 Task: Select the current location as Golden Gate Bridge, San Francisco, California, United States . Now zoom + , and verify the location . Show zoom slider
Action: Mouse moved to (190, 279)
Screenshot: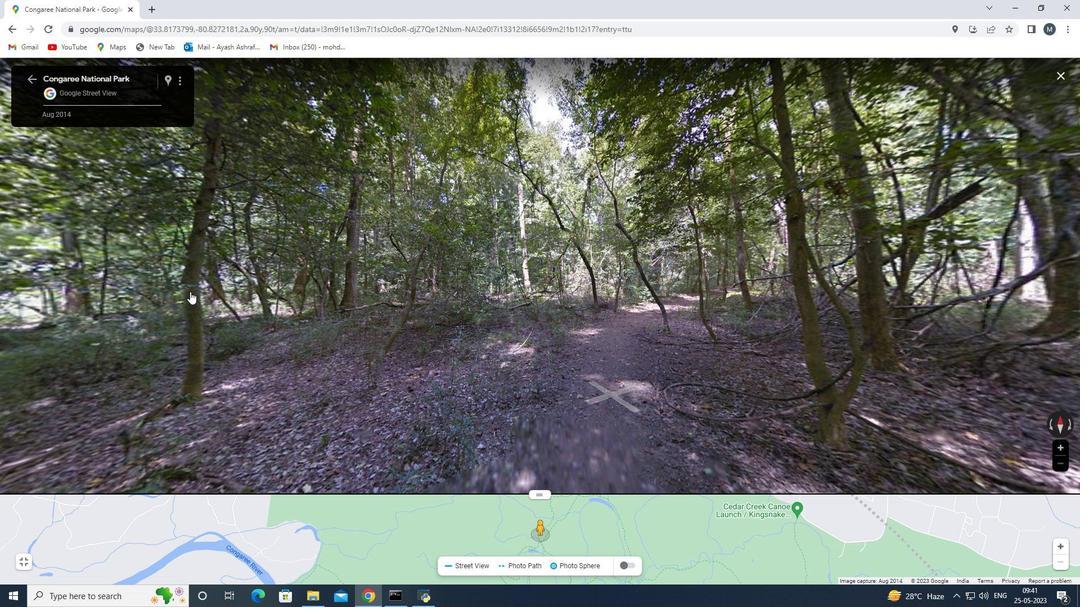 
Action: Mouse scrolled (190, 279) with delta (0, 0)
Screenshot: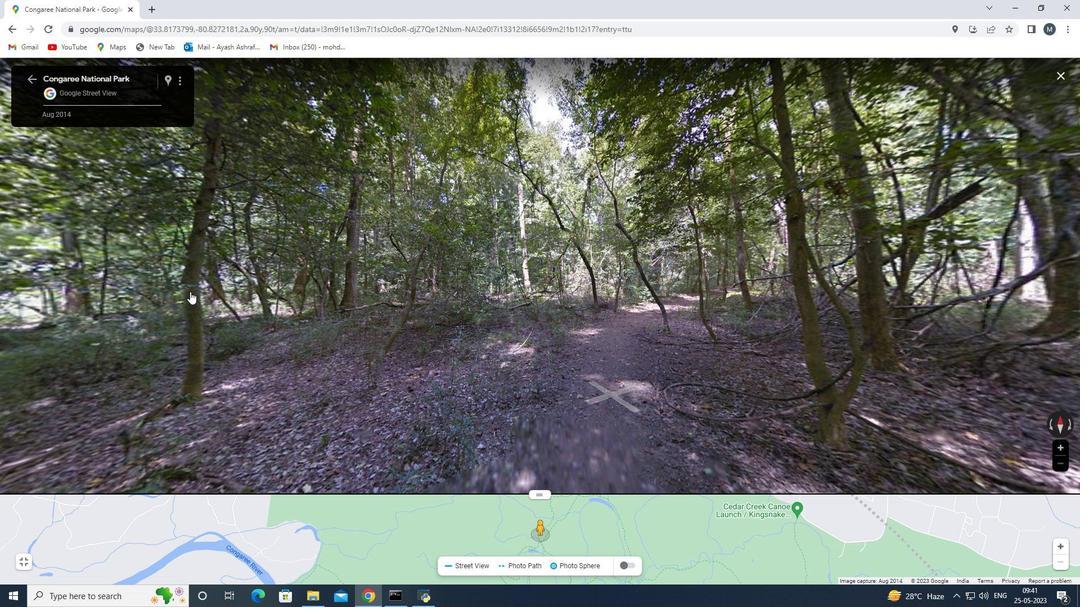 
Action: Mouse scrolled (190, 279) with delta (0, 0)
Screenshot: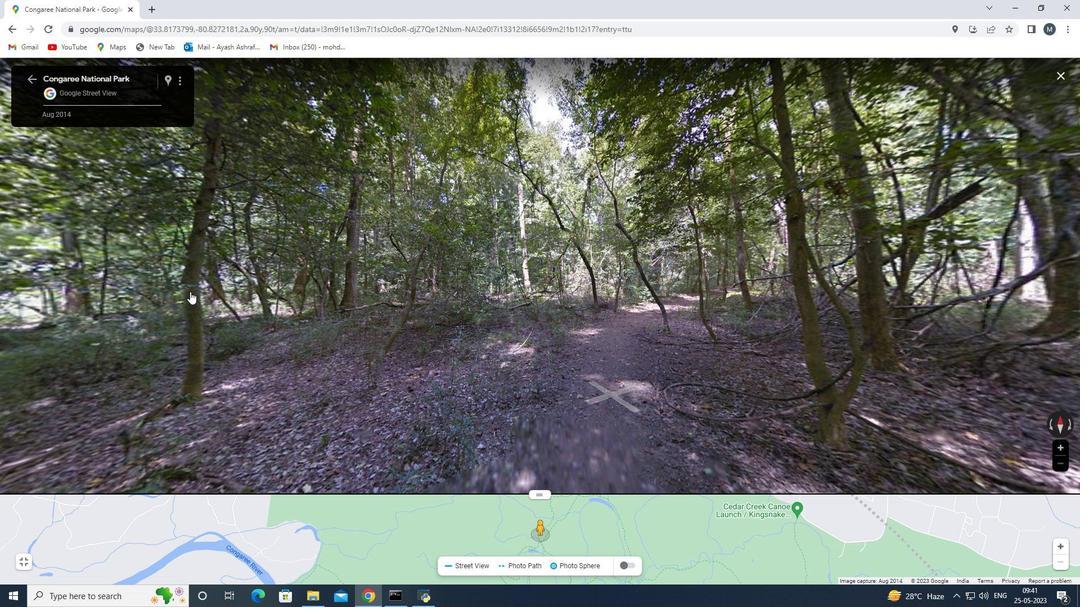 
Action: Mouse scrolled (190, 279) with delta (0, 0)
Screenshot: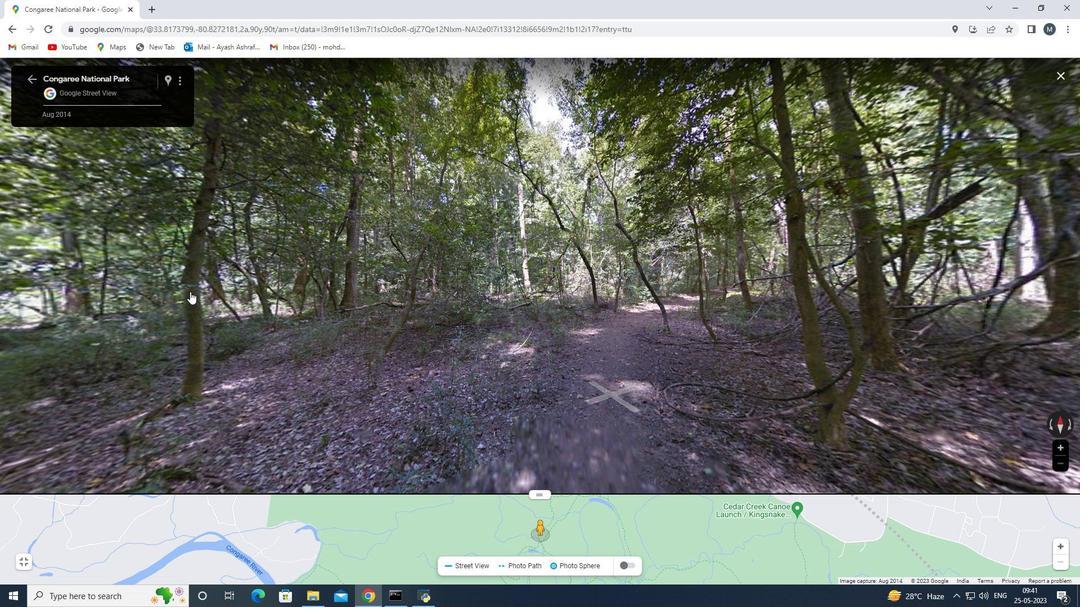 
Action: Mouse moved to (190, 276)
Screenshot: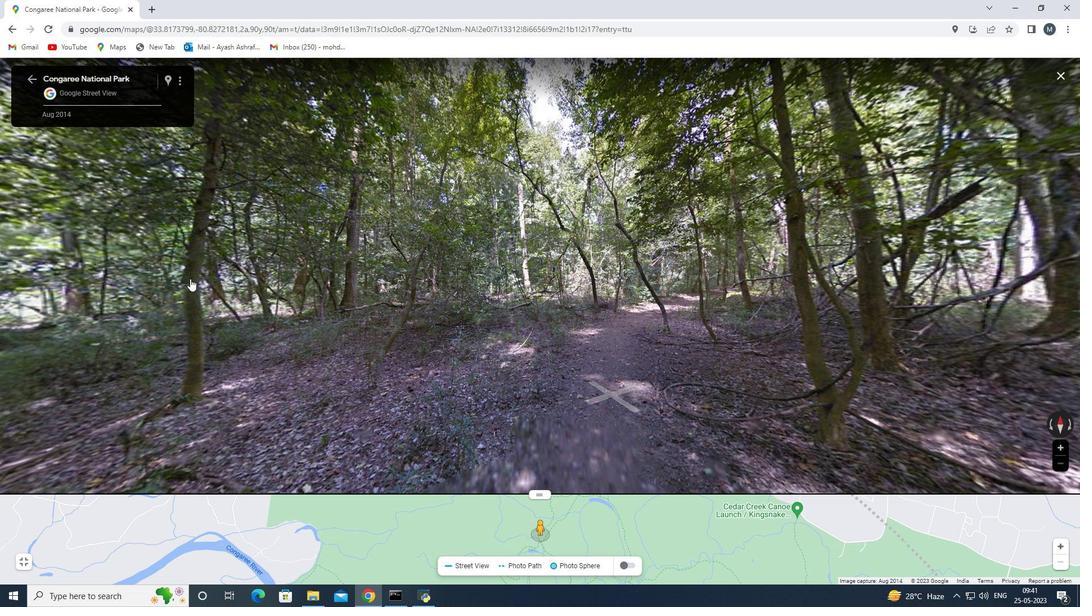 
Action: Mouse scrolled (190, 276) with delta (0, 0)
Screenshot: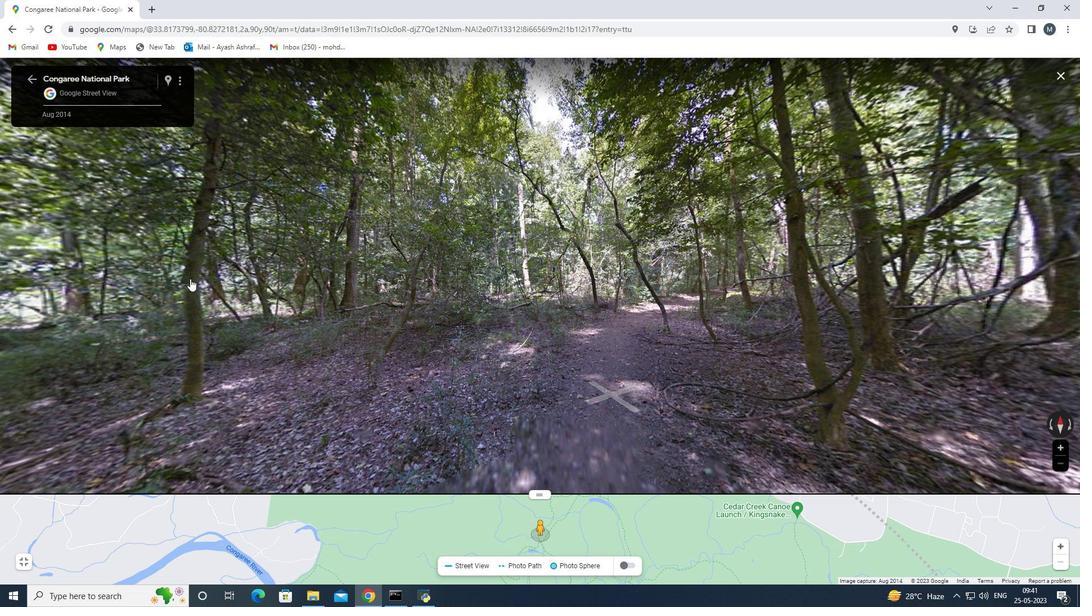 
Action: Mouse moved to (110, 45)
Screenshot: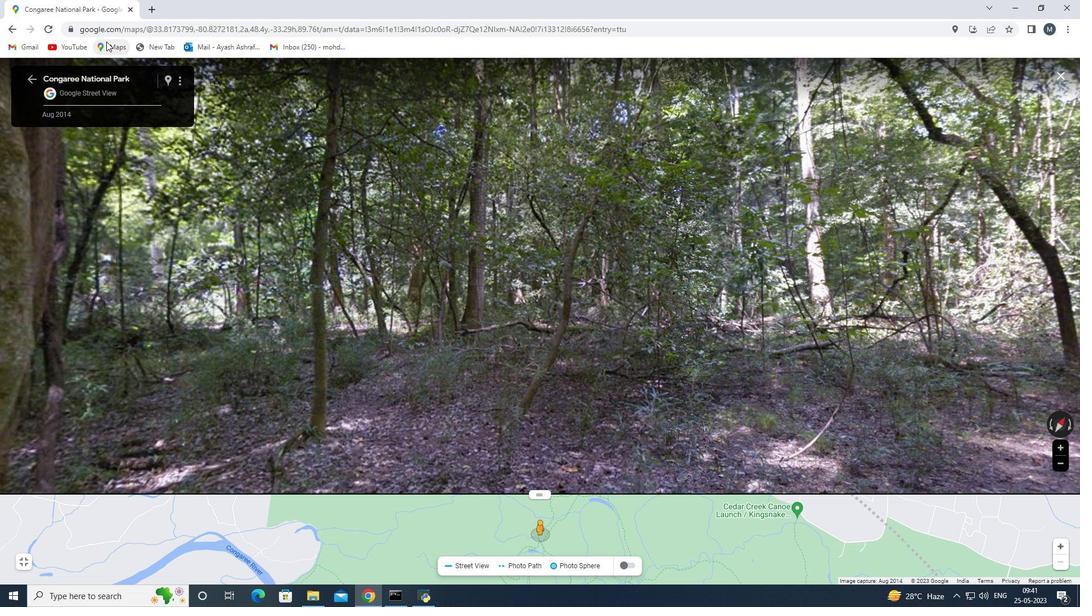 
Action: Mouse pressed left at (110, 45)
Screenshot: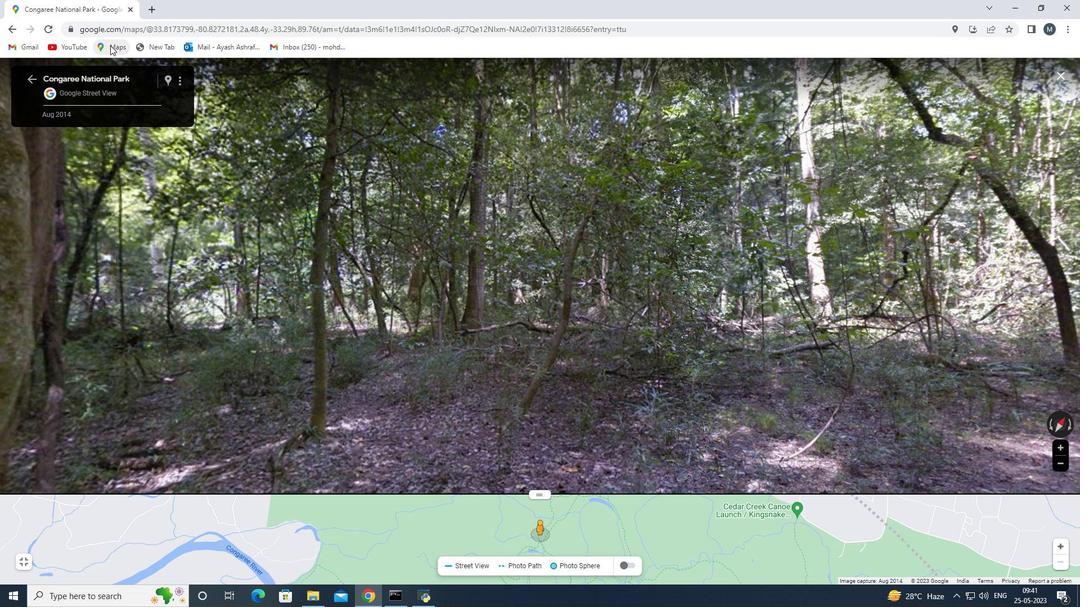 
Action: Mouse moved to (146, 81)
Screenshot: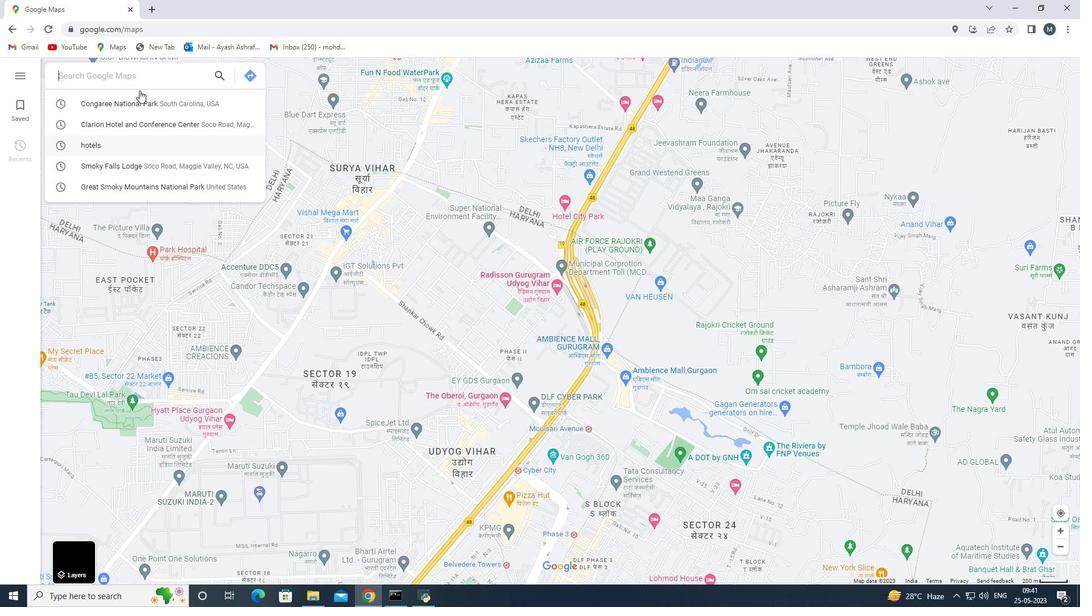 
Action: Mouse pressed left at (146, 81)
Screenshot: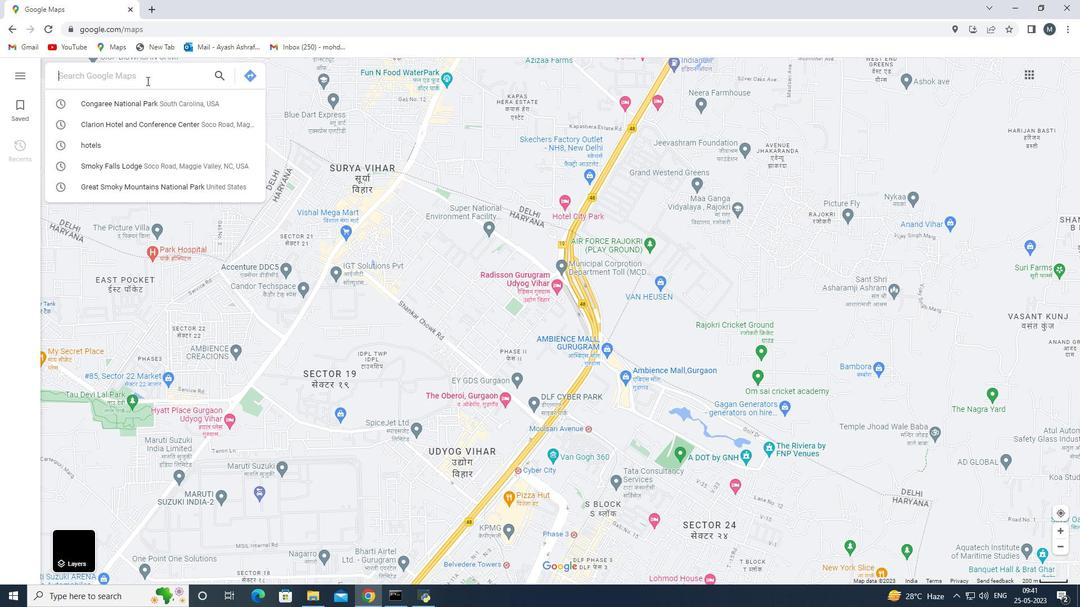 
Action: Key pressed <Key.shift>Golden<Key.space><Key.shift>Bridge<Key.space>san<Key.space>francisco,california,united<Key.space>states
Screenshot: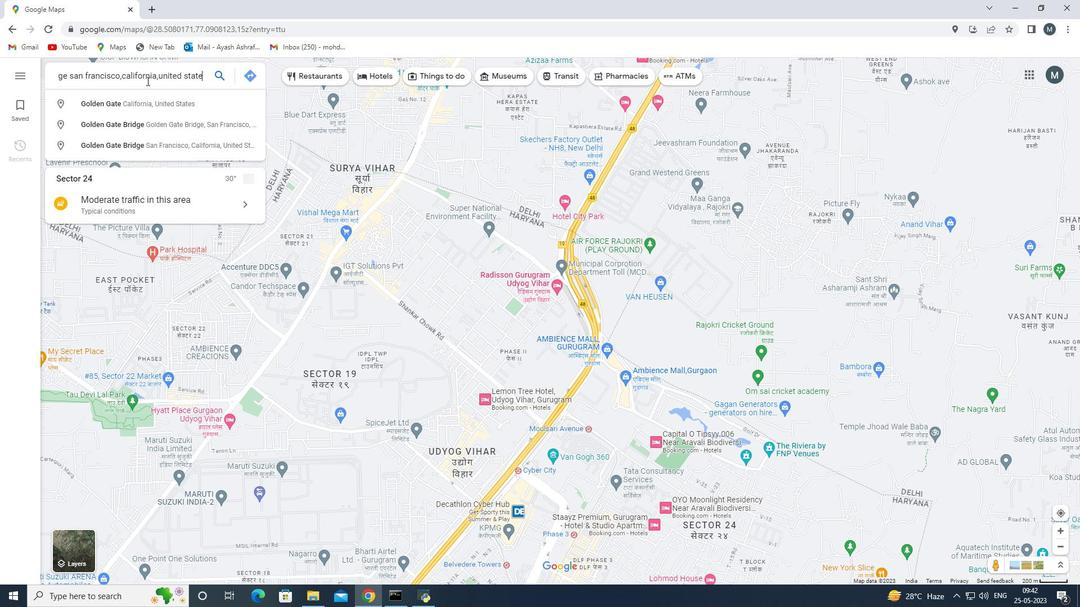 
Action: Mouse moved to (220, 73)
Screenshot: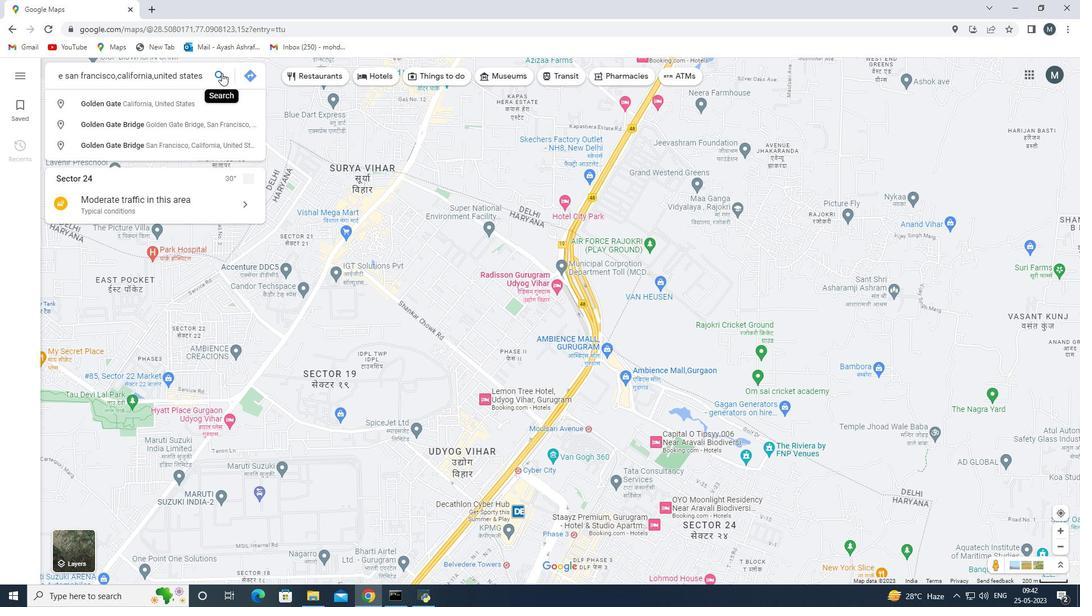 
Action: Mouse pressed left at (220, 73)
Screenshot: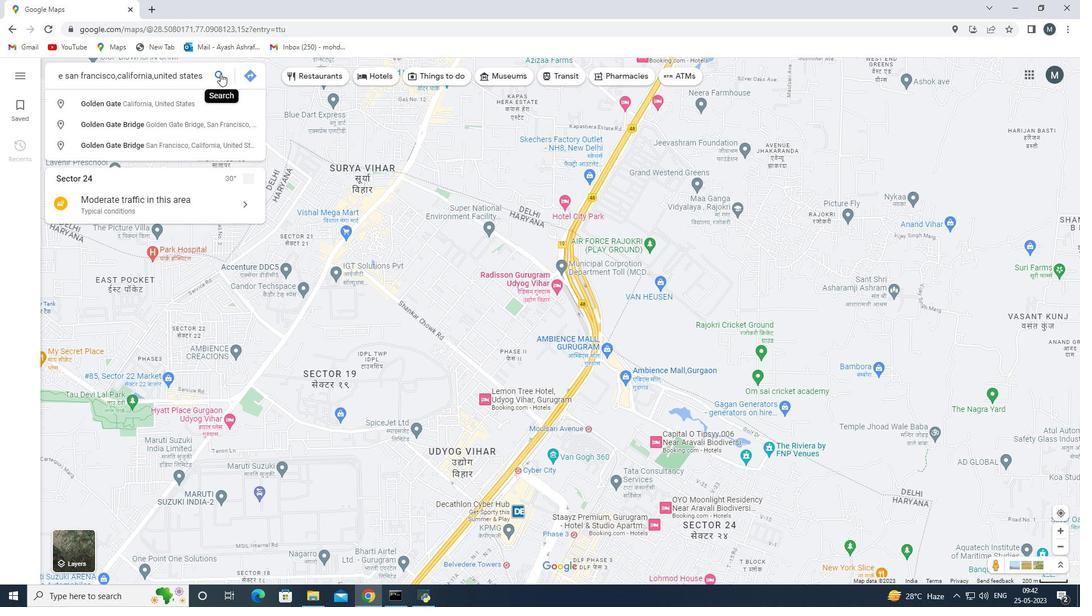 
Action: Mouse moved to (1060, 532)
Screenshot: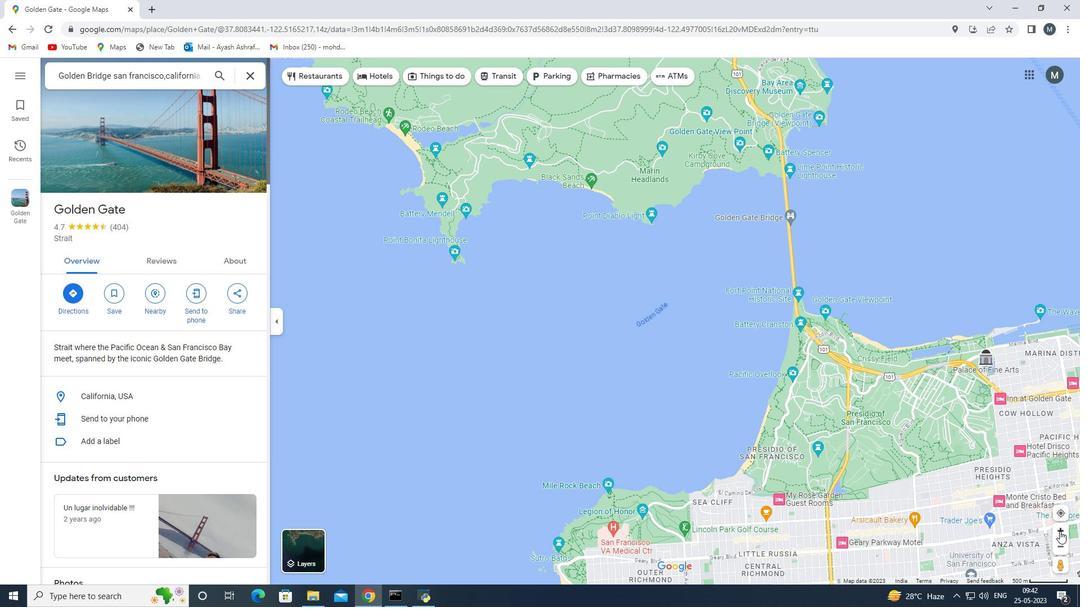 
Action: Mouse pressed left at (1060, 532)
Screenshot: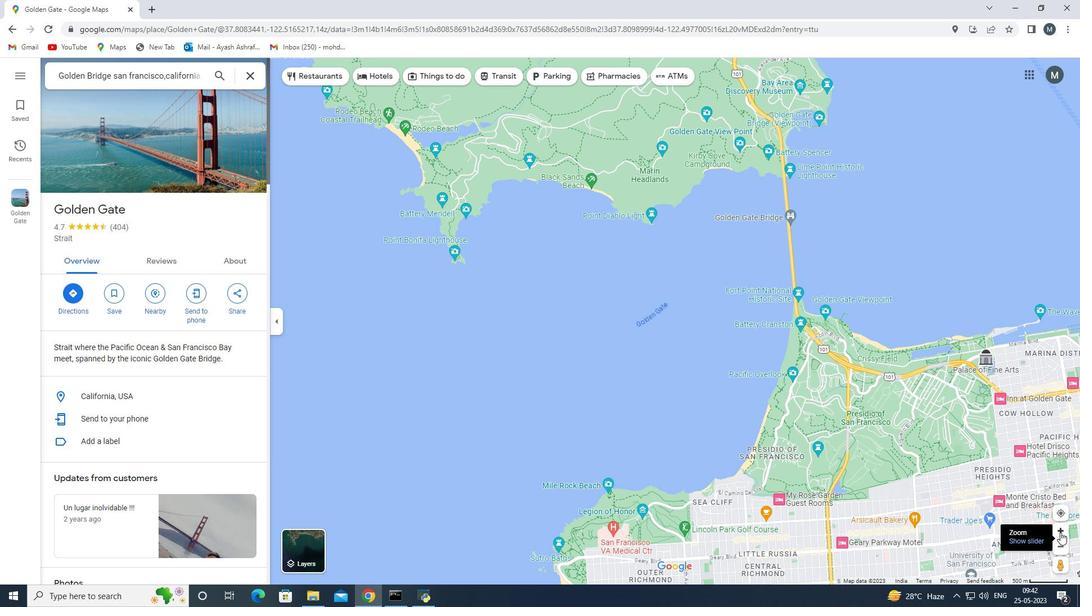 
Action: Mouse pressed left at (1060, 532)
Screenshot: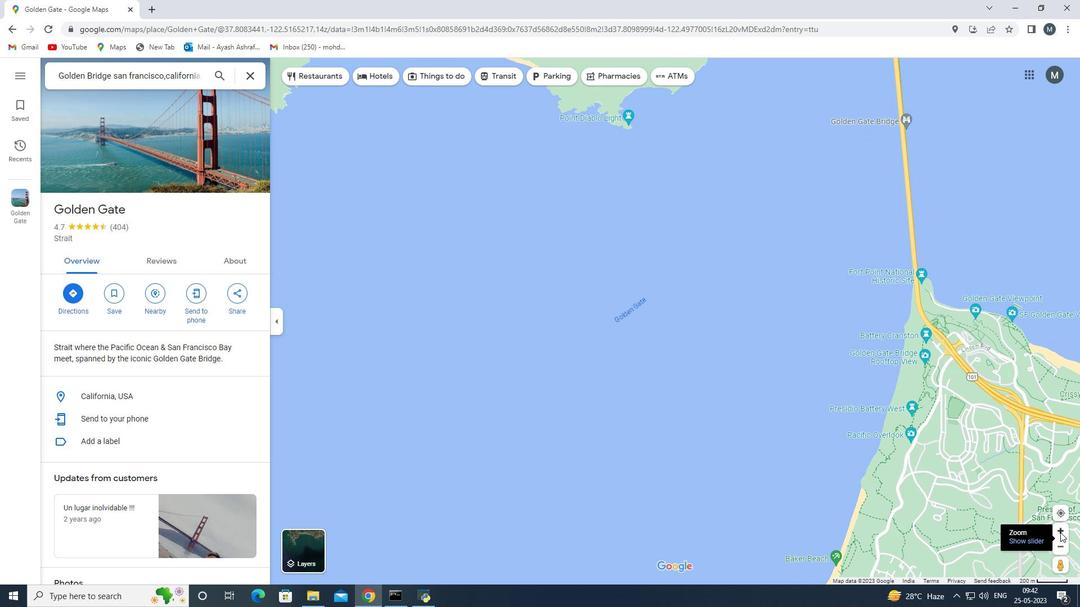
Action: Mouse moved to (754, 496)
Screenshot: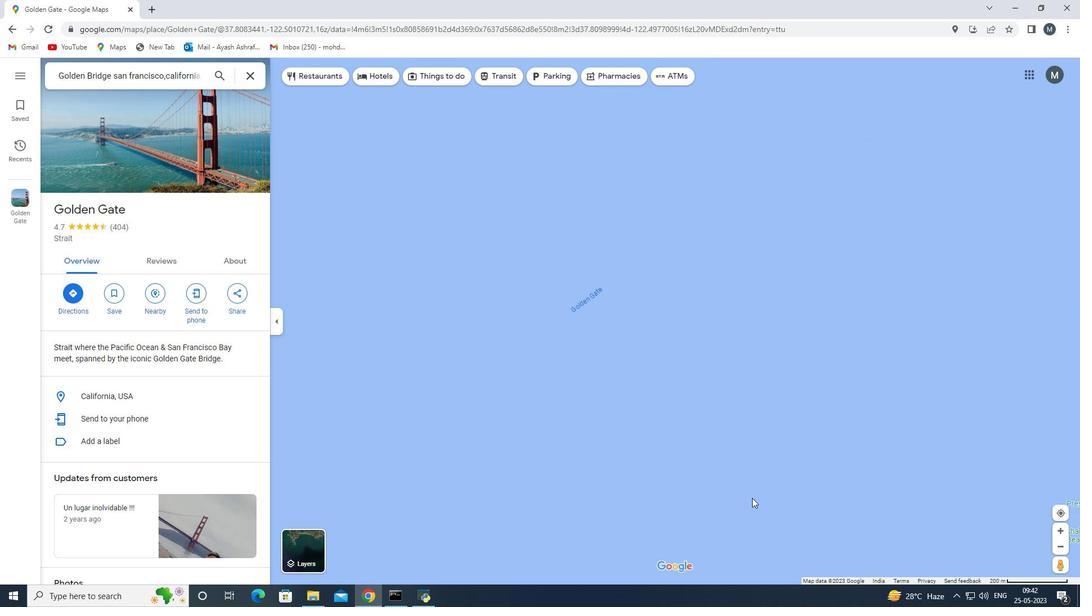 
Action: Mouse scrolled (754, 497) with delta (0, 0)
Screenshot: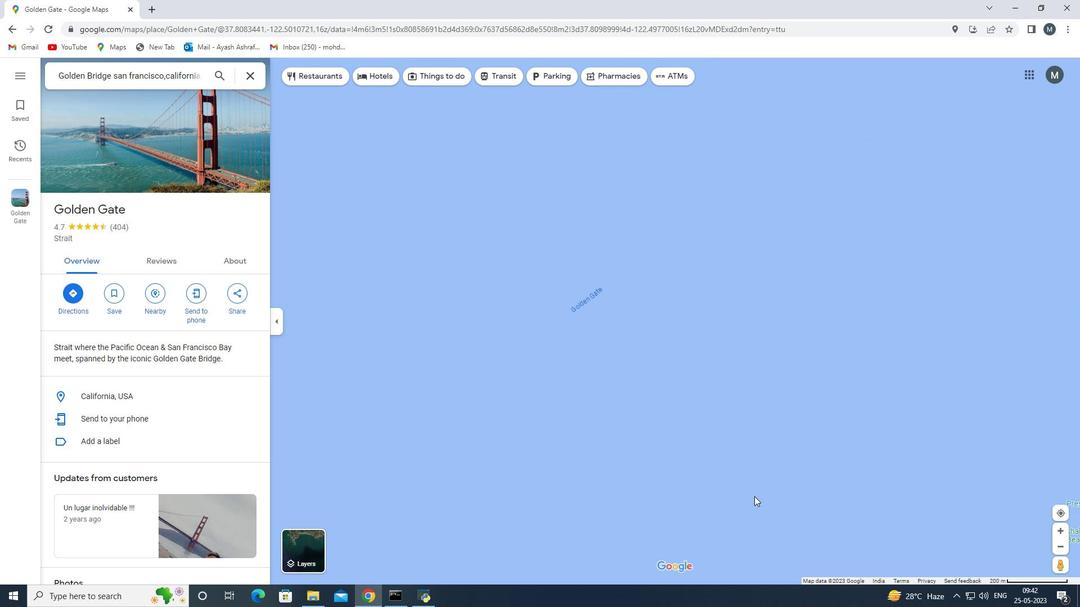 
Action: Mouse moved to (754, 496)
Screenshot: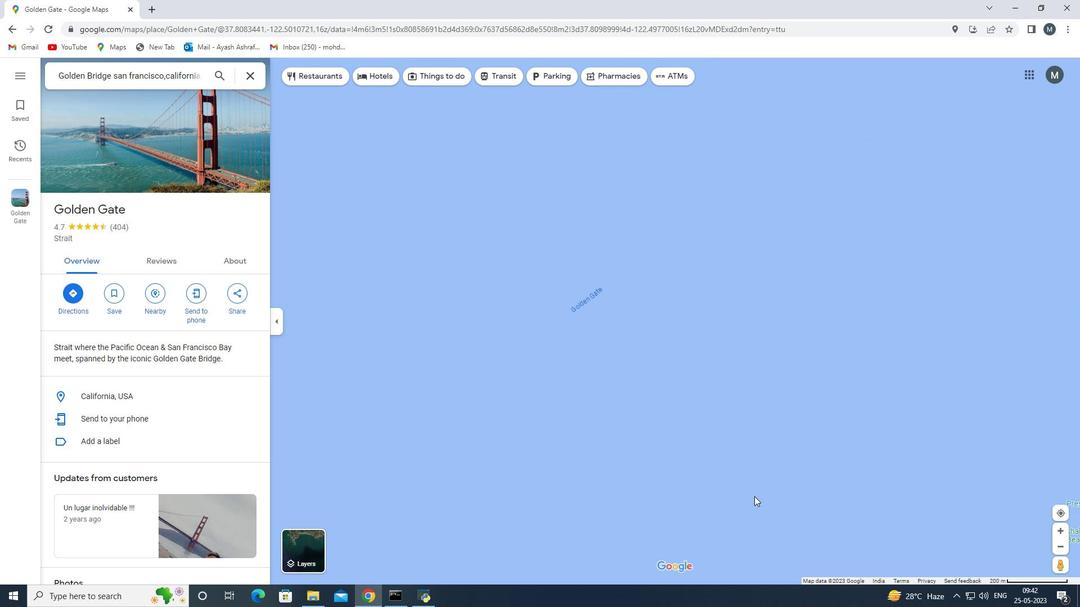 
Action: Mouse scrolled (754, 496) with delta (0, 0)
Screenshot: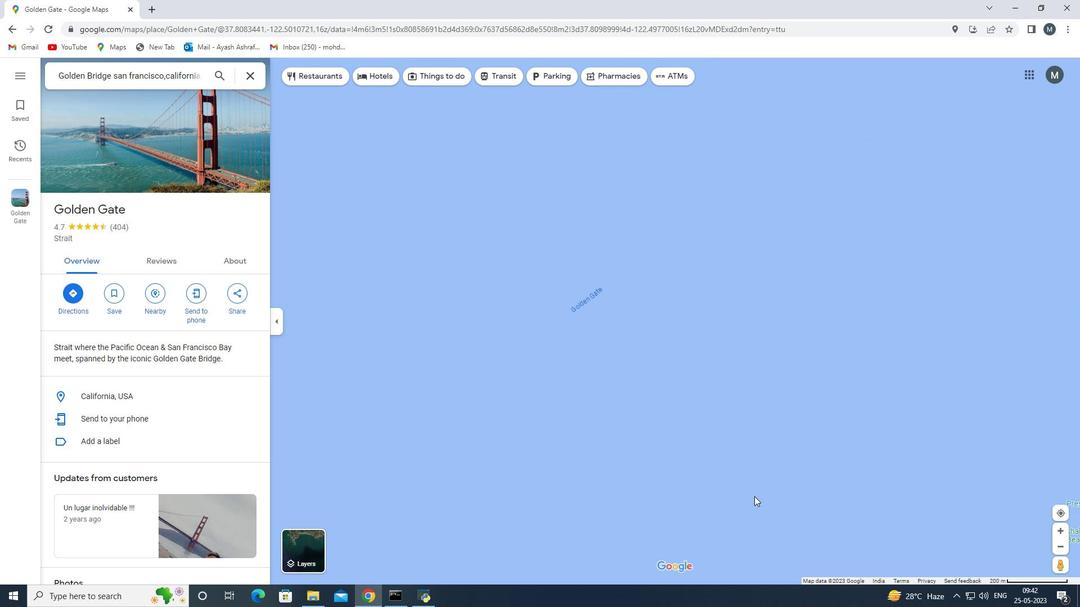 
Action: Mouse moved to (514, 392)
Screenshot: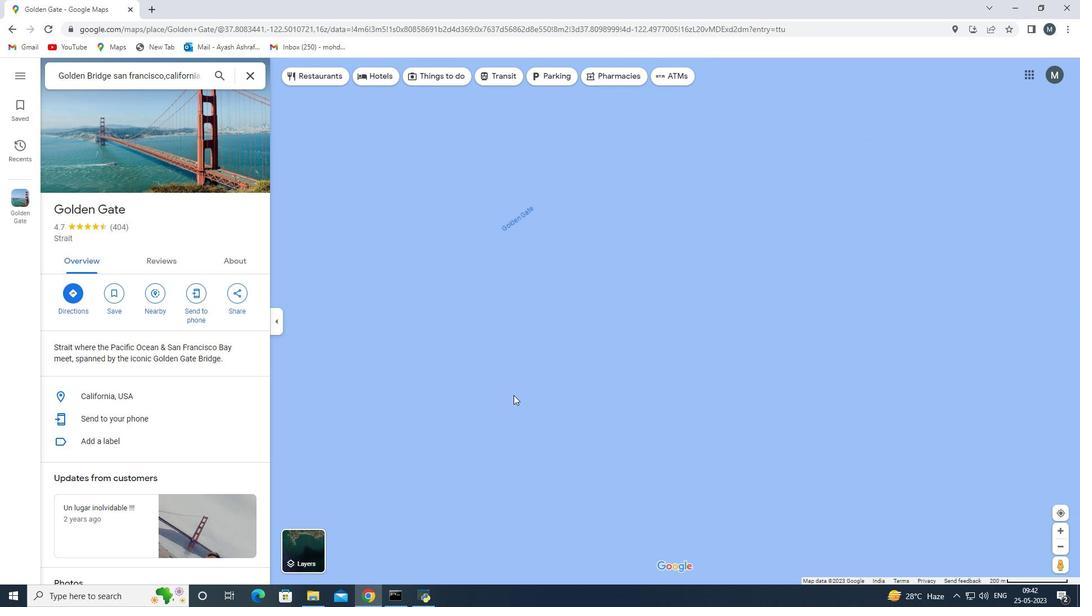 
Action: Mouse scrolled (514, 391) with delta (0, 0)
Screenshot: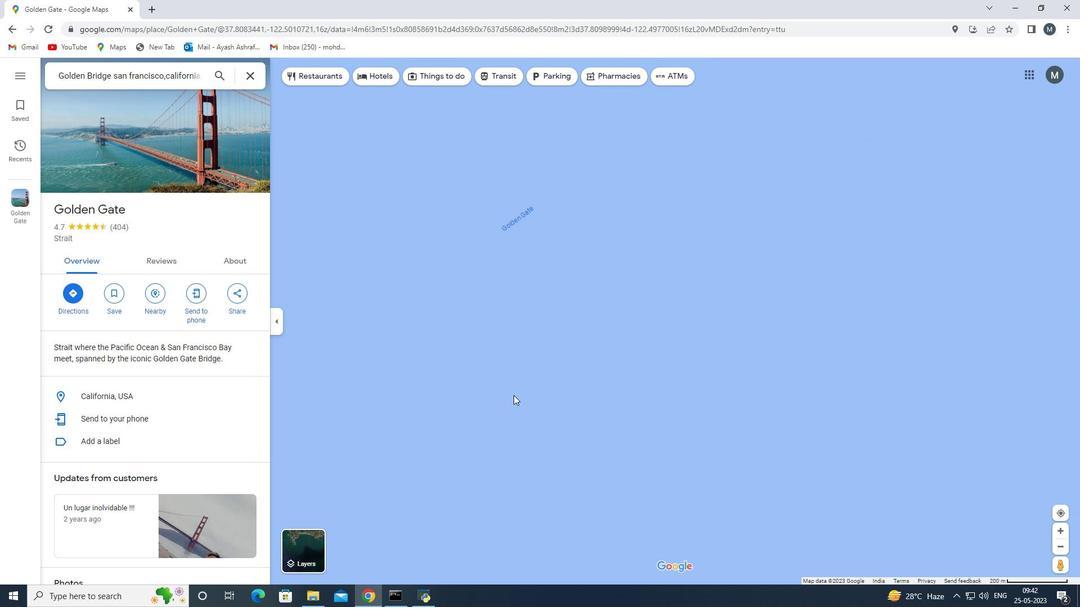 
Action: Mouse scrolled (514, 391) with delta (0, 0)
Screenshot: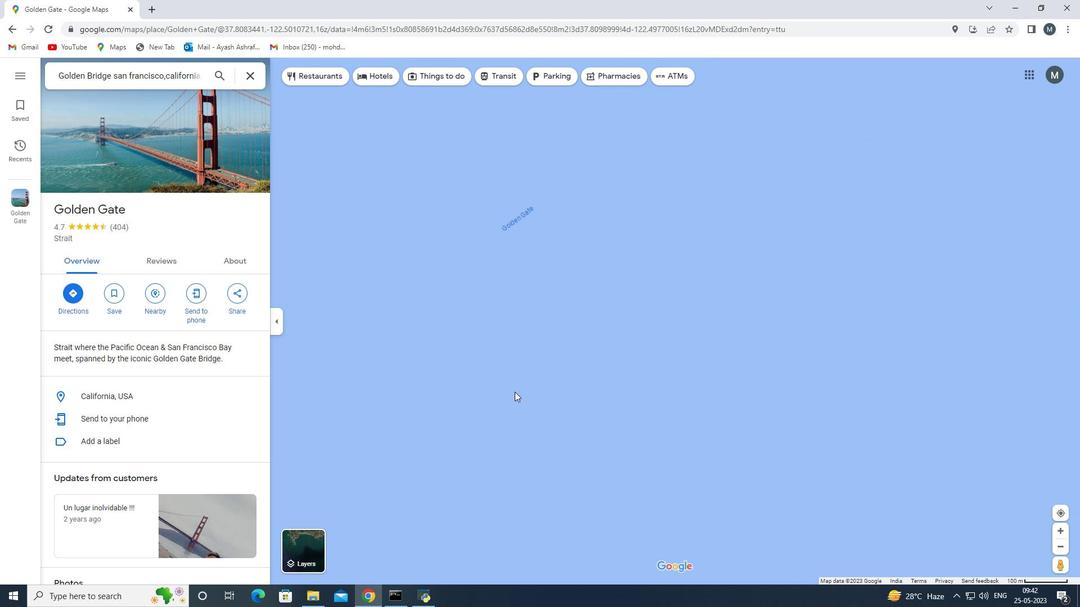 
Action: Mouse scrolled (514, 391) with delta (0, 0)
Screenshot: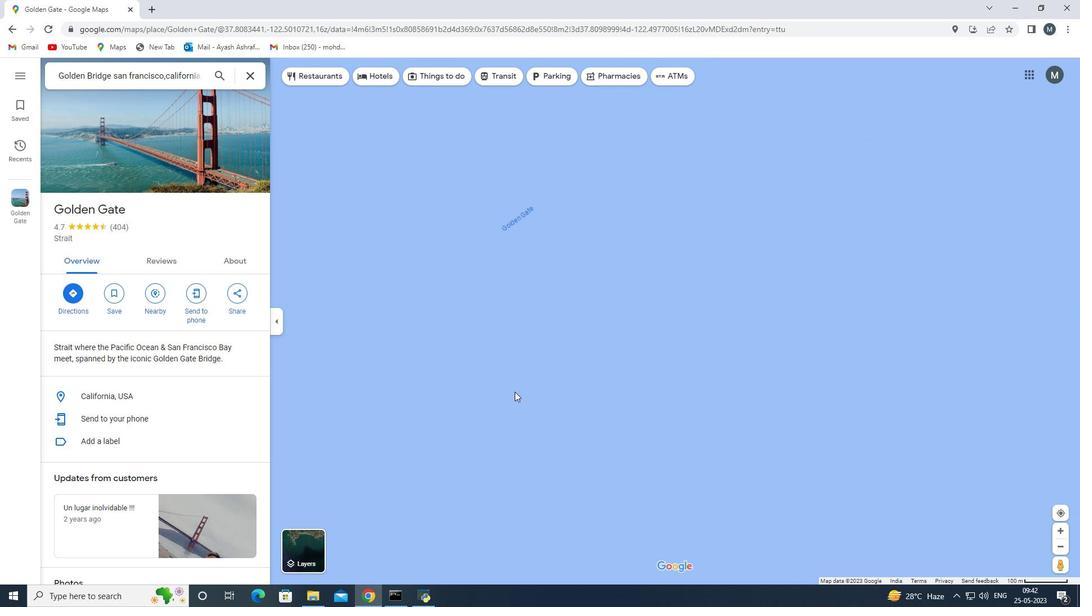 
Action: Mouse moved to (516, 392)
Screenshot: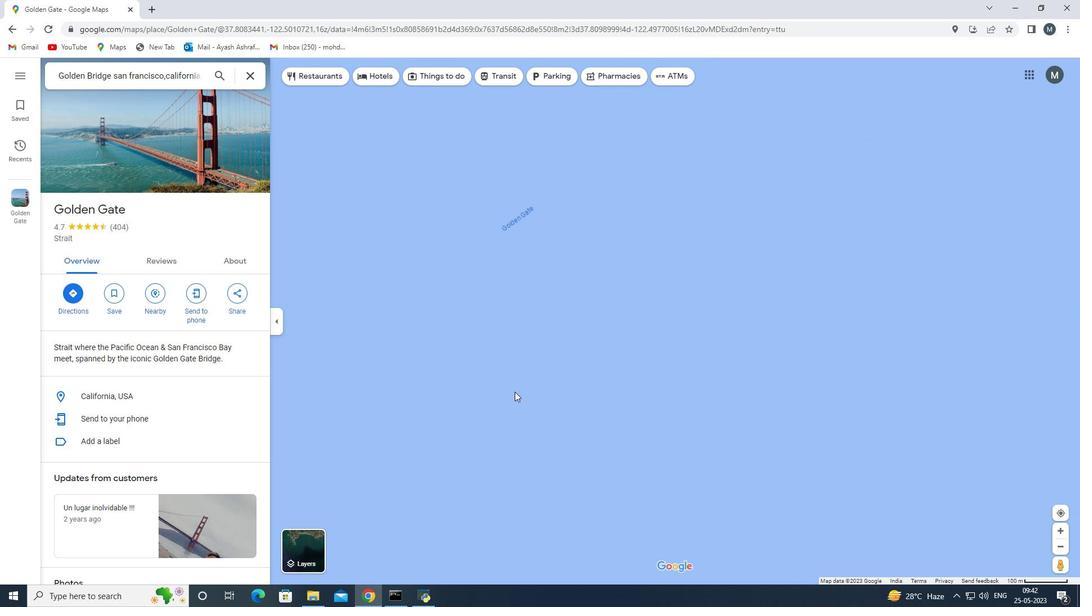 
Action: Mouse scrolled (516, 391) with delta (0, 0)
Screenshot: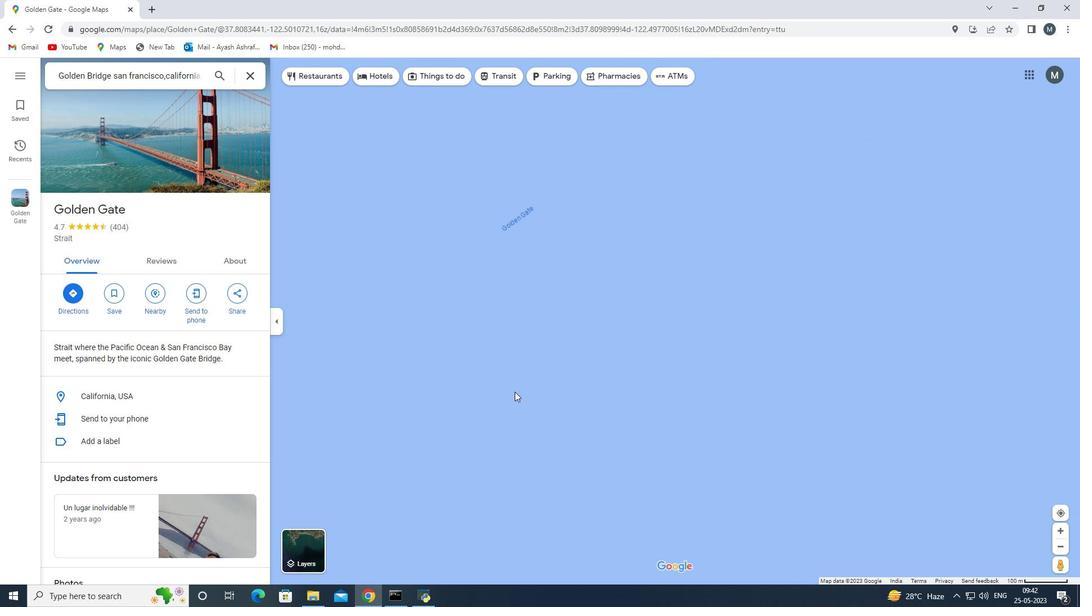 
Action: Mouse moved to (539, 406)
Screenshot: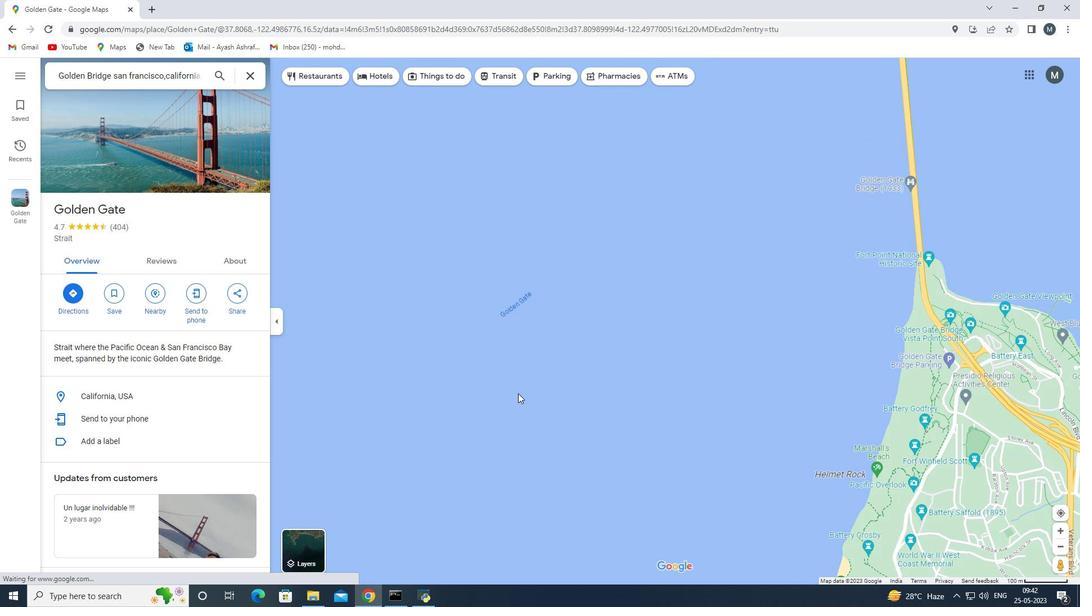 
Action: Mouse scrolled (520, 394) with delta (0, 0)
Screenshot: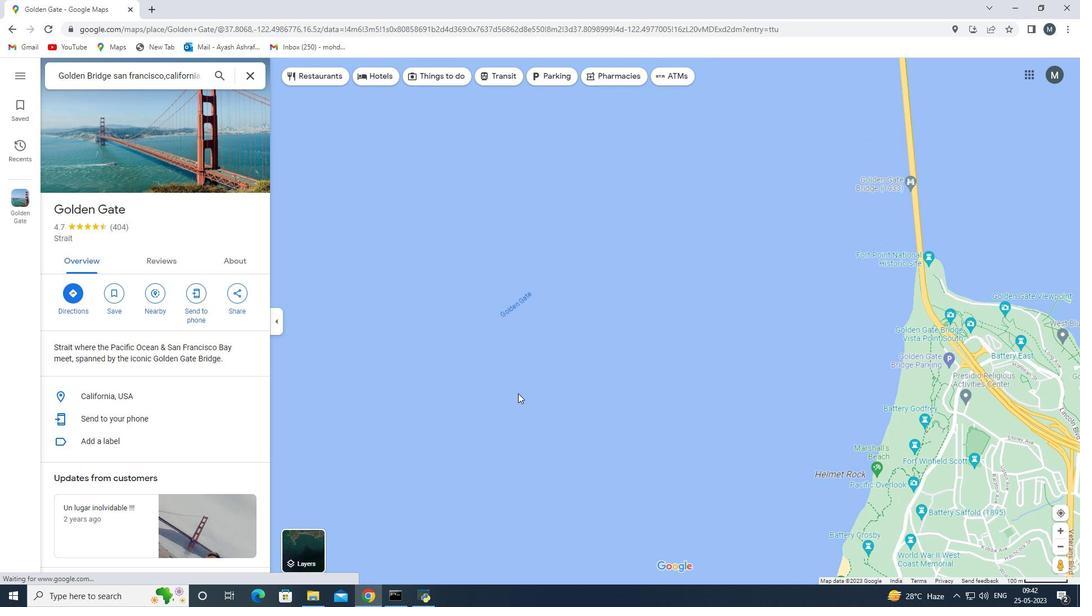 
Action: Mouse moved to (606, 424)
Screenshot: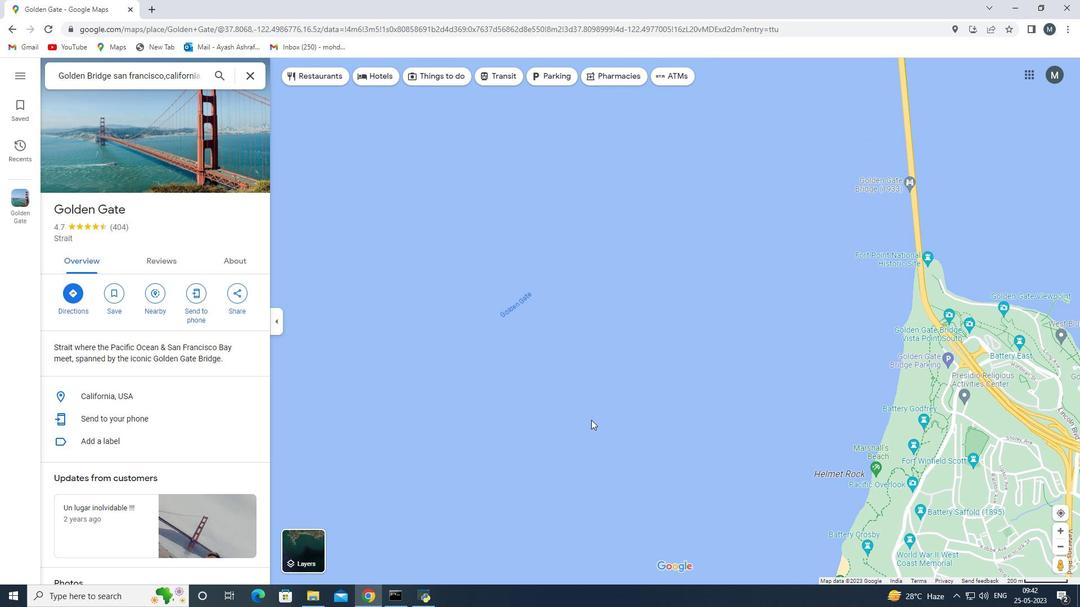 
Action: Mouse scrolled (606, 423) with delta (0, 0)
Screenshot: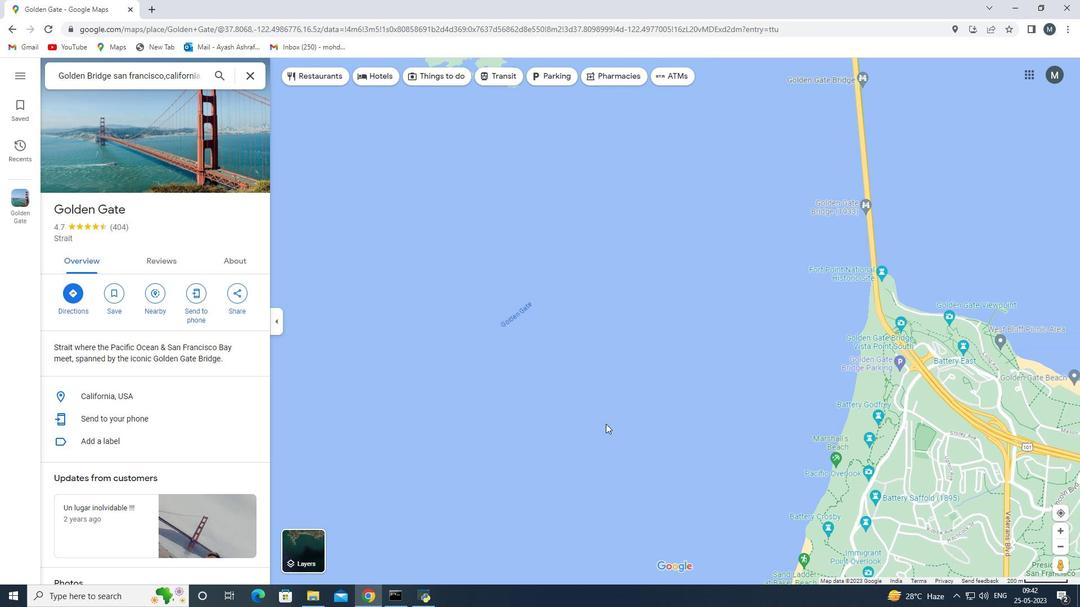 
Action: Mouse moved to (610, 426)
Screenshot: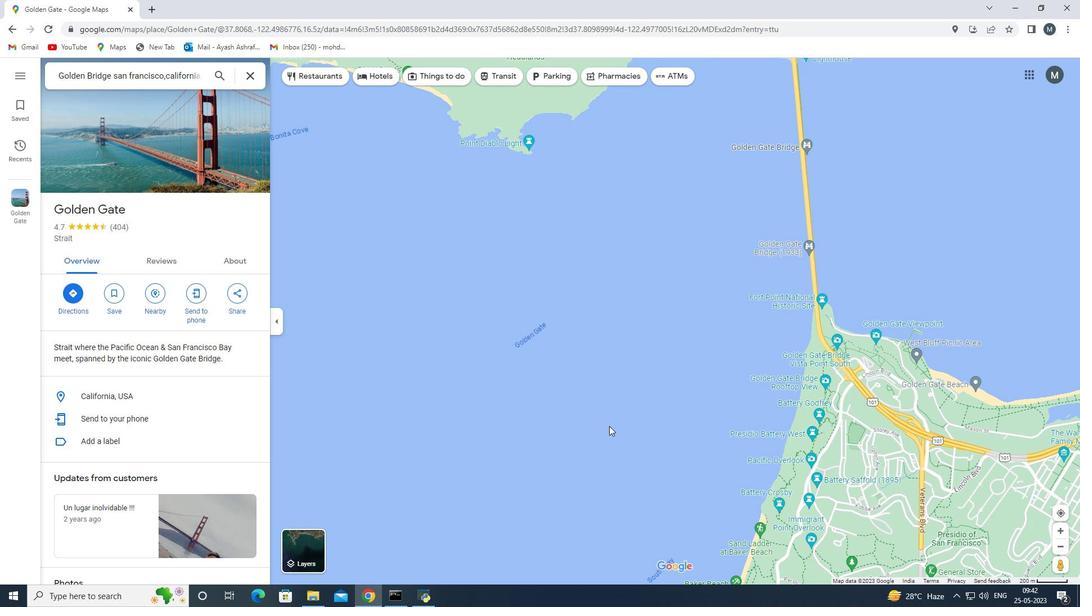 
Action: Mouse scrolled (610, 425) with delta (0, 0)
Screenshot: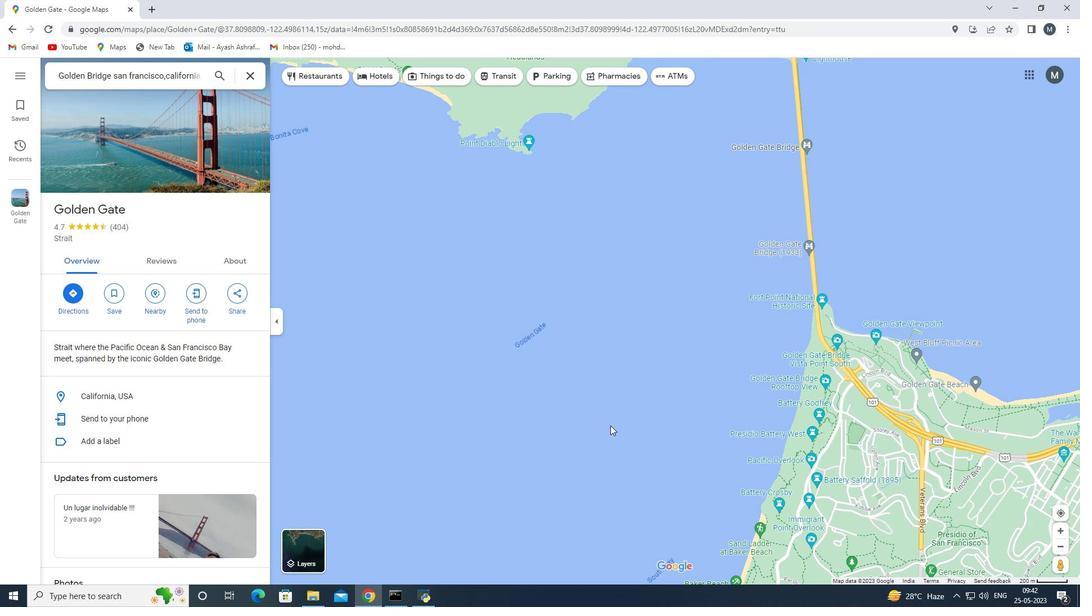 
Action: Mouse scrolled (610, 425) with delta (0, 0)
Screenshot: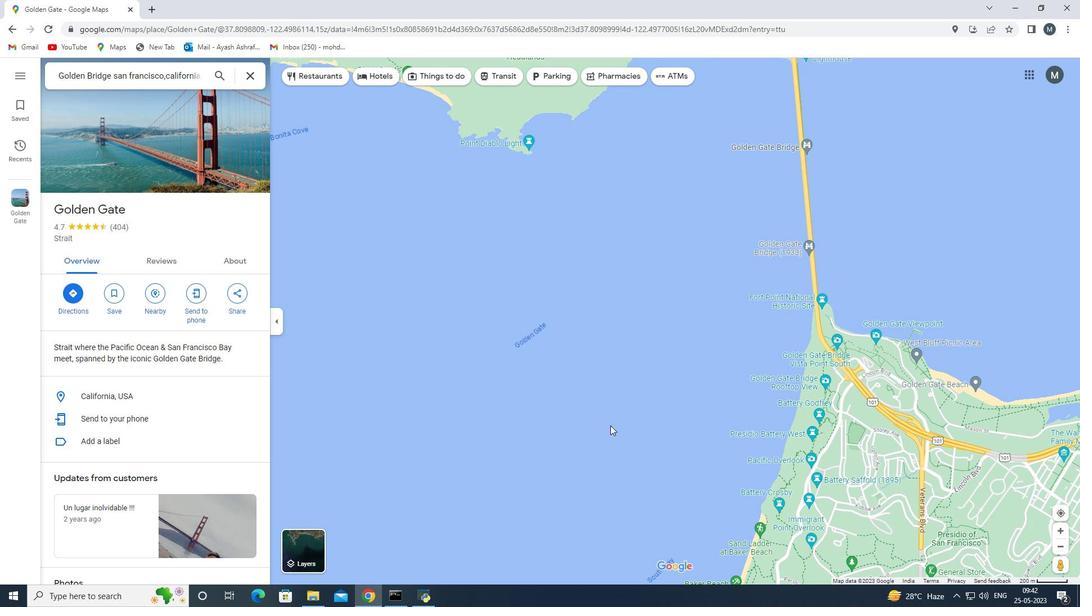 
Action: Mouse scrolled (610, 425) with delta (0, 0)
Screenshot: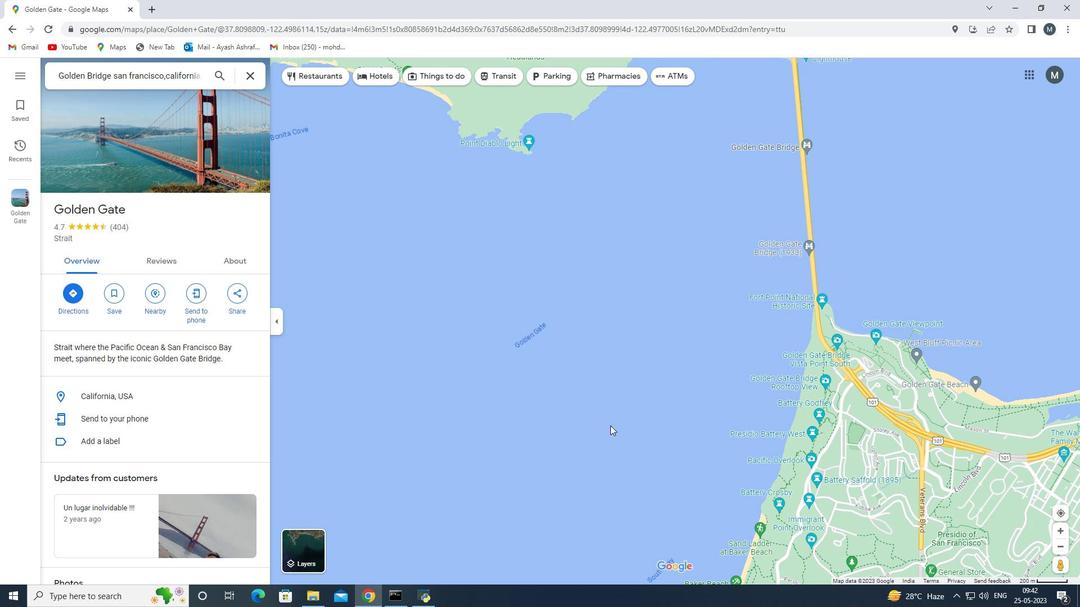 
Action: Mouse scrolled (610, 425) with delta (0, 0)
Screenshot: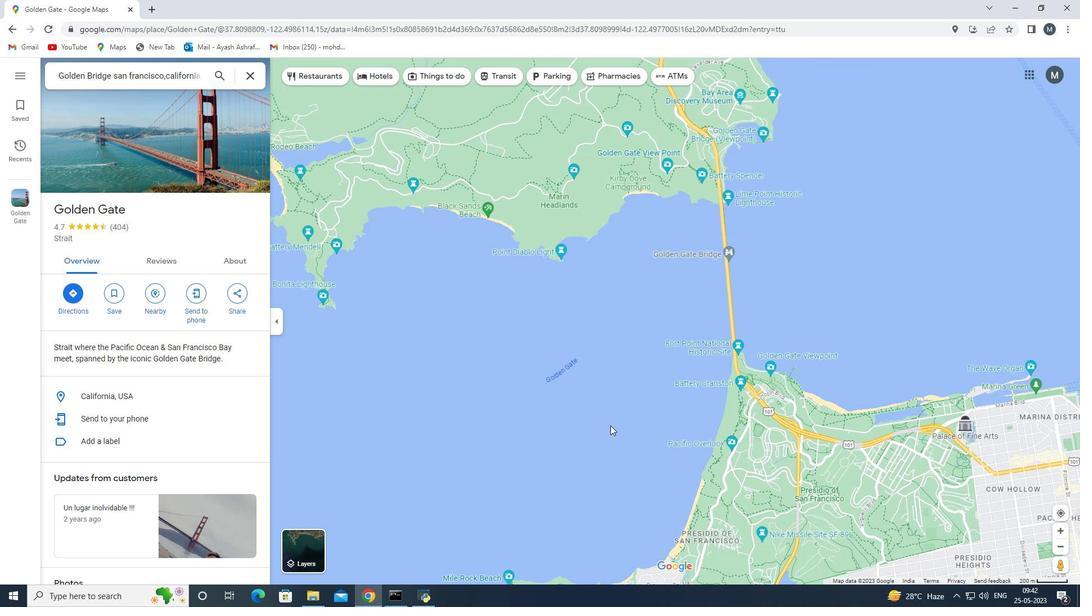 
Action: Mouse scrolled (610, 425) with delta (0, 0)
Screenshot: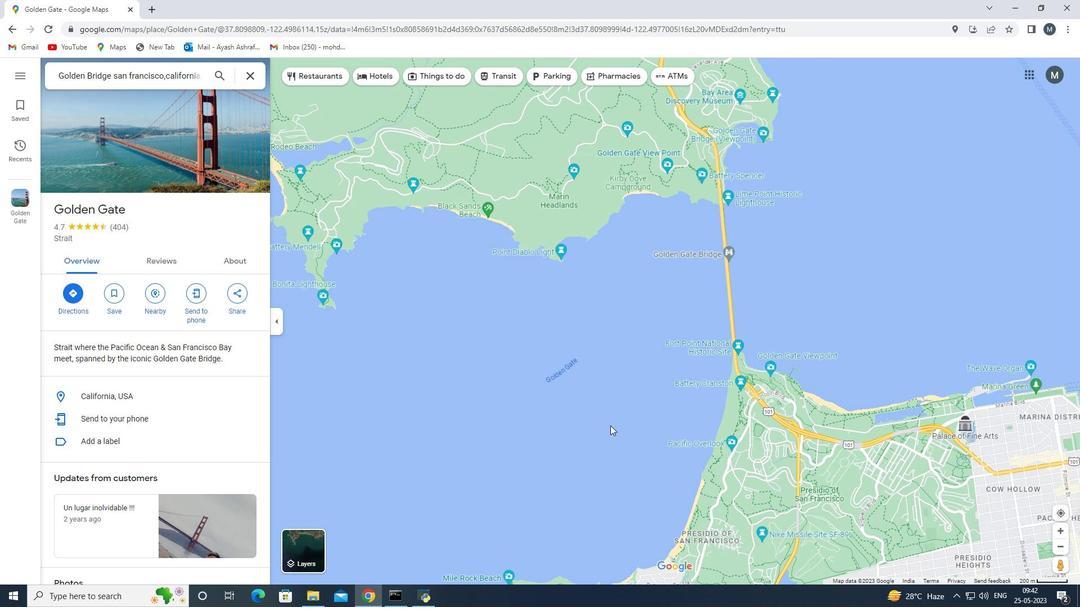 
Action: Mouse scrolled (610, 425) with delta (0, 0)
Screenshot: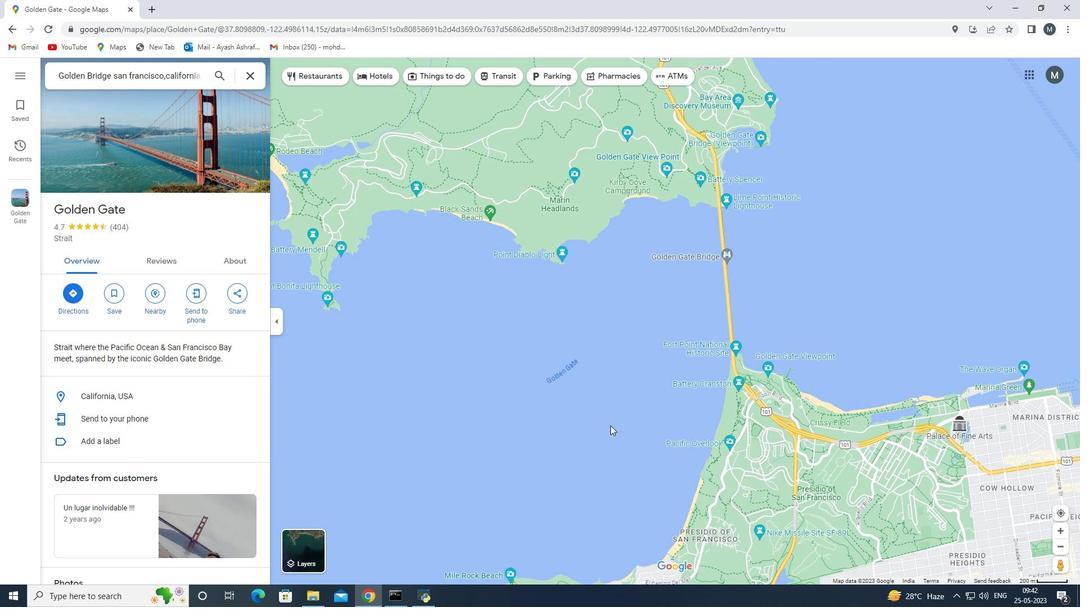 
Action: Mouse scrolled (610, 425) with delta (0, 0)
Screenshot: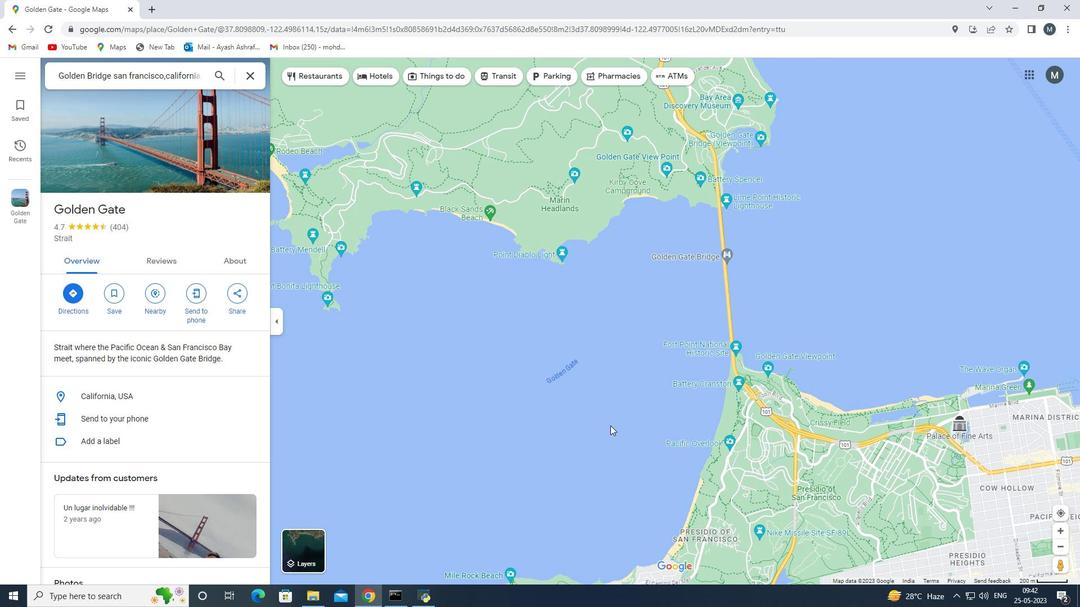 
Action: Mouse scrolled (610, 425) with delta (0, 0)
Screenshot: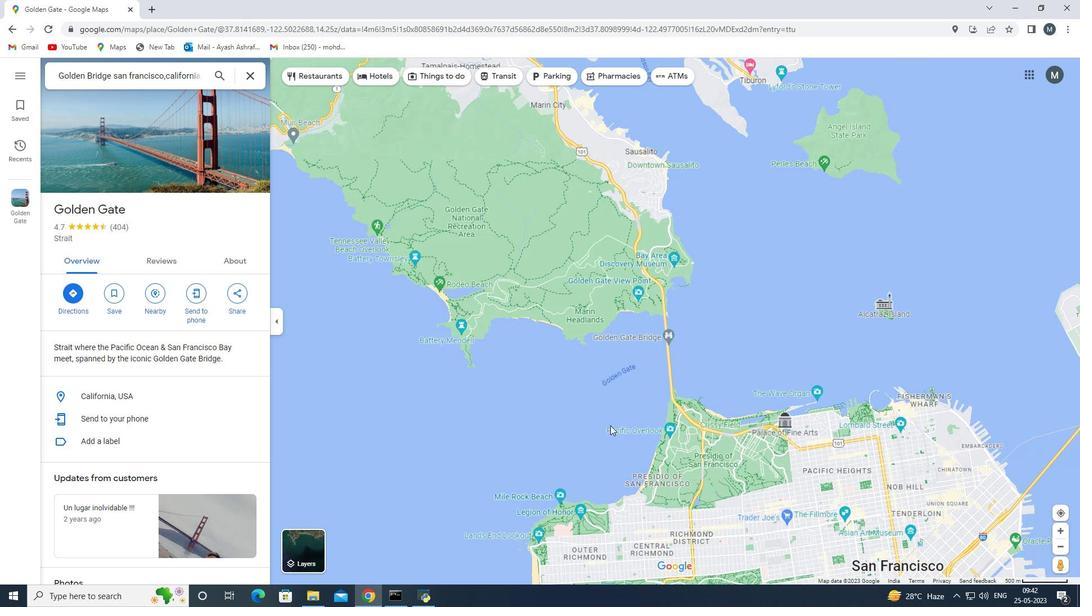 
Action: Mouse scrolled (610, 425) with delta (0, 0)
Screenshot: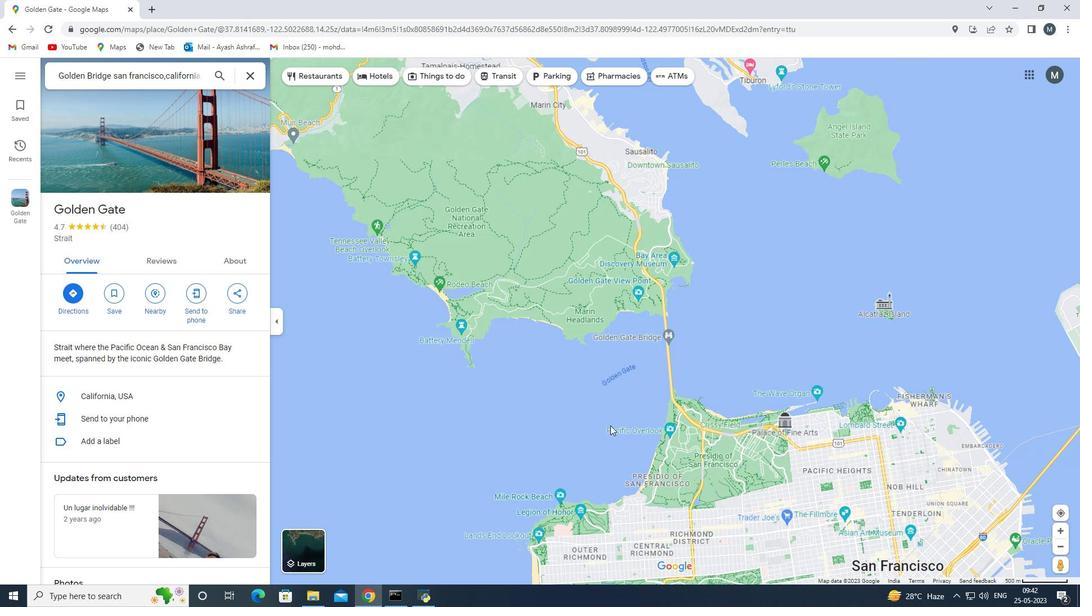 
Action: Mouse scrolled (610, 425) with delta (0, 0)
Screenshot: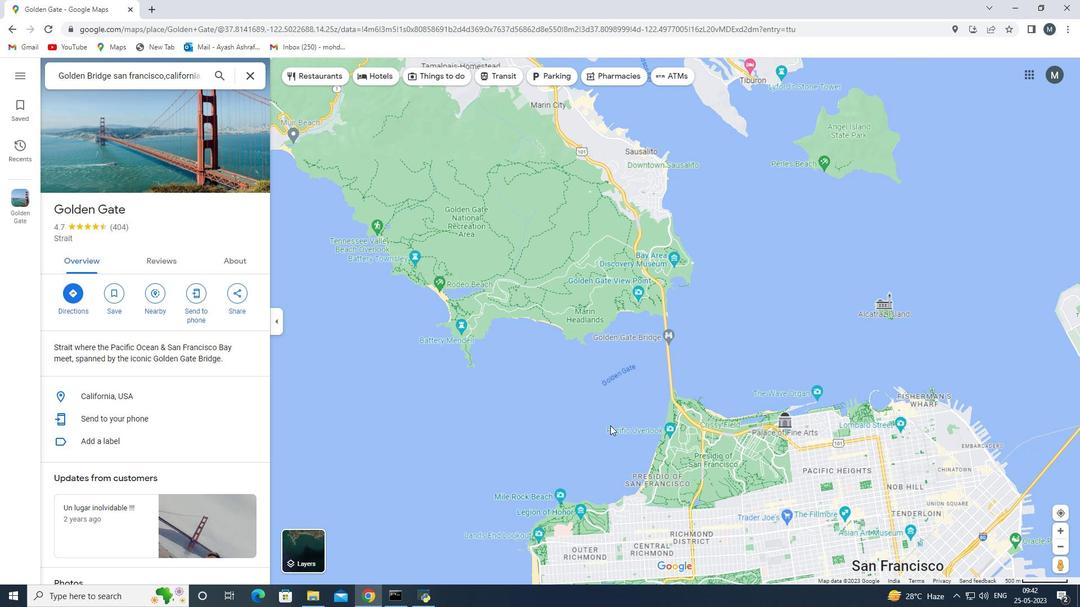 
Action: Mouse moved to (1060, 529)
Screenshot: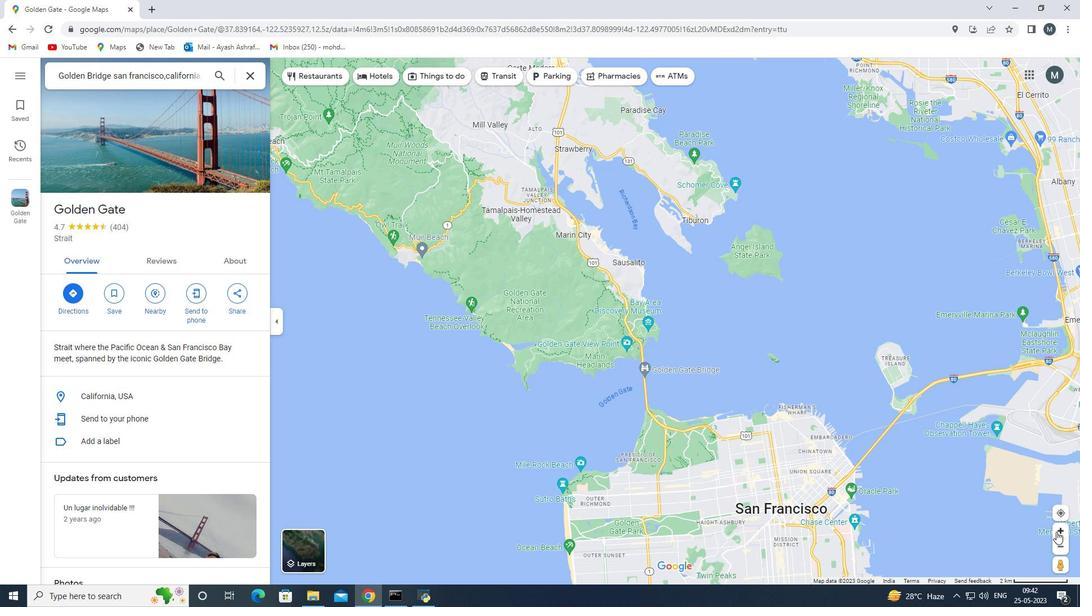 
Action: Mouse pressed left at (1060, 529)
Screenshot: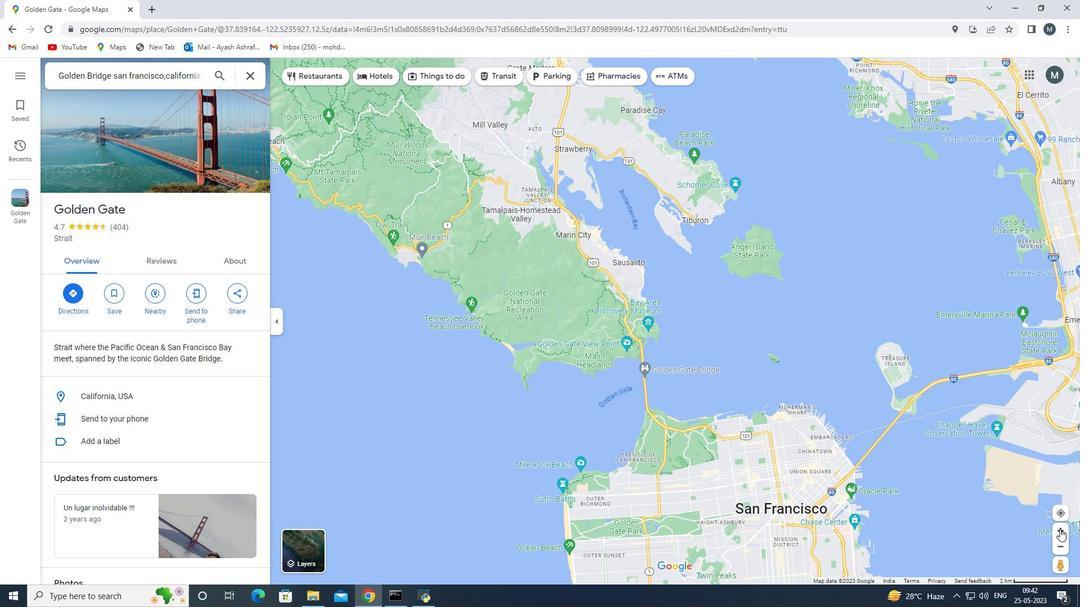 
Action: Mouse moved to (622, 465)
Screenshot: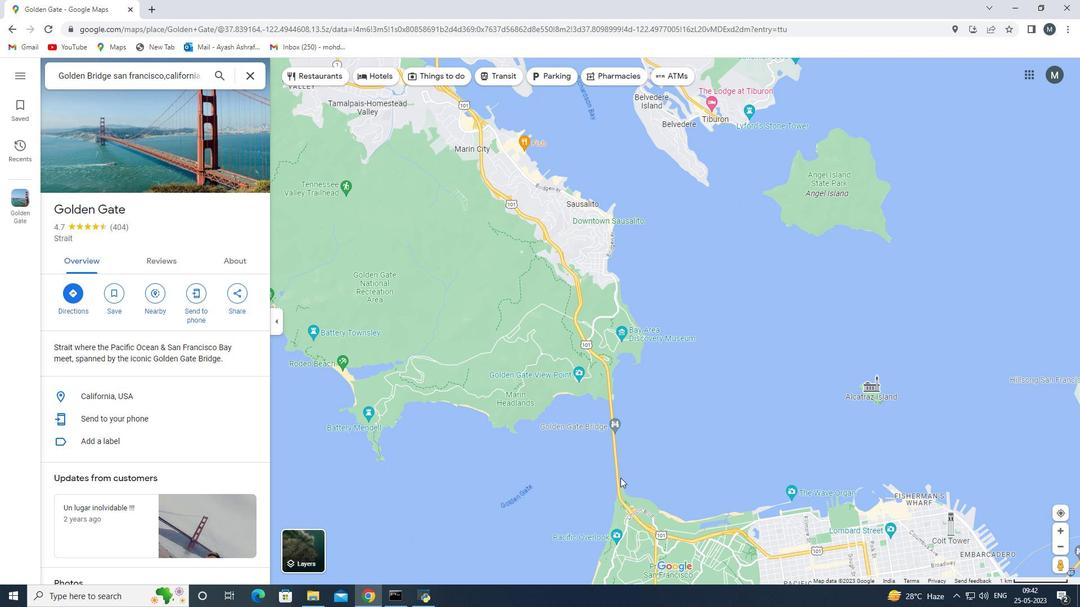 
Action: Mouse scrolled (622, 464) with delta (0, 0)
Screenshot: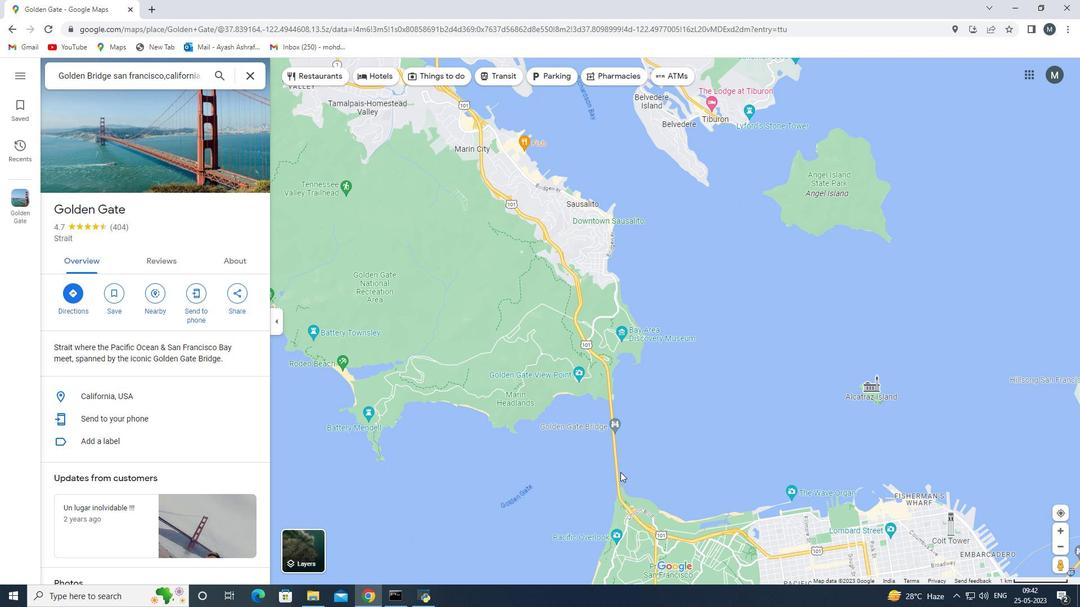 
Action: Mouse moved to (1063, 532)
Screenshot: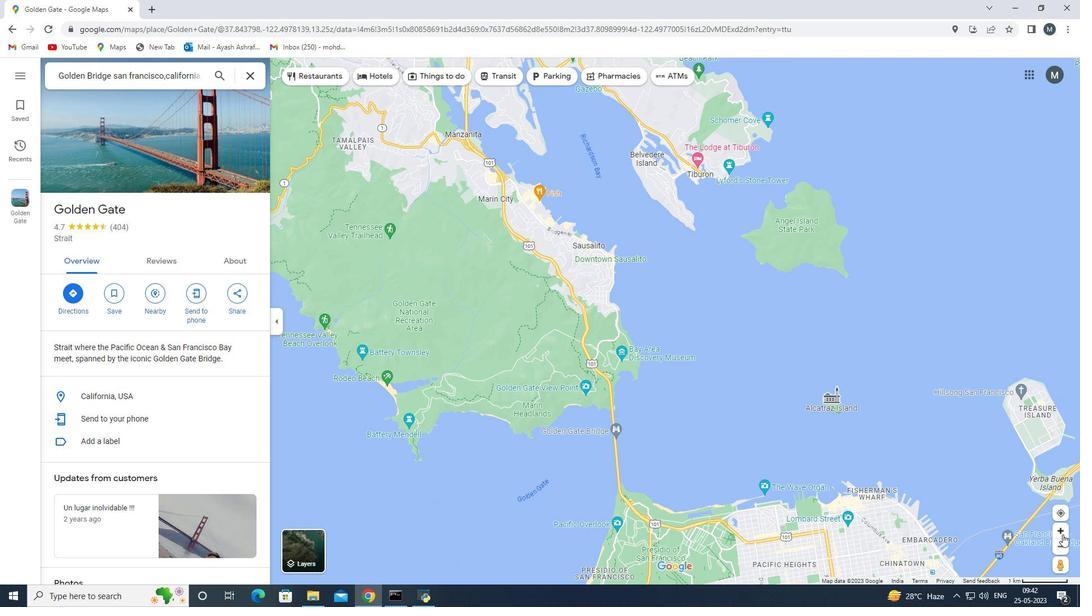 
Action: Mouse pressed left at (1063, 532)
Screenshot: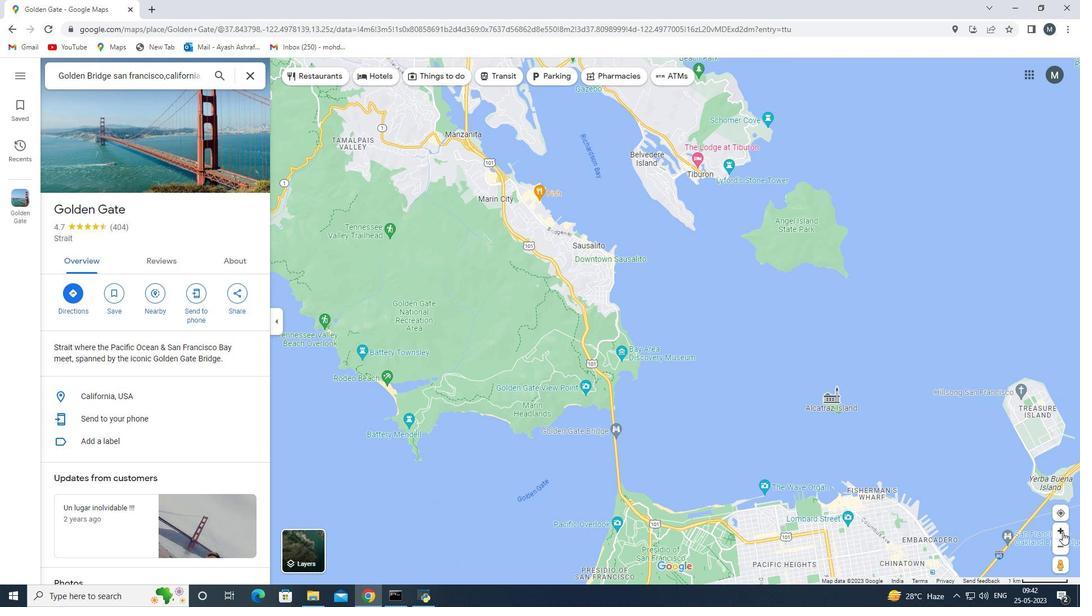 
Action: Mouse moved to (741, 512)
Screenshot: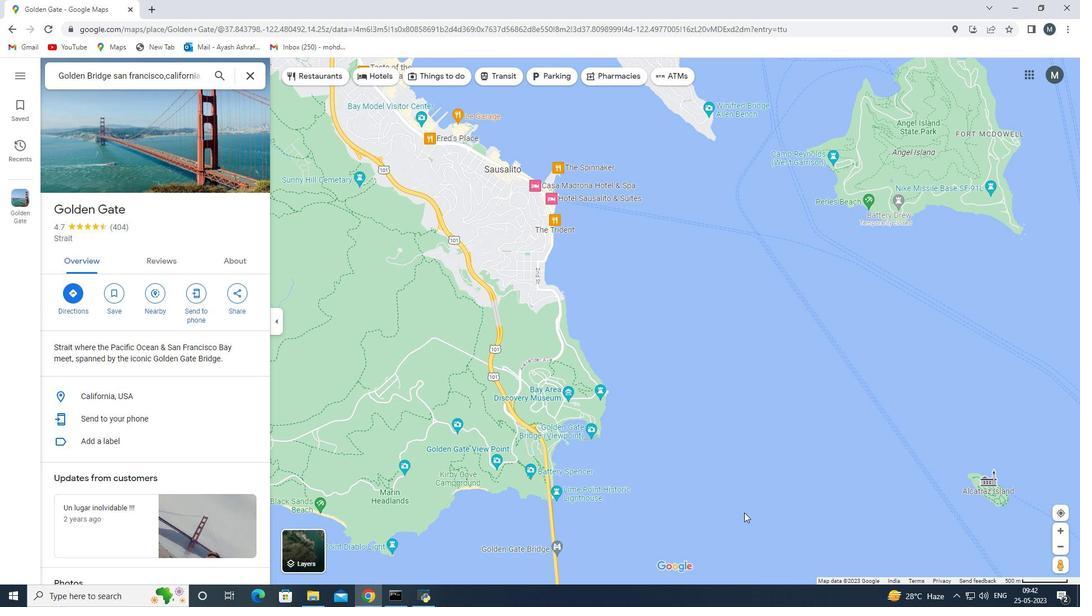 
Action: Mouse scrolled (741, 511) with delta (0, 0)
Screenshot: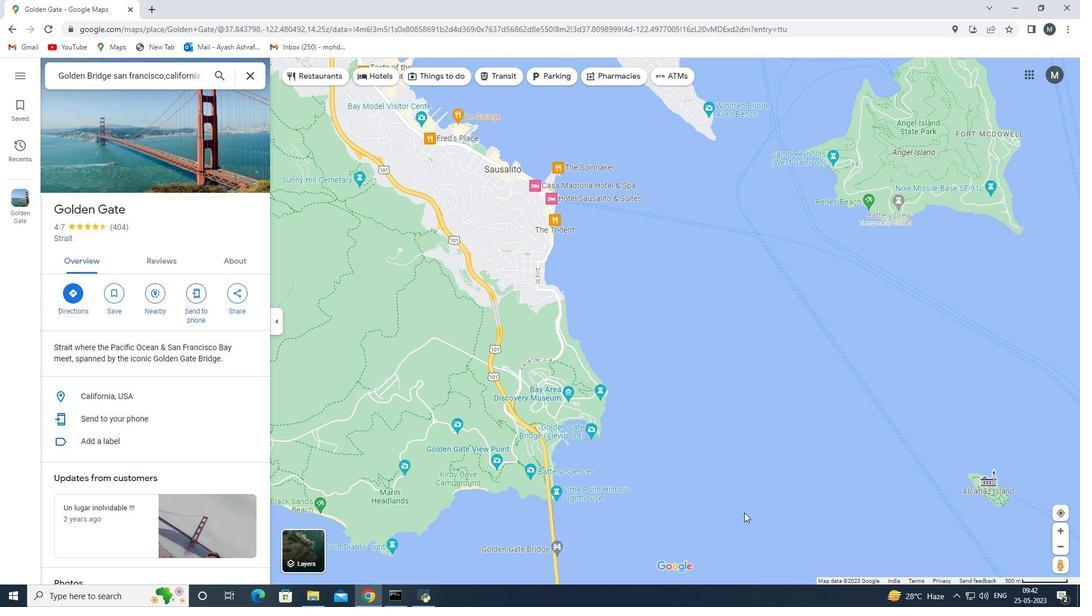 
Action: Mouse scrolled (741, 511) with delta (0, 0)
Screenshot: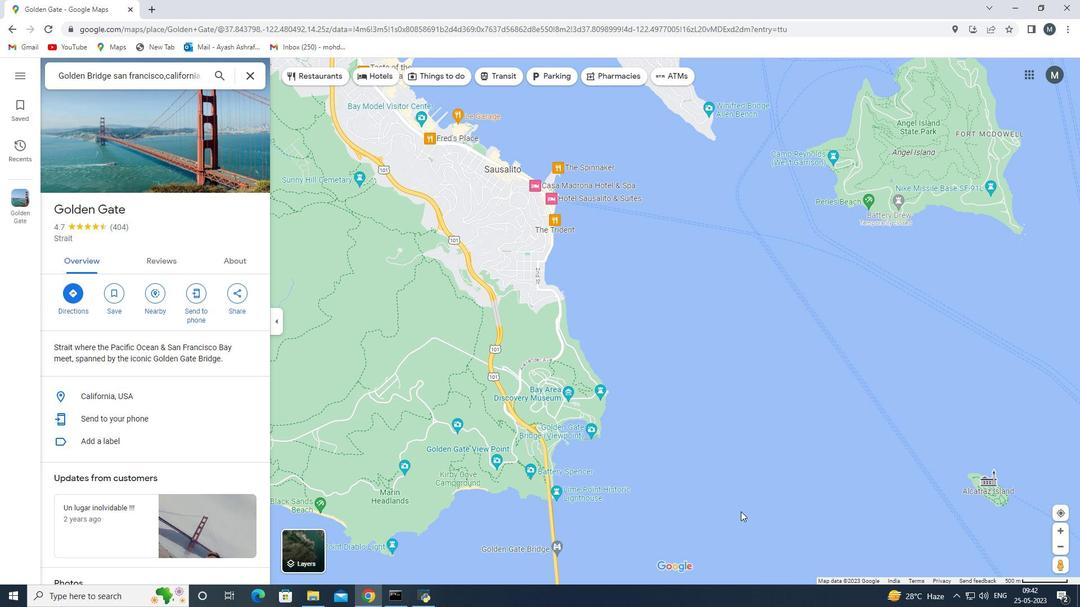 
Action: Mouse moved to (682, 513)
Screenshot: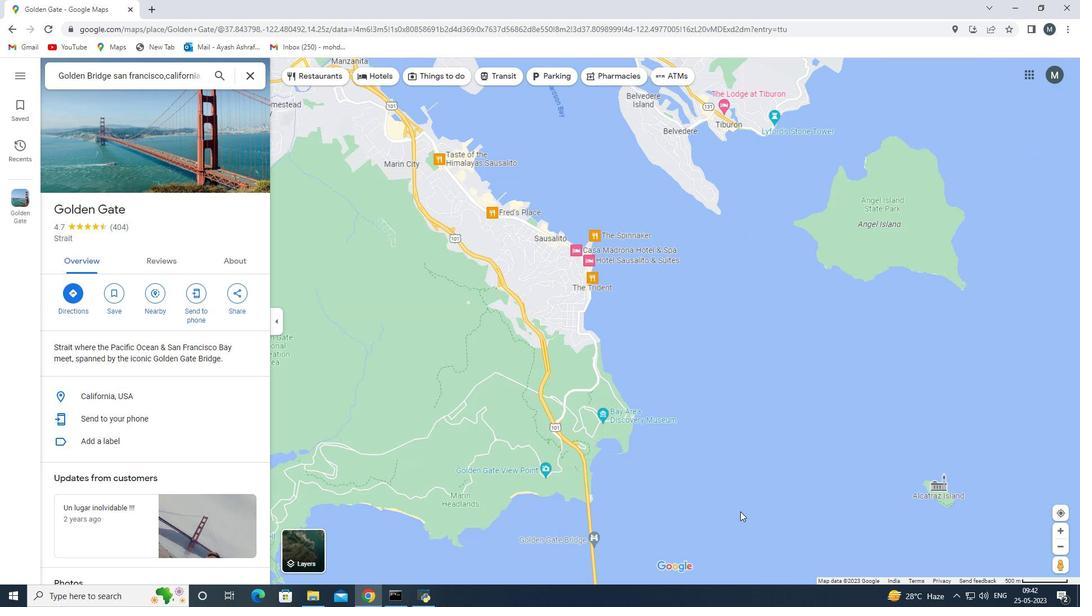 
Action: Mouse scrolled (691, 513) with delta (0, 0)
Screenshot: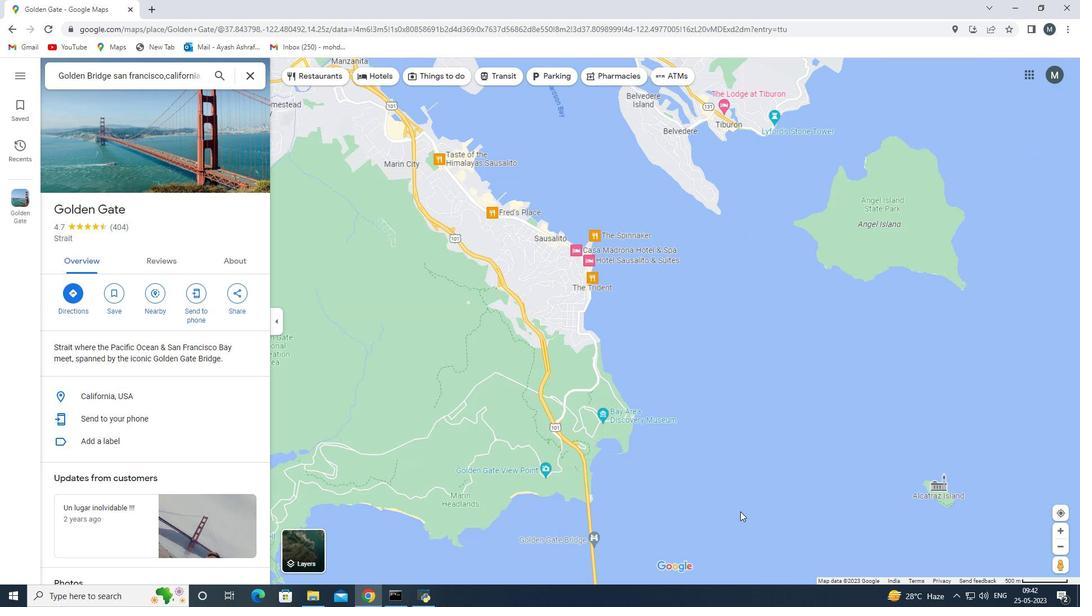 
Action: Mouse moved to (617, 532)
Screenshot: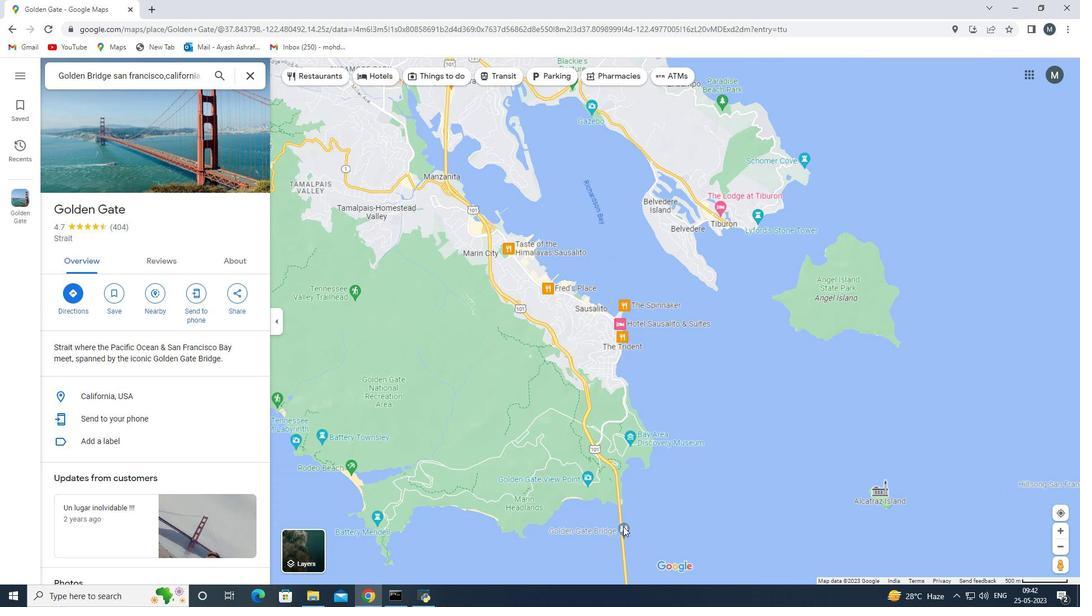 
Action: Mouse scrolled (617, 532) with delta (0, 0)
Screenshot: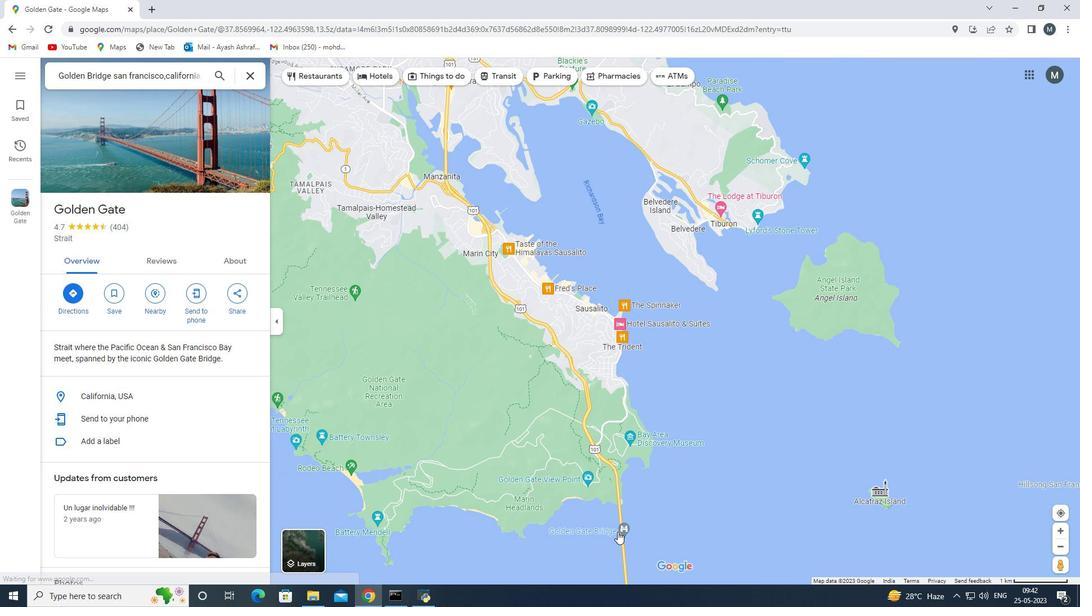 
Action: Mouse scrolled (617, 532) with delta (0, 0)
Screenshot: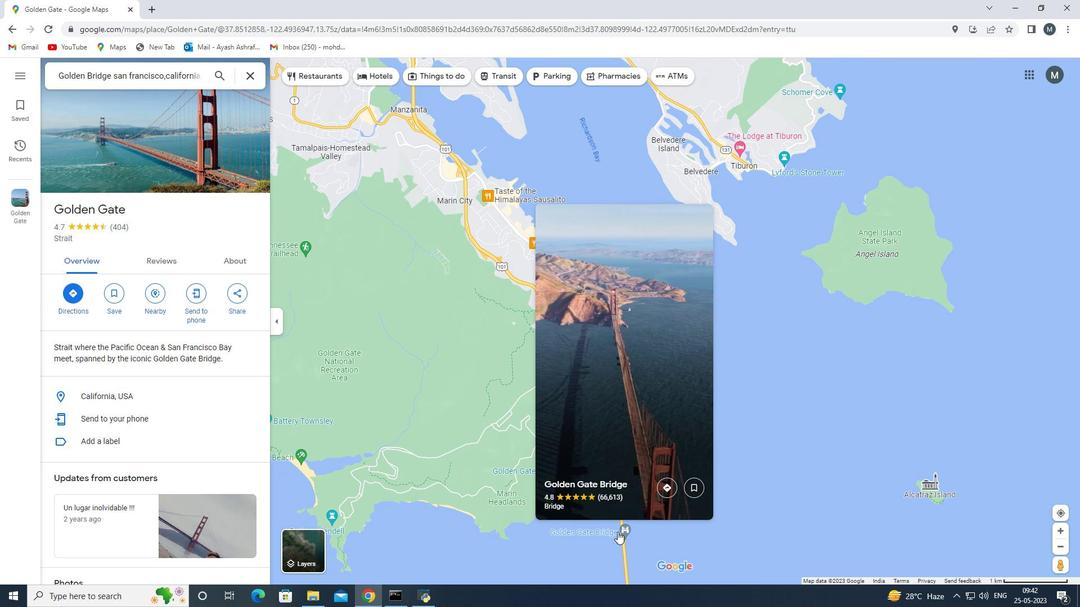 
Action: Mouse scrolled (617, 532) with delta (0, 0)
Screenshot: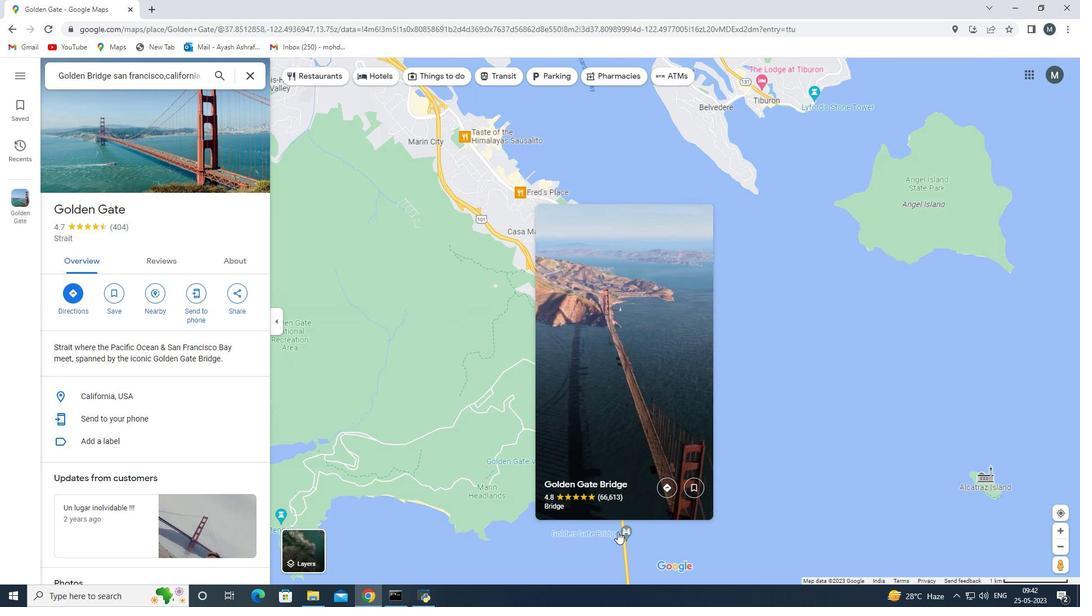 
Action: Mouse scrolled (617, 532) with delta (0, 0)
Screenshot: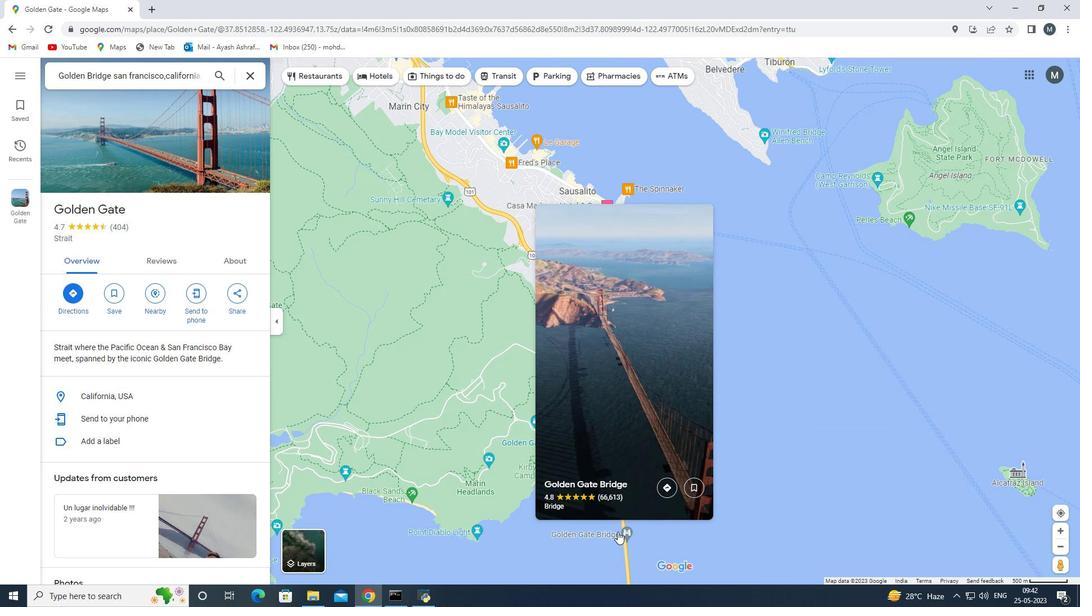 
Action: Mouse scrolled (617, 532) with delta (0, 0)
Screenshot: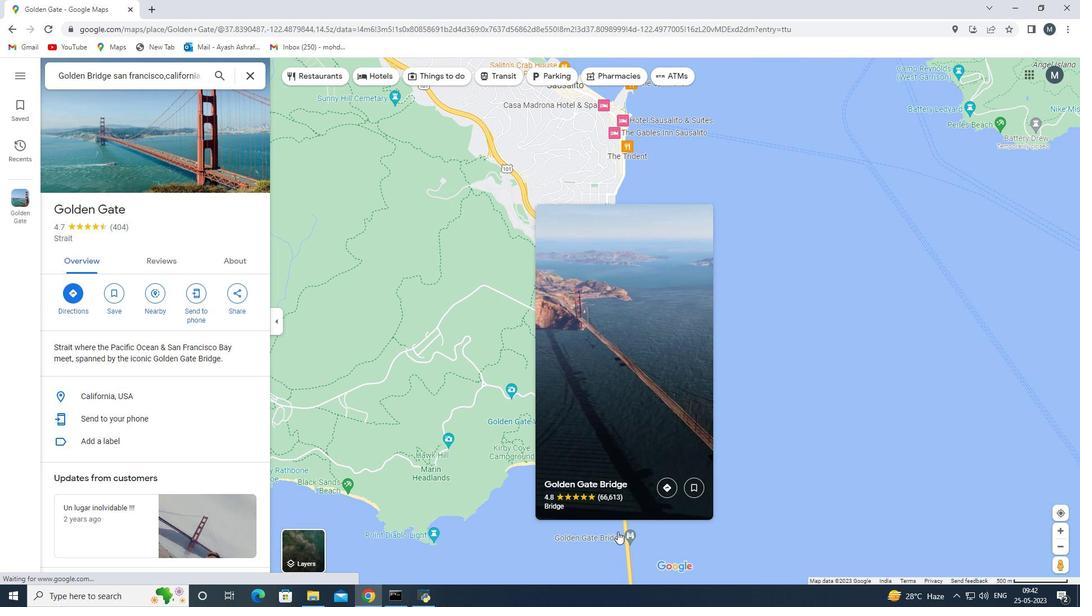 
Action: Mouse scrolled (617, 532) with delta (0, 0)
Screenshot: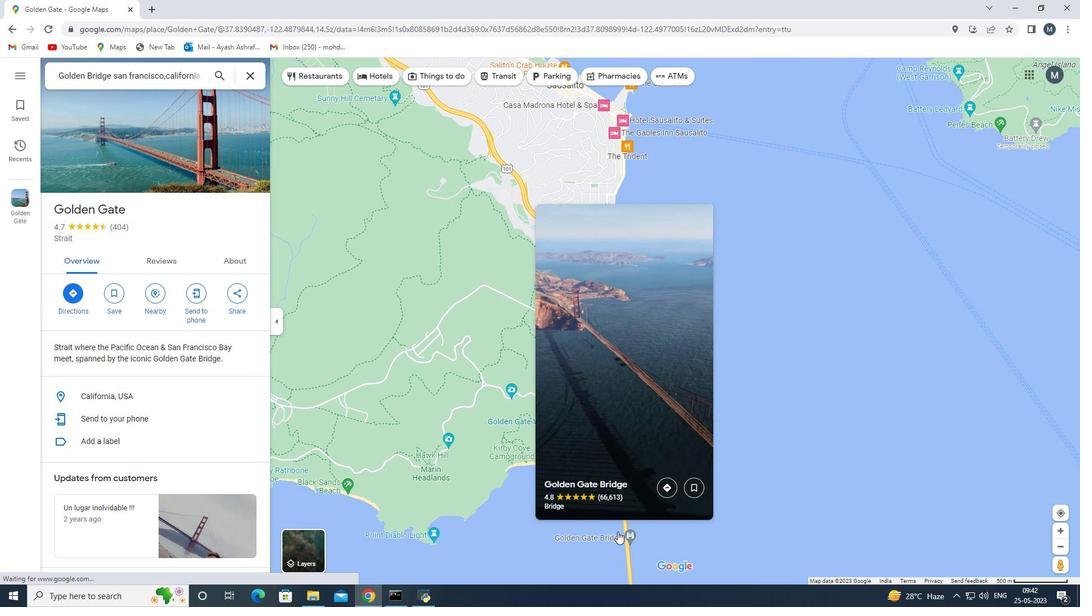 
Action: Mouse scrolled (617, 532) with delta (0, 0)
Screenshot: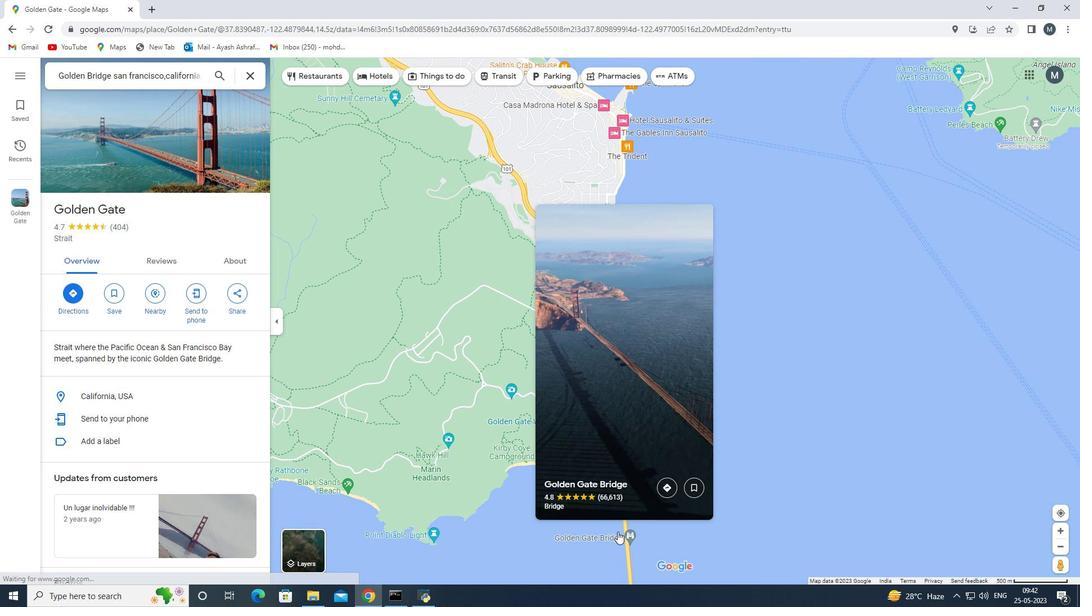 
Action: Mouse scrolled (617, 532) with delta (0, 0)
Screenshot: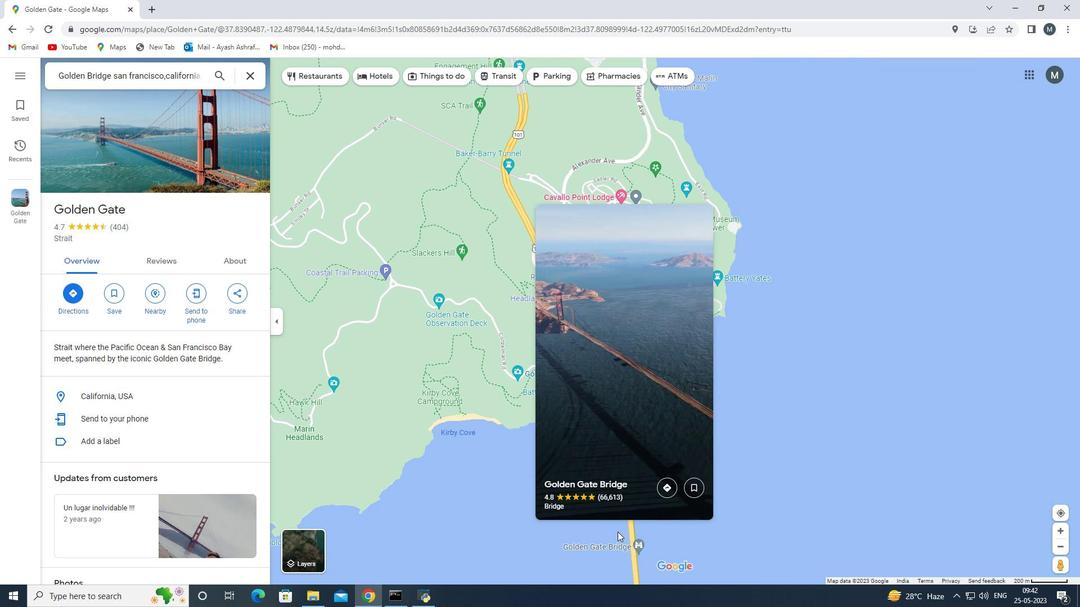 
Action: Mouse scrolled (617, 532) with delta (0, 0)
Screenshot: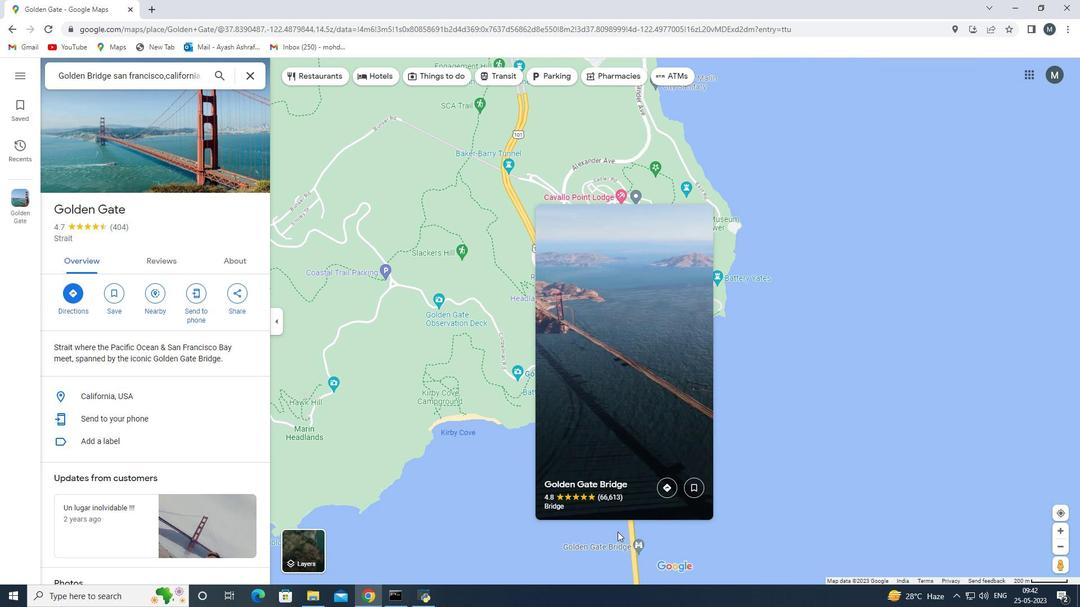 
Action: Mouse scrolled (617, 532) with delta (0, 0)
Screenshot: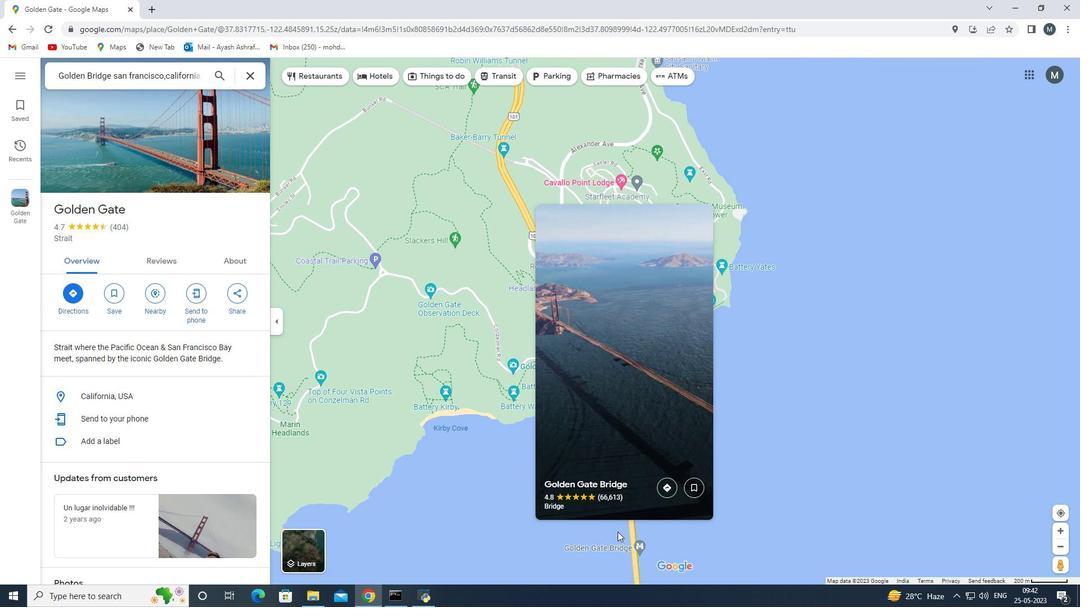 
Action: Mouse scrolled (617, 532) with delta (0, 0)
Screenshot: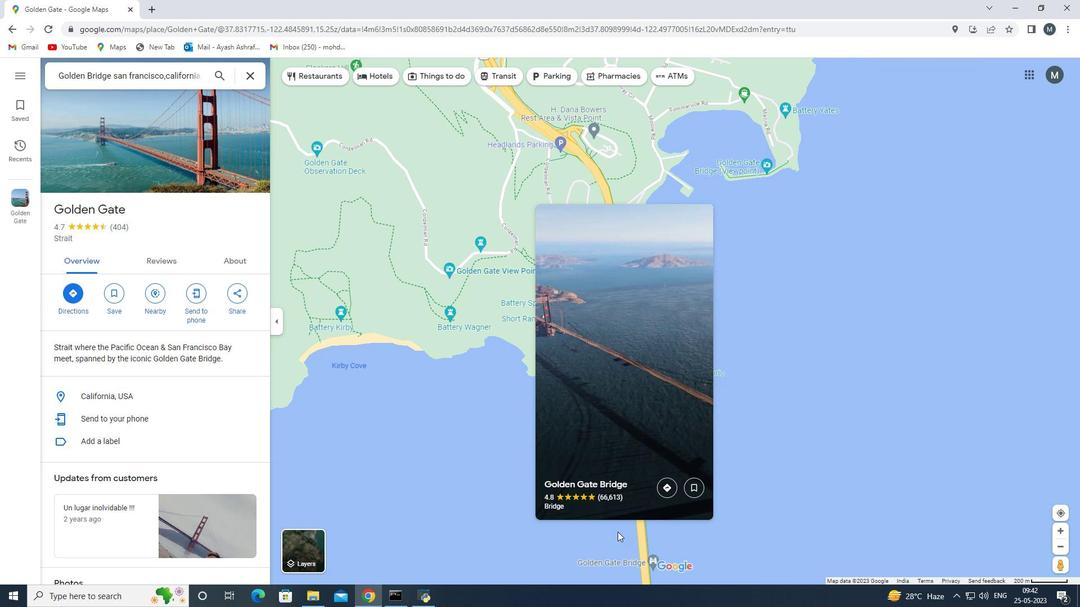 
Action: Mouse scrolled (617, 531) with delta (0, 0)
Screenshot: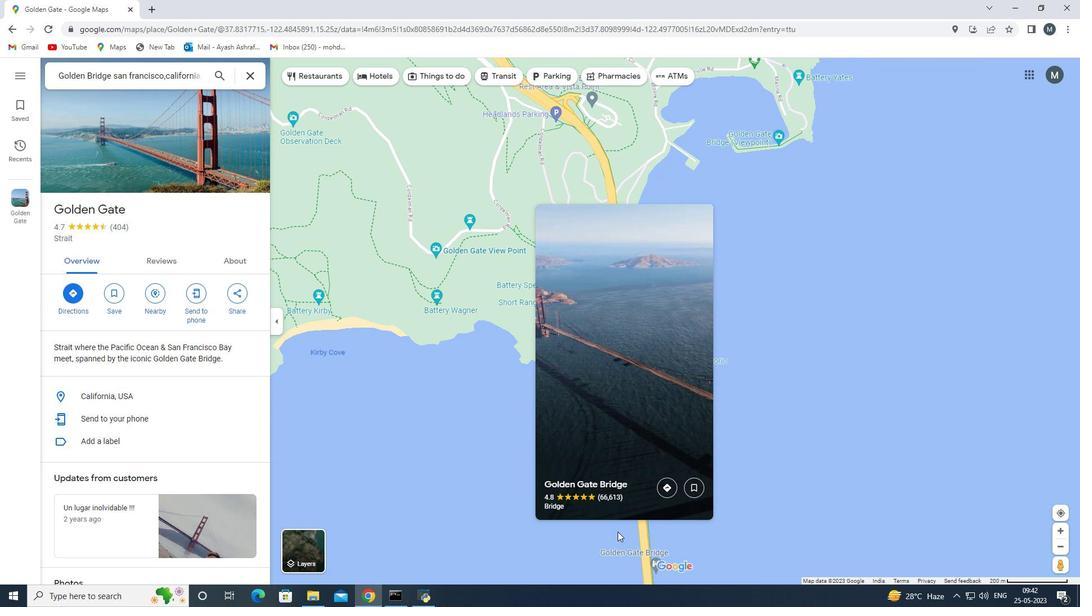 
Action: Mouse scrolled (617, 532) with delta (0, 0)
Screenshot: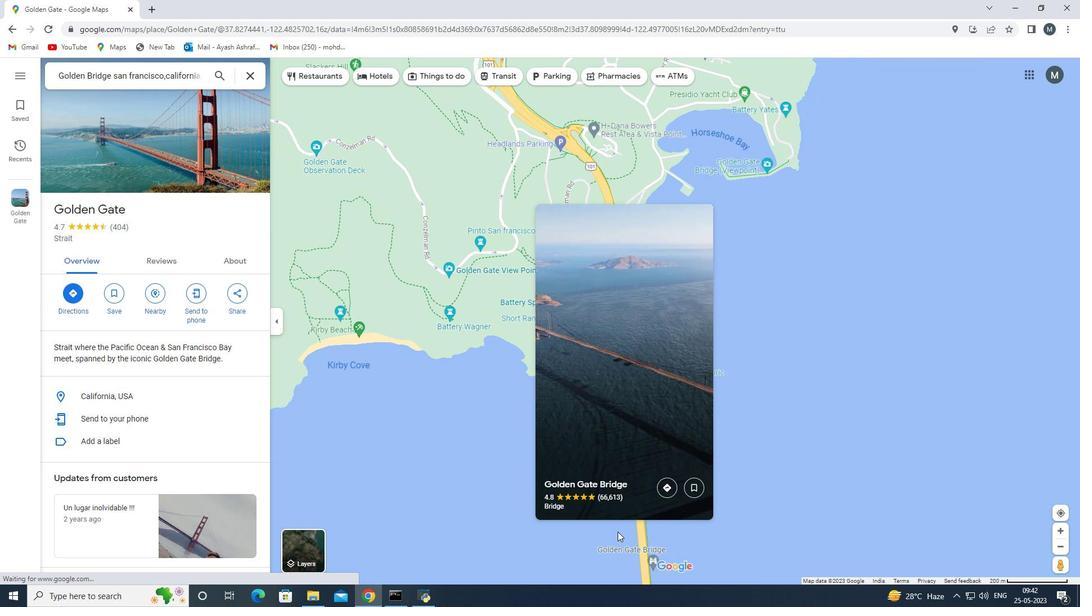 
Action: Mouse moved to (617, 532)
Screenshot: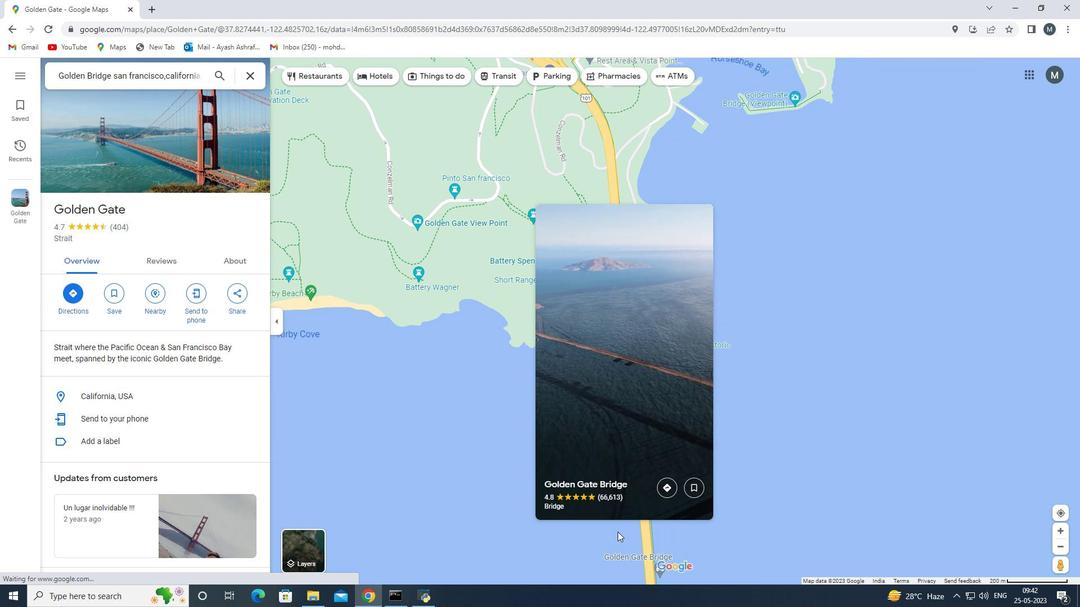 
Action: Mouse scrolled (617, 531) with delta (0, 0)
Screenshot: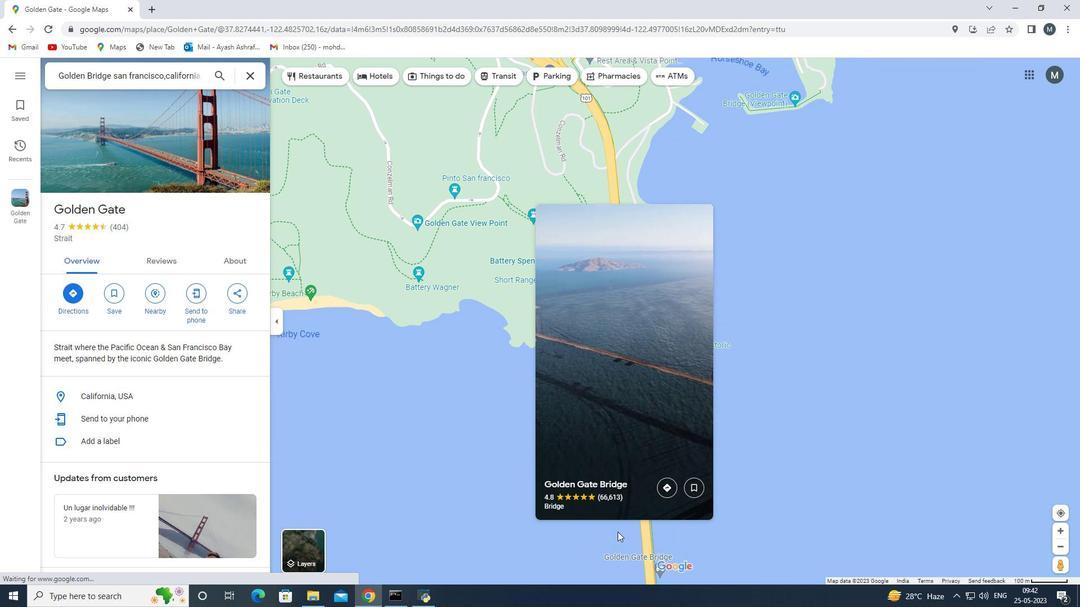 
Action: Mouse moved to (631, 391)
Screenshot: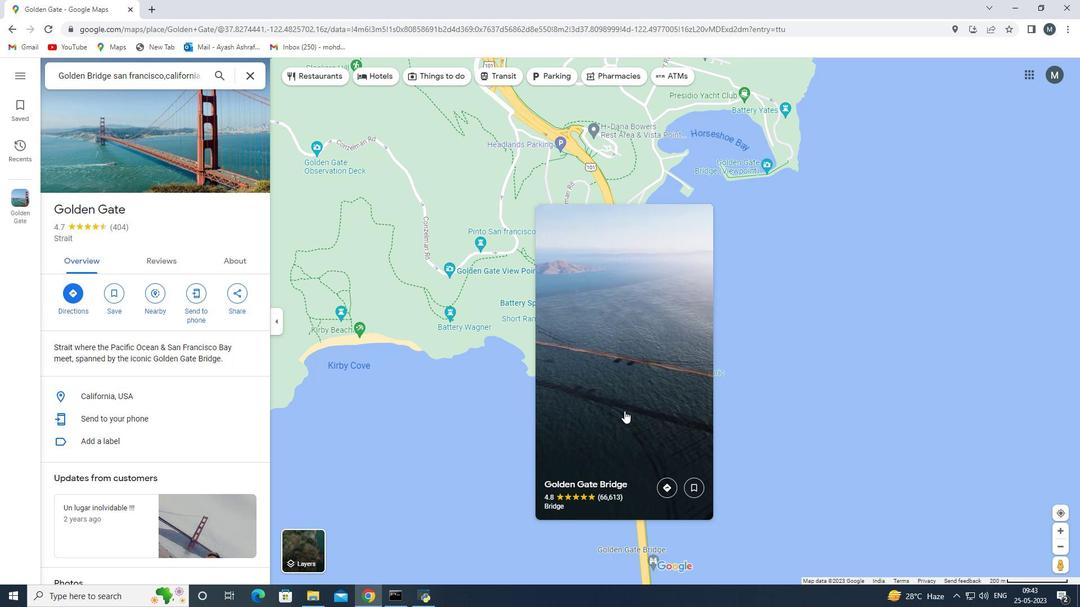 
Action: Mouse pressed left at (631, 391)
Screenshot: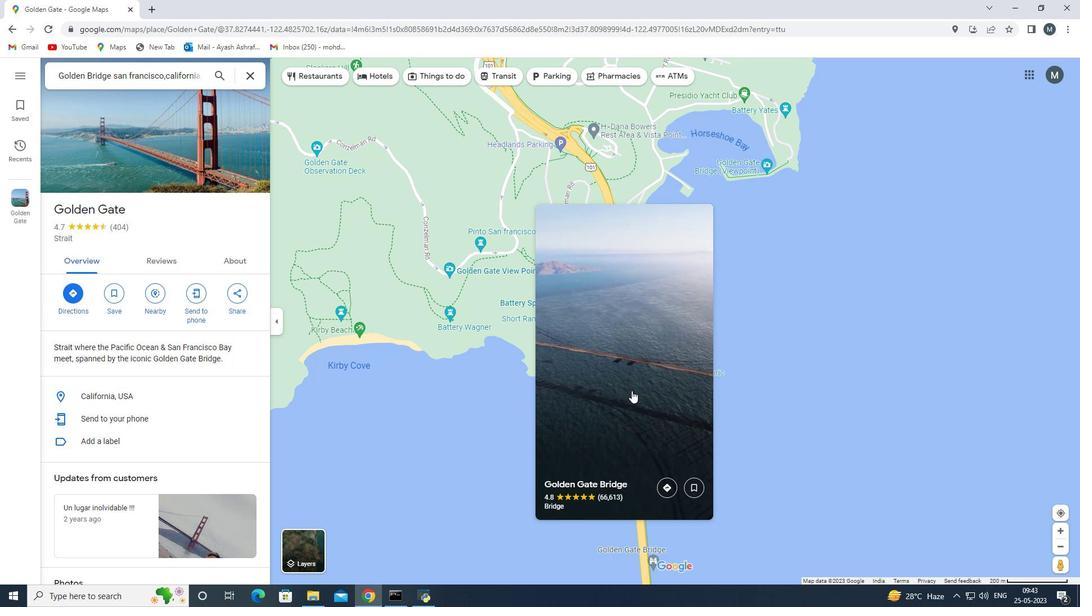 
Action: Mouse moved to (134, 324)
Screenshot: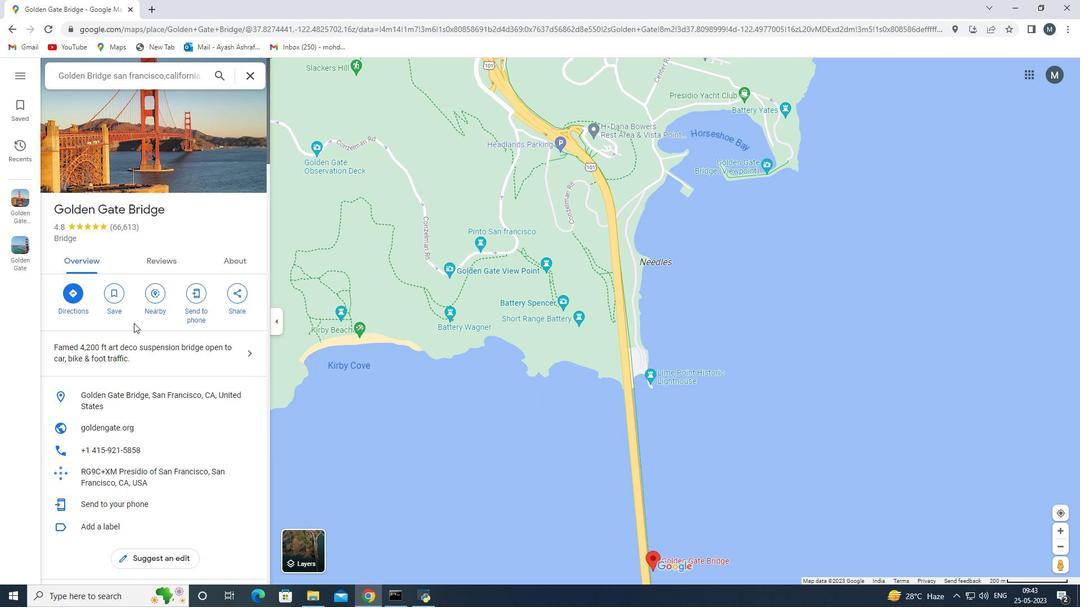 
Action: Mouse scrolled (134, 323) with delta (0, 0)
Screenshot: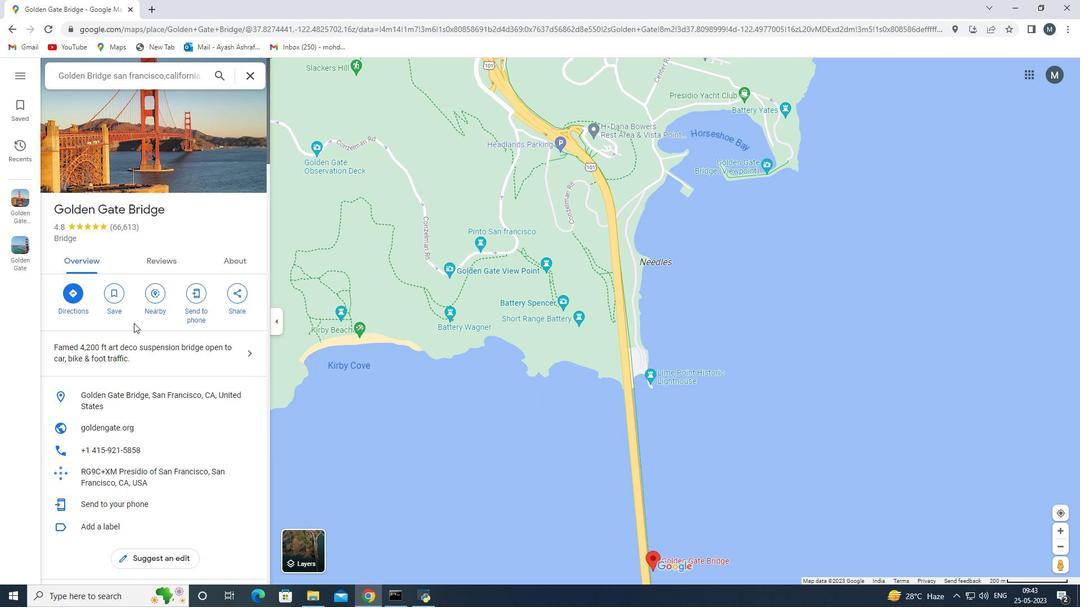 
Action: Mouse scrolled (134, 324) with delta (0, 0)
Screenshot: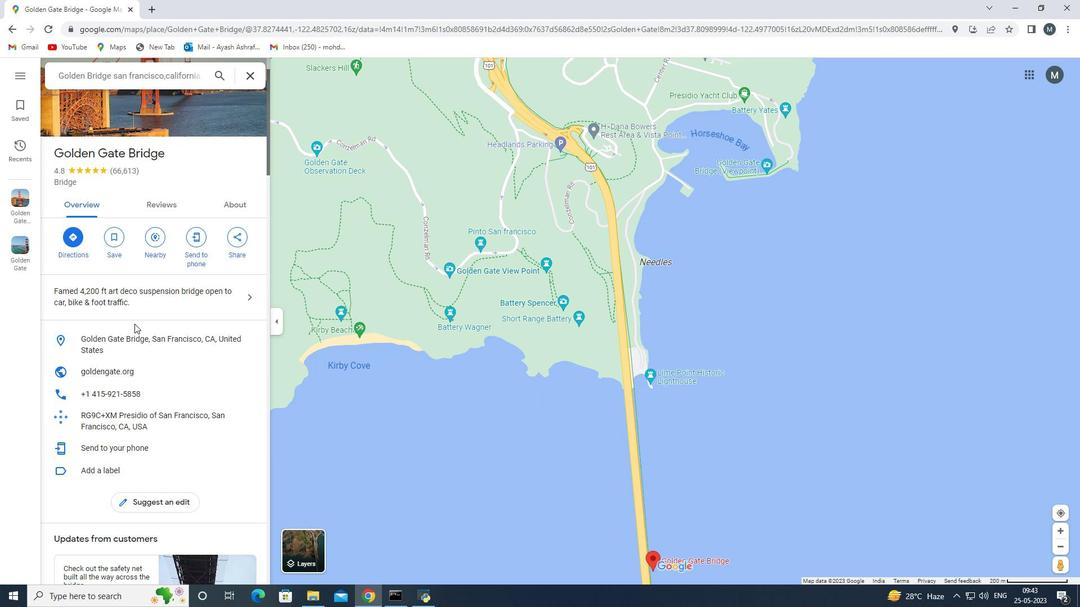 
Action: Mouse moved to (117, 348)
Screenshot: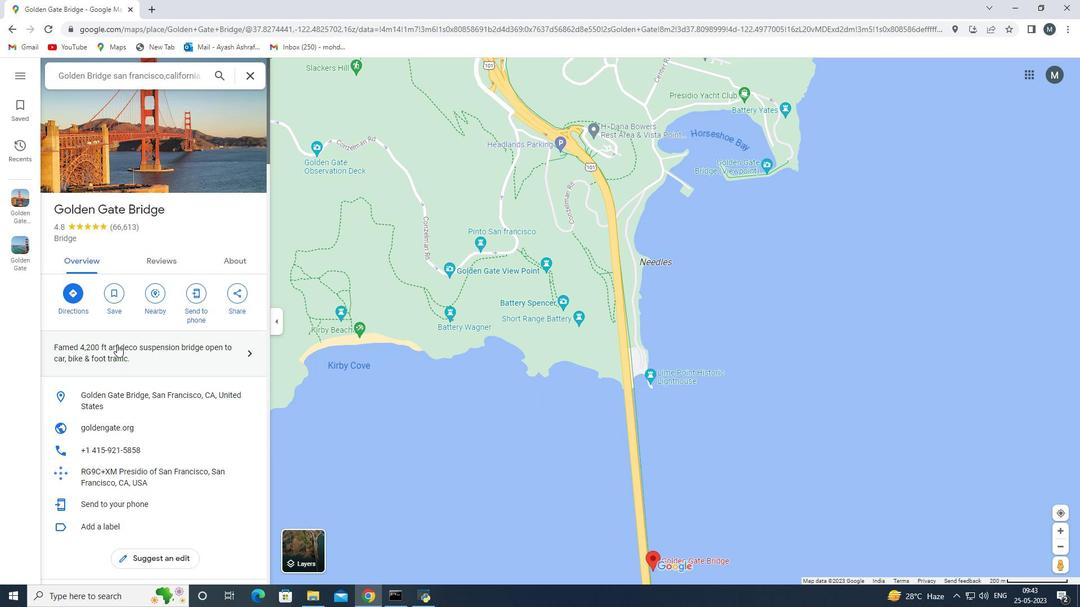 
Action: Mouse scrolled (117, 348) with delta (0, 0)
Screenshot: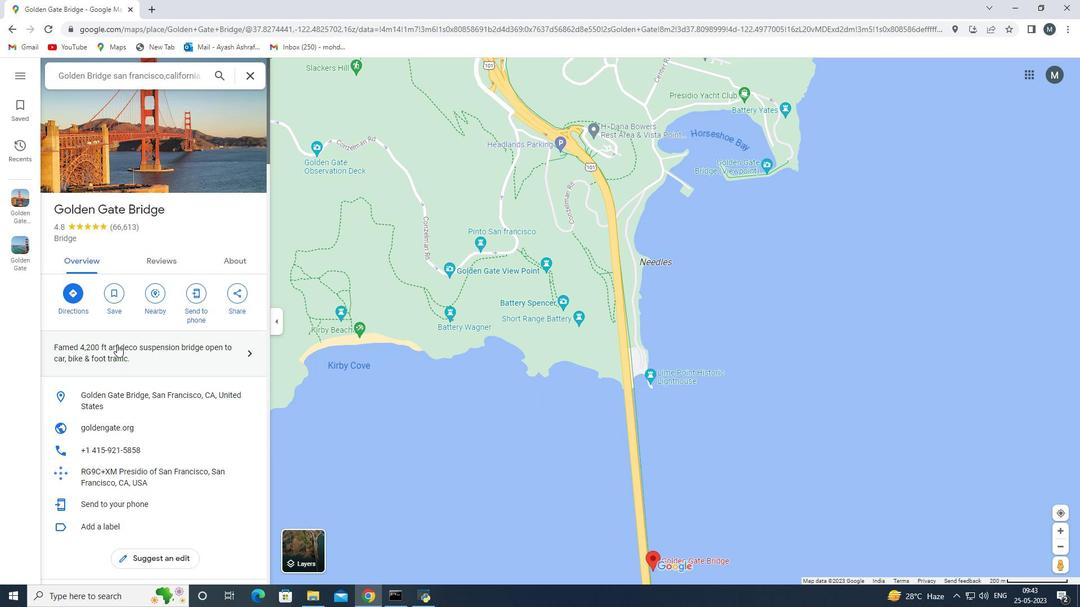 
Action: Mouse moved to (117, 350)
Screenshot: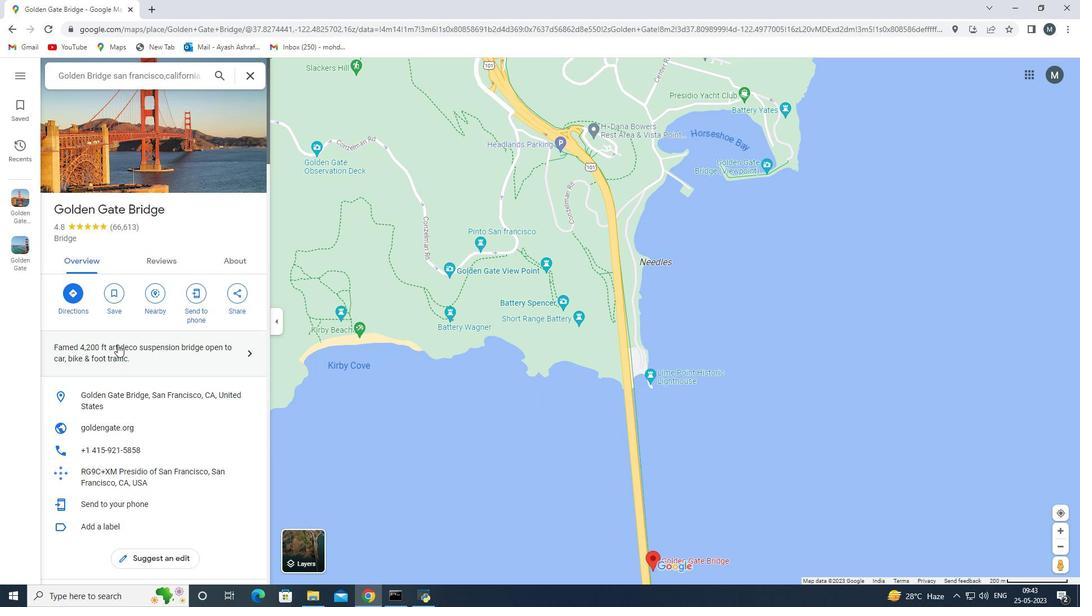 
Action: Mouse scrolled (117, 349) with delta (0, 0)
Screenshot: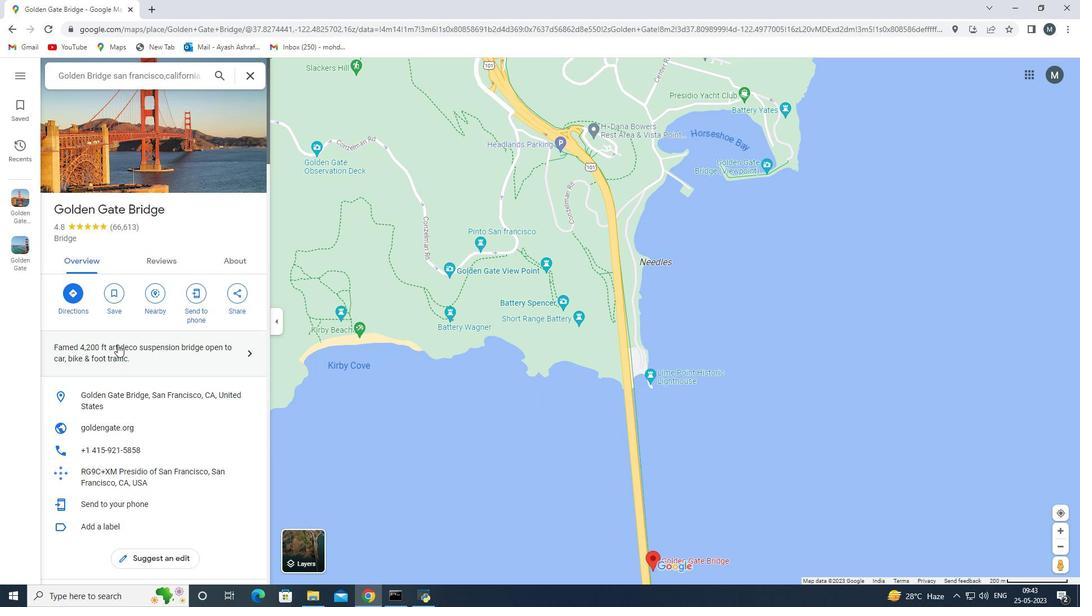 
Action: Mouse moved to (117, 351)
Screenshot: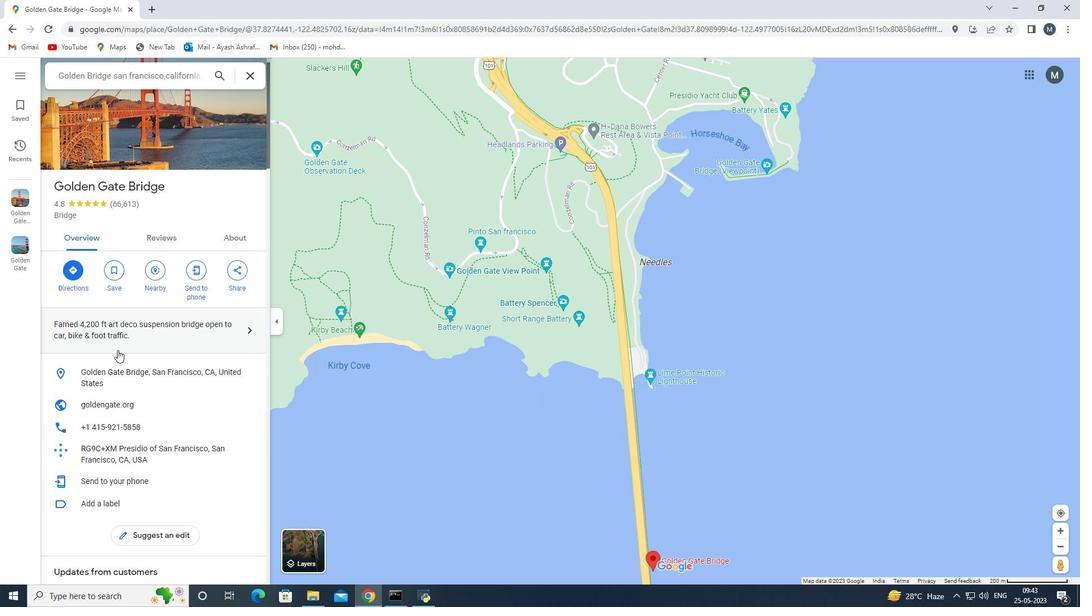
Action: Mouse scrolled (117, 351) with delta (0, 0)
Screenshot: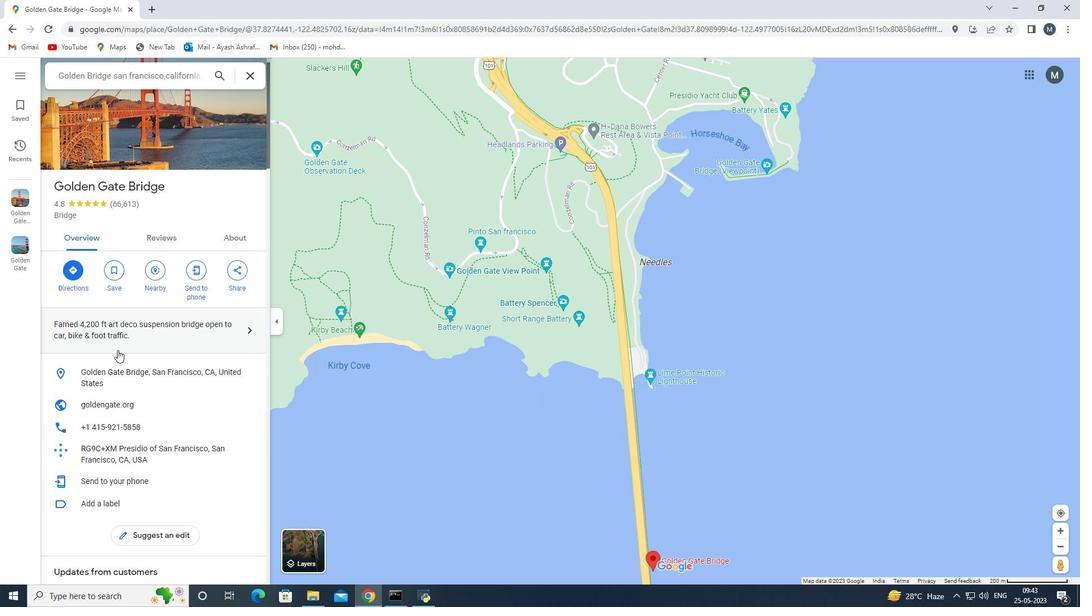 
Action: Mouse scrolled (117, 351) with delta (0, 0)
Screenshot: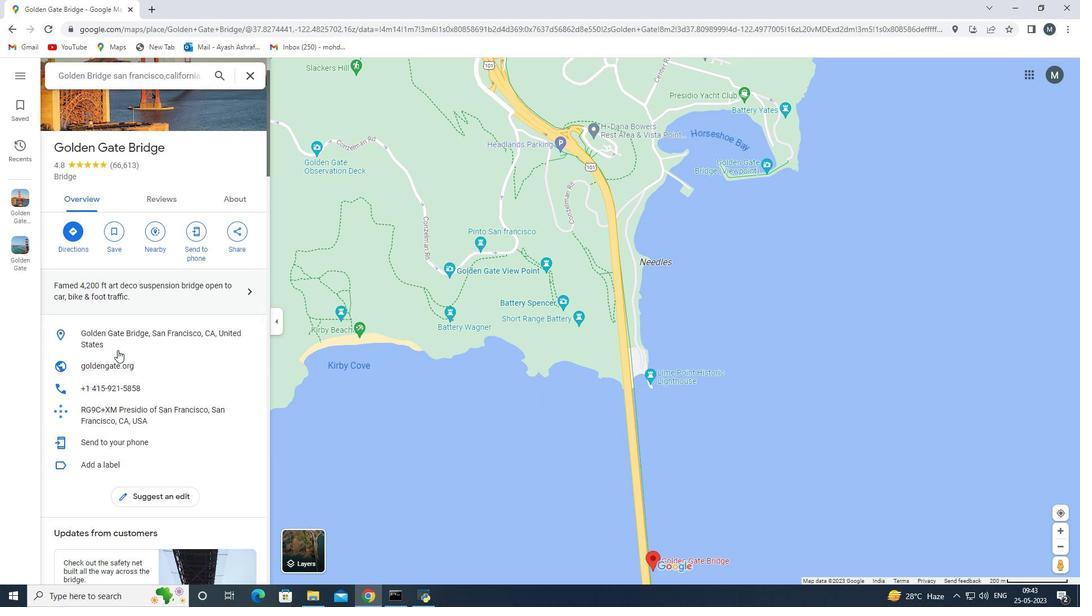 
Action: Mouse scrolled (117, 351) with delta (0, 0)
Screenshot: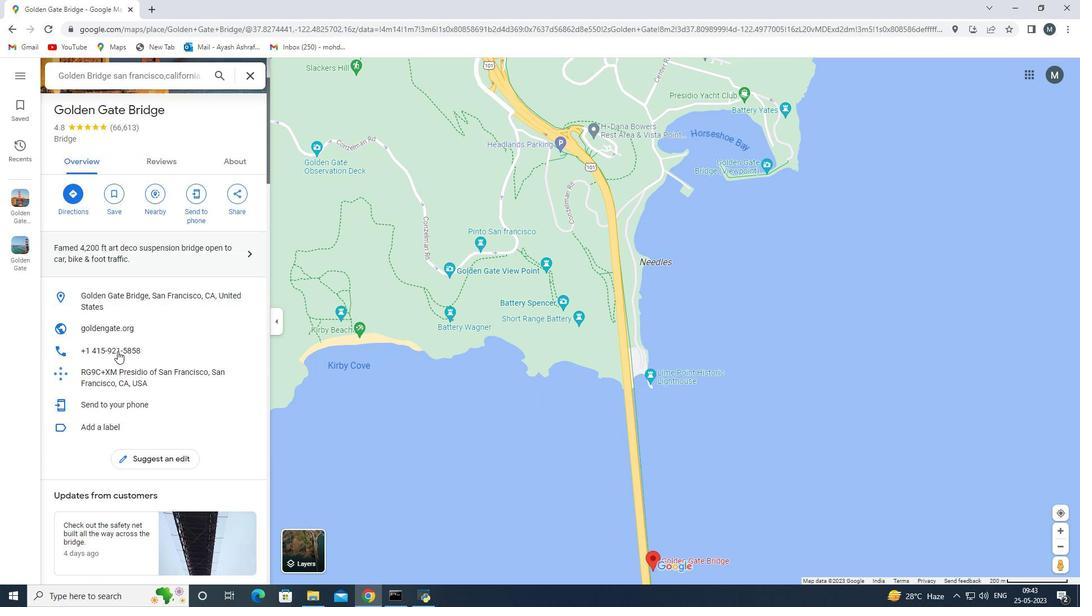 
Action: Mouse scrolled (117, 351) with delta (0, 0)
Screenshot: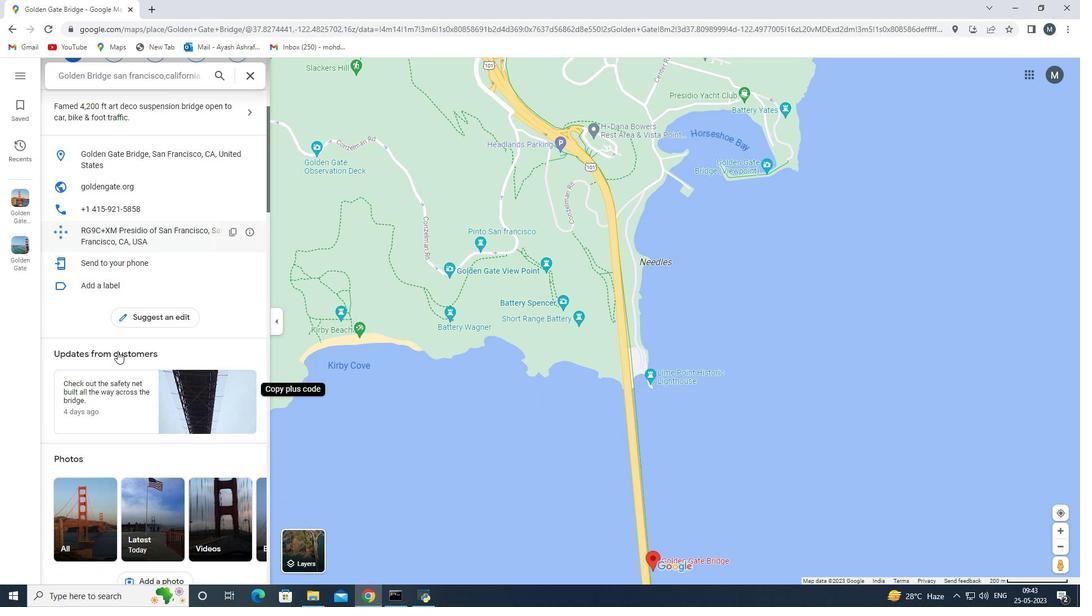 
Action: Mouse moved to (100, 428)
Screenshot: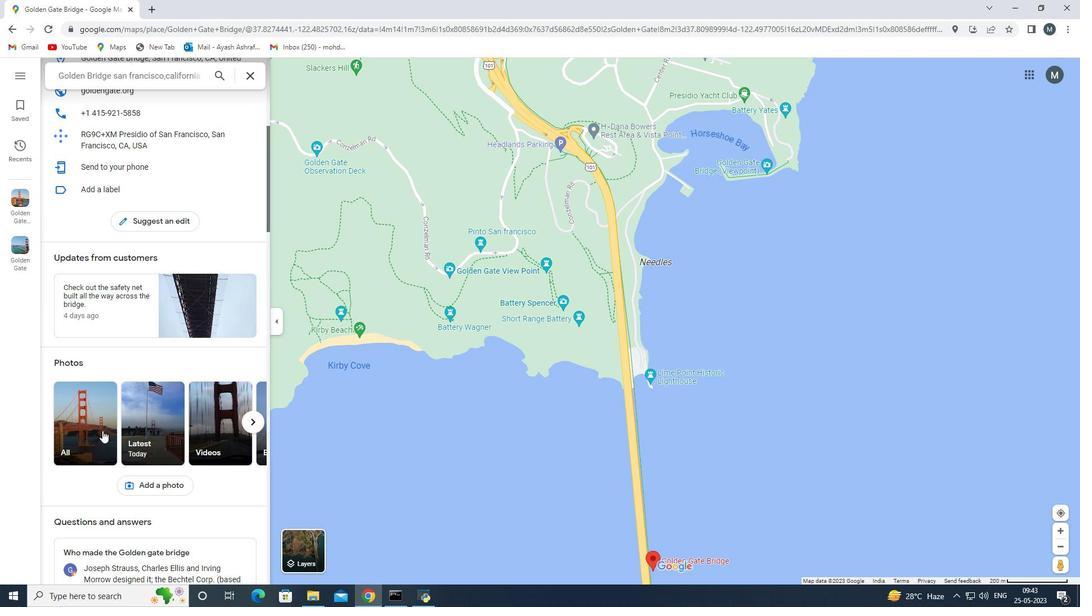 
Action: Mouse pressed left at (100, 428)
Screenshot: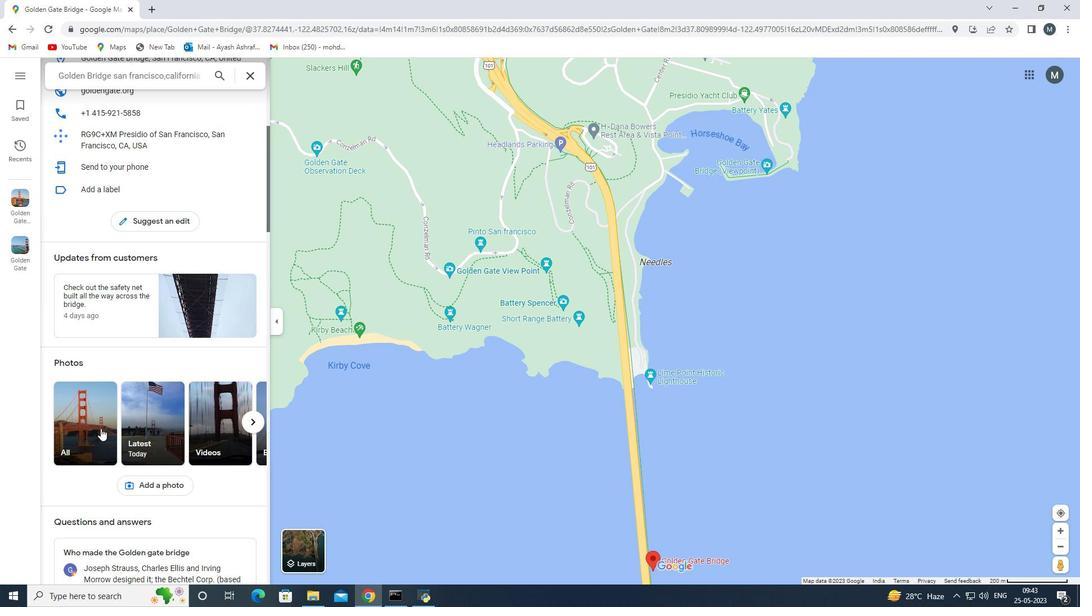 
Action: Mouse moved to (145, 108)
Screenshot: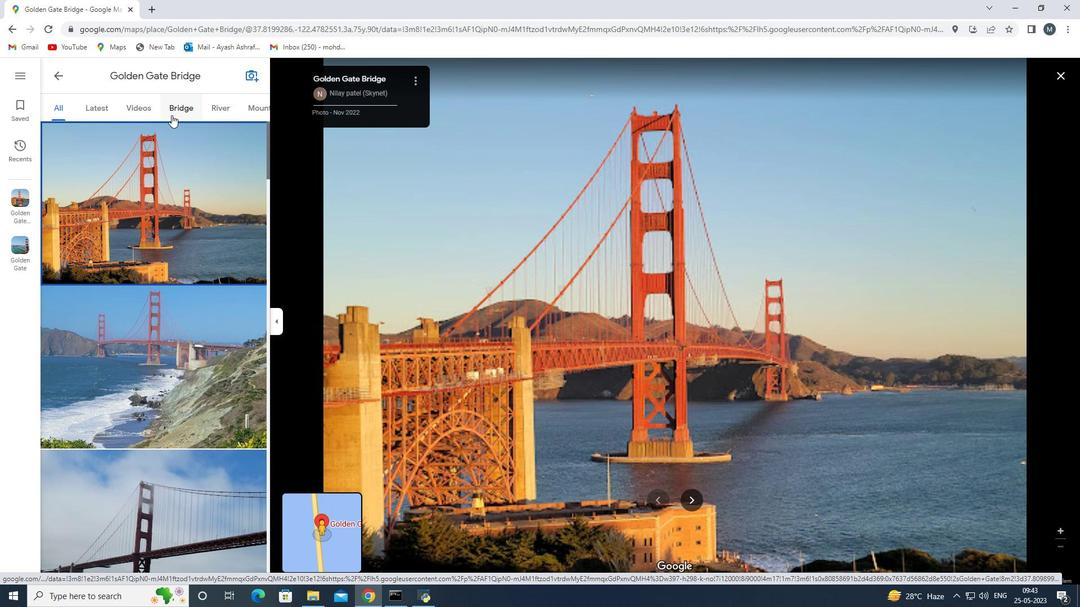 
Action: Mouse pressed left at (145, 108)
Screenshot: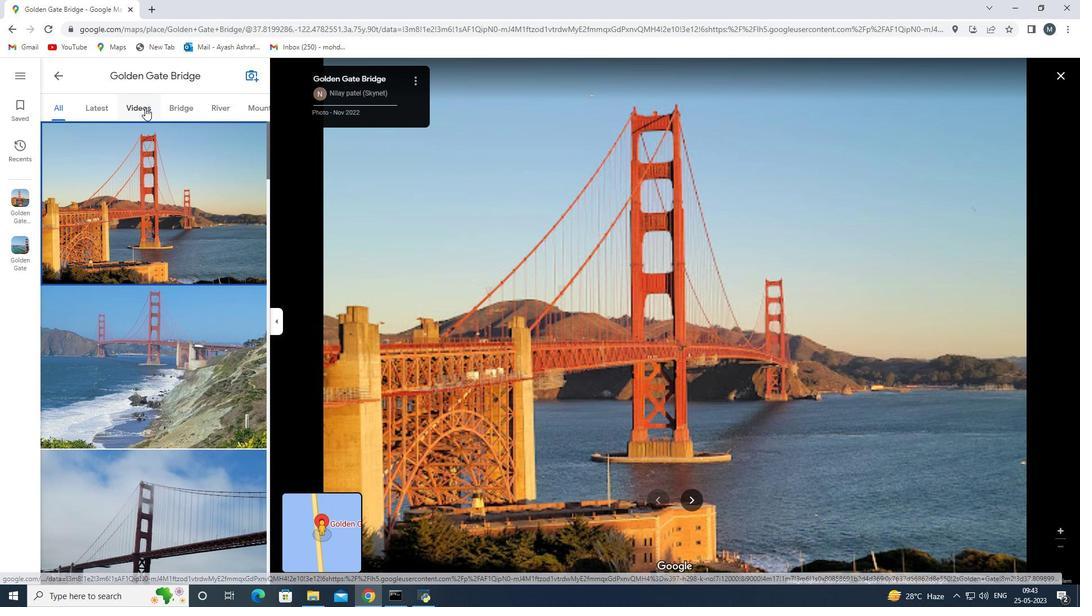 
Action: Mouse moved to (199, 246)
Screenshot: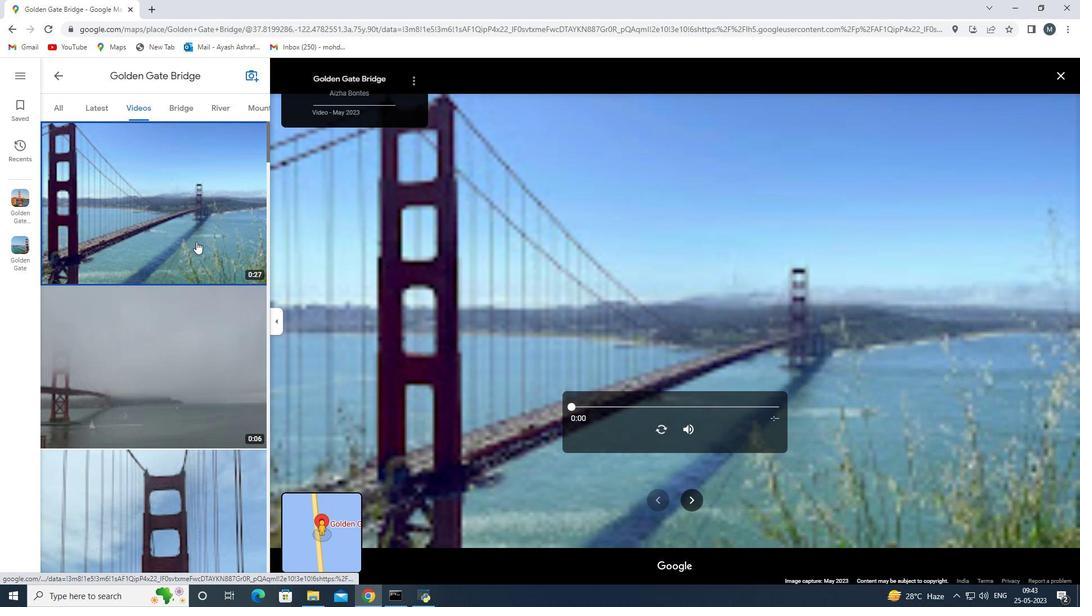 
Action: Mouse pressed left at (199, 246)
Screenshot: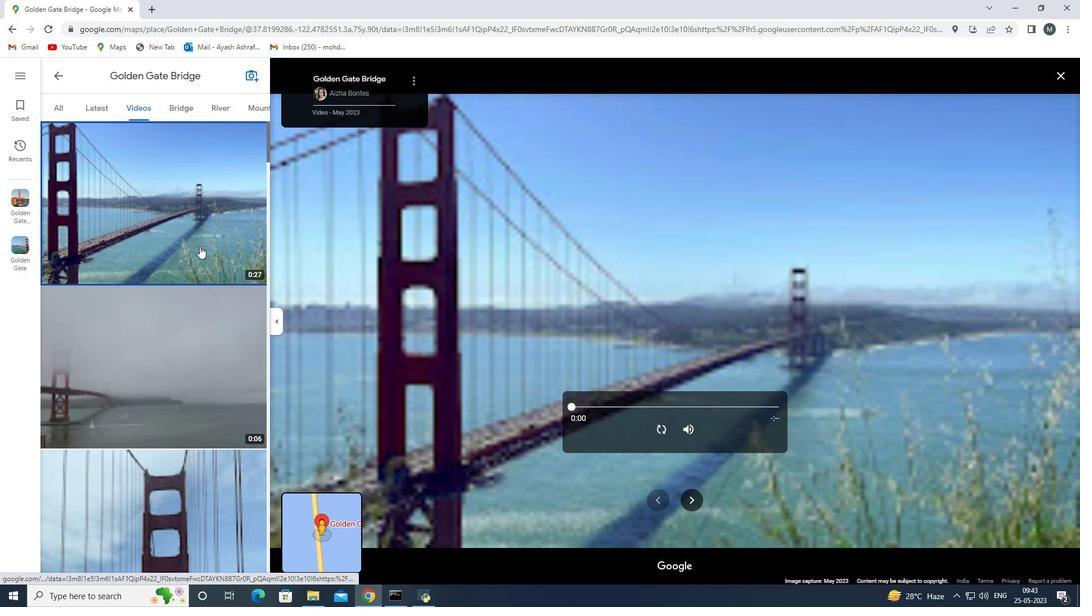 
Action: Mouse moved to (662, 431)
Screenshot: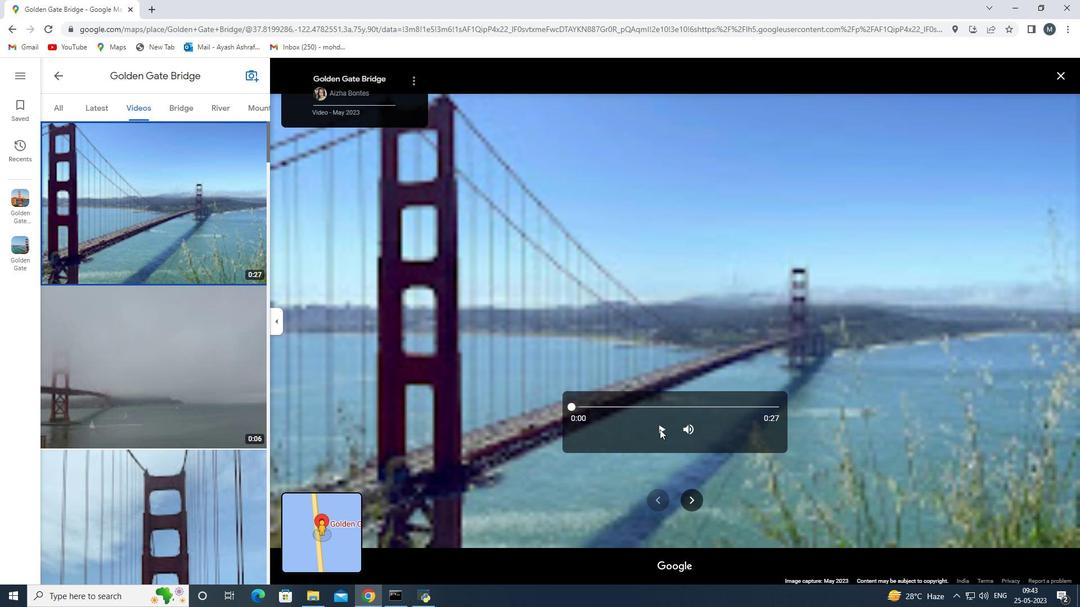 
Action: Mouse pressed left at (662, 431)
Screenshot: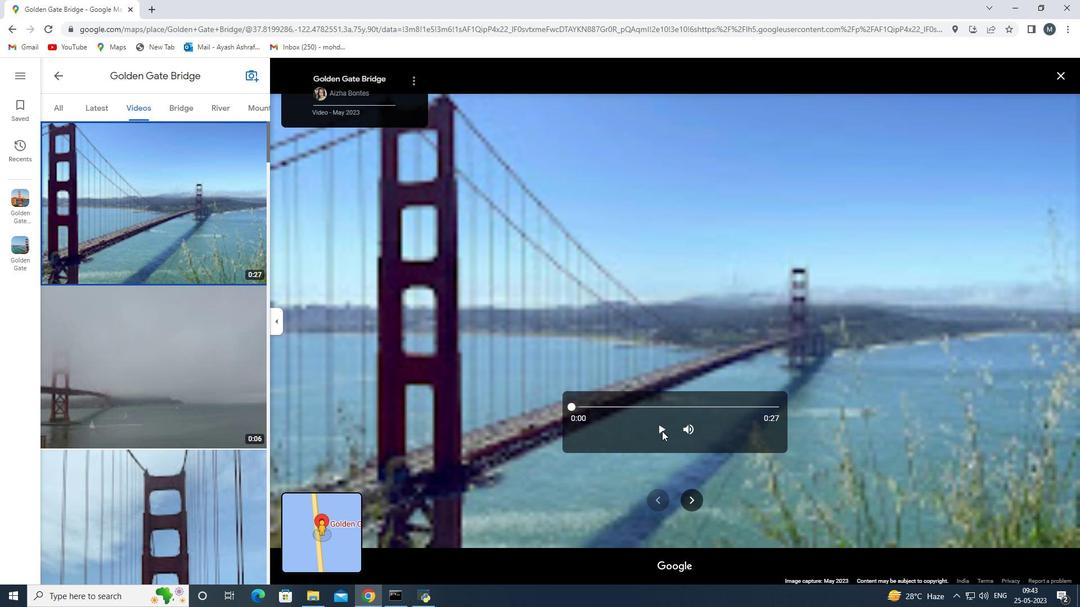 
Action: Mouse moved to (172, 369)
Screenshot: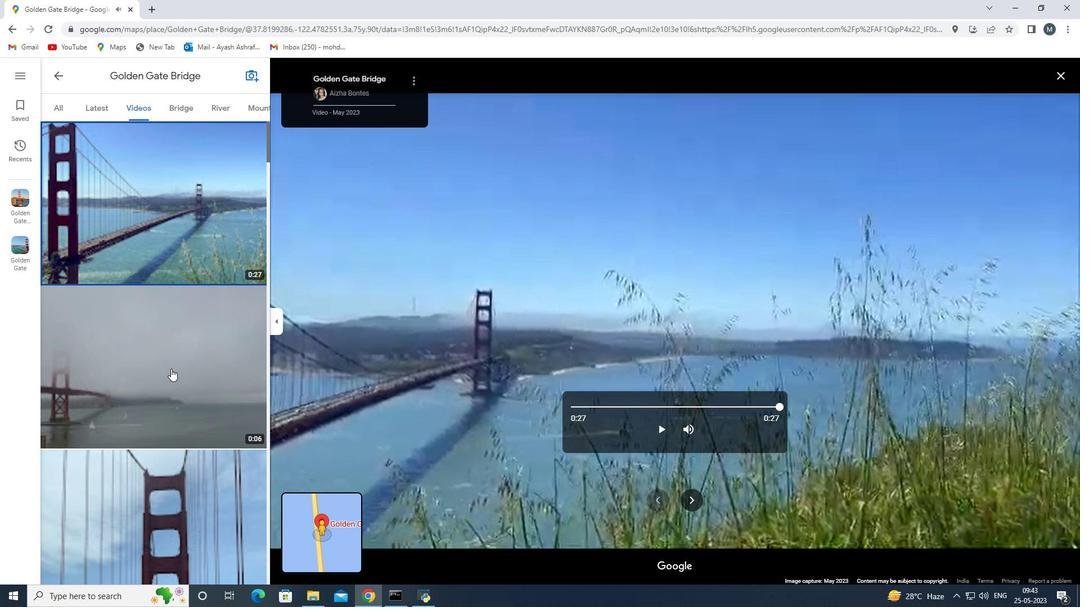 
Action: Mouse pressed left at (172, 369)
Screenshot: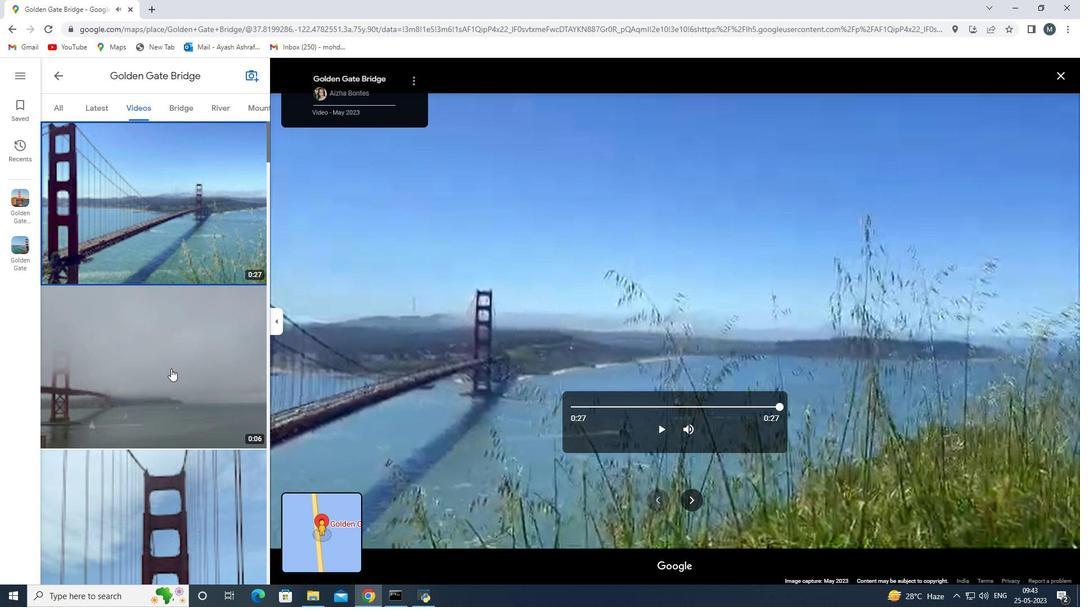 
Action: Mouse moved to (661, 429)
Screenshot: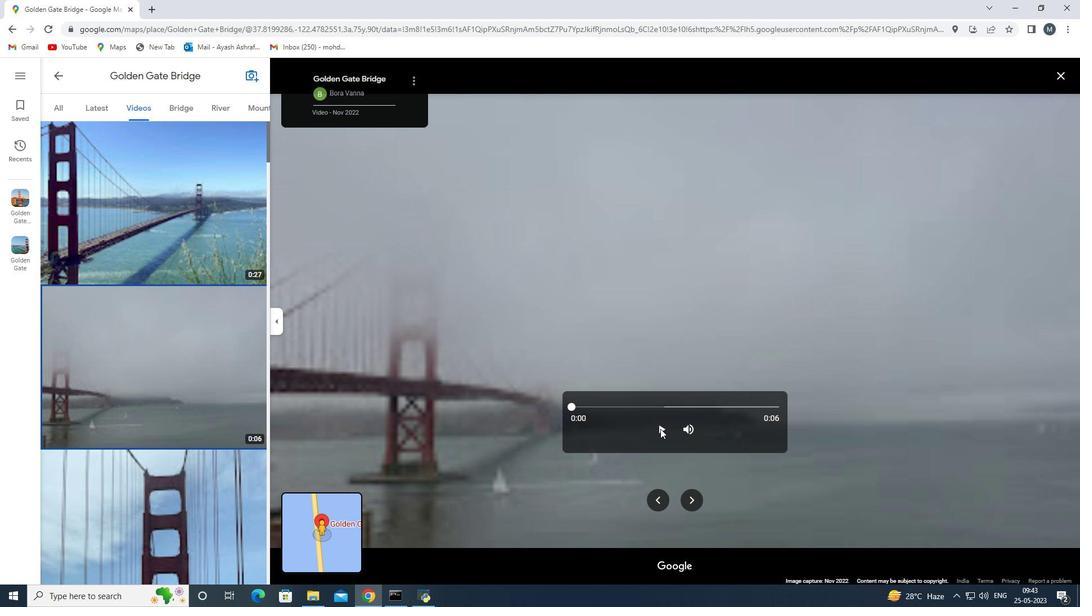 
Action: Mouse pressed left at (661, 429)
Screenshot: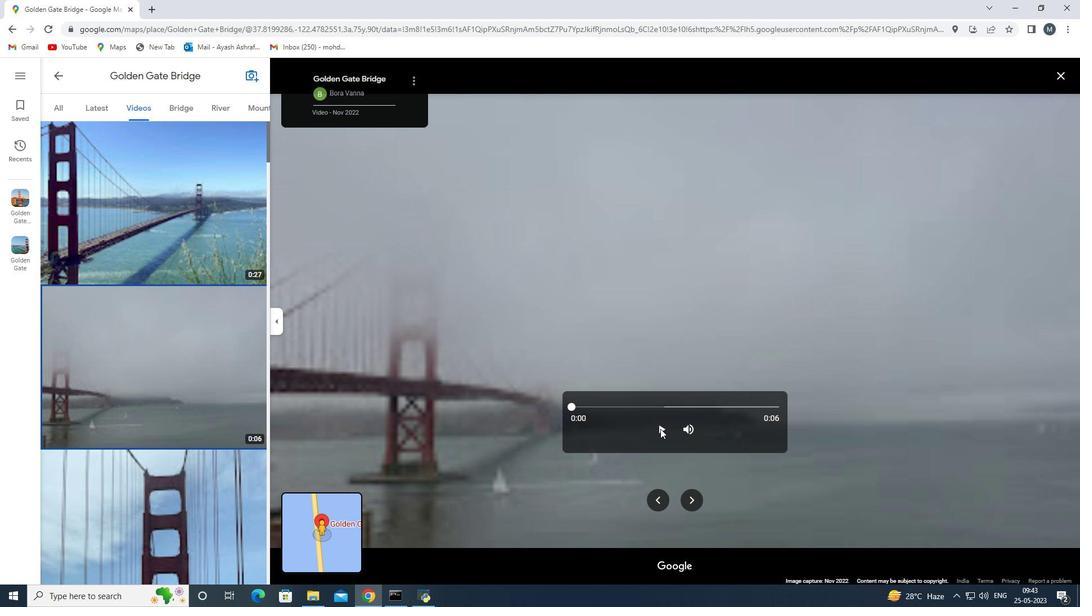 
Action: Mouse moved to (243, 408)
Screenshot: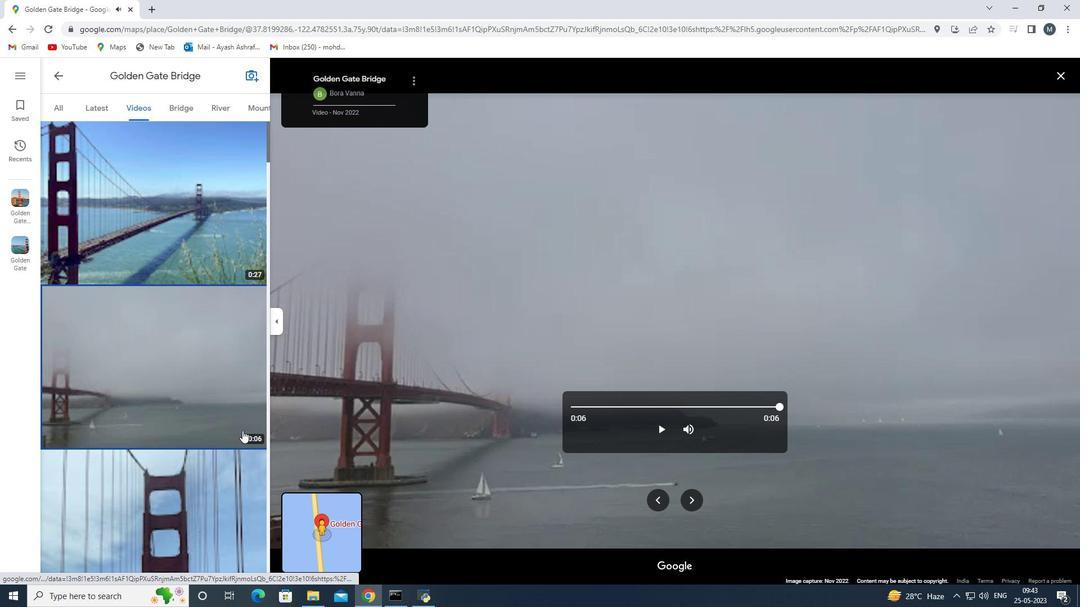 
Action: Mouse scrolled (243, 408) with delta (0, 0)
Screenshot: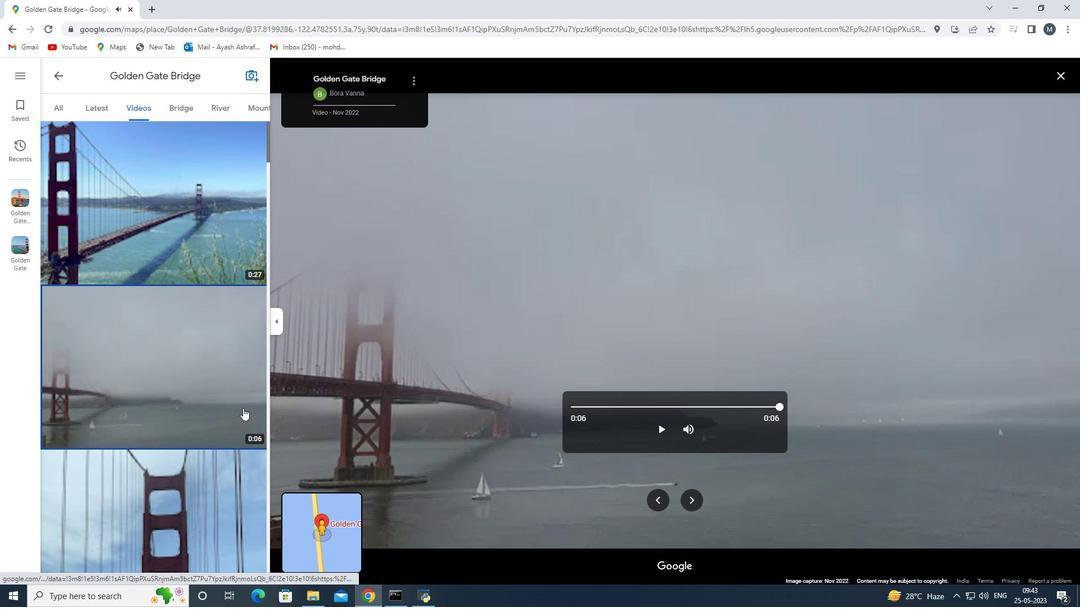 
Action: Mouse scrolled (243, 408) with delta (0, 0)
Screenshot: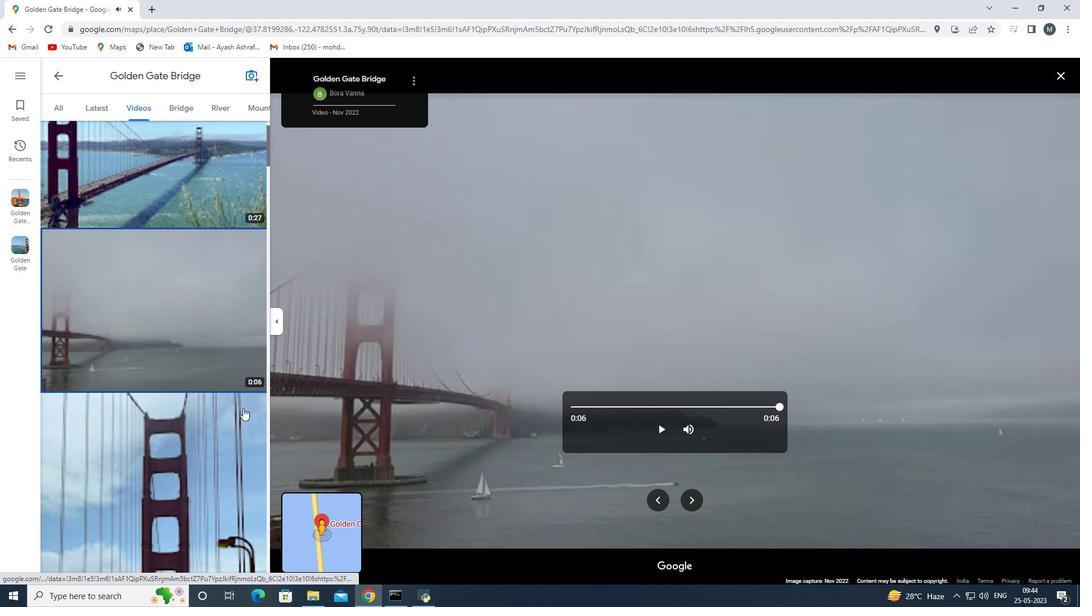 
Action: Mouse moved to (242, 408)
Screenshot: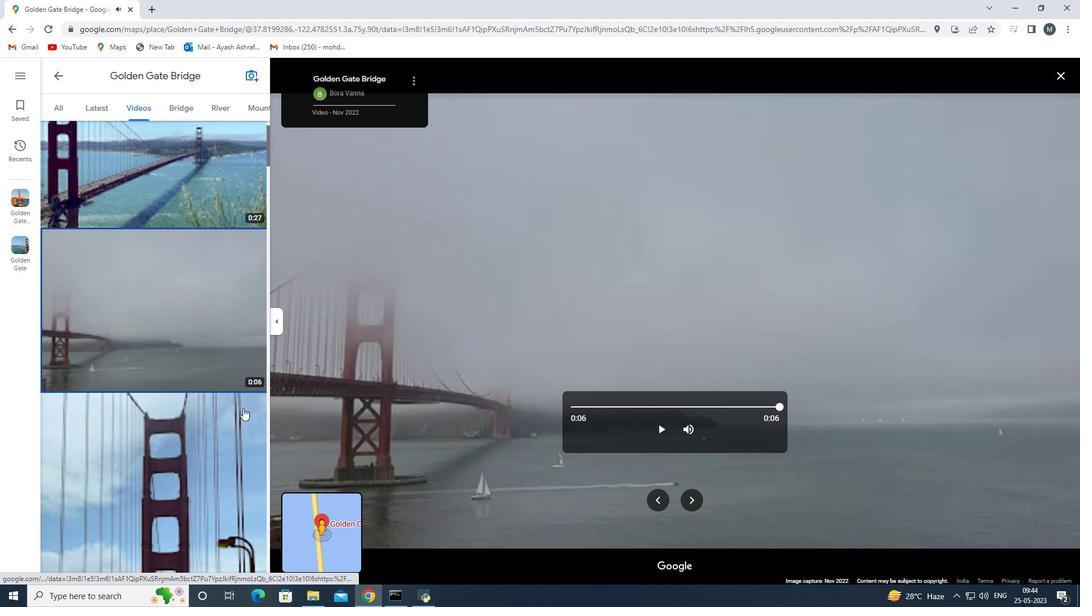 
Action: Mouse scrolled (242, 407) with delta (0, 0)
Screenshot: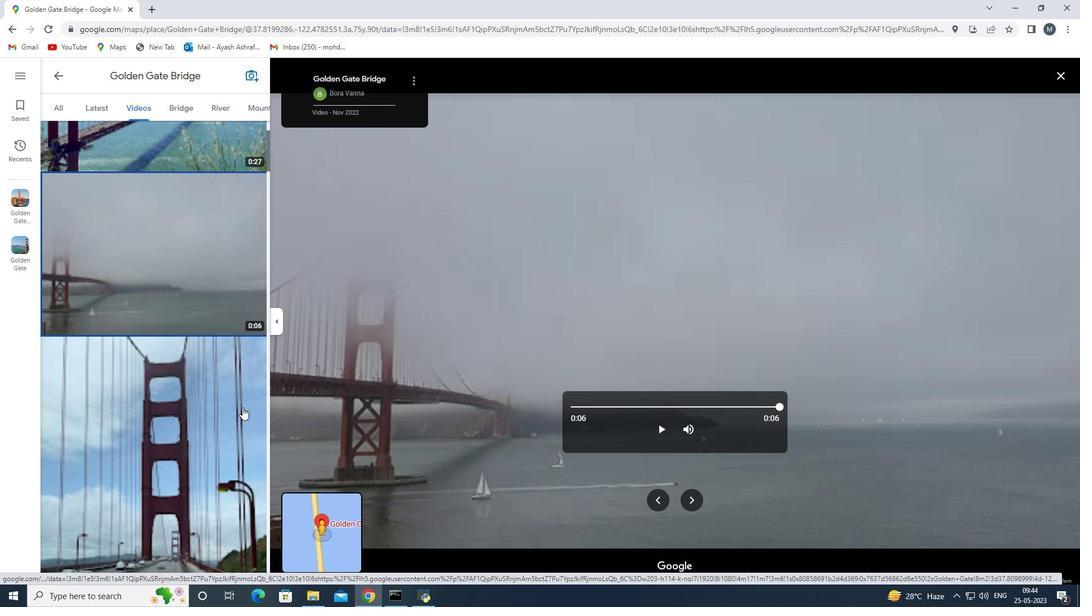 
Action: Mouse scrolled (242, 407) with delta (0, 0)
Screenshot: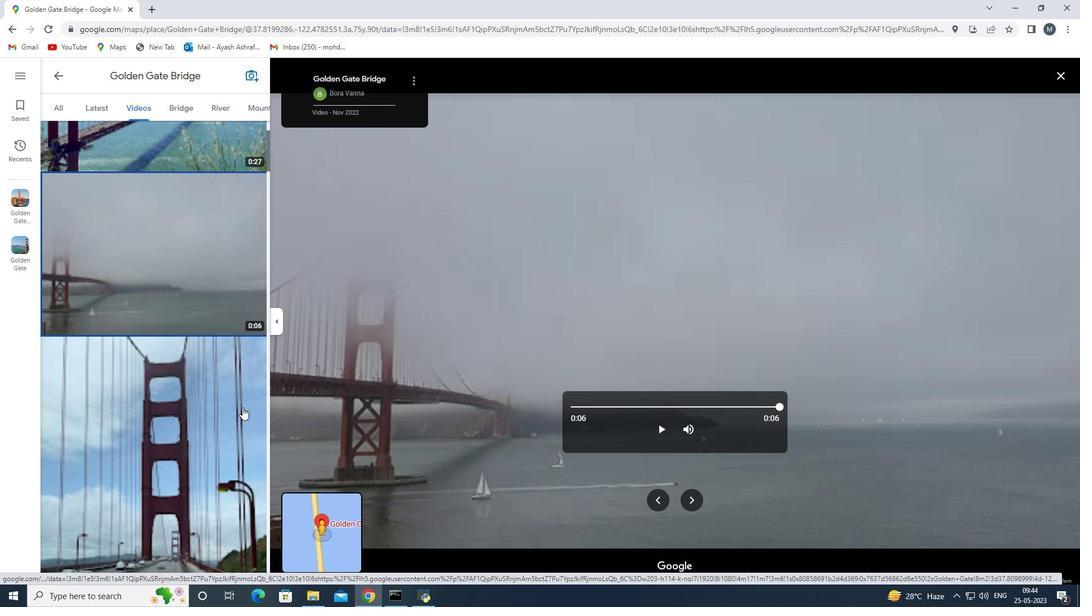 
Action: Mouse moved to (227, 409)
Screenshot: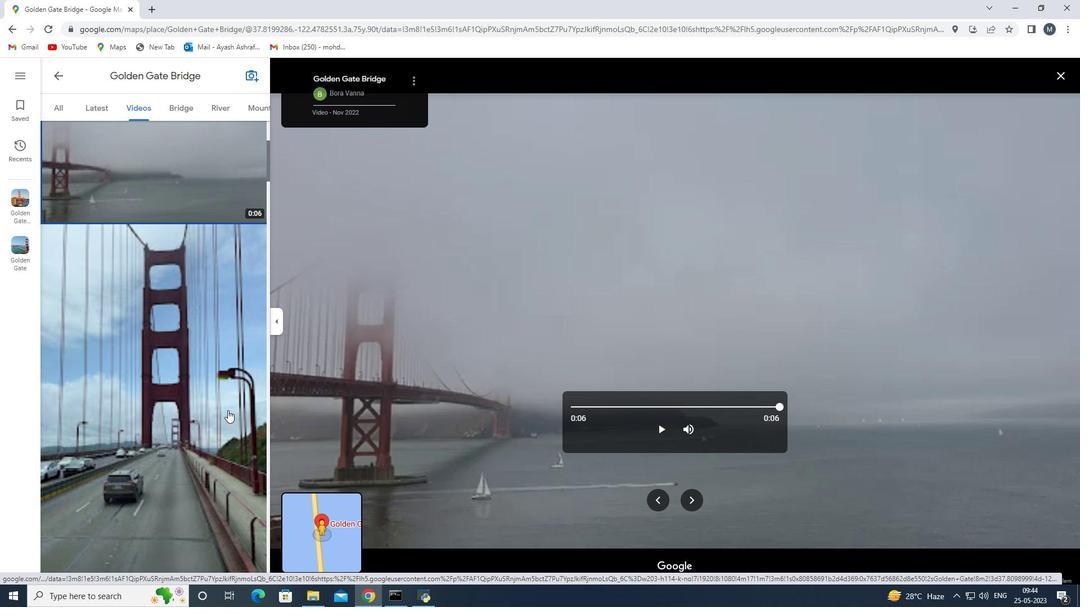 
Action: Mouse pressed left at (227, 409)
Screenshot: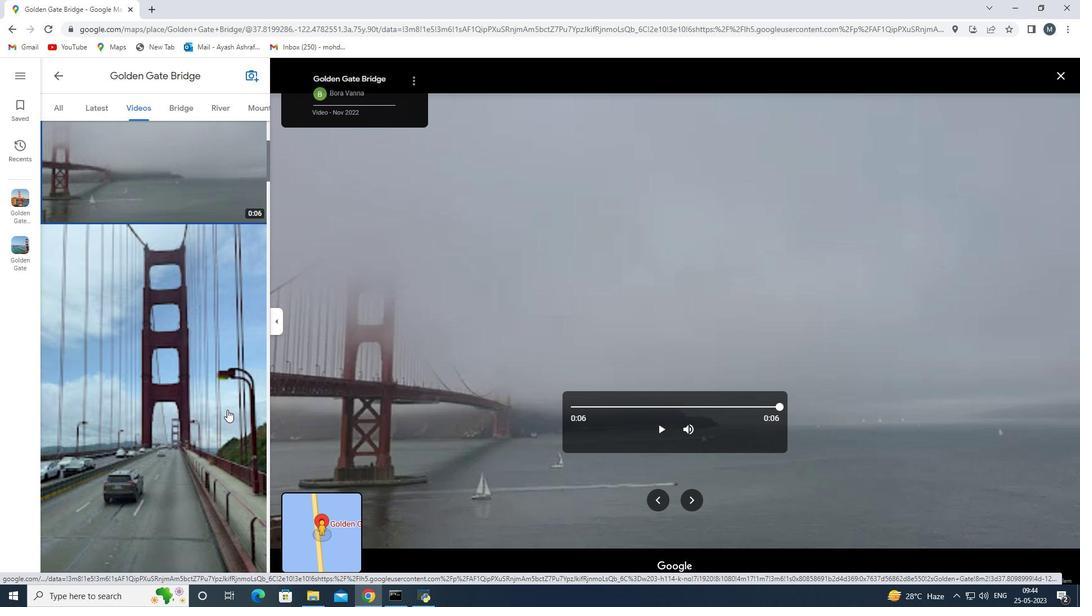 
Action: Mouse moved to (631, 360)
Screenshot: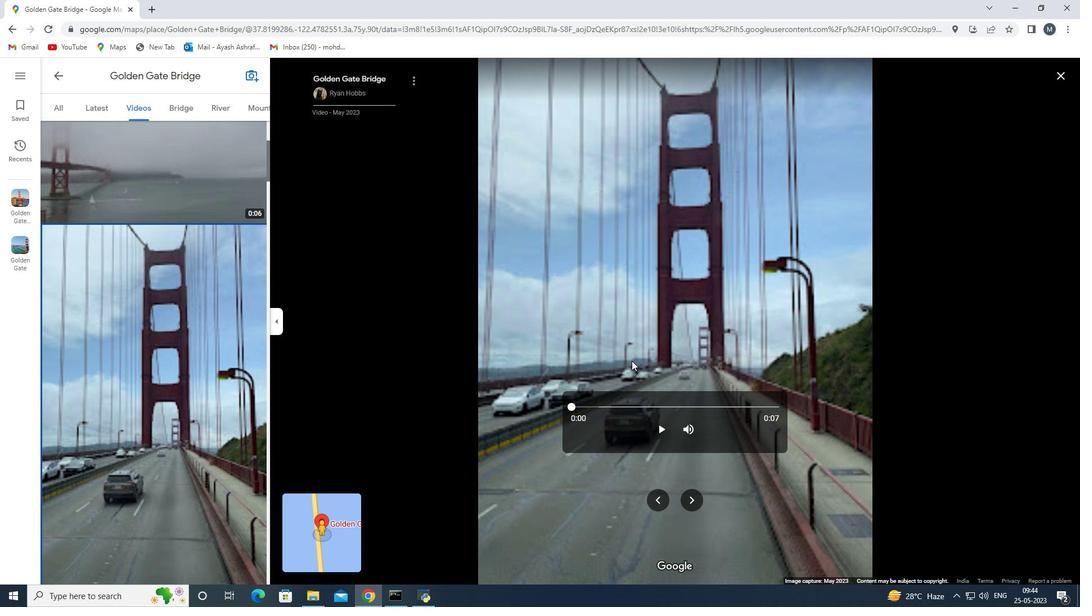
Action: Mouse scrolled (631, 360) with delta (0, 0)
Screenshot: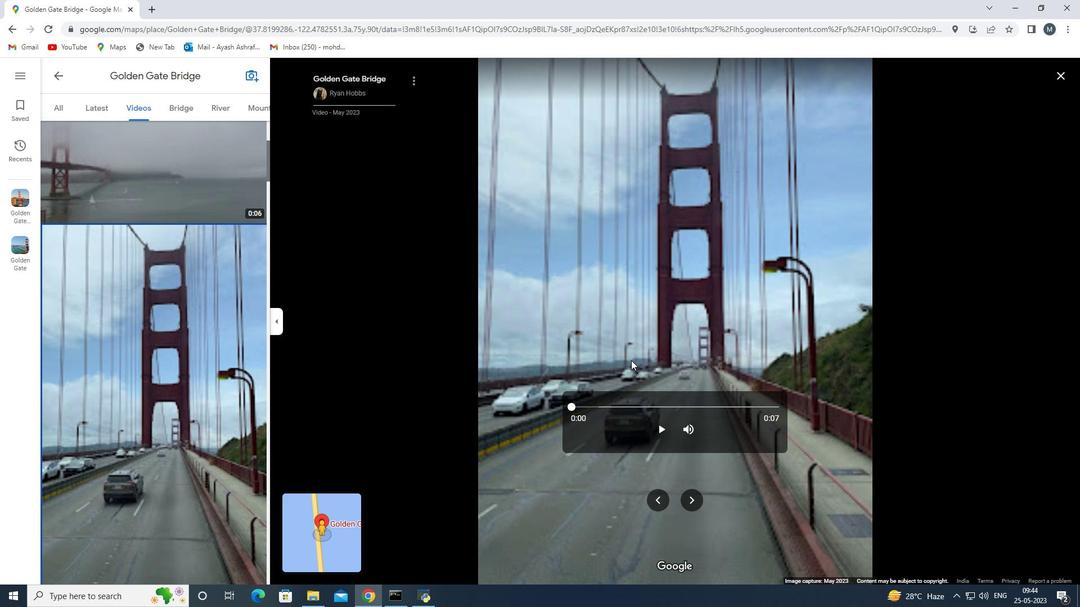 
Action: Mouse moved to (624, 379)
Screenshot: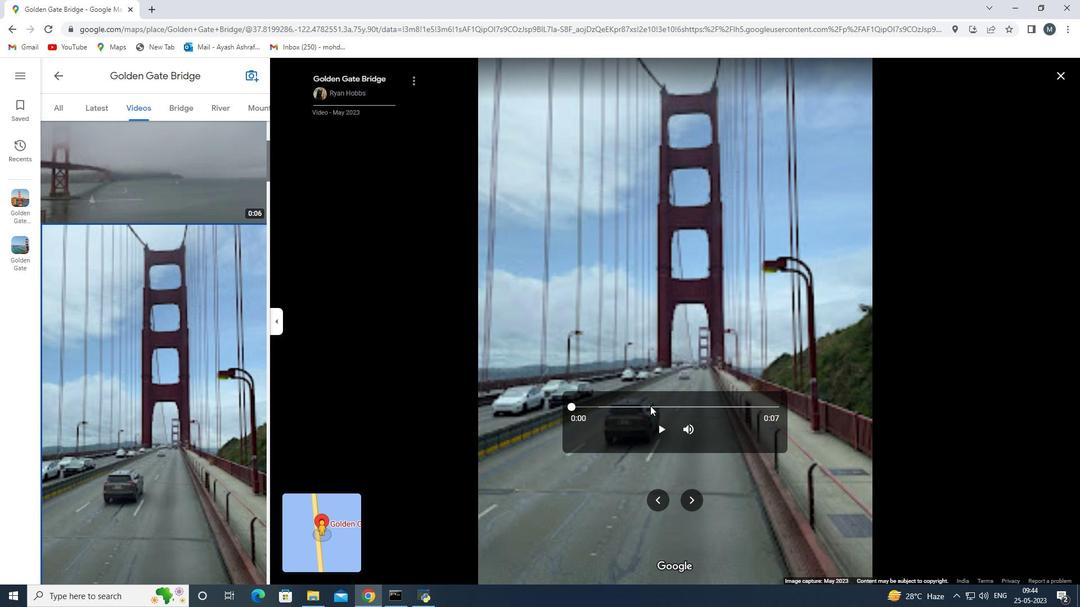 
Action: Mouse scrolled (624, 379) with delta (0, 0)
Screenshot: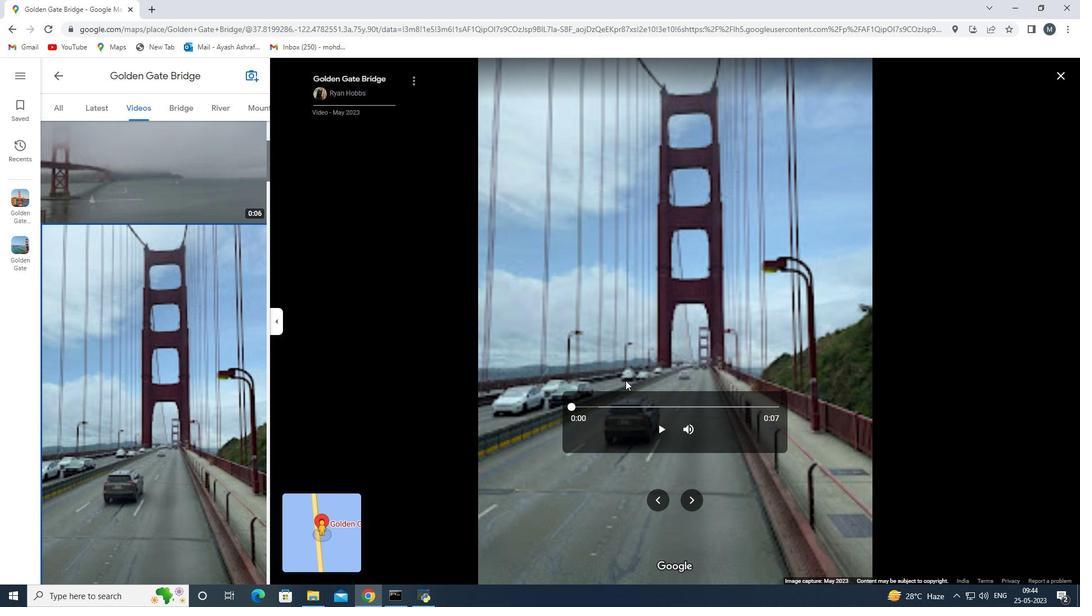 
Action: Mouse scrolled (624, 379) with delta (0, 0)
Screenshot: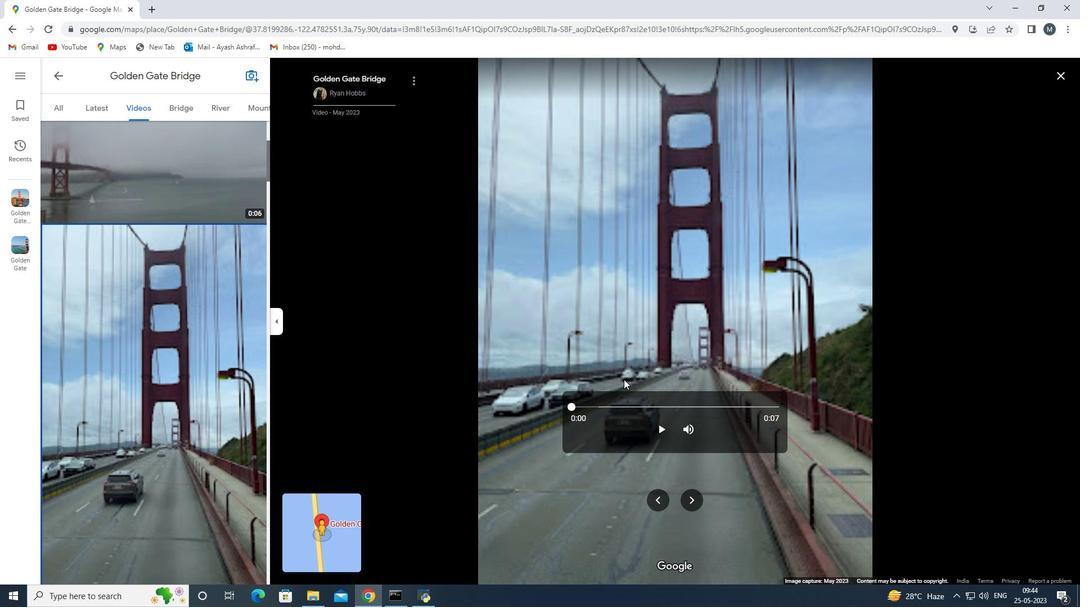
Action: Mouse moved to (664, 428)
Screenshot: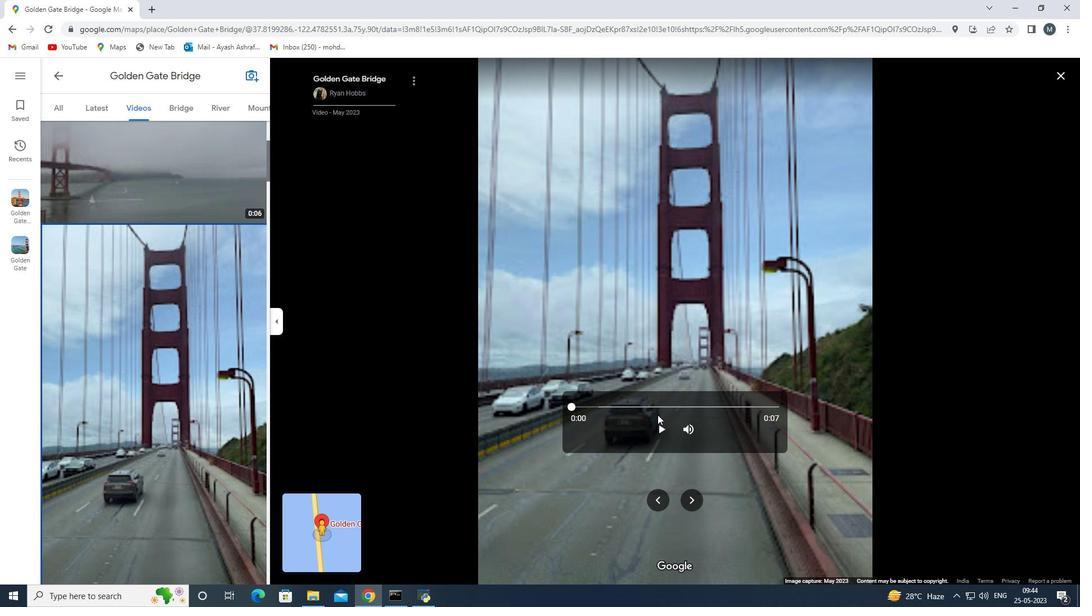 
Action: Mouse pressed left at (664, 428)
Screenshot: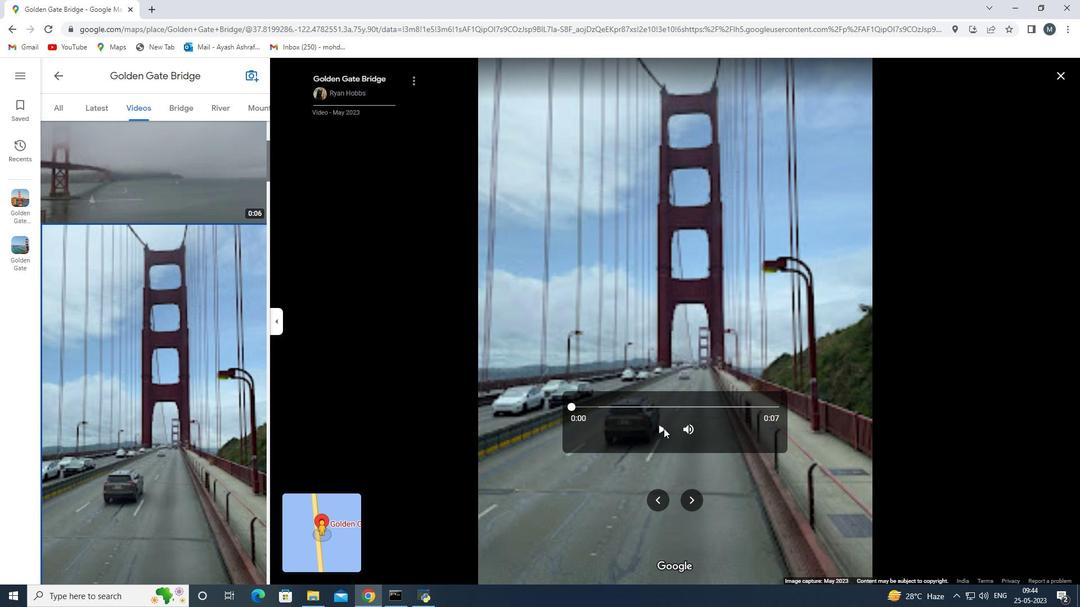 
Action: Mouse moved to (208, 431)
Screenshot: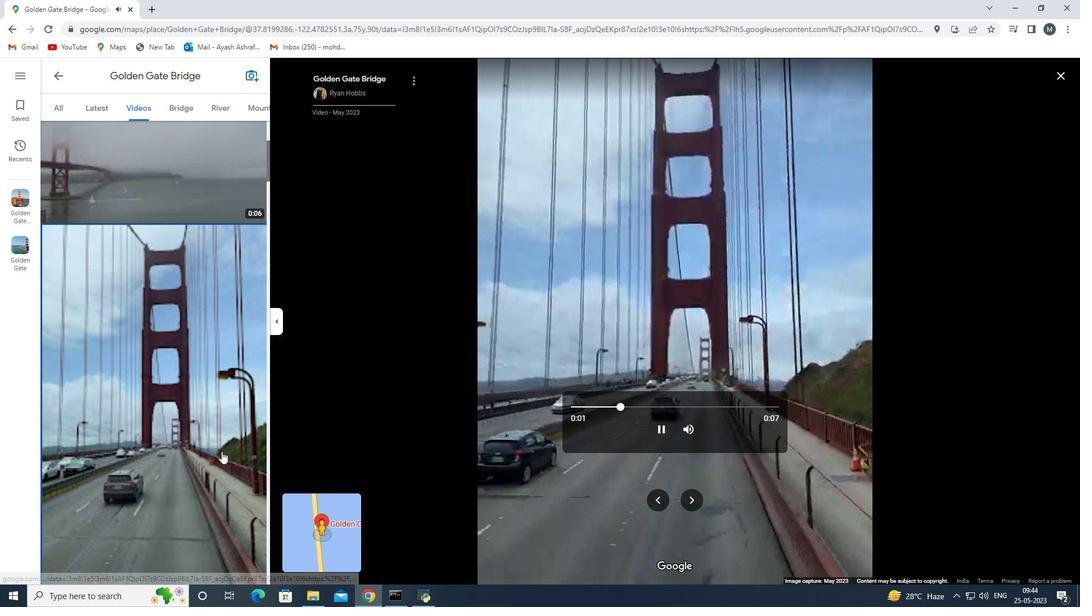 
Action: Mouse scrolled (208, 431) with delta (0, 0)
Screenshot: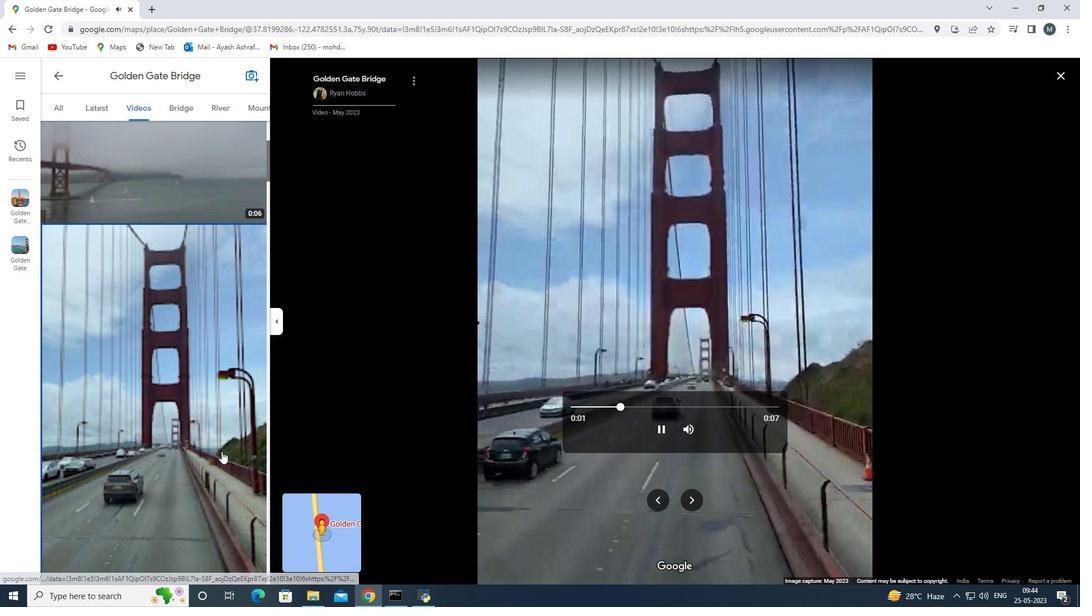 
Action: Mouse scrolled (208, 431) with delta (0, 0)
Screenshot: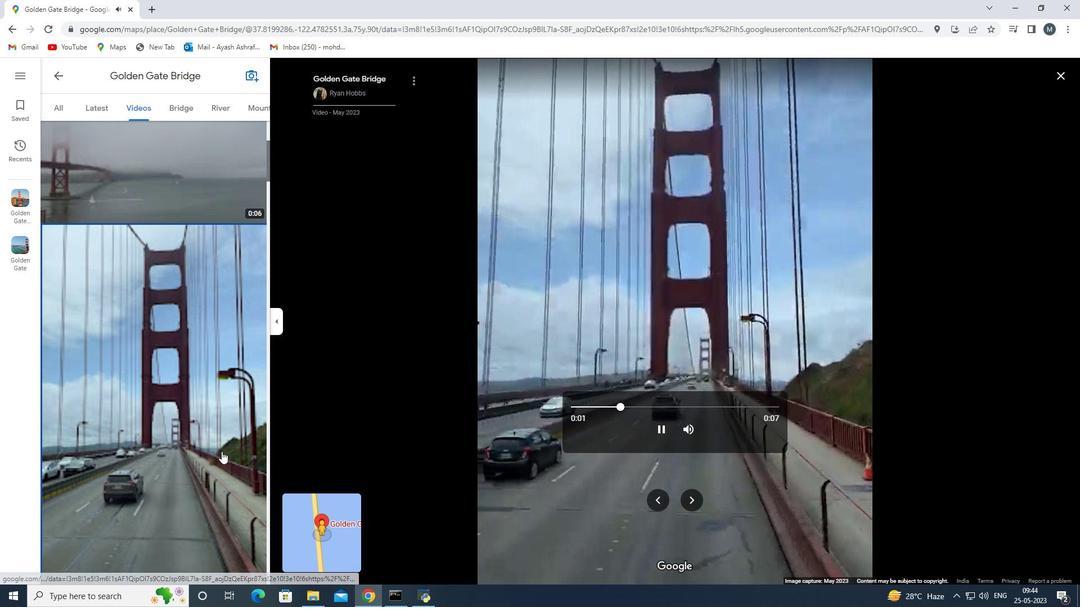 
Action: Mouse scrolled (208, 431) with delta (0, 0)
Screenshot: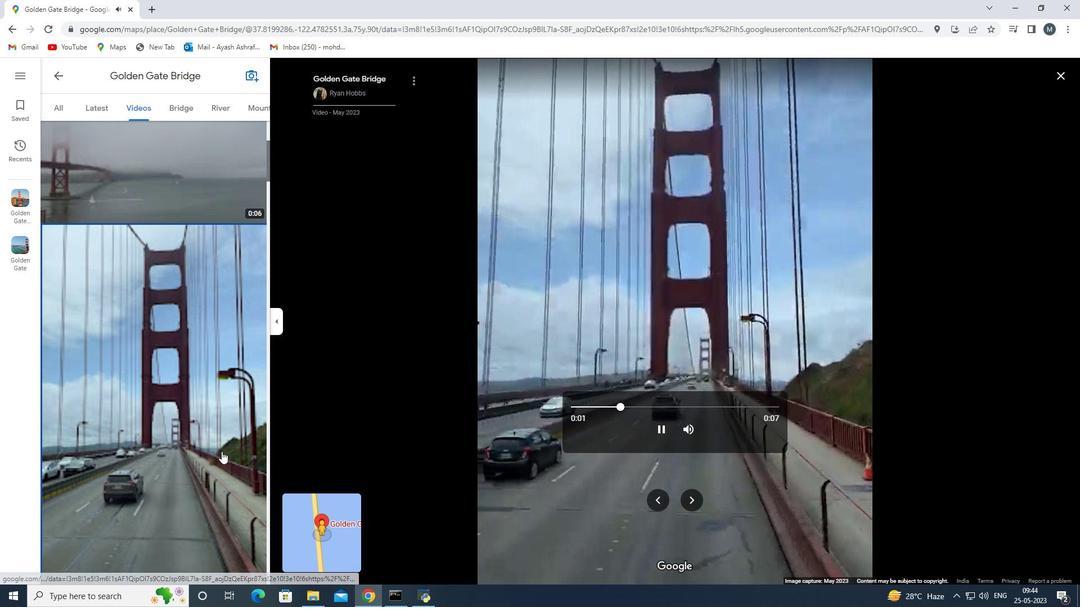 
Action: Mouse scrolled (208, 431) with delta (0, 0)
Screenshot: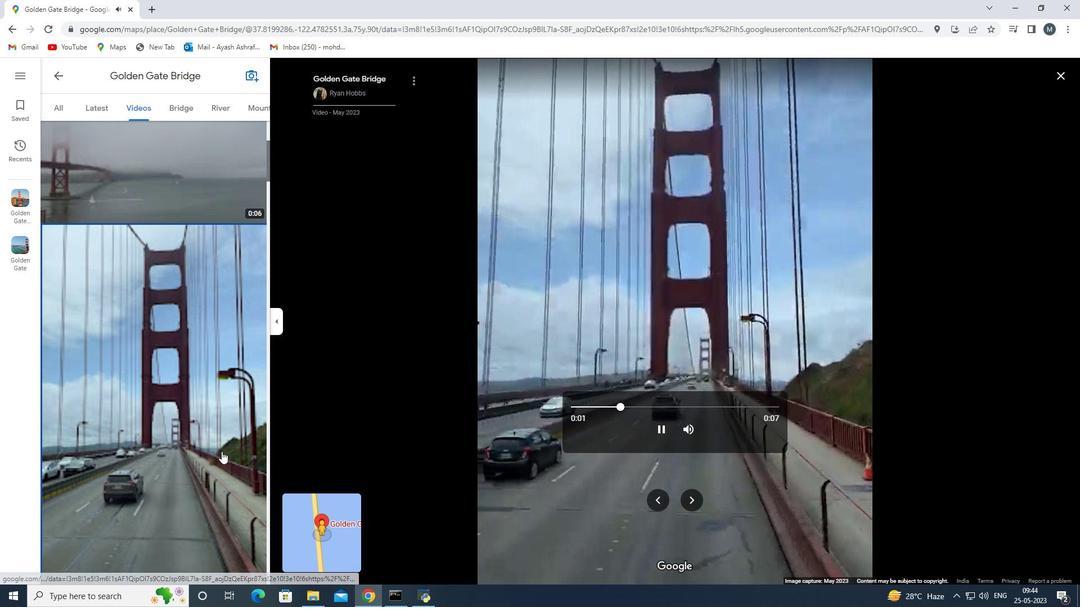 
Action: Mouse scrolled (208, 431) with delta (0, 0)
Screenshot: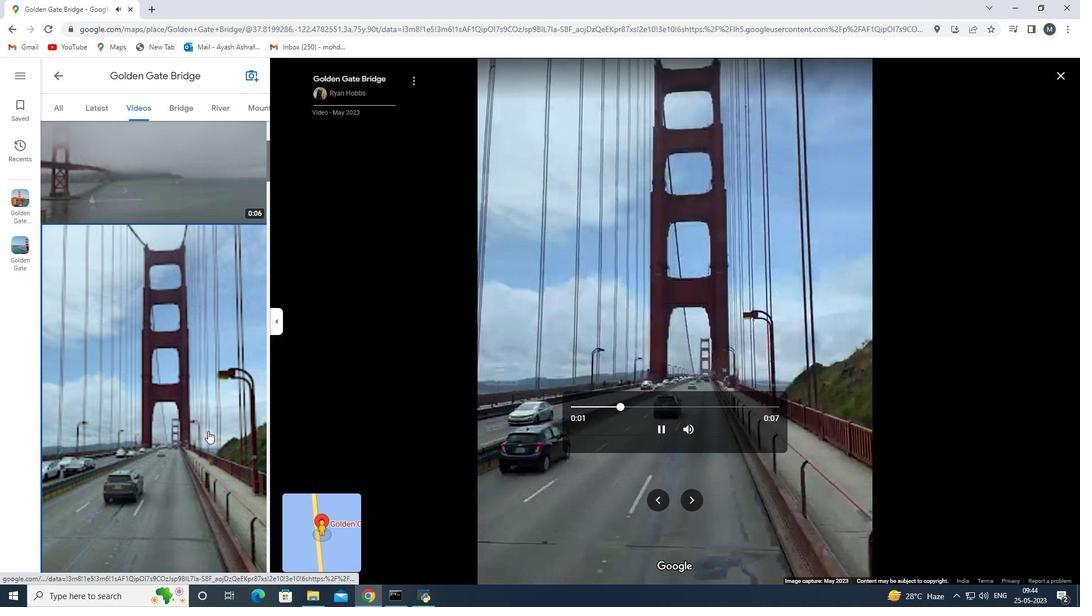 
Action: Mouse scrolled (208, 431) with delta (0, 0)
Screenshot: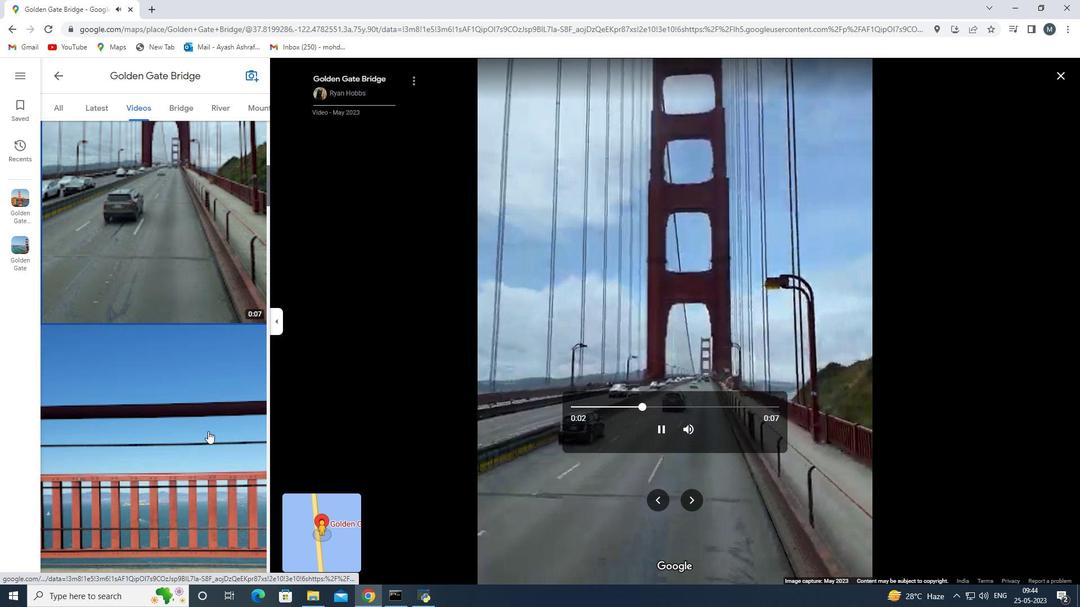 
Action: Mouse scrolled (208, 431) with delta (0, 0)
Screenshot: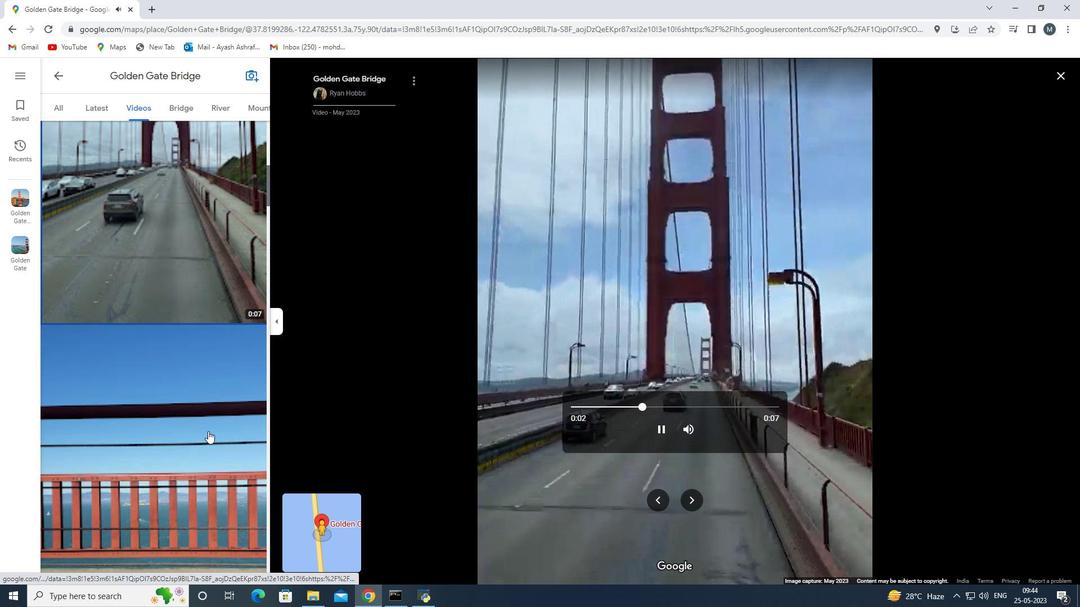
Action: Mouse moved to (207, 430)
Screenshot: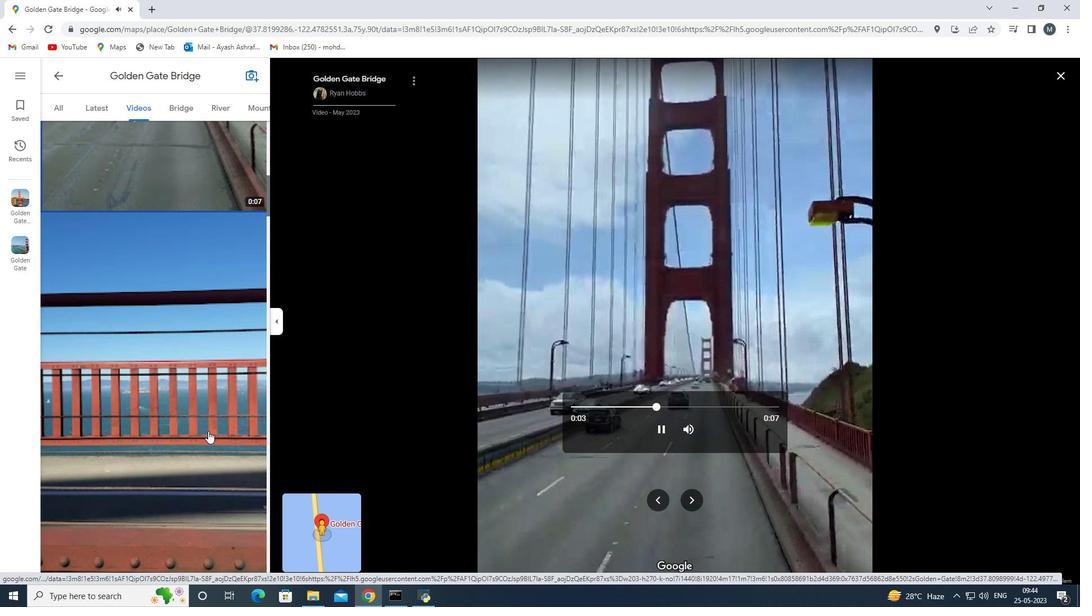 
Action: Mouse pressed left at (207, 430)
Screenshot: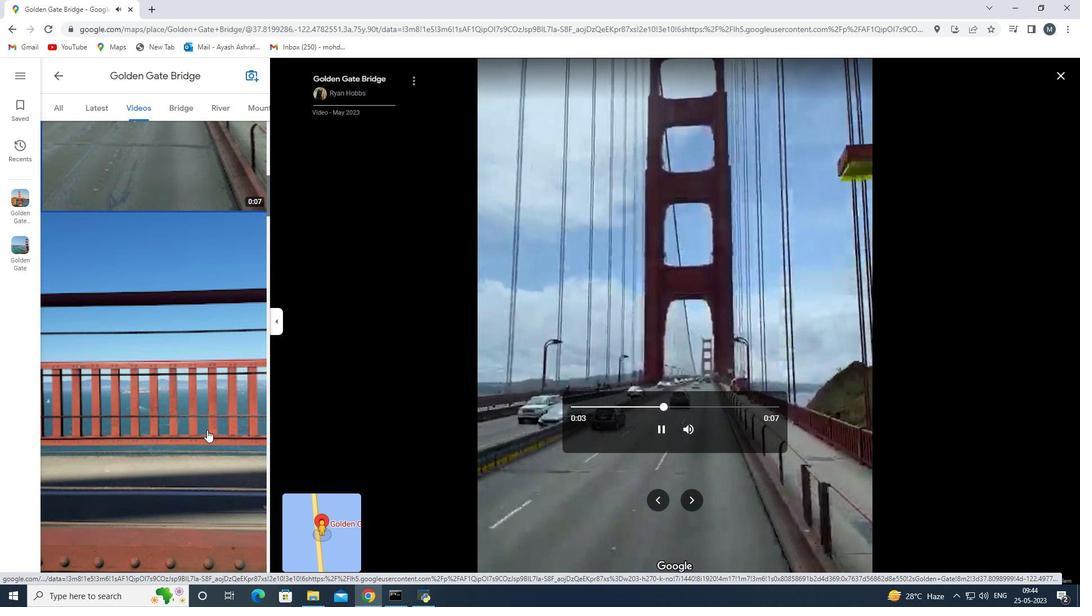
Action: Mouse moved to (659, 430)
Screenshot: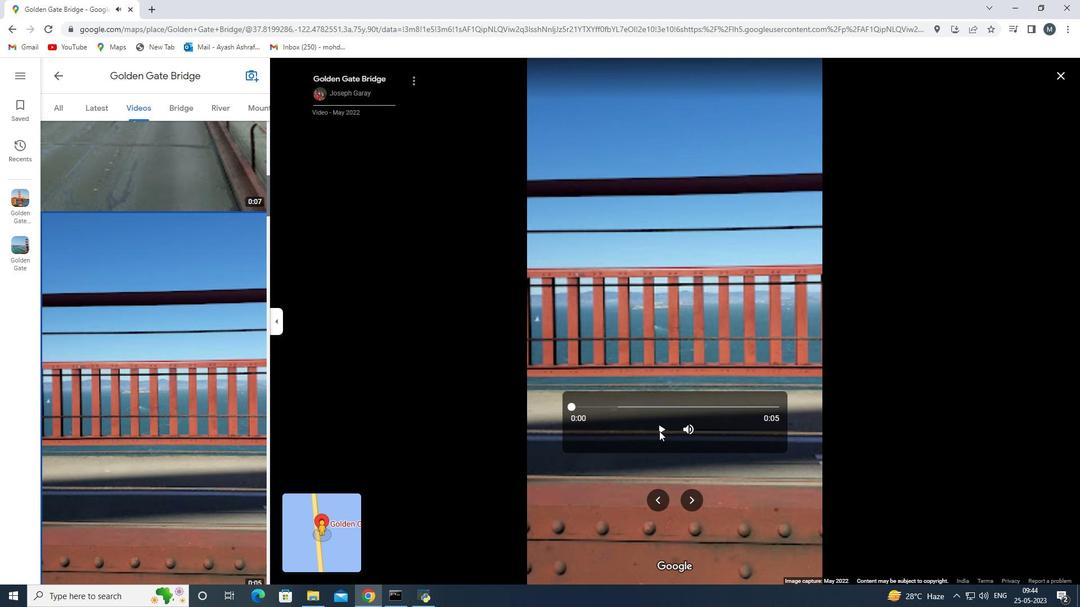 
Action: Mouse pressed left at (659, 430)
Screenshot: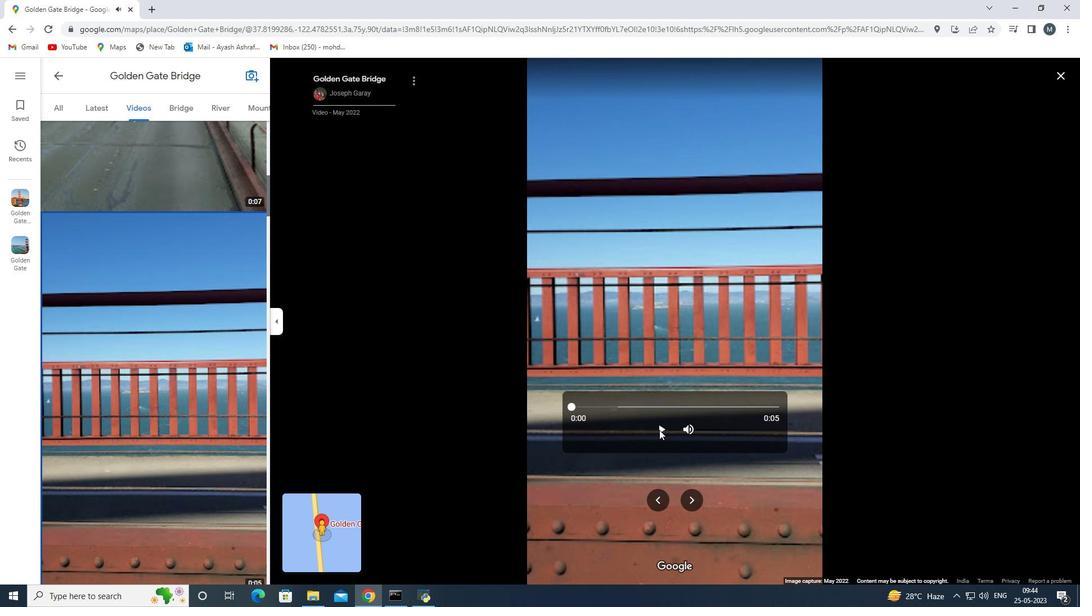 
Action: Mouse moved to (193, 460)
Screenshot: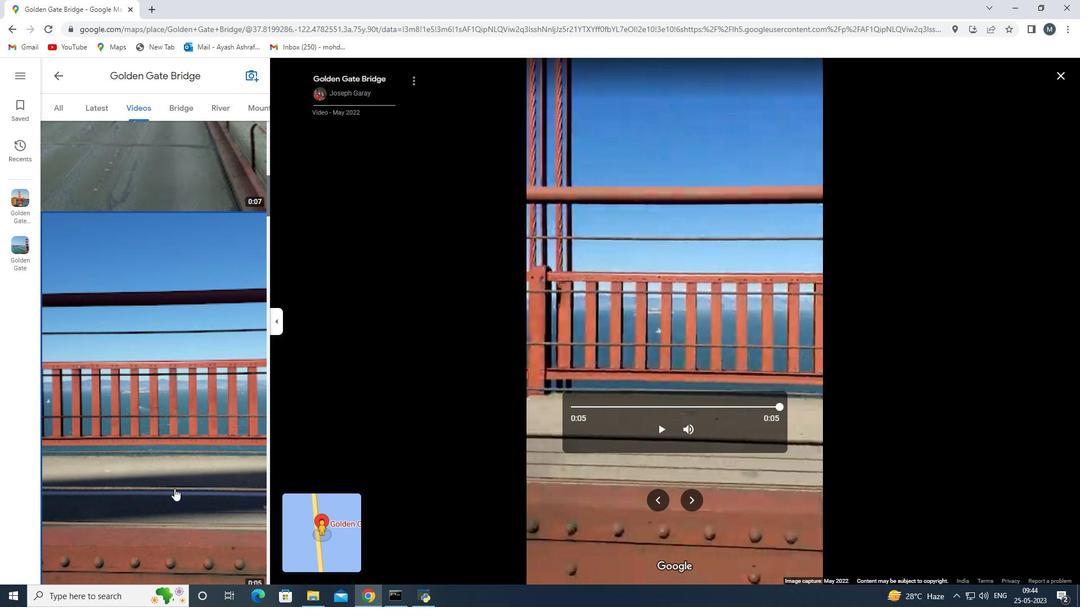 
Action: Mouse scrolled (193, 459) with delta (0, 0)
Screenshot: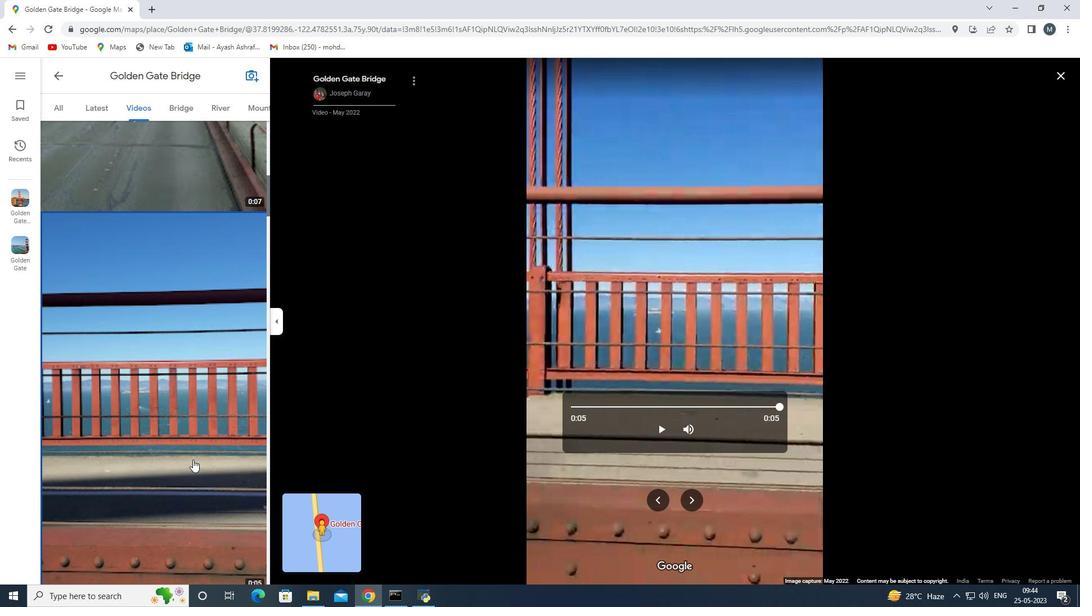 
Action: Mouse scrolled (193, 459) with delta (0, 0)
Screenshot: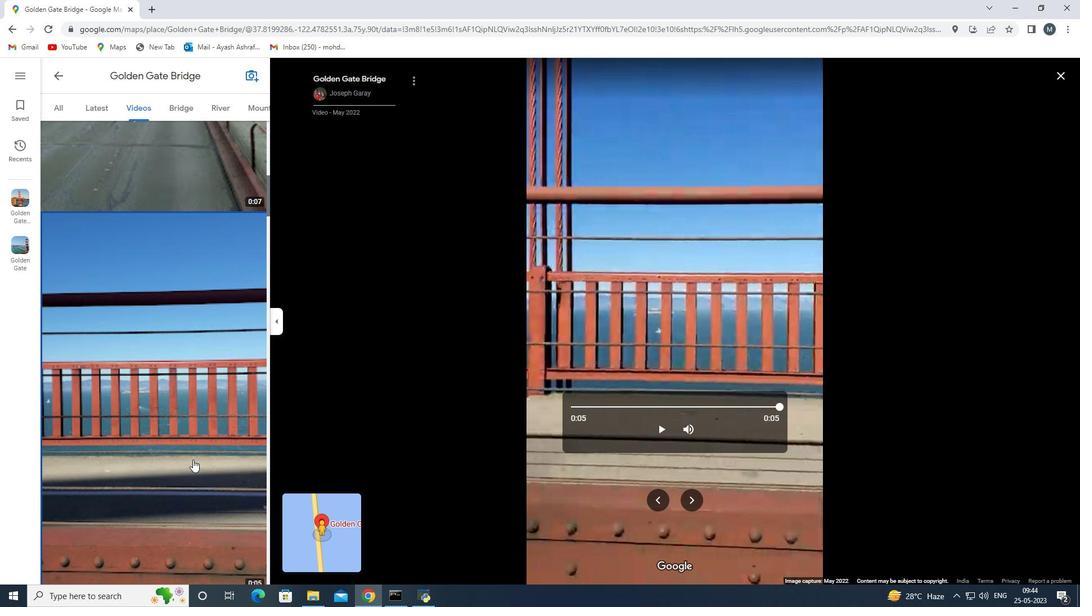 
Action: Mouse scrolled (193, 459) with delta (0, 0)
Screenshot: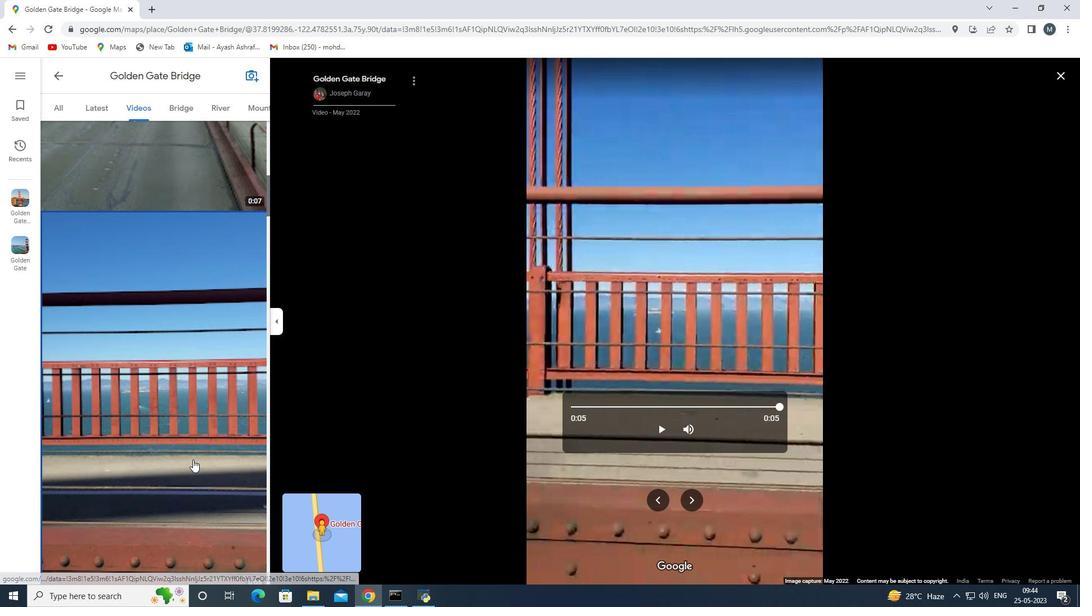 
Action: Mouse moved to (193, 460)
Screenshot: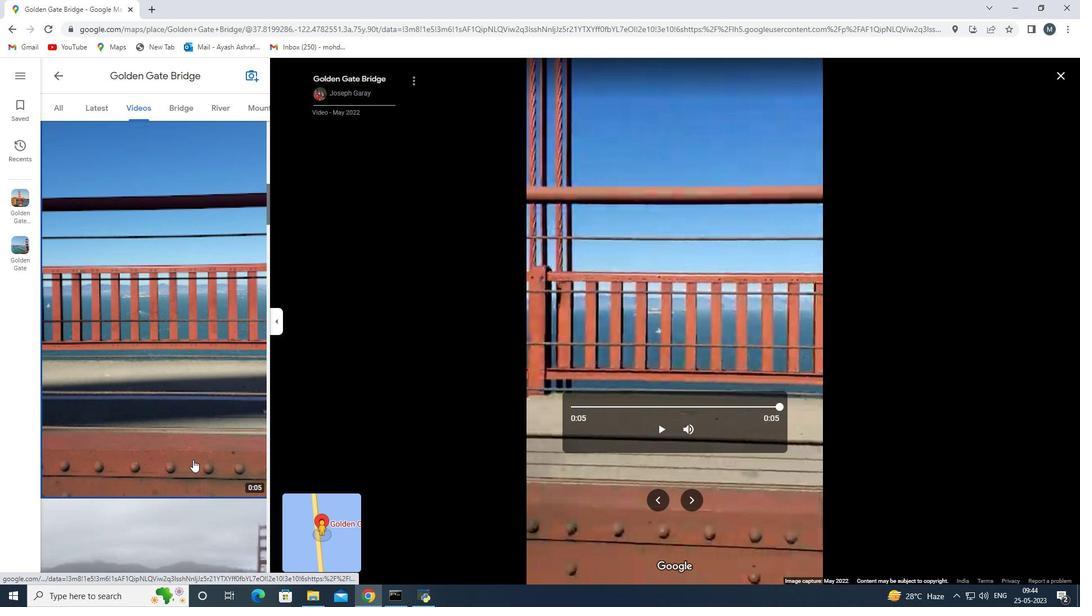 
Action: Mouse scrolled (193, 459) with delta (0, 0)
Screenshot: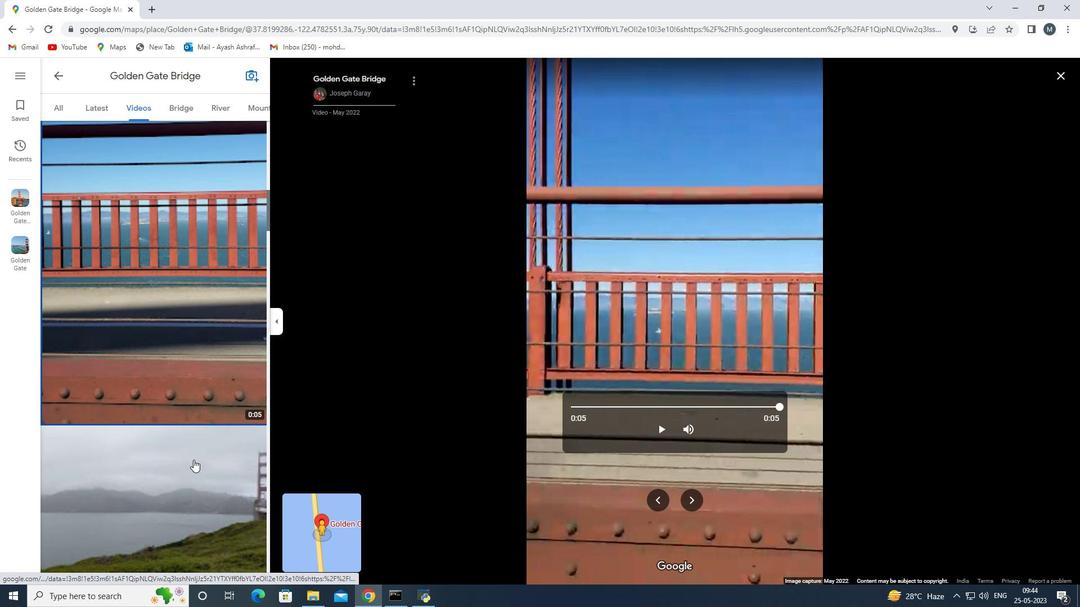 
Action: Mouse scrolled (193, 459) with delta (0, 0)
Screenshot: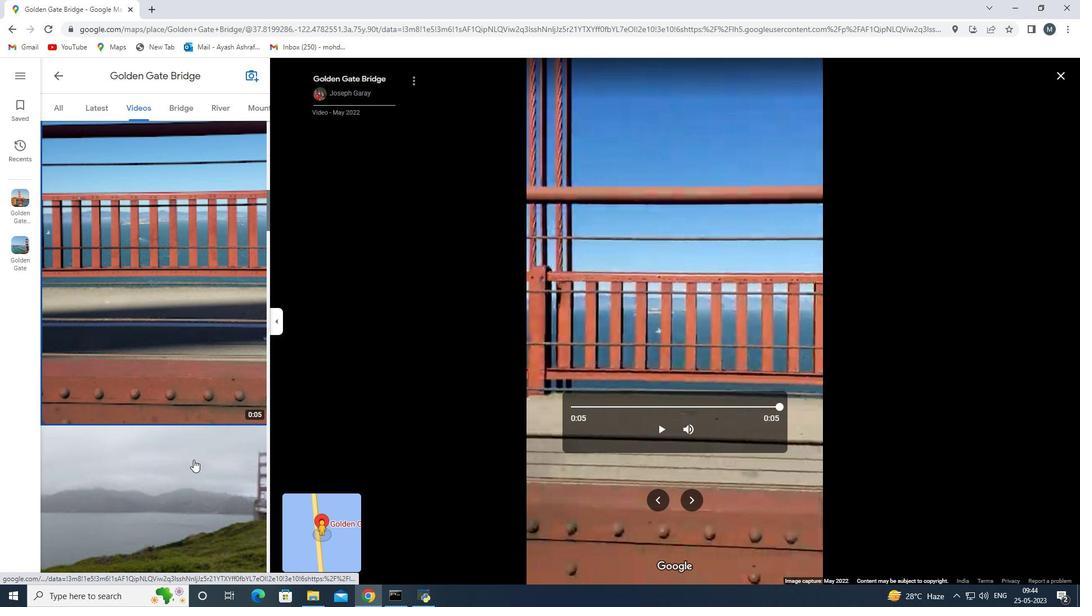 
Action: Mouse moved to (203, 448)
Screenshot: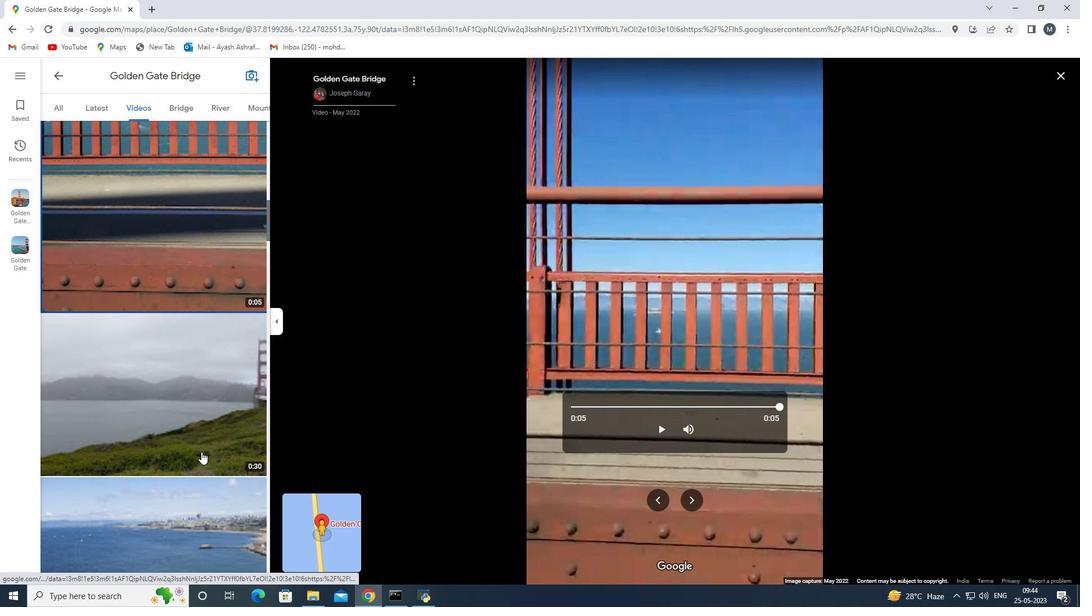 
Action: Mouse pressed left at (203, 448)
Screenshot: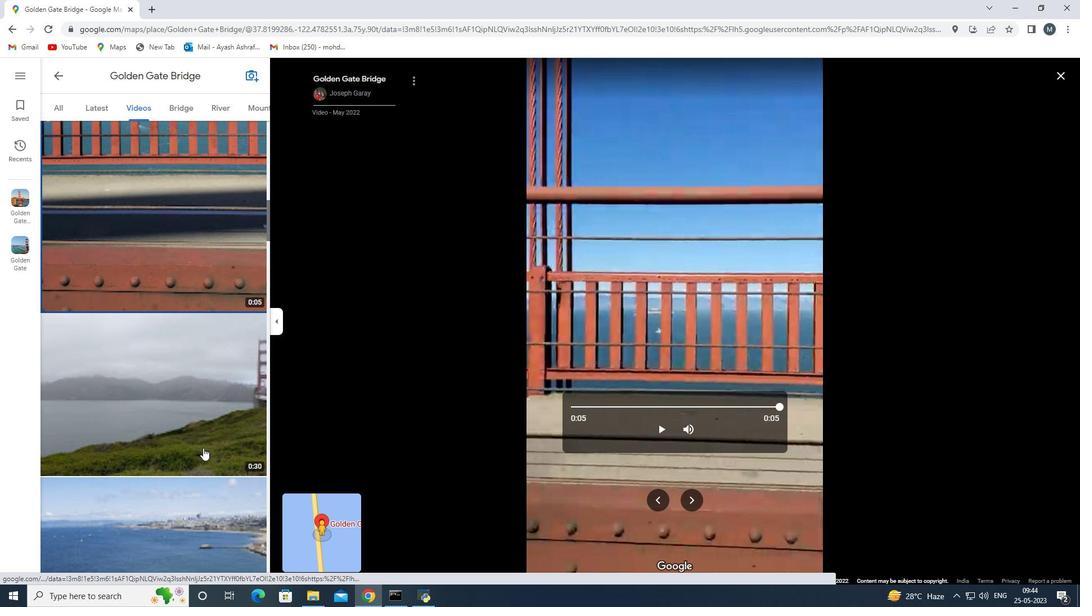 
Action: Mouse moved to (658, 430)
Screenshot: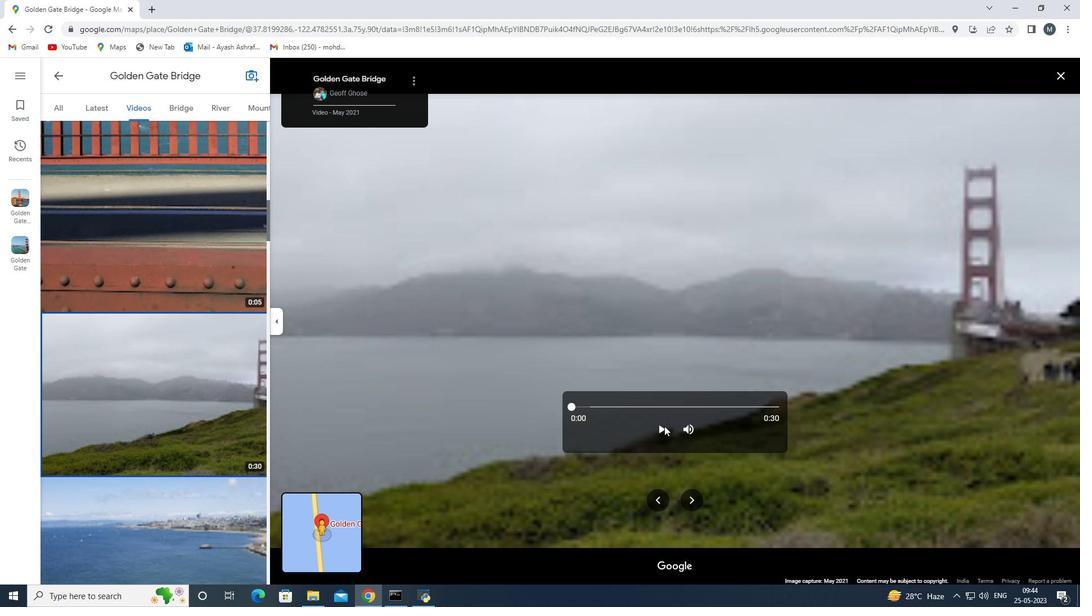 
Action: Mouse pressed left at (658, 430)
Screenshot: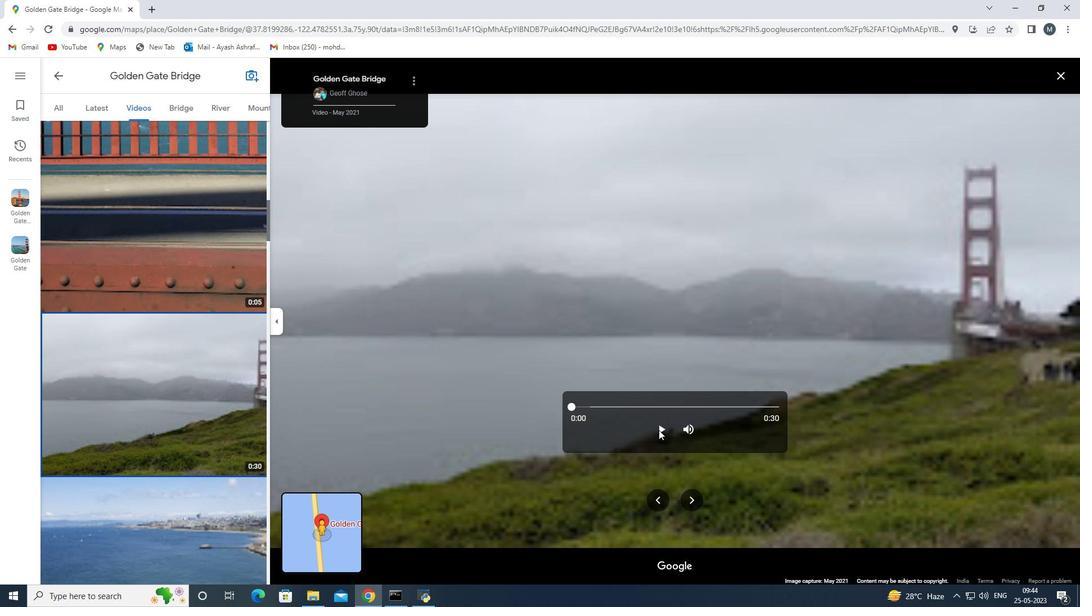 
Action: Mouse moved to (397, 440)
Screenshot: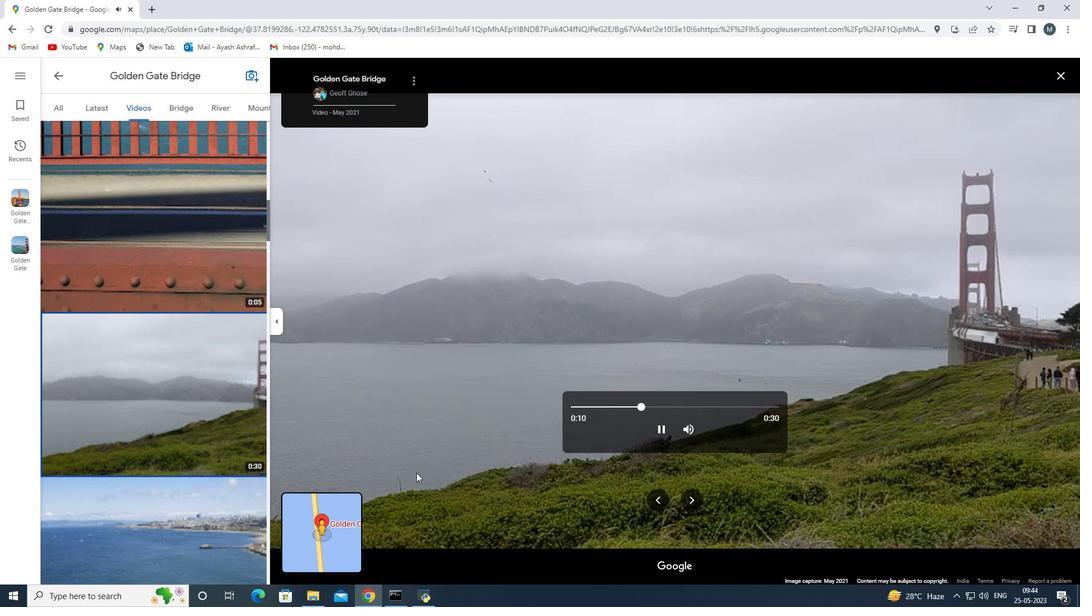 
Action: Mouse scrolled (391, 449) with delta (0, 0)
Screenshot: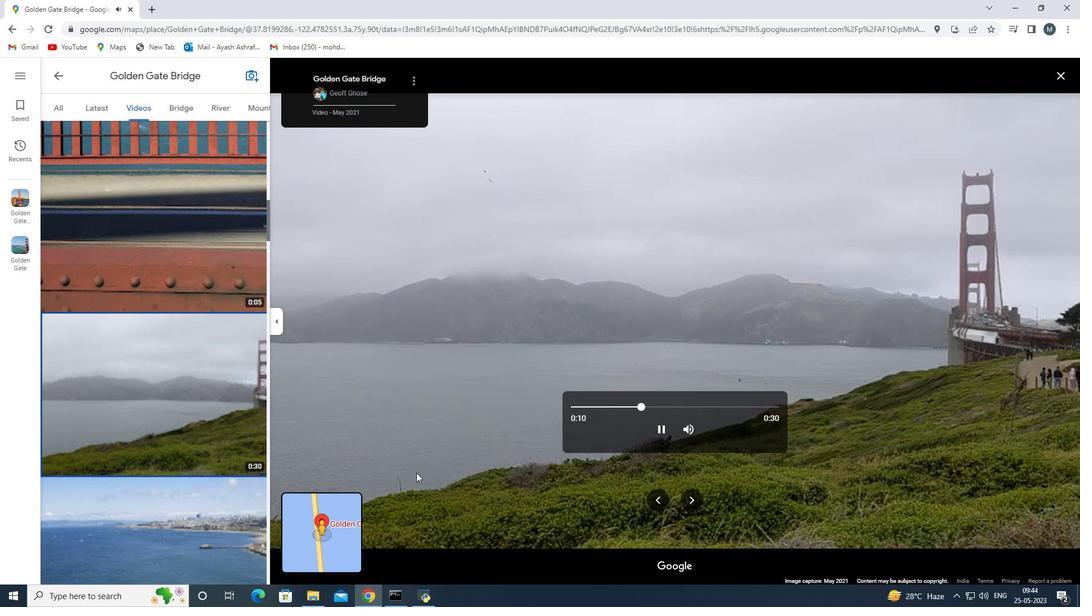 
Action: Mouse moved to (448, 383)
Screenshot: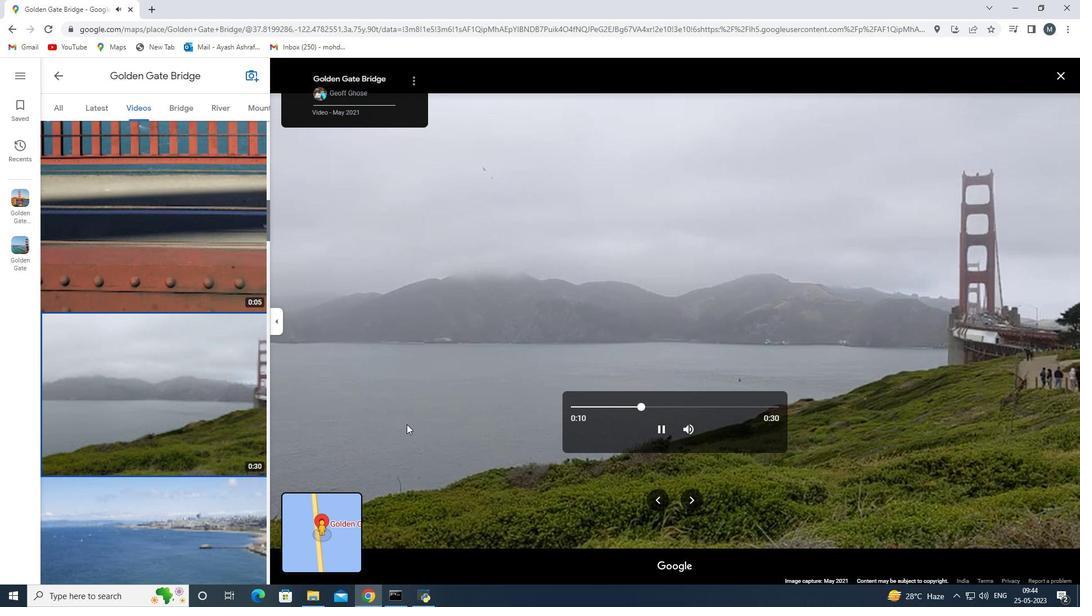 
Action: Mouse scrolled (448, 383) with delta (0, 0)
Screenshot: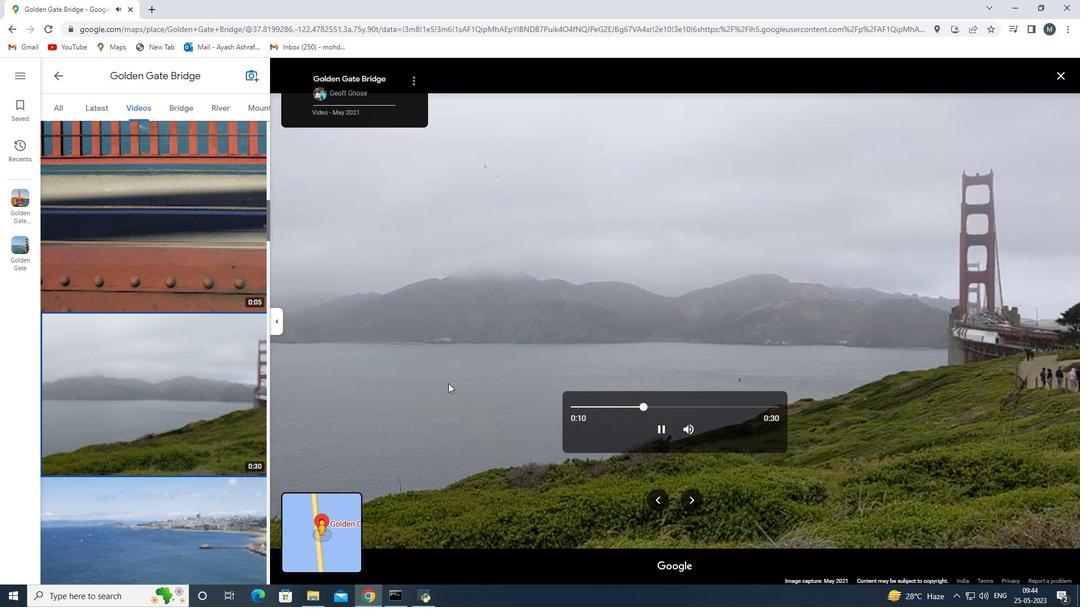 
Action: Mouse scrolled (448, 383) with delta (0, 0)
Screenshot: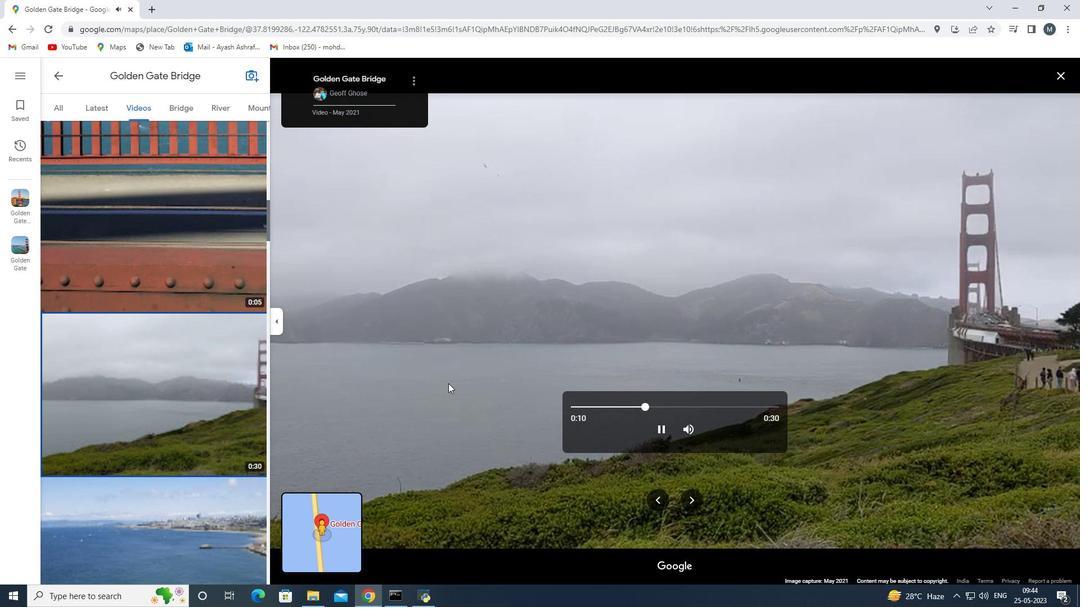 
Action: Mouse scrolled (448, 383) with delta (0, 0)
Screenshot: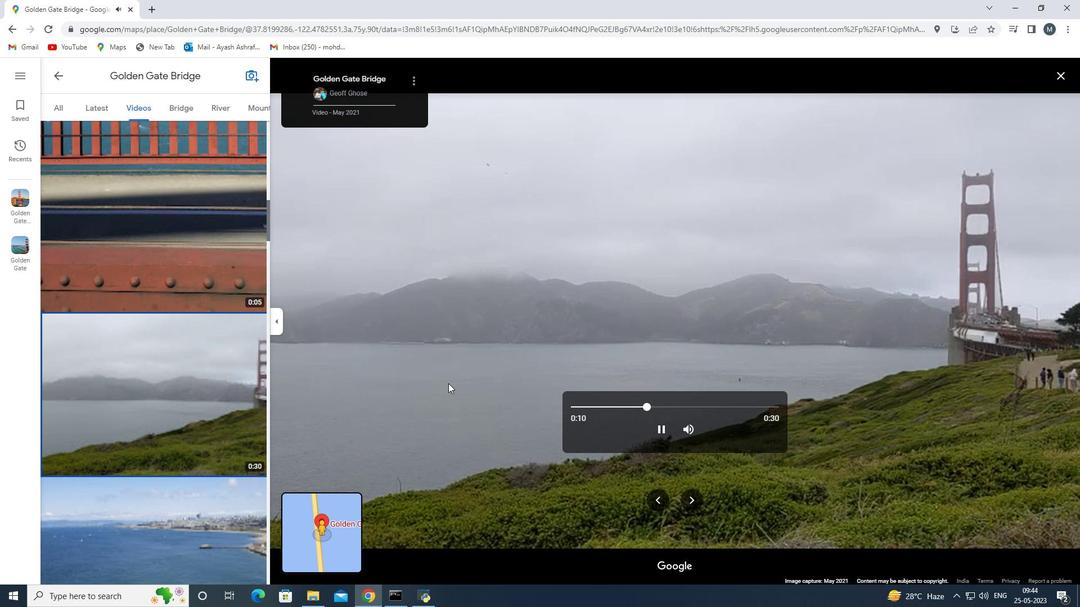 
Action: Mouse scrolled (448, 383) with delta (0, 0)
Screenshot: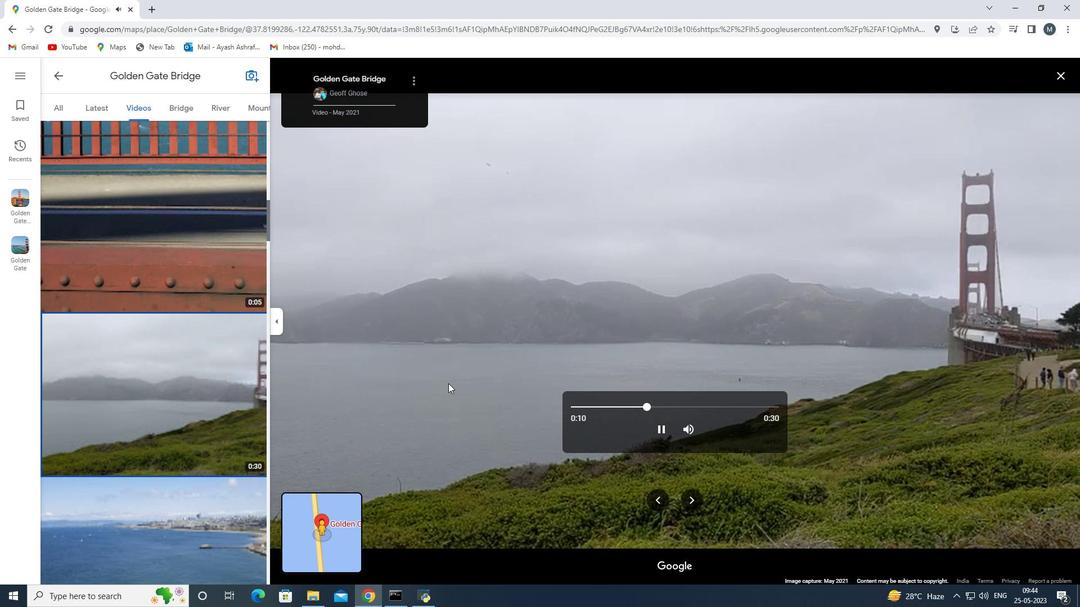 
Action: Mouse moved to (485, 411)
Screenshot: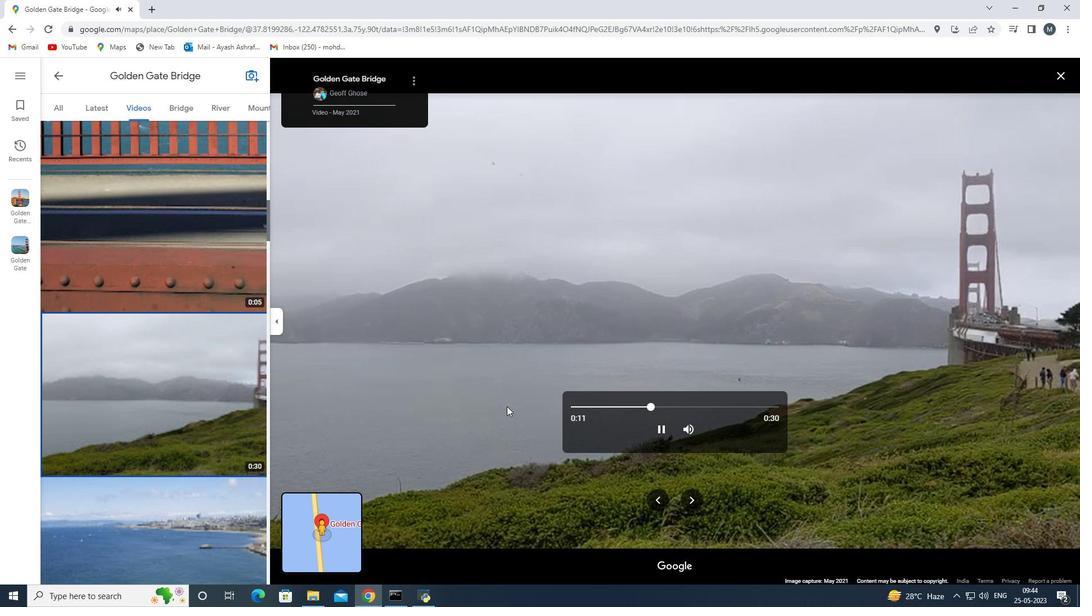 
Action: Mouse scrolled (485, 410) with delta (0, 0)
Screenshot: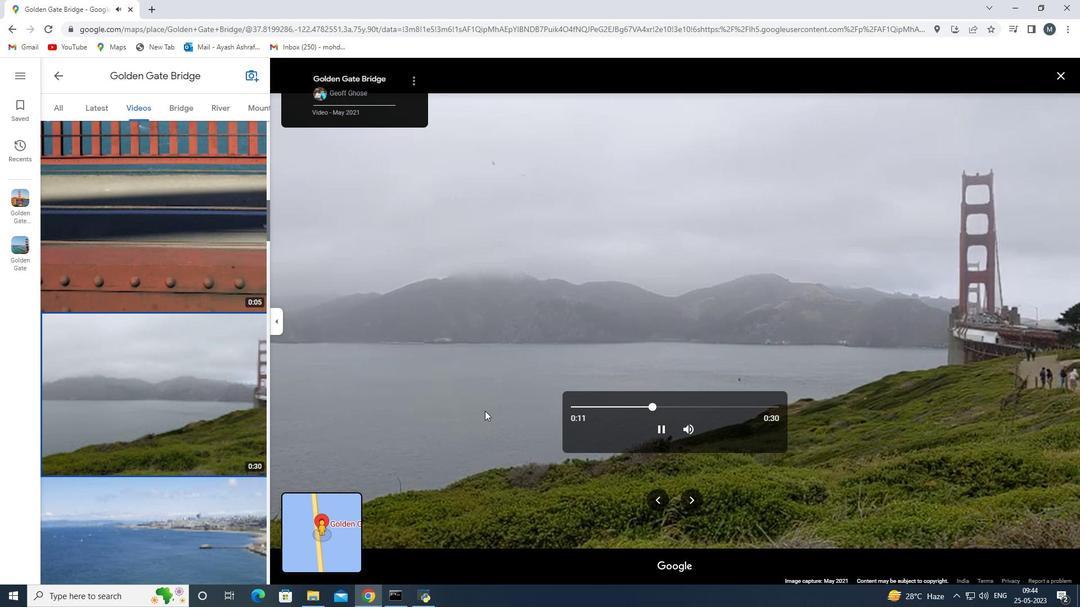
Action: Mouse scrolled (485, 410) with delta (0, 0)
Screenshot: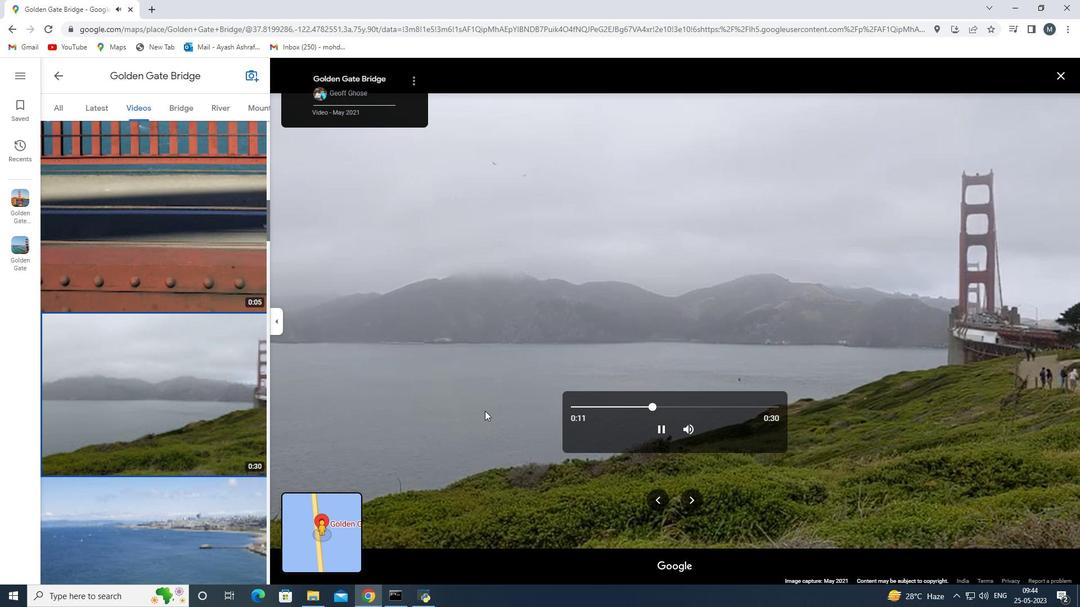 
Action: Mouse scrolled (485, 410) with delta (0, 0)
Screenshot: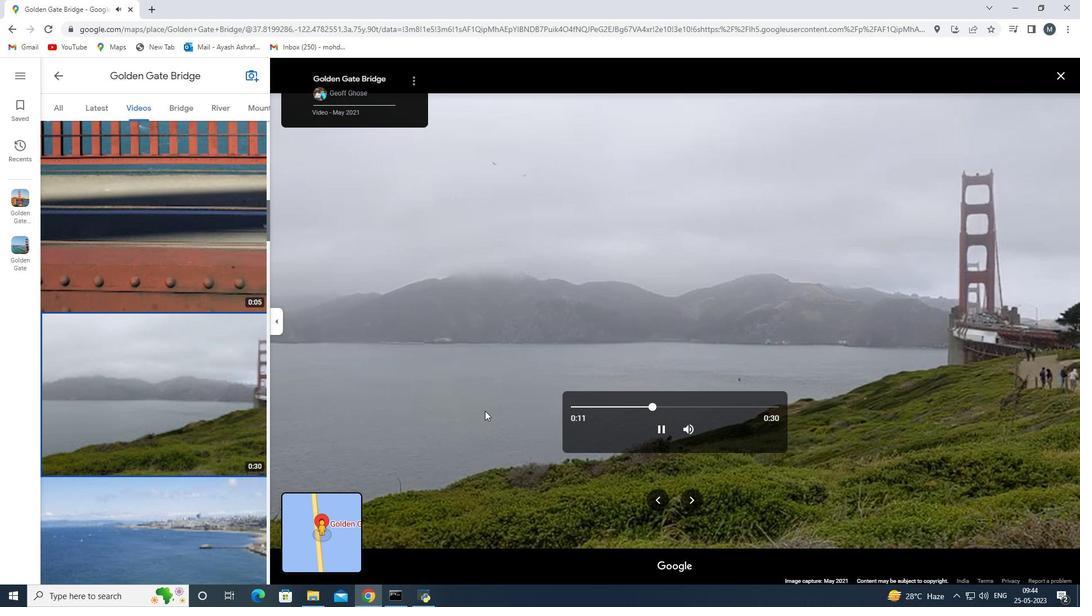 
Action: Mouse scrolled (485, 410) with delta (0, 0)
Screenshot: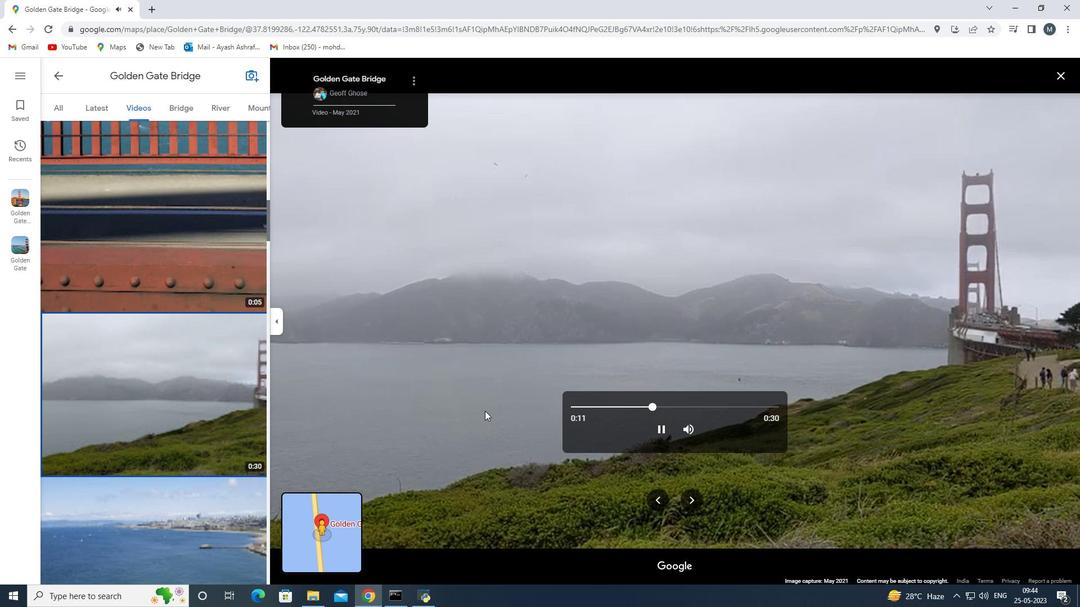 
Action: Mouse moved to (217, 453)
Screenshot: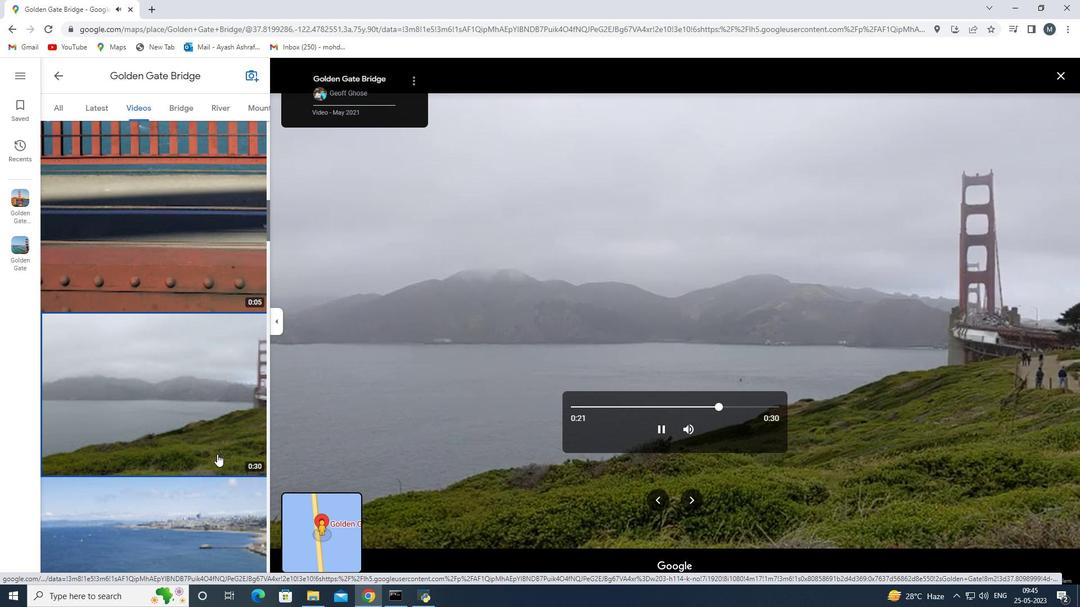 
Action: Mouse scrolled (217, 452) with delta (0, 0)
Screenshot: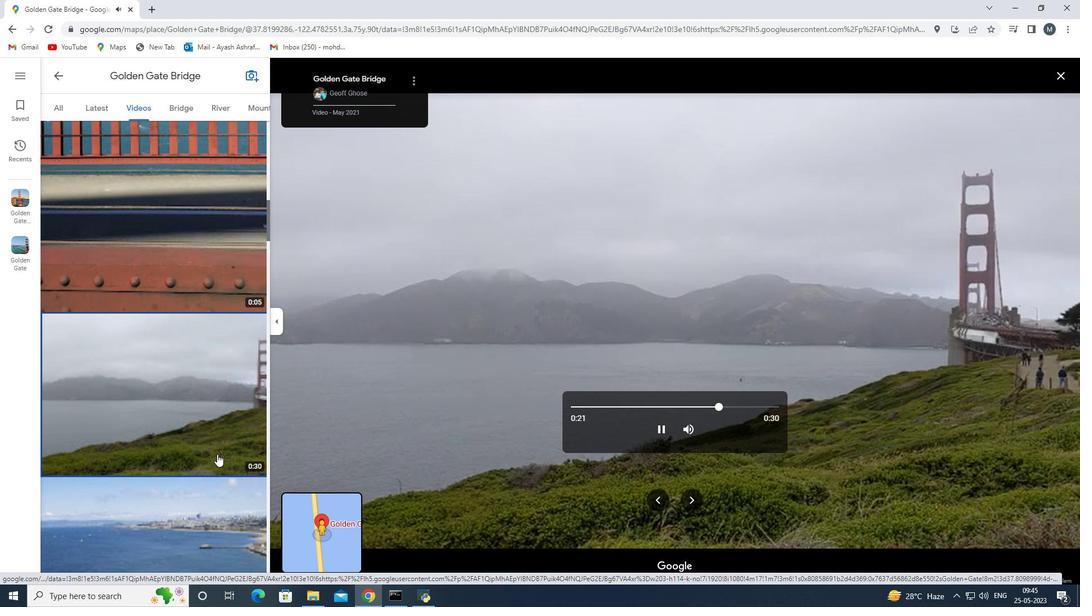 
Action: Mouse scrolled (217, 452) with delta (0, 0)
Screenshot: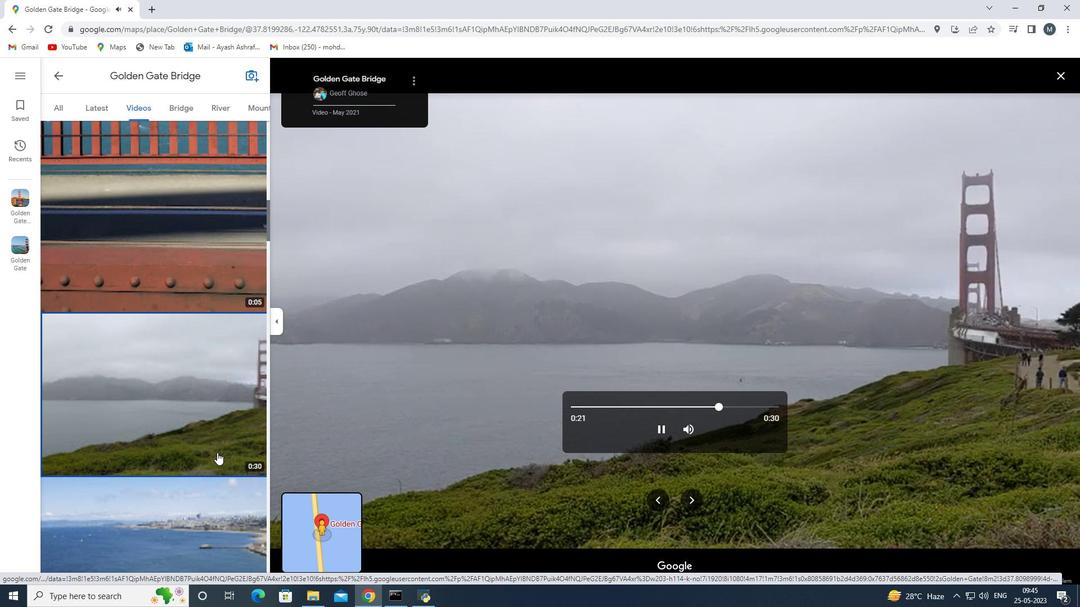 
Action: Mouse scrolled (217, 452) with delta (0, 0)
Screenshot: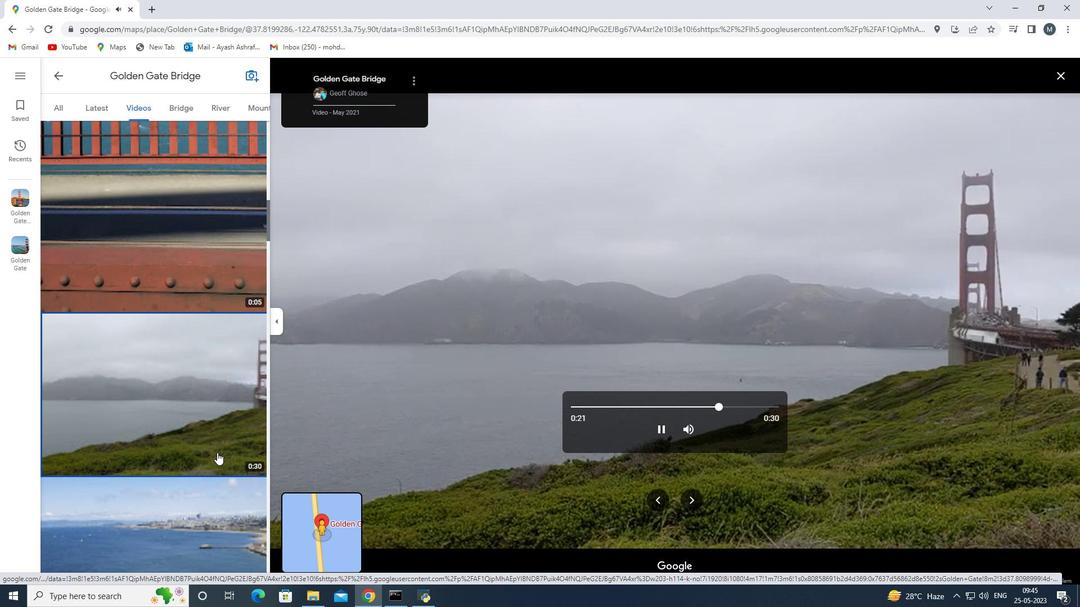
Action: Mouse moved to (232, 404)
Screenshot: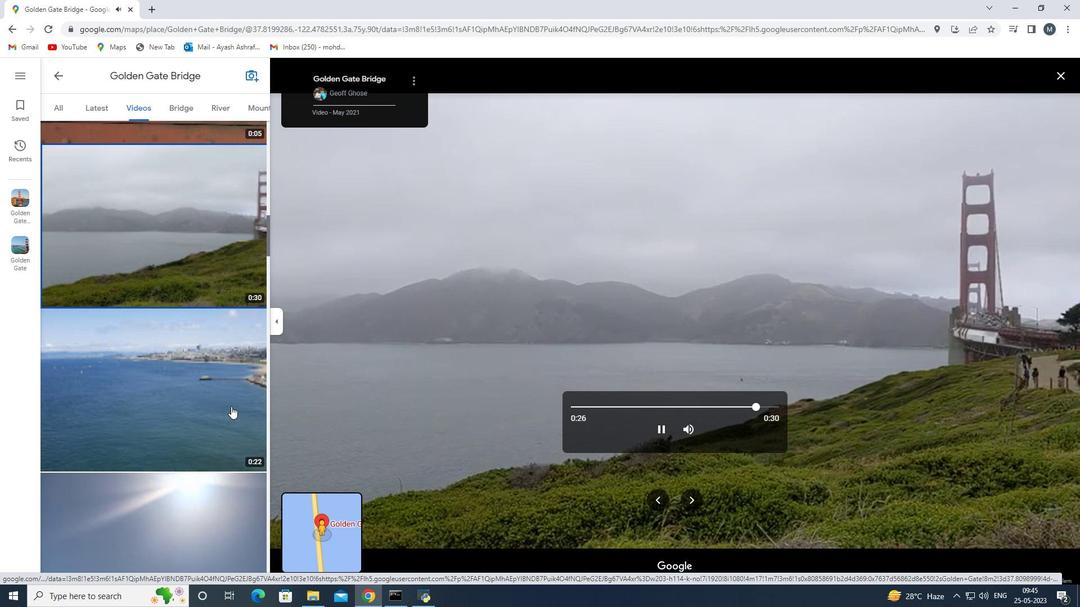 
Action: Mouse scrolled (232, 404) with delta (0, 0)
Screenshot: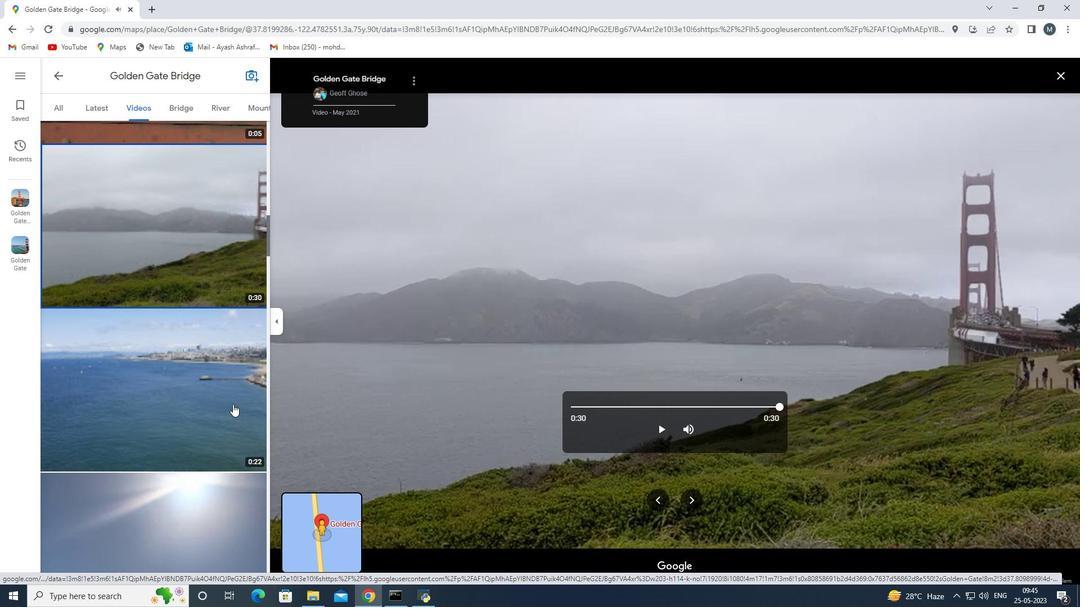 
Action: Mouse scrolled (232, 404) with delta (0, 0)
Screenshot: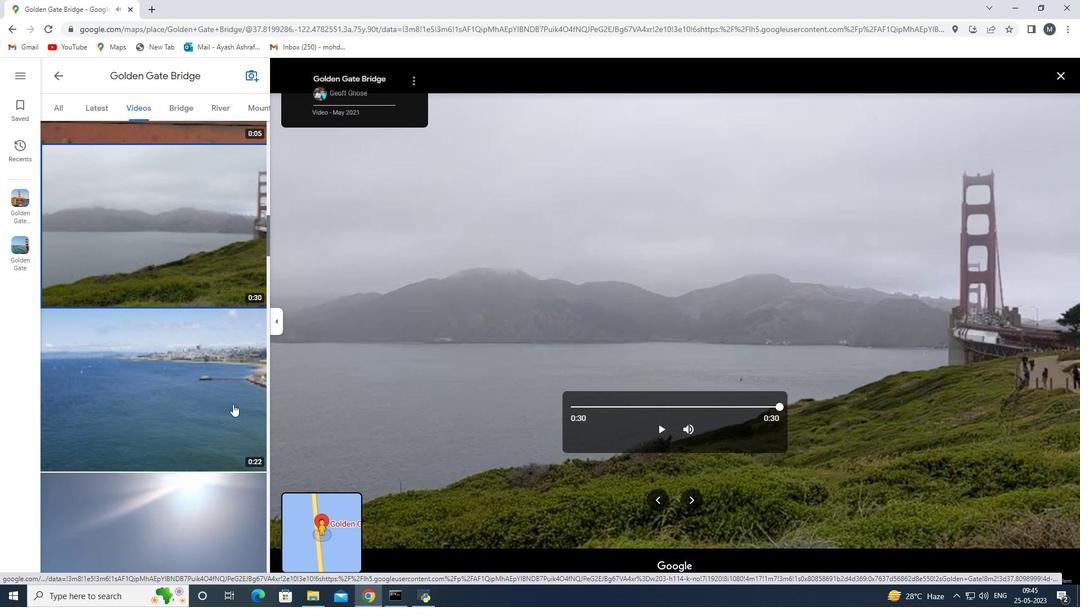 
Action: Mouse moved to (190, 283)
Screenshot: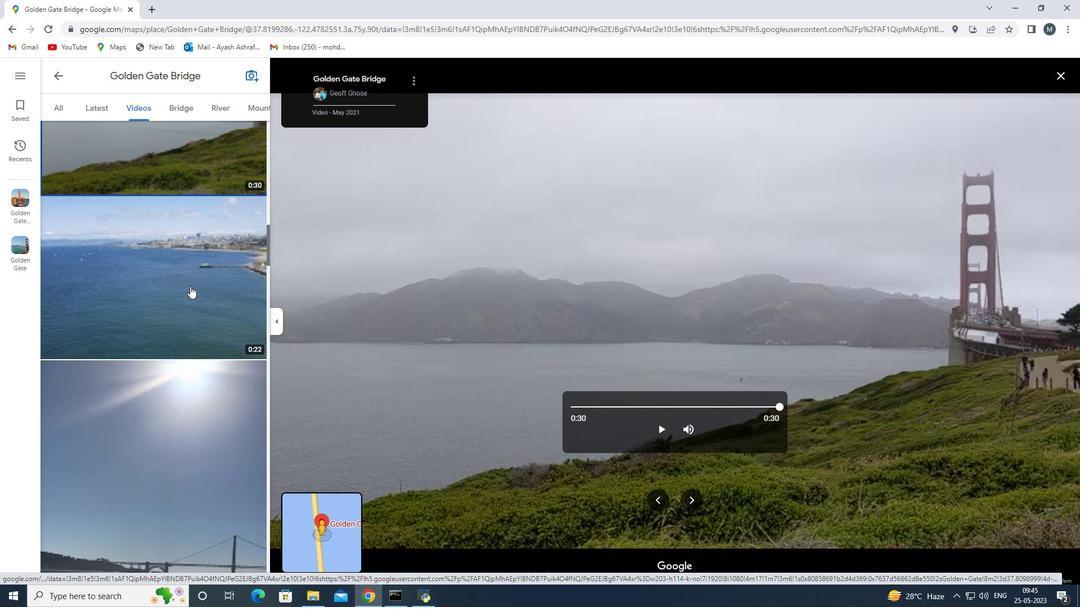 
Action: Mouse pressed left at (190, 283)
Screenshot: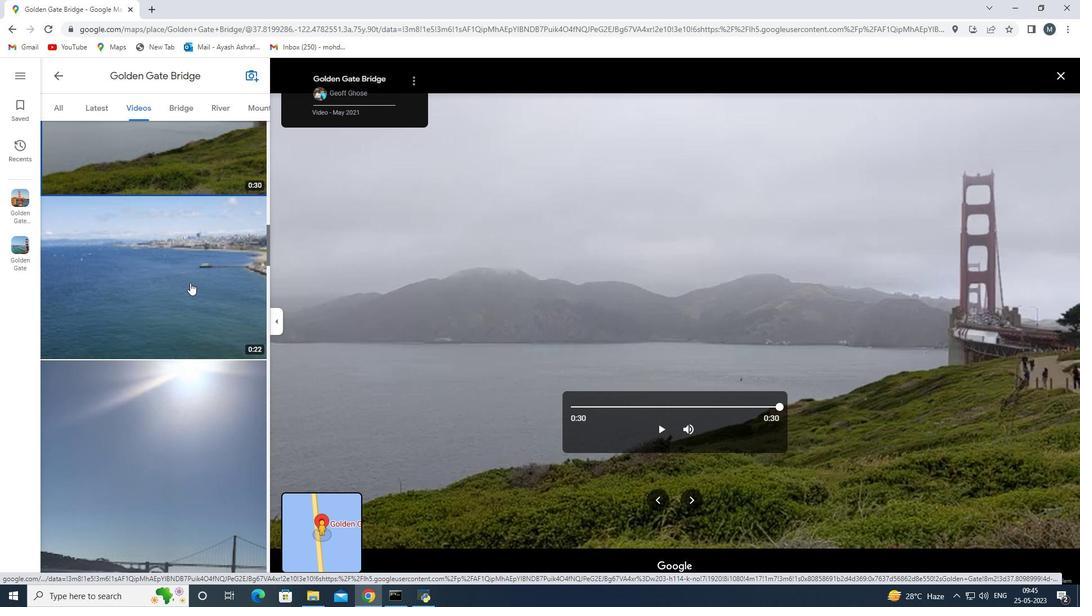 
Action: Mouse moved to (656, 432)
Screenshot: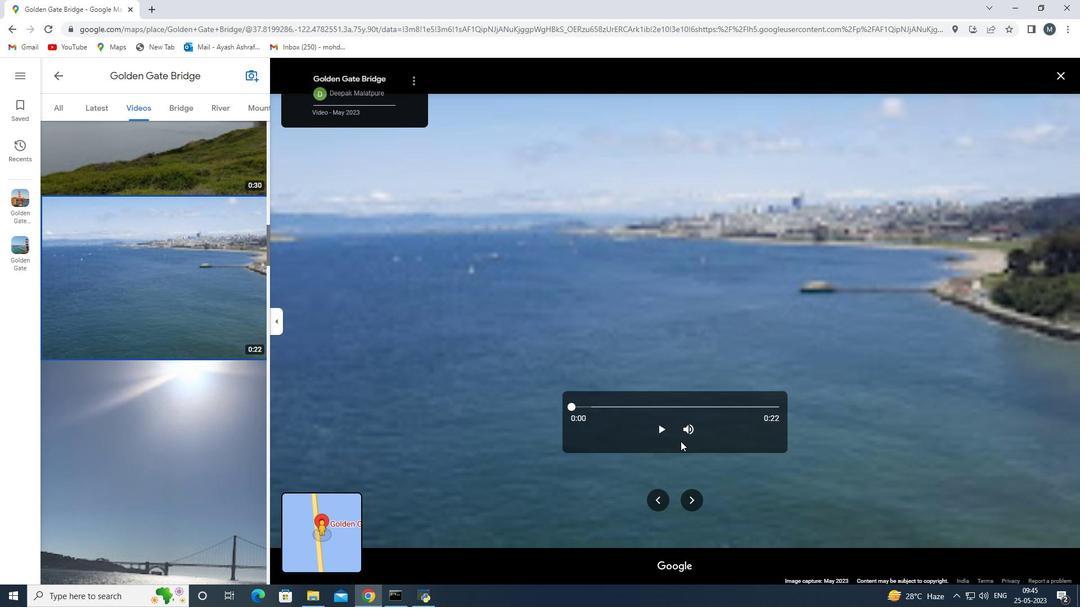 
Action: Mouse pressed left at (656, 432)
Screenshot: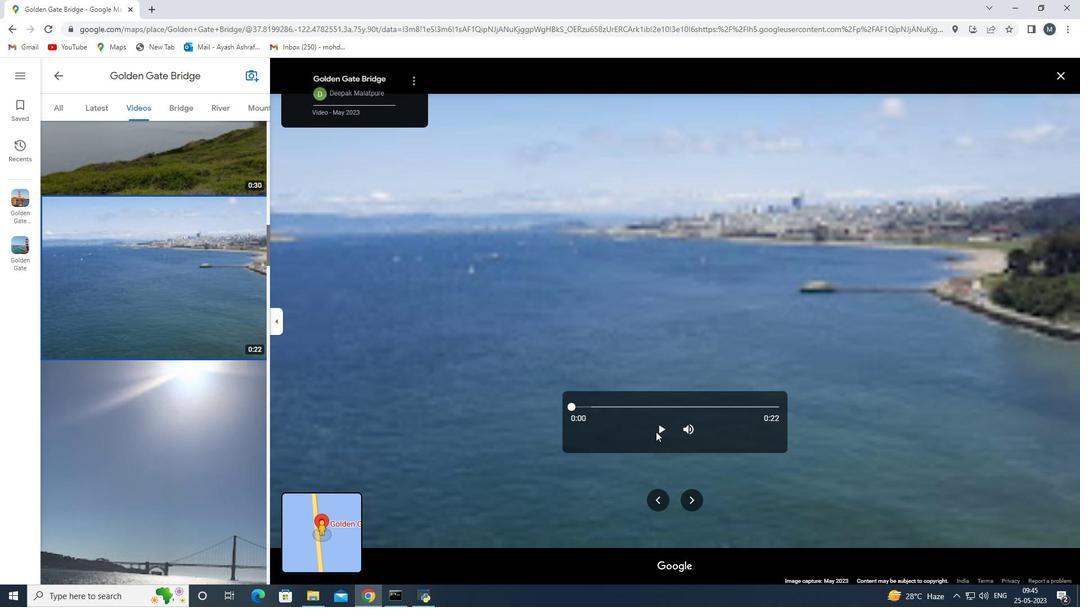 
Action: Mouse moved to (257, 444)
Screenshot: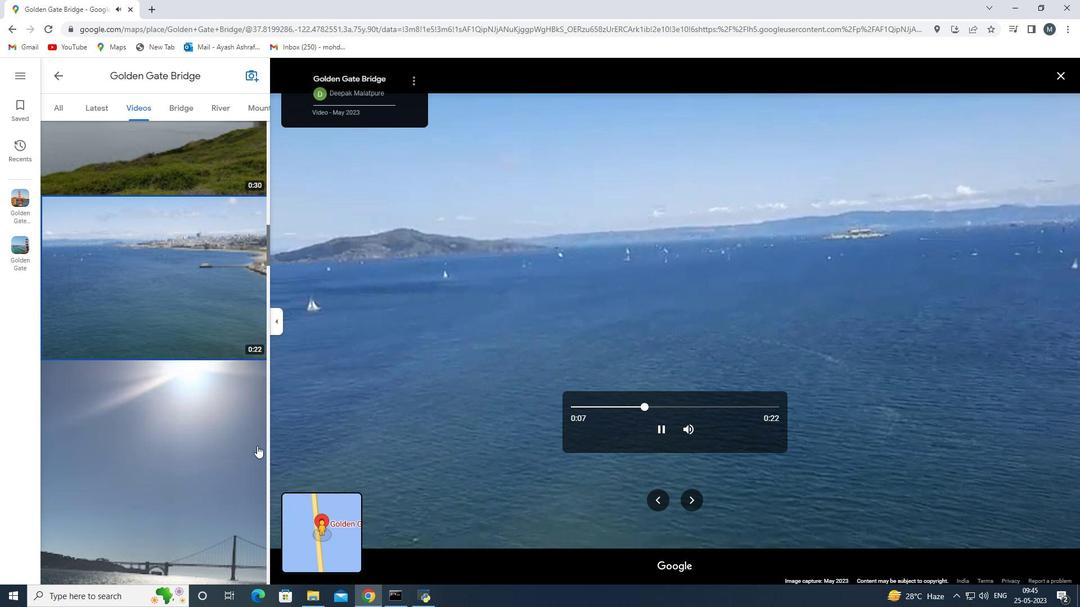 
Action: Mouse scrolled (257, 444) with delta (0, 0)
Screenshot: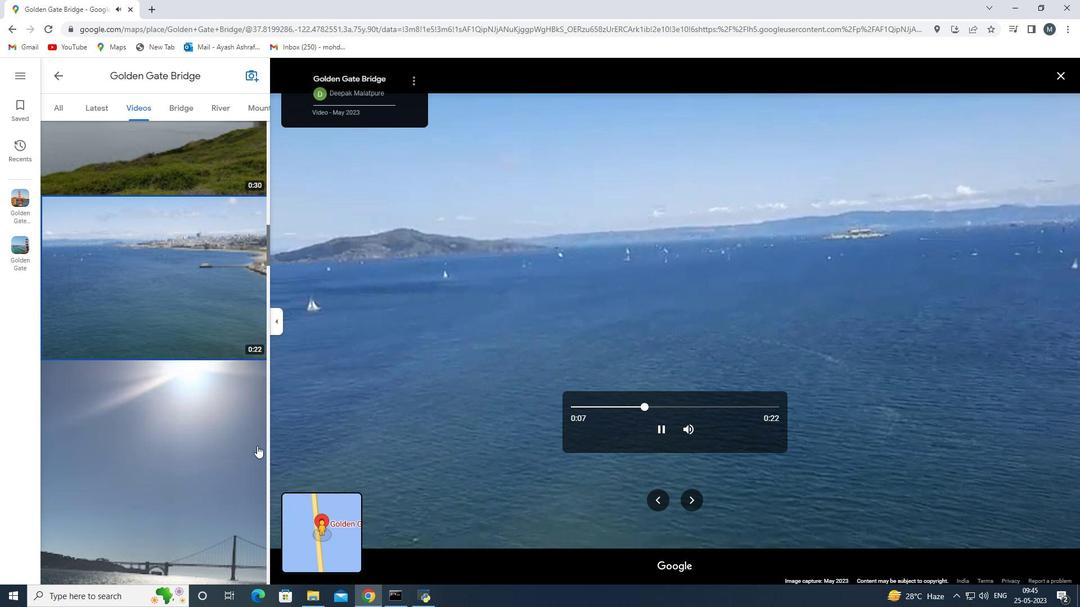 
Action: Mouse moved to (157, 436)
Screenshot: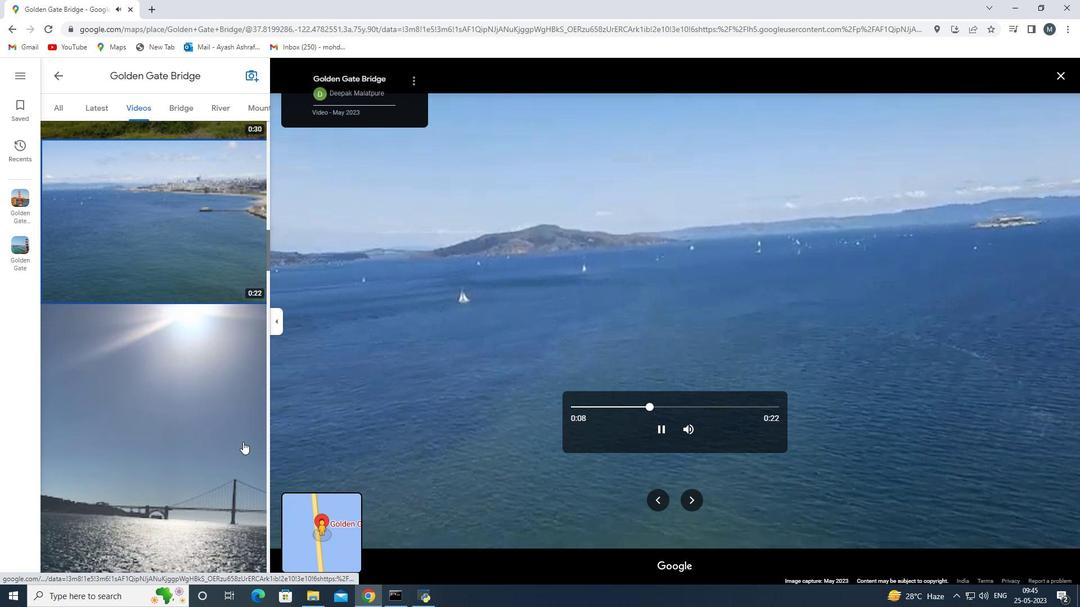 
Action: Mouse pressed left at (157, 436)
Screenshot: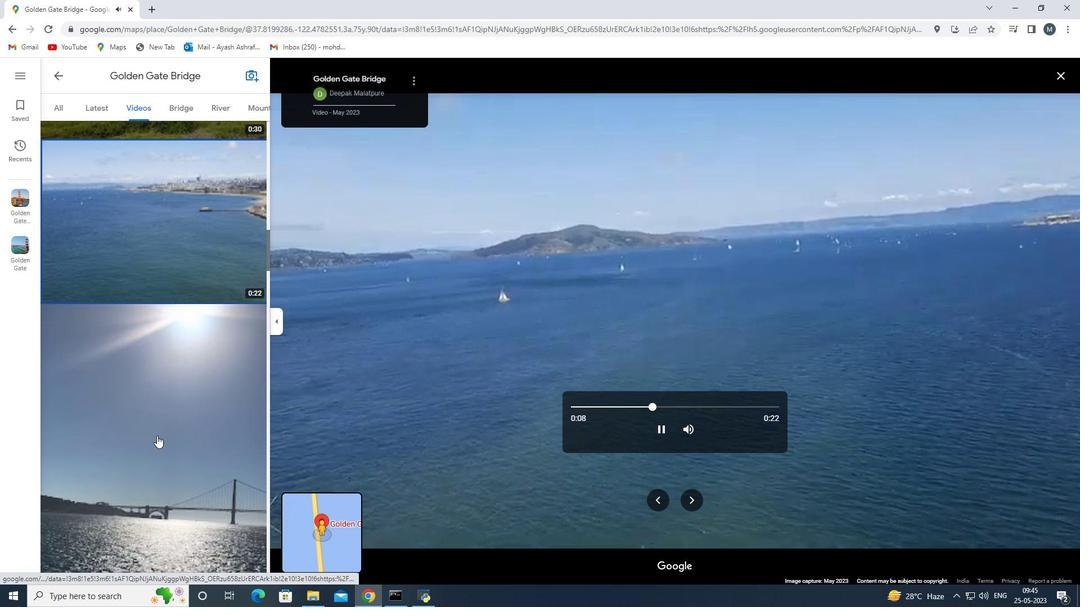 
Action: Mouse moved to (244, 418)
Screenshot: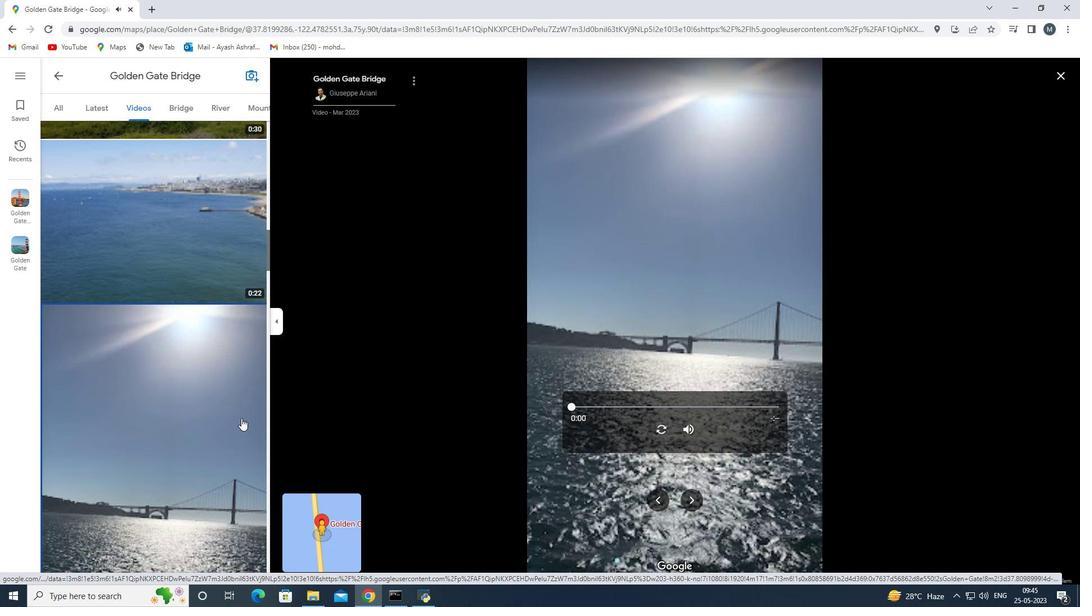 
Action: Mouse scrolled (244, 417) with delta (0, 0)
Screenshot: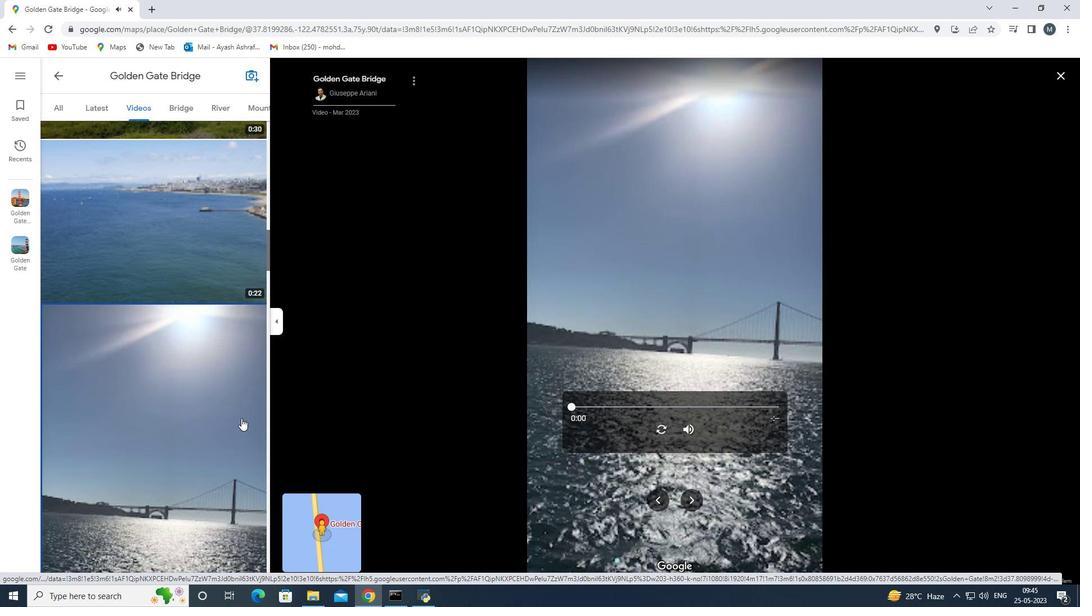 
Action: Mouse scrolled (244, 417) with delta (0, 0)
Screenshot: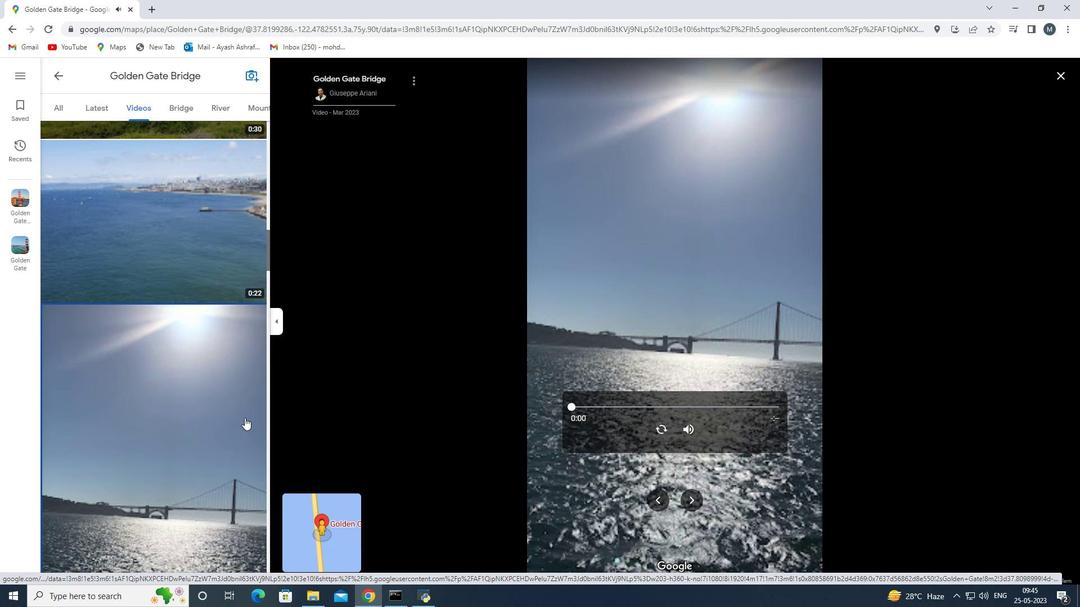 
Action: Mouse moved to (662, 429)
Screenshot: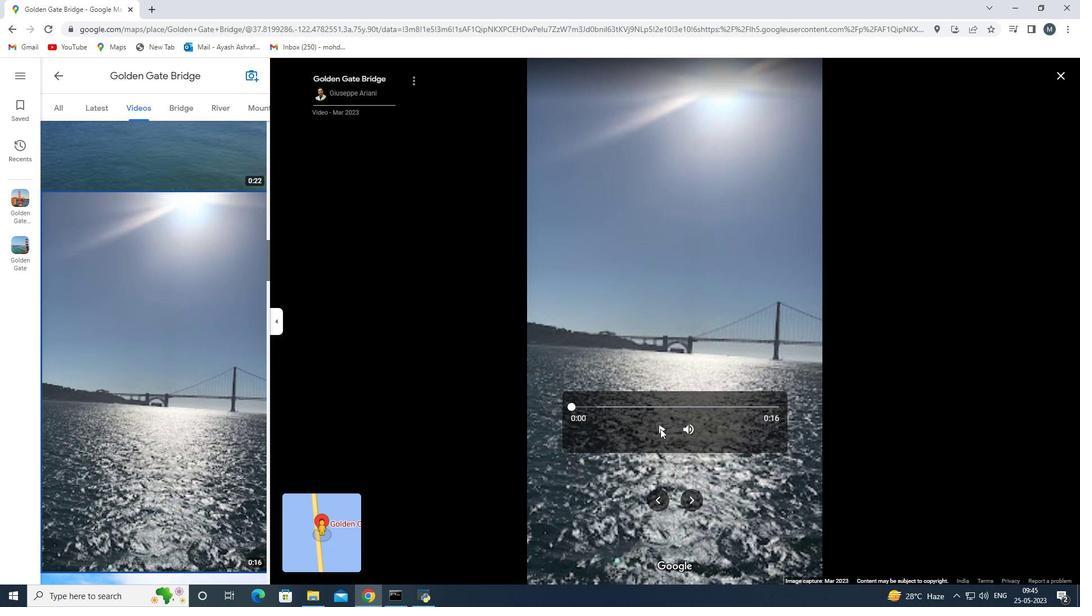 
Action: Mouse pressed left at (662, 429)
Screenshot: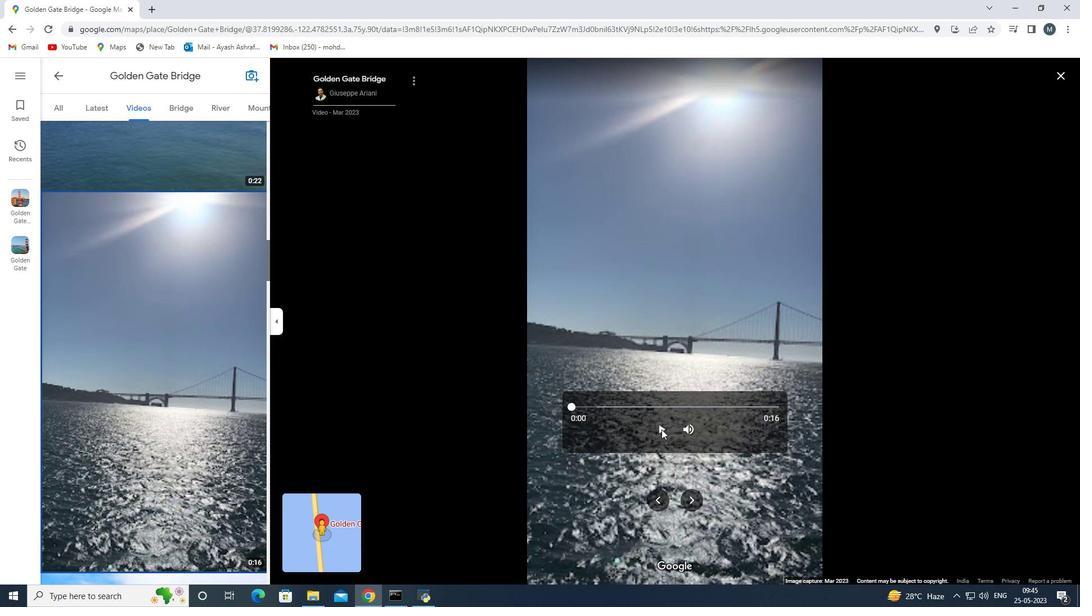 
Action: Mouse moved to (210, 429)
Screenshot: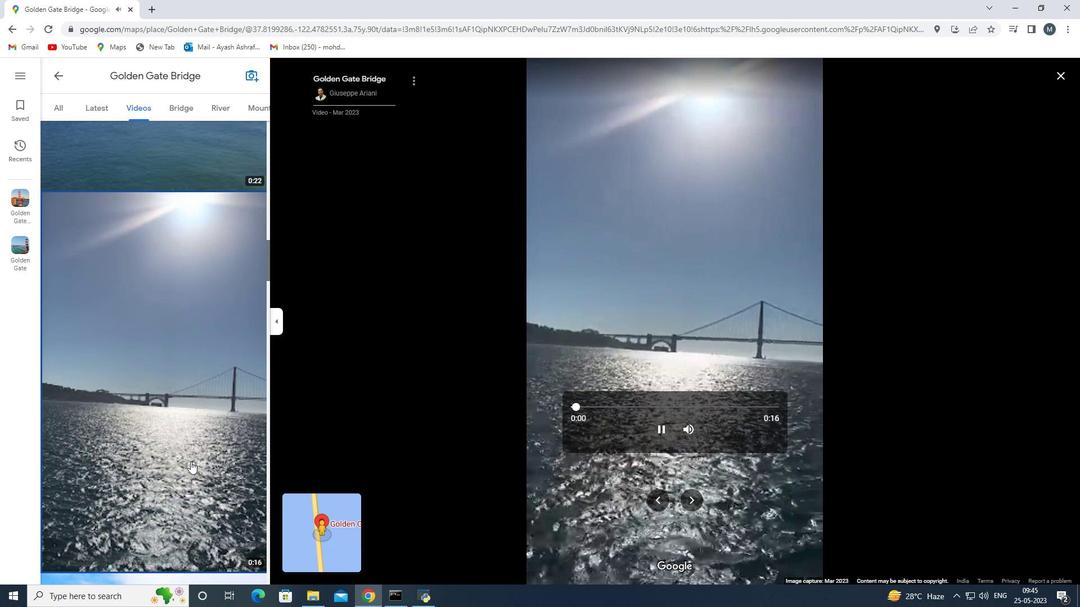 
Action: Mouse scrolled (210, 429) with delta (0, 0)
Screenshot: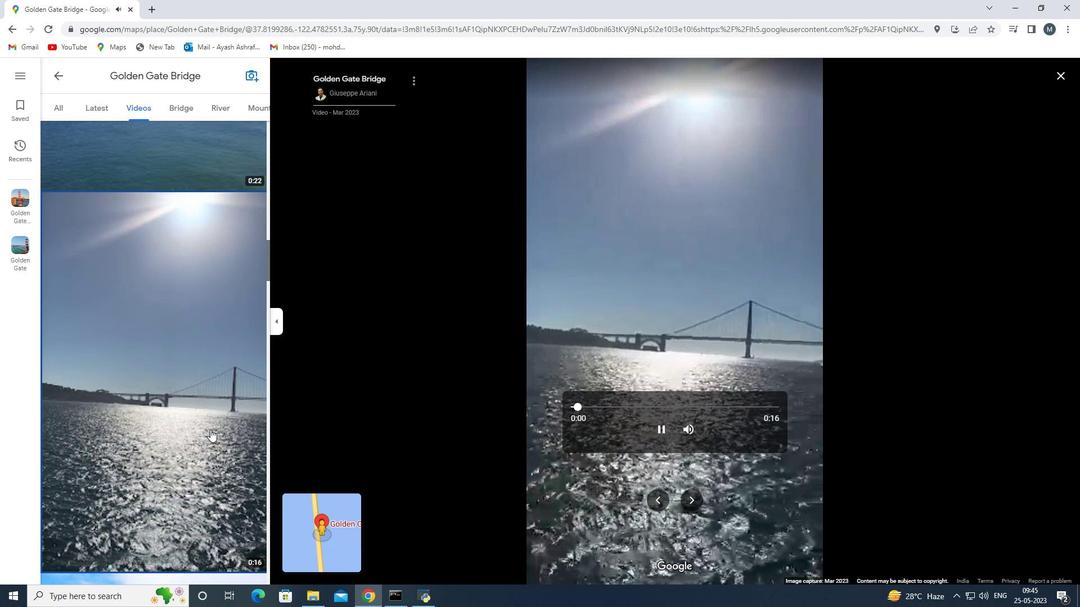 
Action: Mouse scrolled (210, 429) with delta (0, 0)
Screenshot: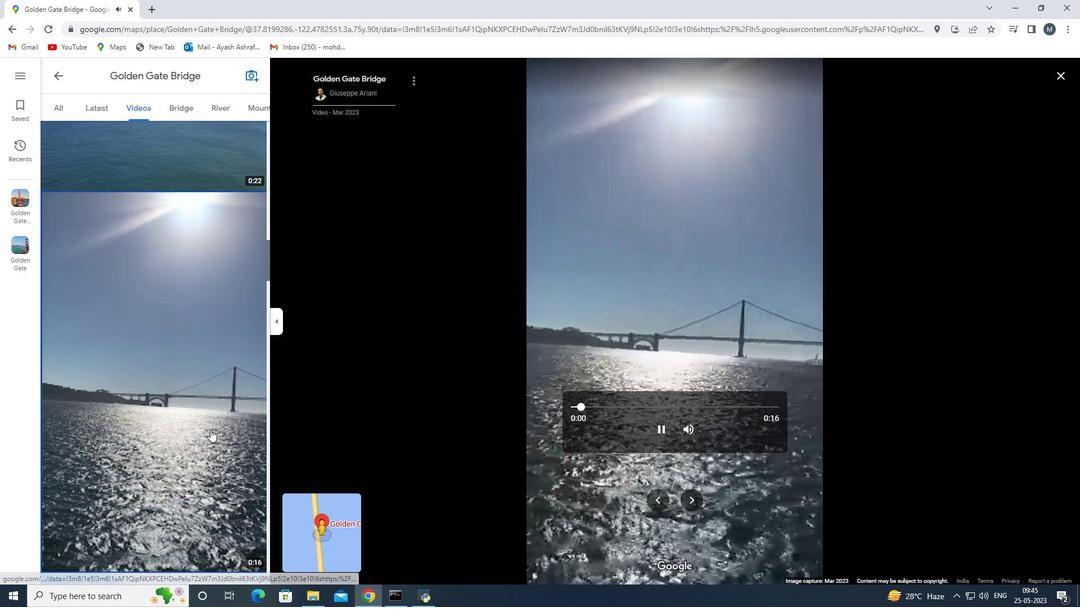 
Action: Mouse scrolled (210, 429) with delta (0, 0)
Screenshot: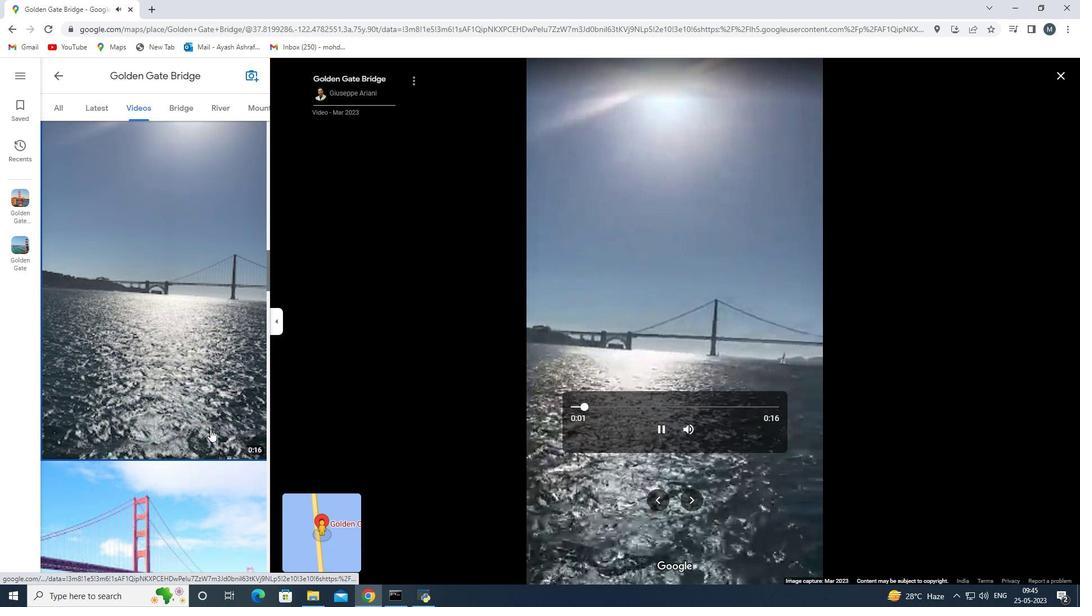 
Action: Mouse scrolled (210, 429) with delta (0, 0)
Screenshot: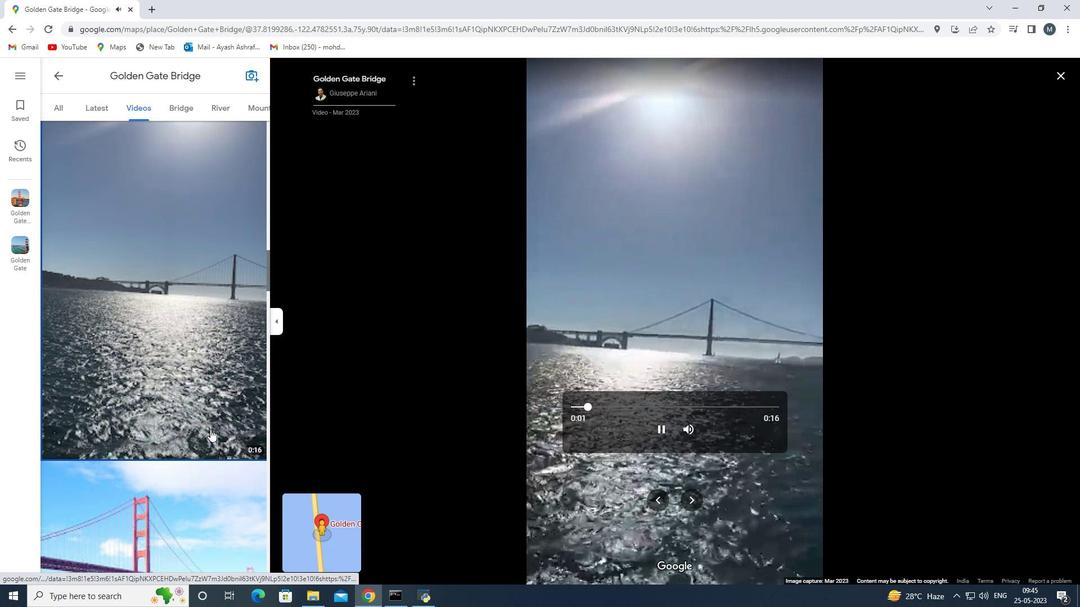 
Action: Mouse scrolled (210, 429) with delta (0, 0)
Screenshot: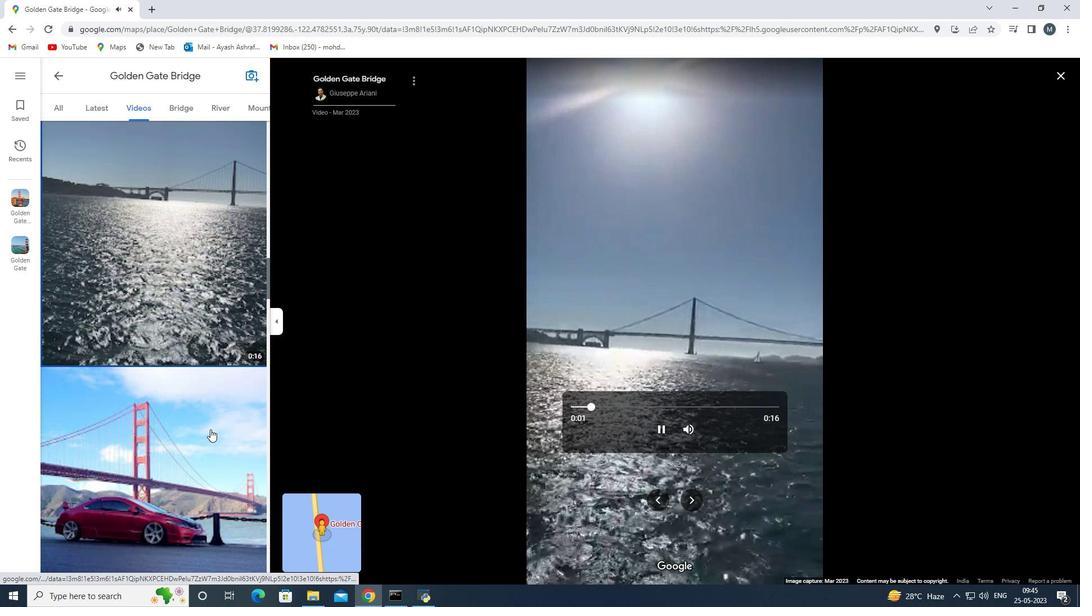 
Action: Mouse scrolled (210, 429) with delta (0, 0)
Screenshot: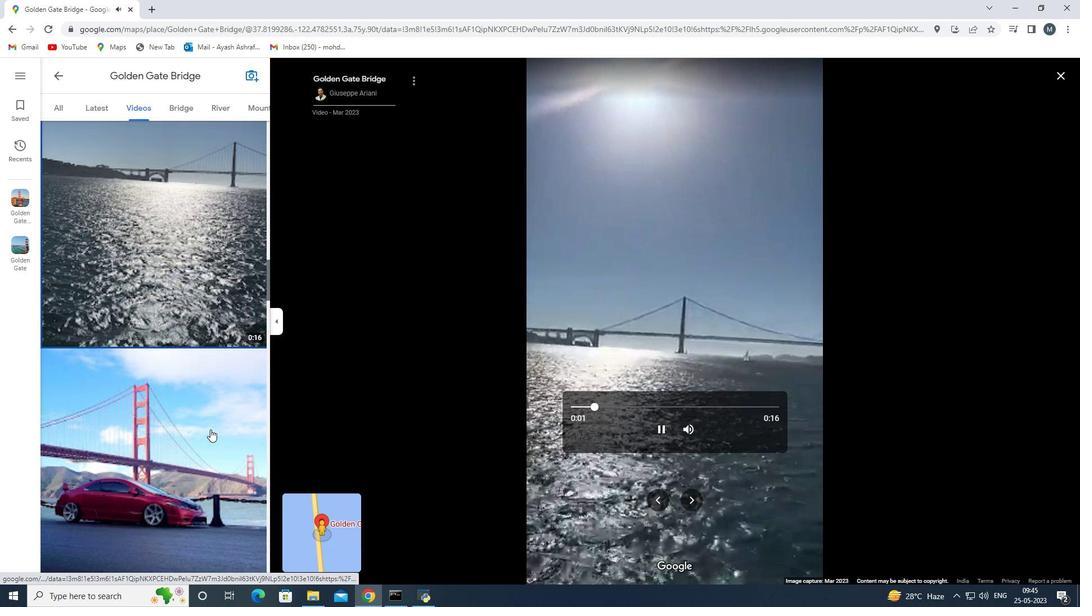 
Action: Mouse pressed left at (210, 429)
Screenshot: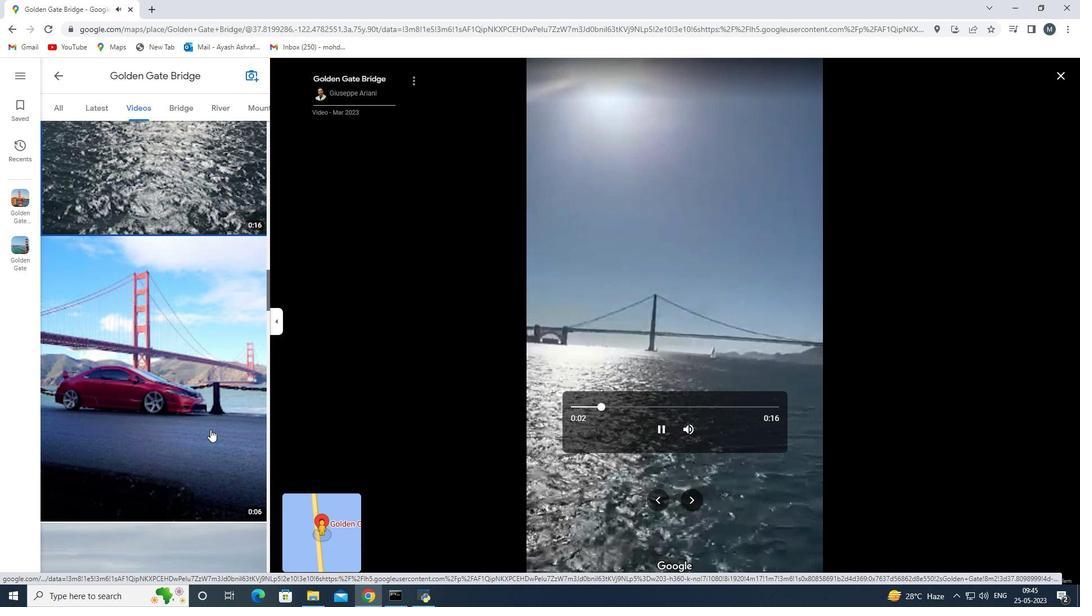 
Action: Mouse moved to (664, 428)
Screenshot: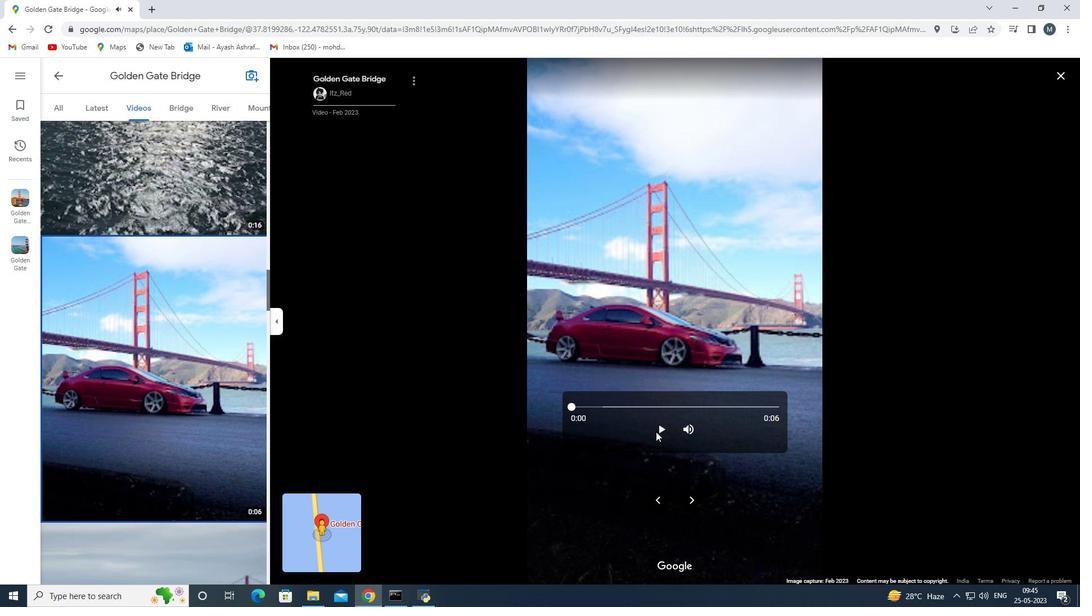 
Action: Mouse pressed left at (664, 428)
Screenshot: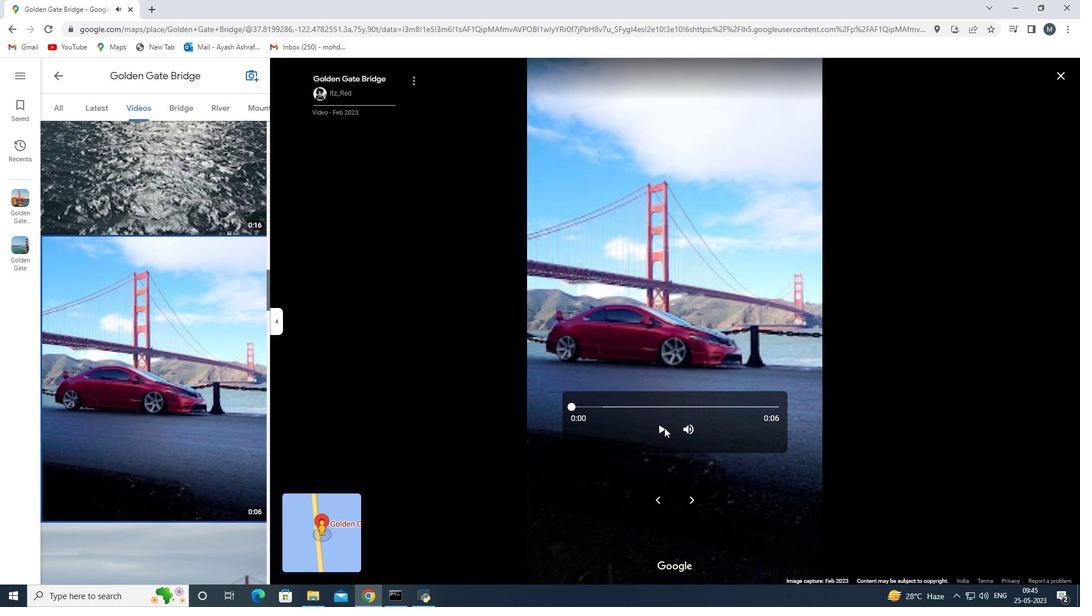 
Action: Mouse moved to (170, 473)
Screenshot: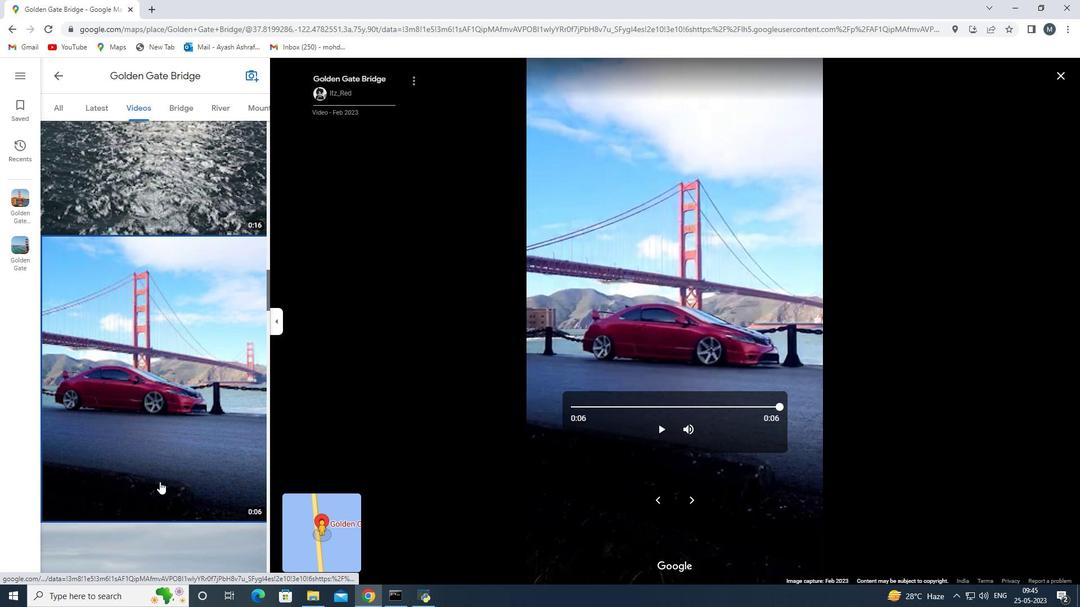 
Action: Mouse scrolled (170, 472) with delta (0, 0)
Screenshot: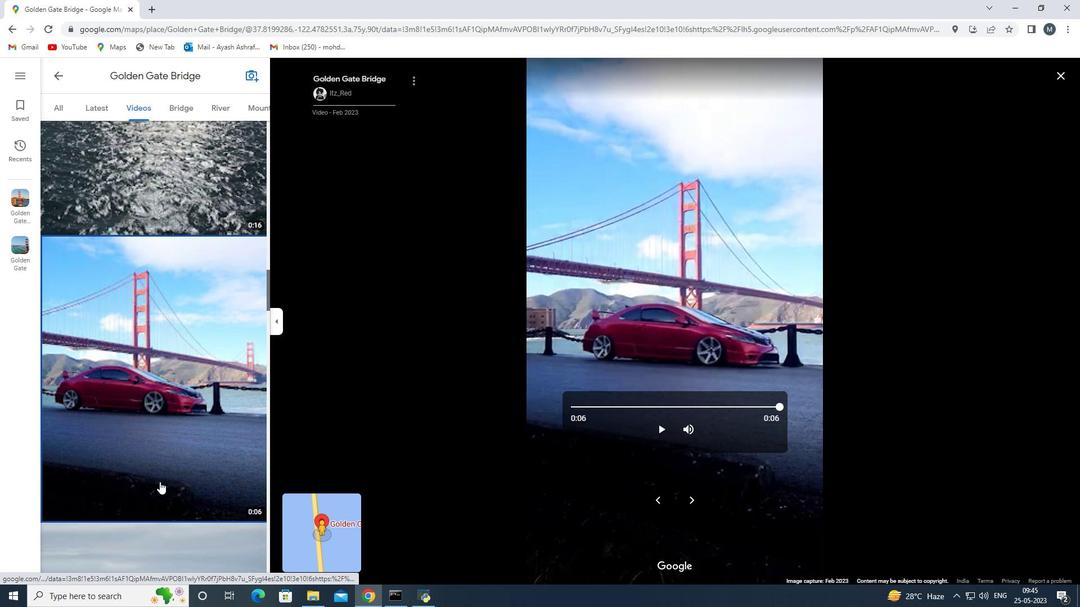 
Action: Mouse scrolled (170, 472) with delta (0, 0)
Screenshot: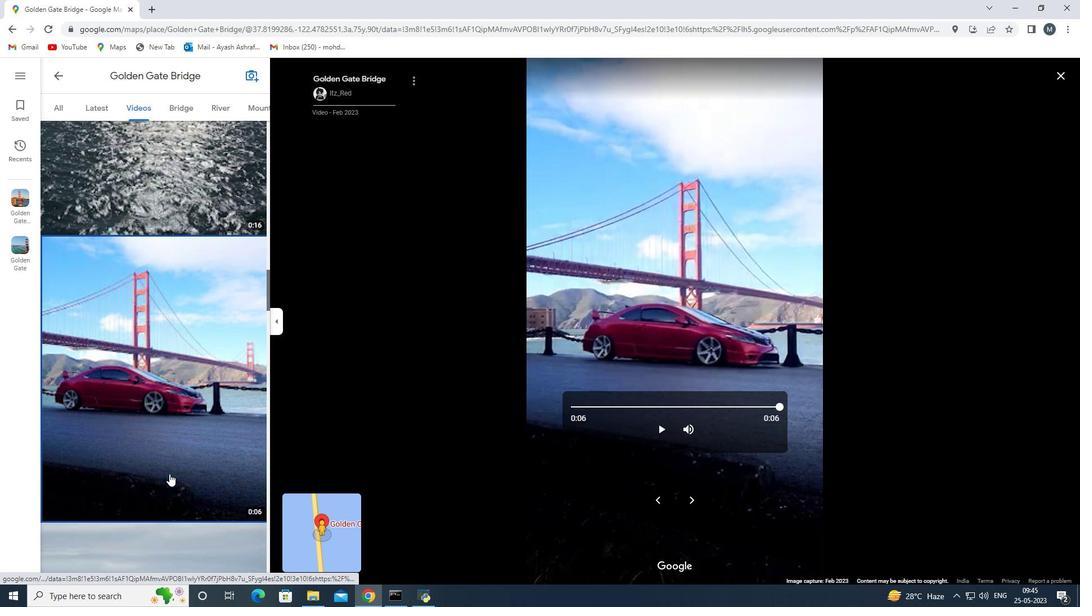 
Action: Mouse scrolled (170, 472) with delta (0, 0)
Screenshot: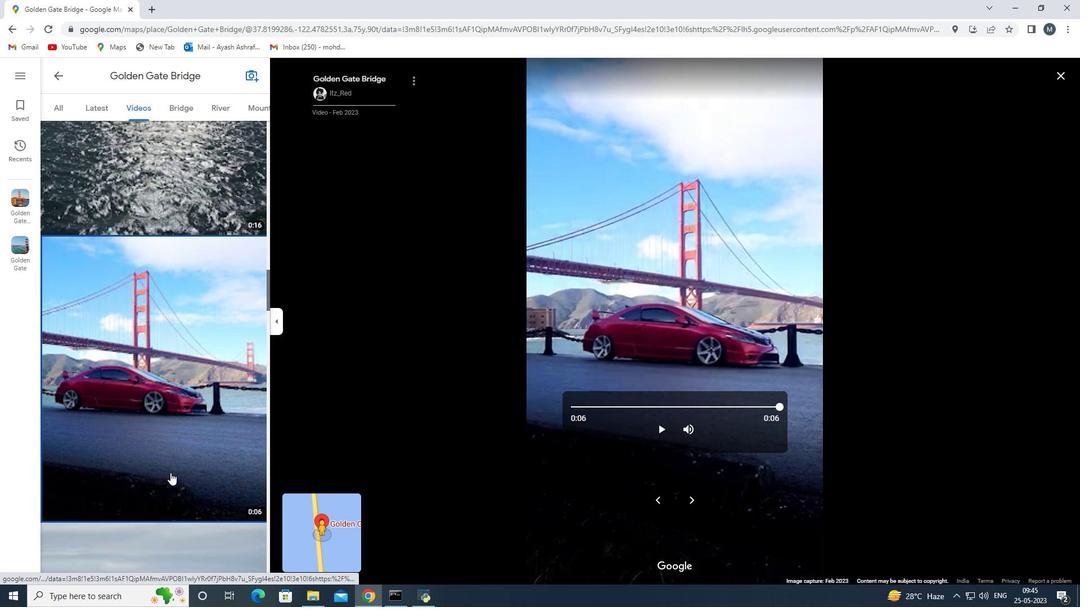 
Action: Mouse moved to (172, 472)
Screenshot: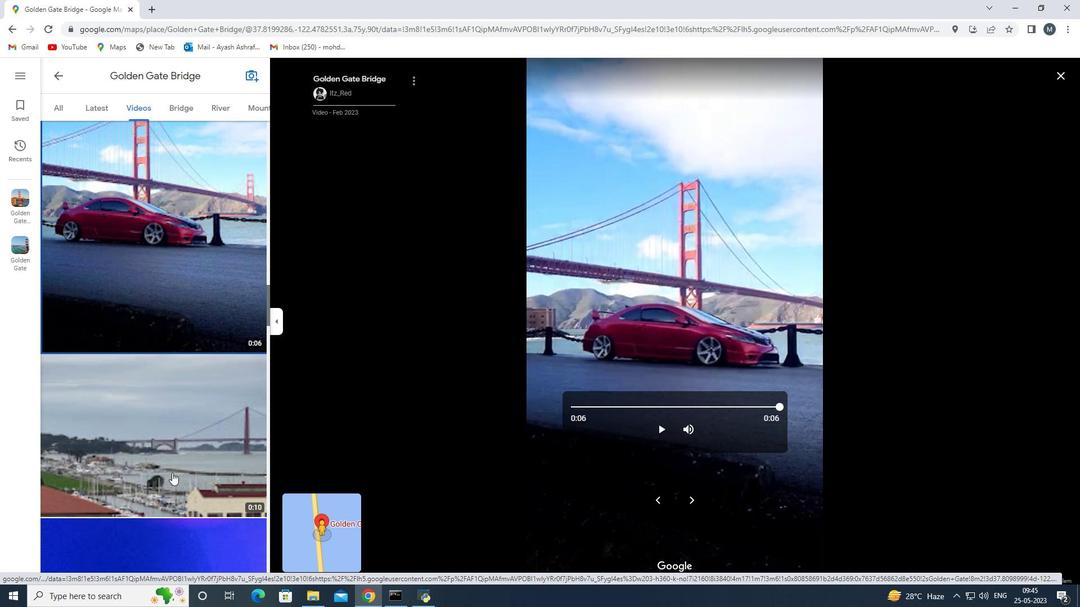 
Action: Mouse pressed left at (172, 472)
Screenshot: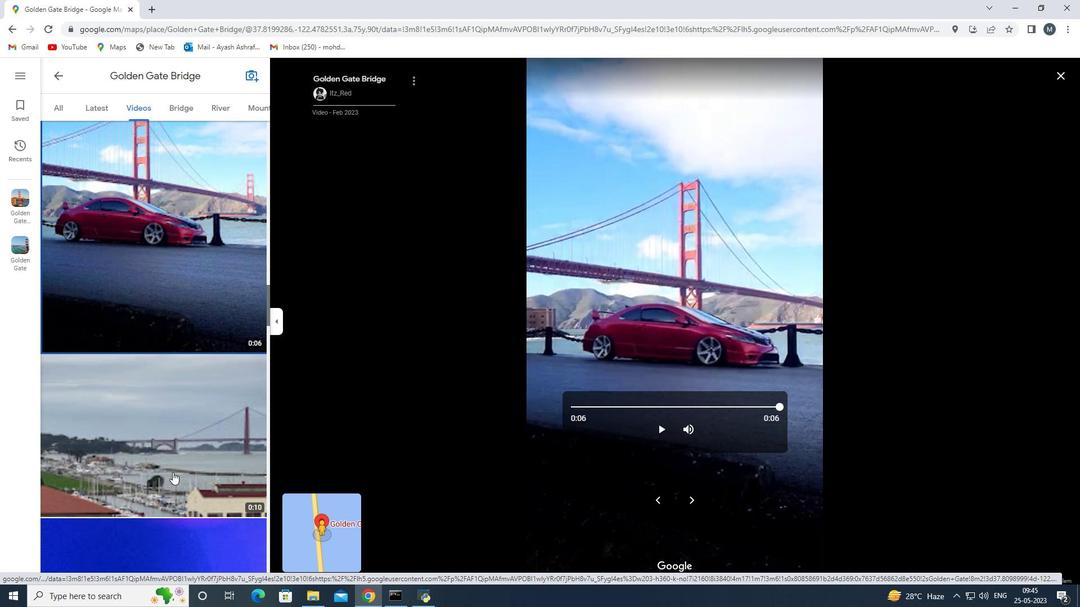 
Action: Mouse moved to (665, 429)
Screenshot: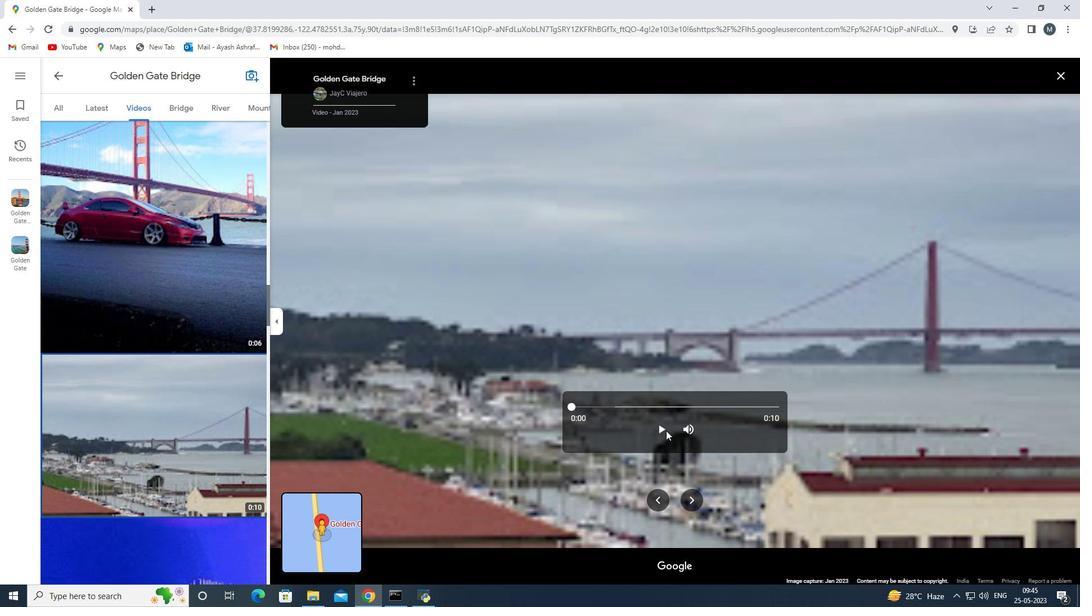 
Action: Mouse pressed left at (665, 429)
Screenshot: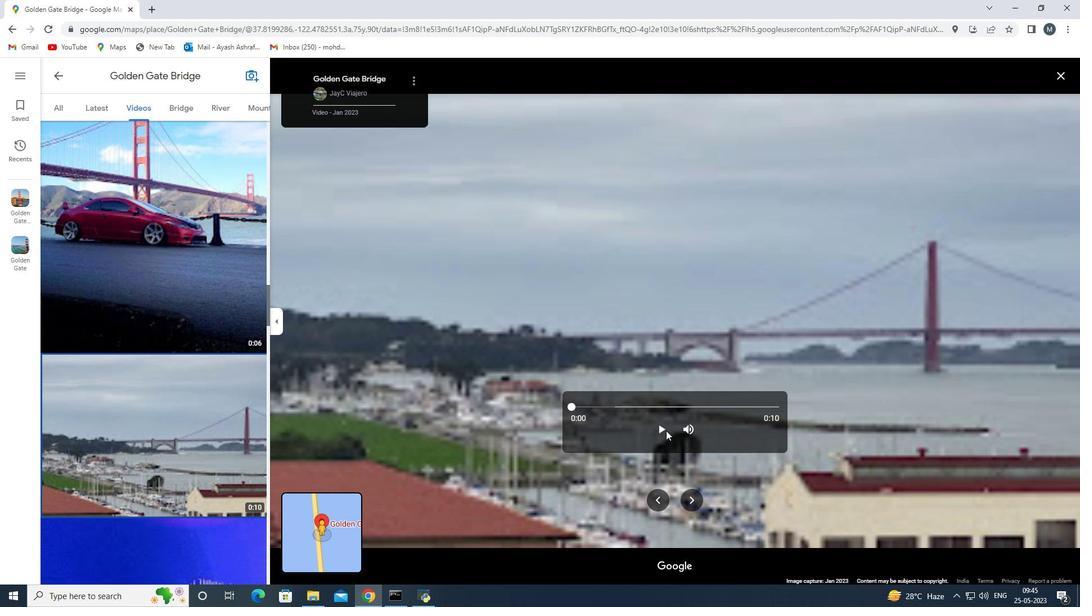 
Action: Mouse moved to (205, 428)
Screenshot: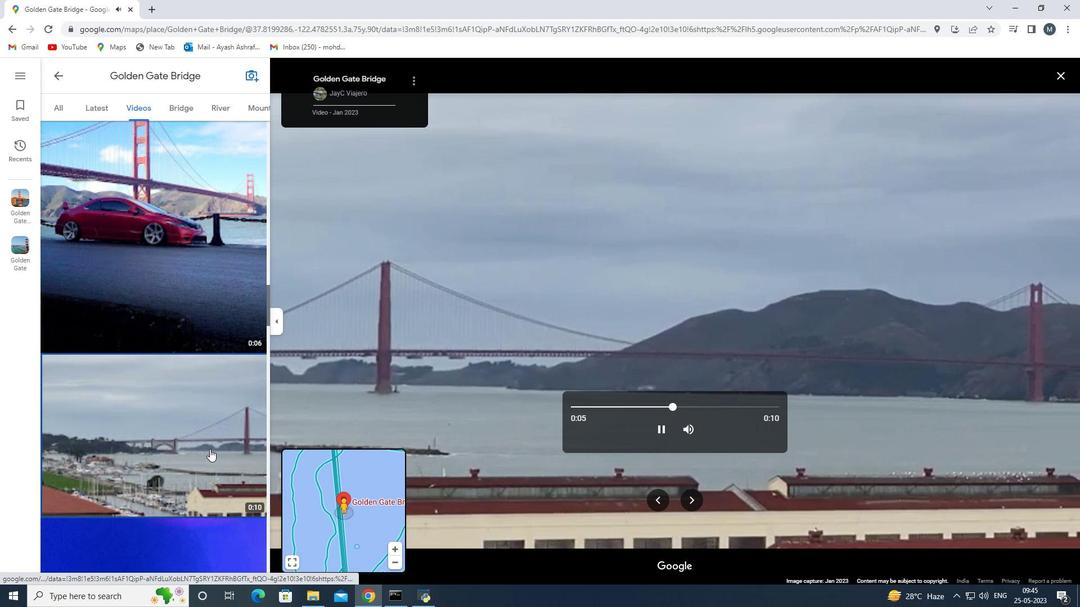 
Action: Mouse scrolled (205, 427) with delta (0, 0)
Screenshot: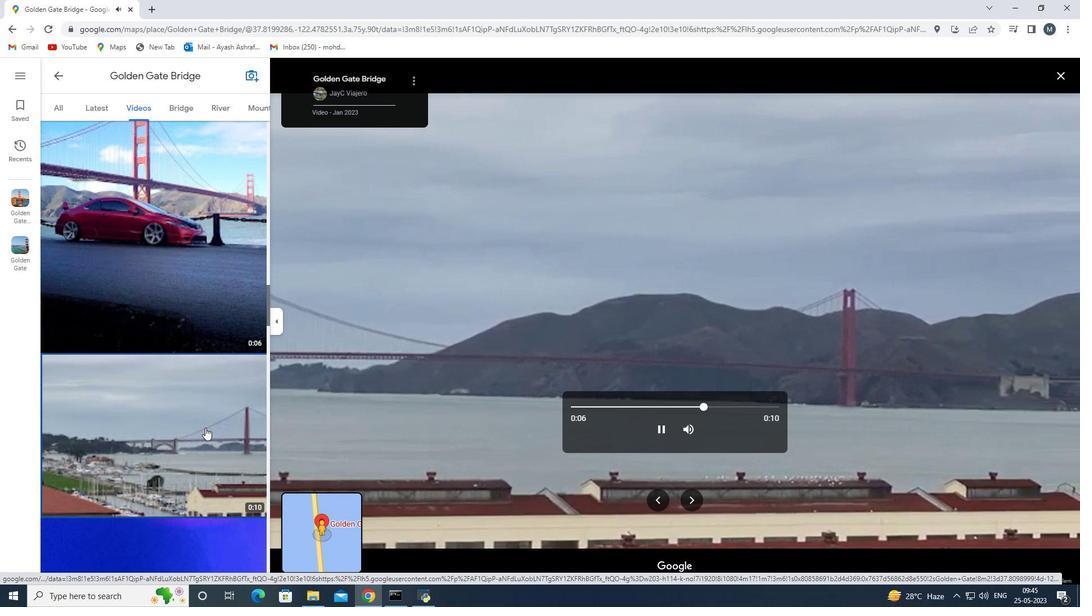 
Action: Mouse scrolled (205, 427) with delta (0, 0)
Screenshot: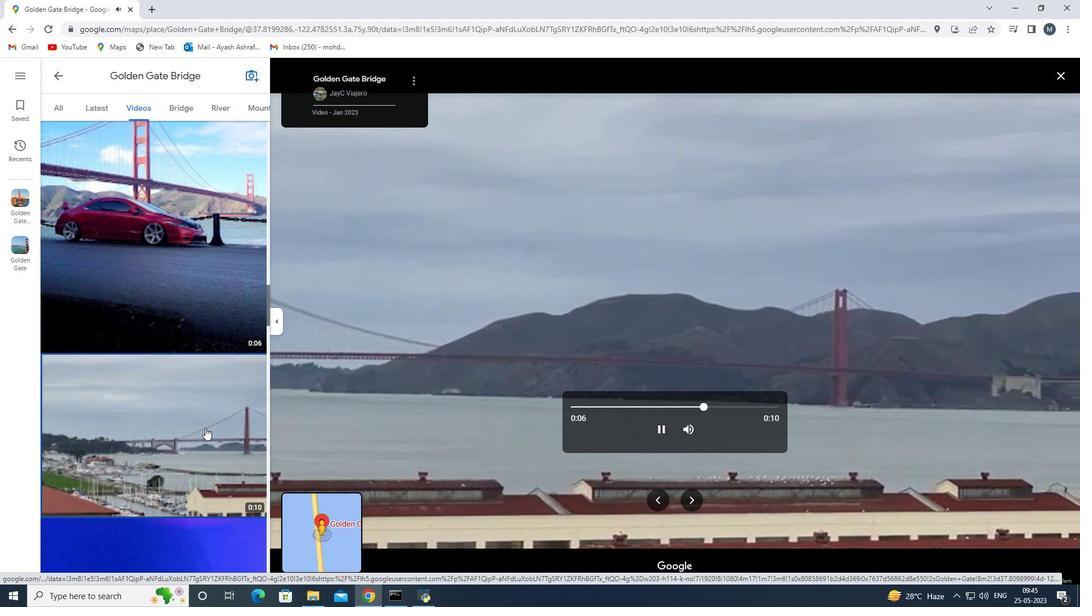 
Action: Mouse scrolled (205, 427) with delta (0, 0)
Screenshot: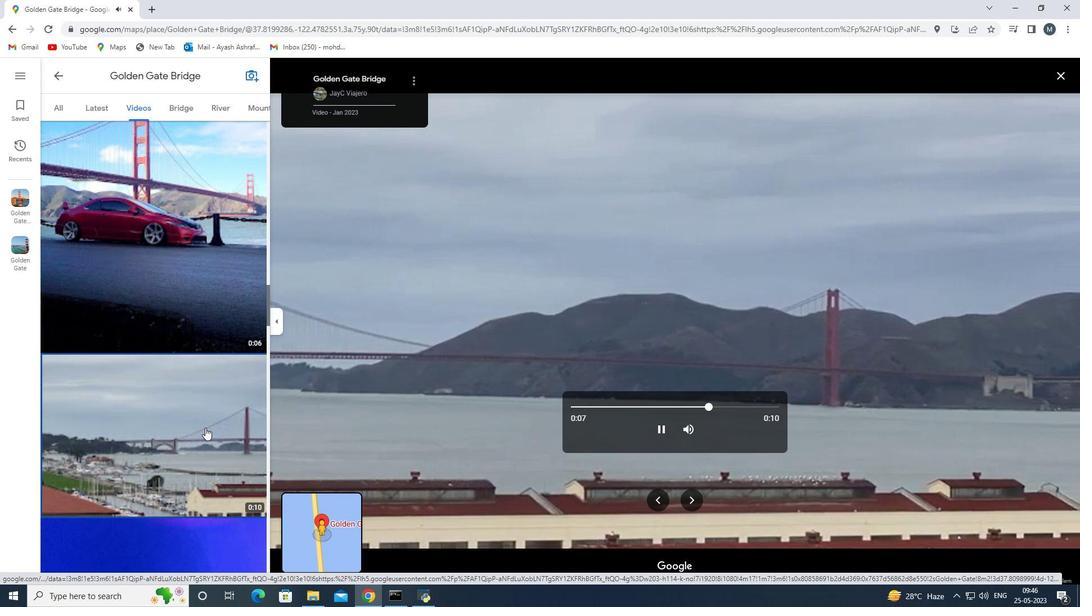 
Action: Mouse pressed left at (205, 428)
Screenshot: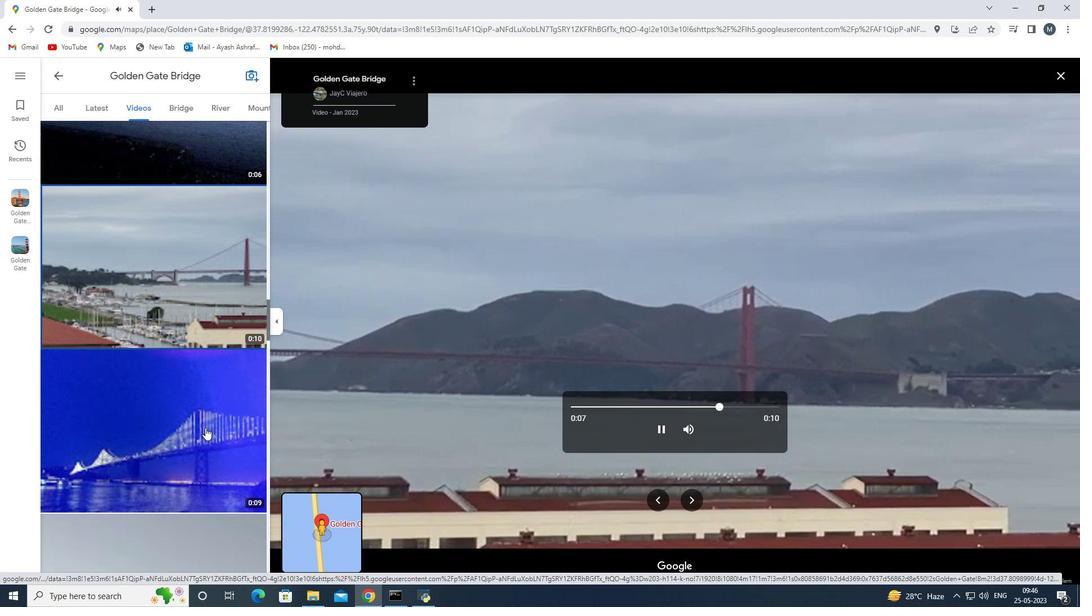 
Action: Mouse moved to (662, 427)
Screenshot: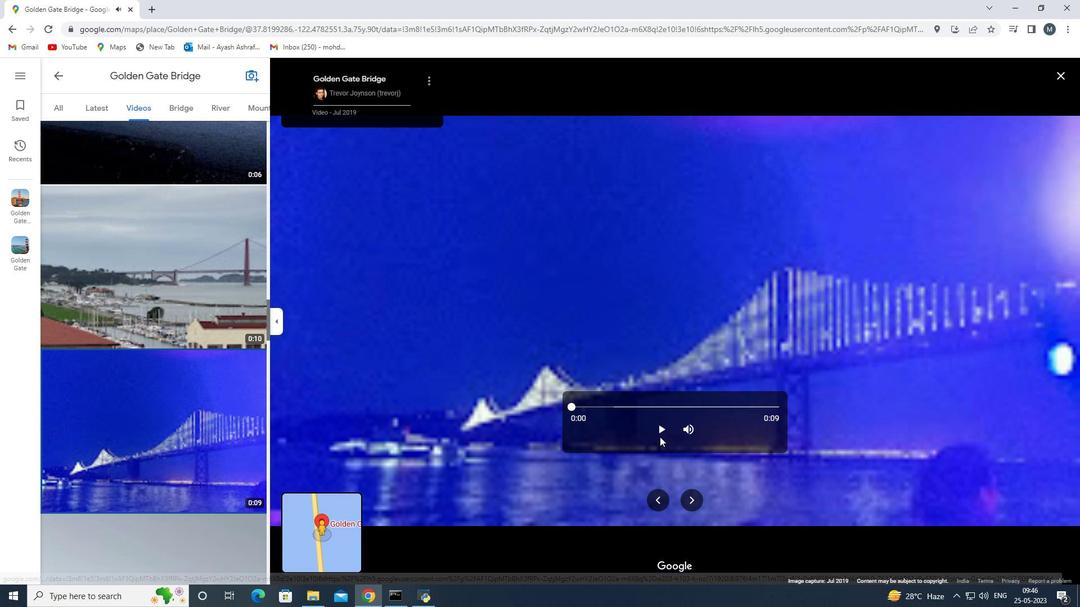 
Action: Mouse pressed left at (662, 427)
Screenshot: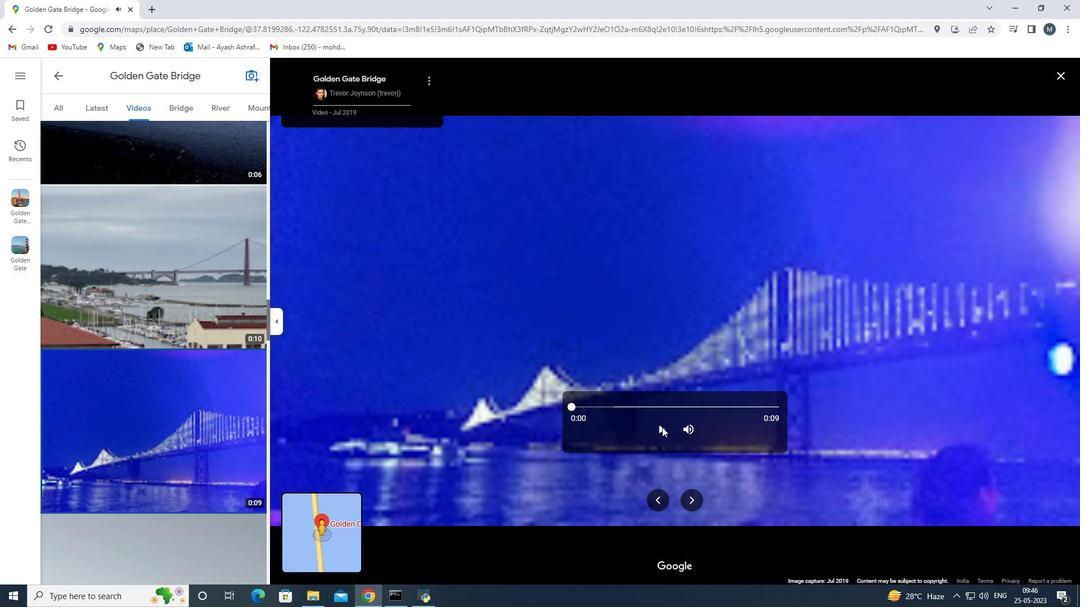 
Action: Mouse moved to (217, 459)
Screenshot: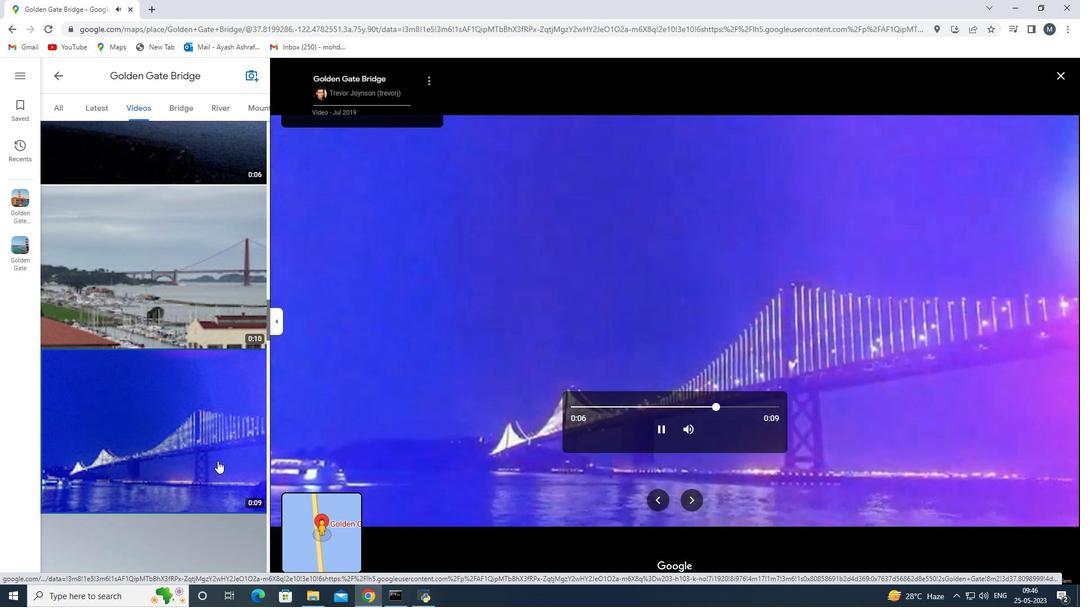 
Action: Mouse scrolled (217, 458) with delta (0, 0)
Screenshot: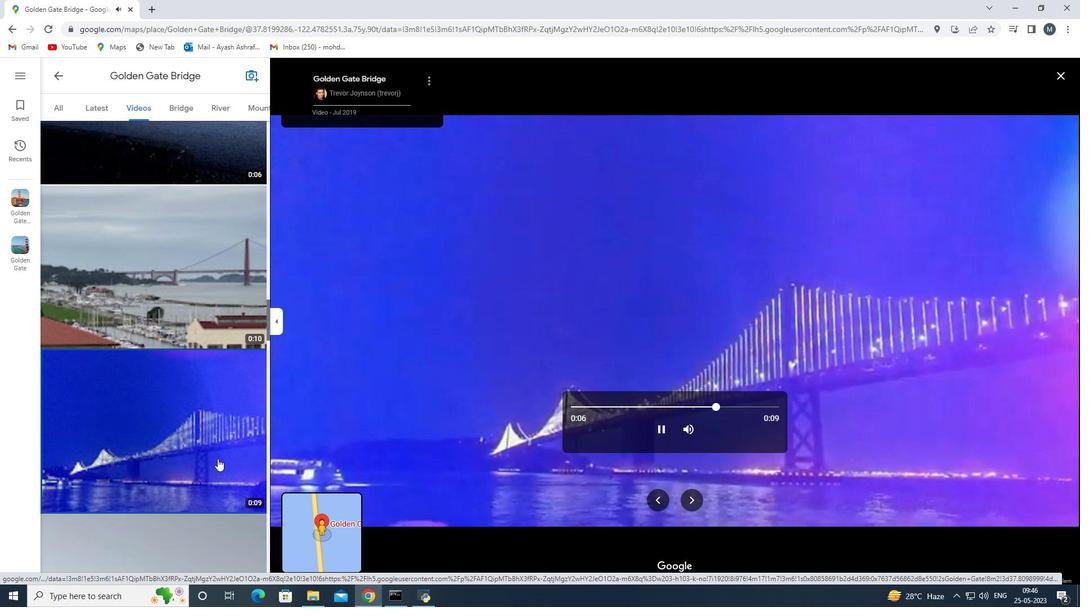 
Action: Mouse scrolled (217, 458) with delta (0, 0)
Screenshot: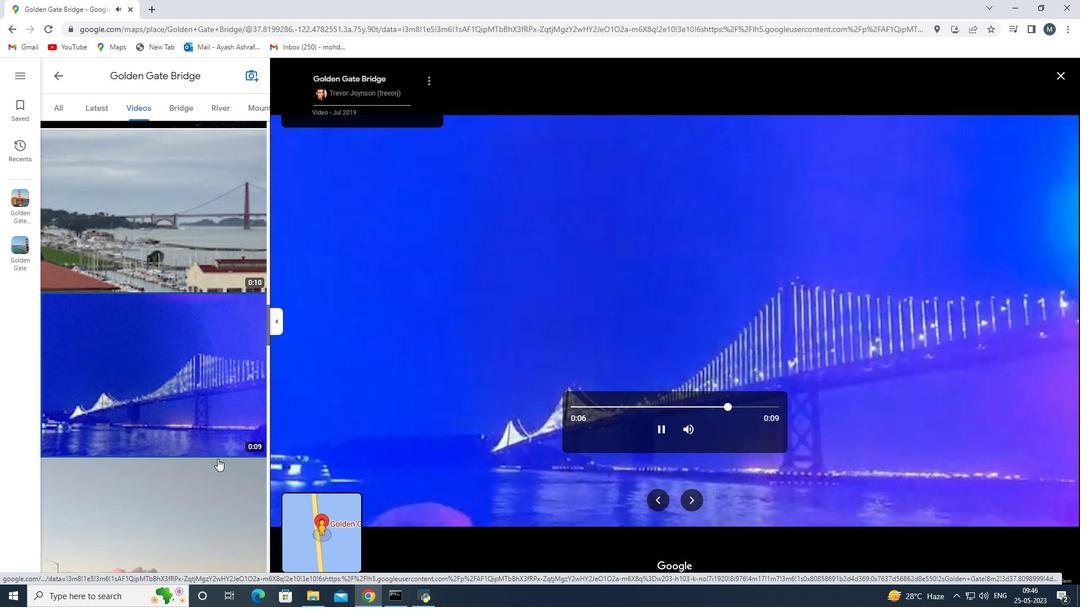 
Action: Mouse scrolled (217, 458) with delta (0, 0)
Screenshot: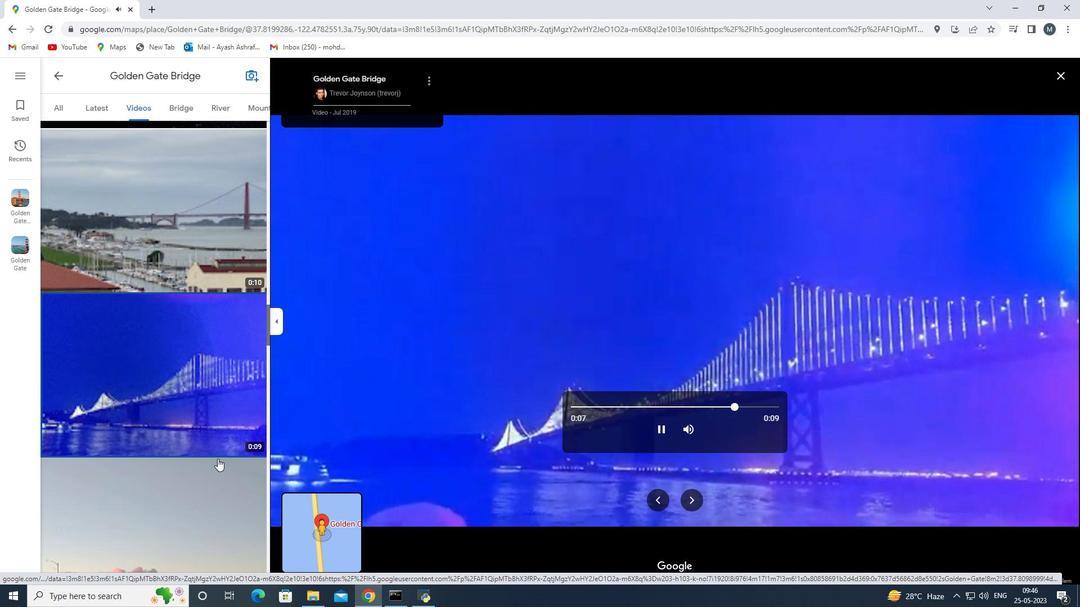 
Action: Mouse moved to (221, 448)
Screenshot: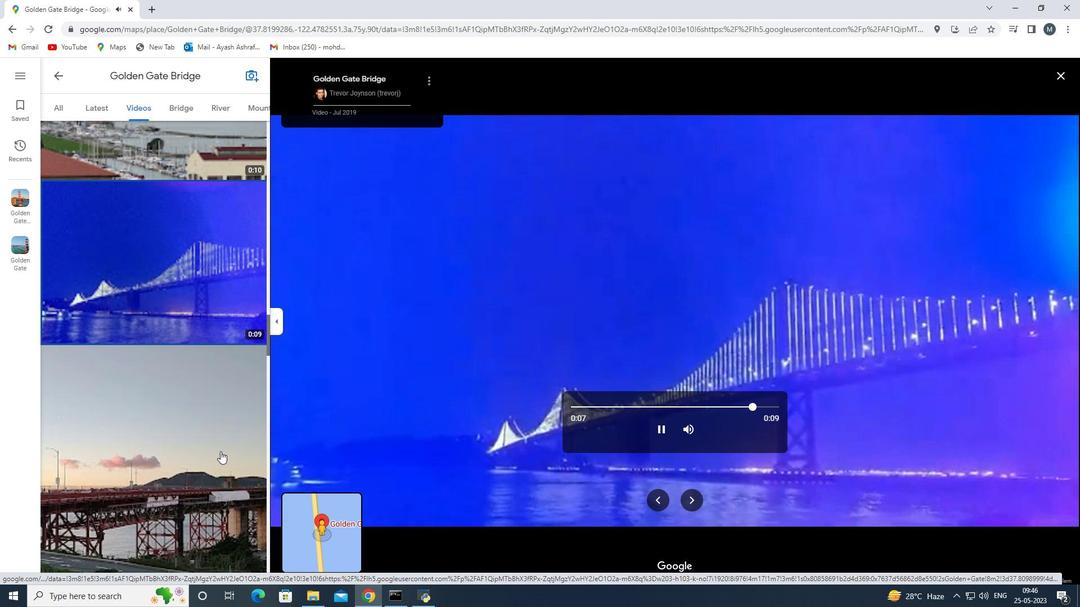 
Action: Mouse scrolled (221, 447) with delta (0, 0)
Screenshot: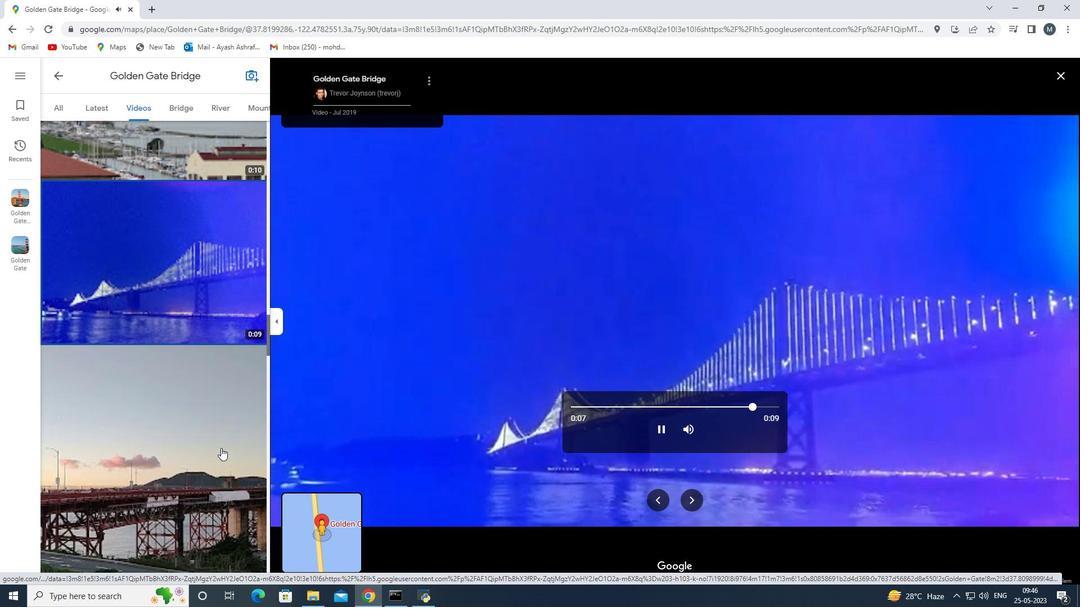 
Action: Mouse scrolled (221, 447) with delta (0, 0)
Screenshot: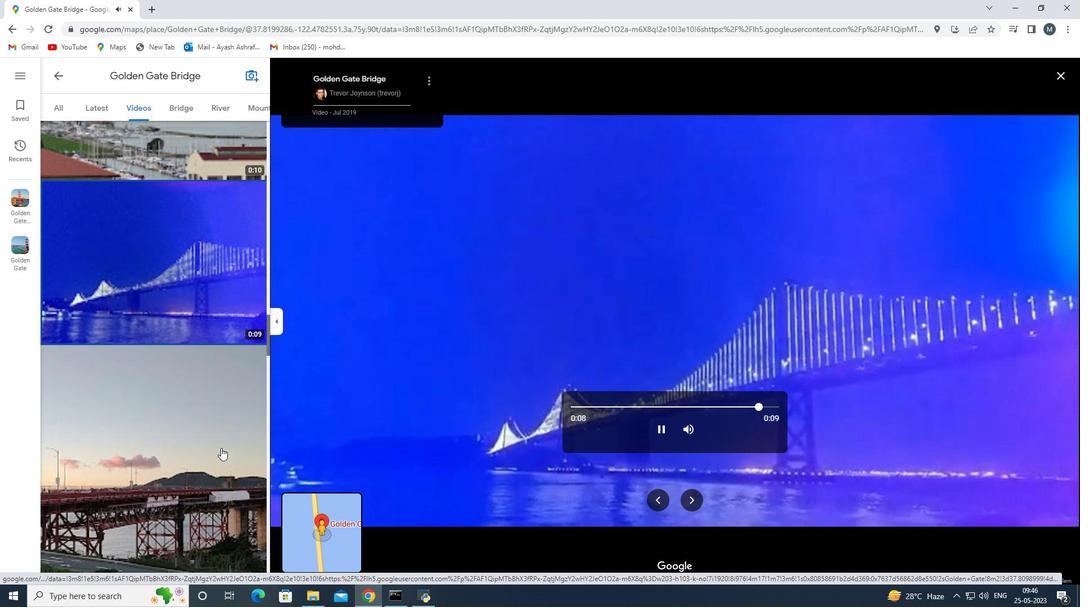 
Action: Mouse moved to (218, 435)
Screenshot: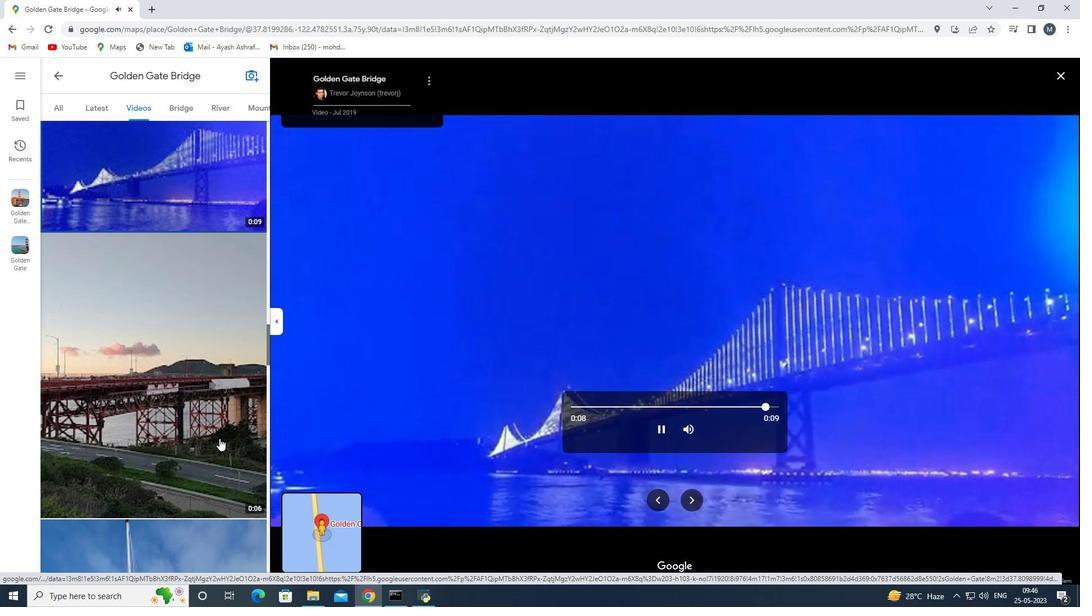 
Action: Mouse pressed left at (218, 435)
Screenshot: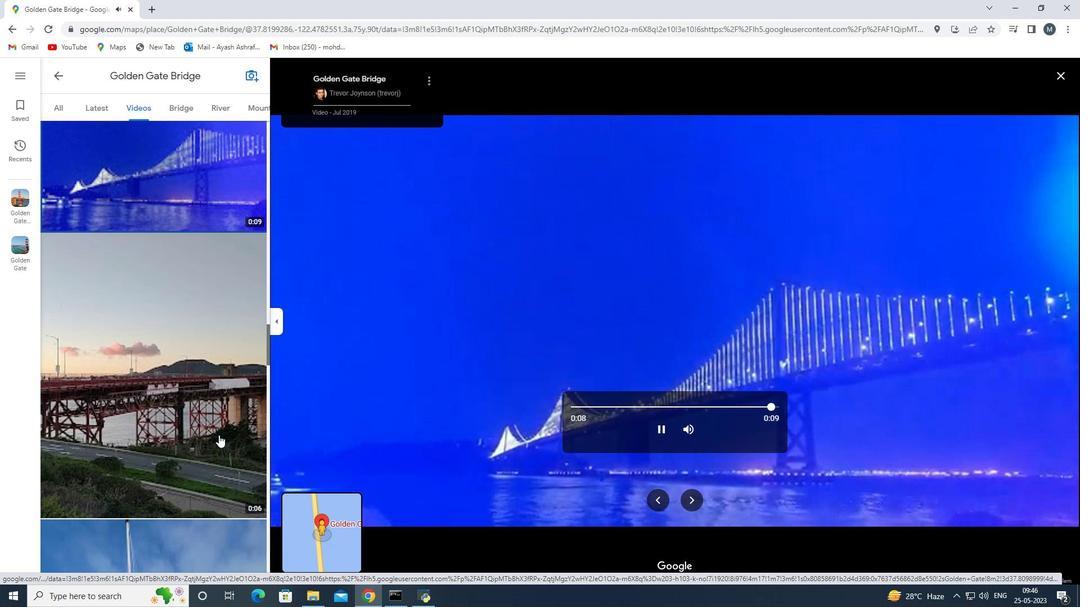 
Action: Mouse moved to (663, 429)
Screenshot: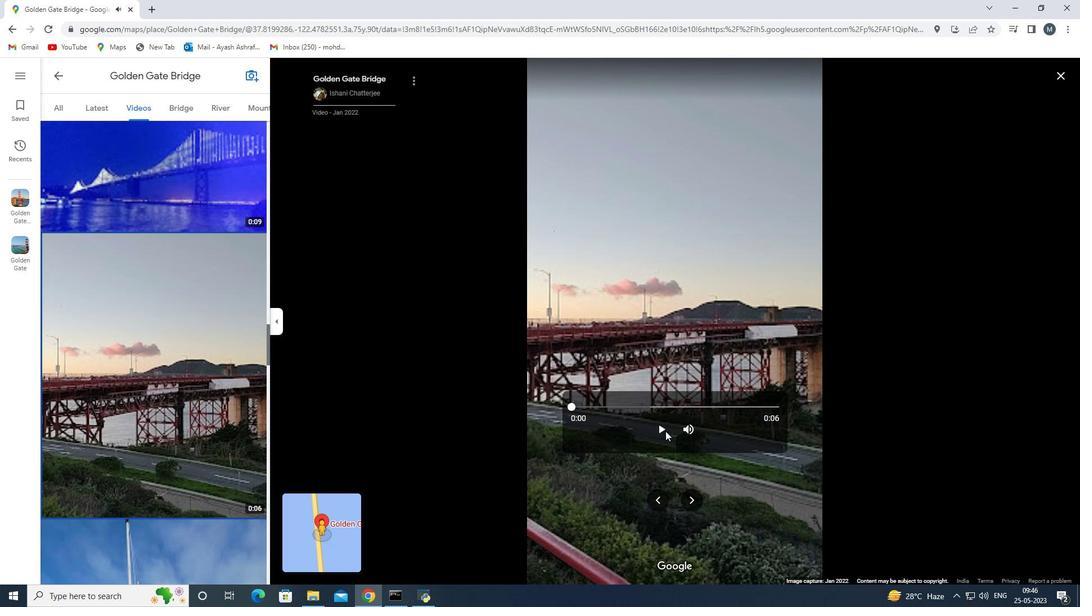 
Action: Mouse pressed left at (663, 429)
Screenshot: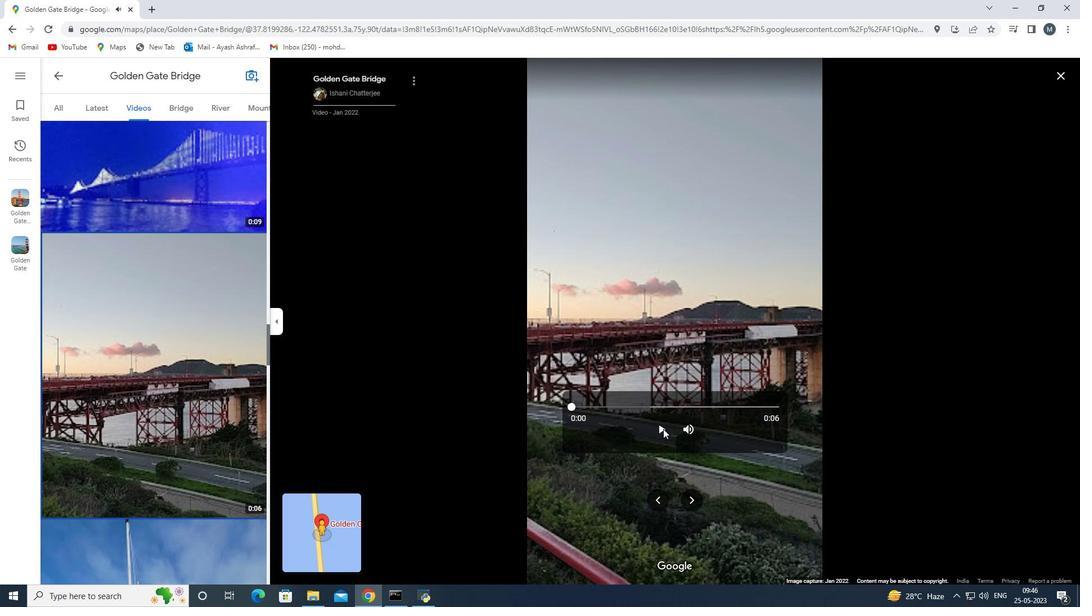 
Action: Mouse moved to (169, 419)
Screenshot: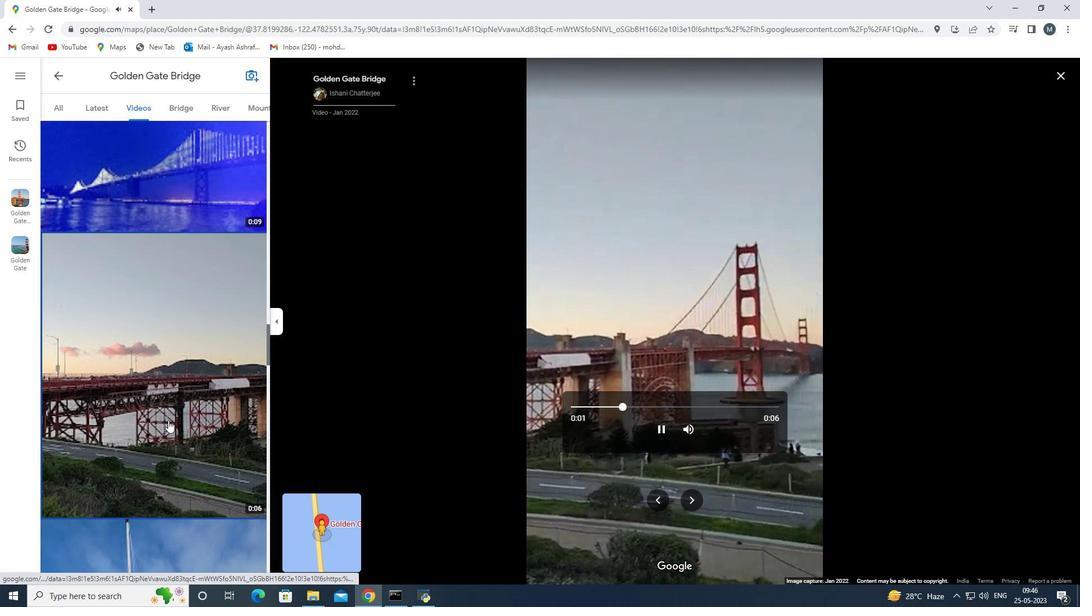 
Action: Mouse scrolled (169, 419) with delta (0, 0)
Screenshot: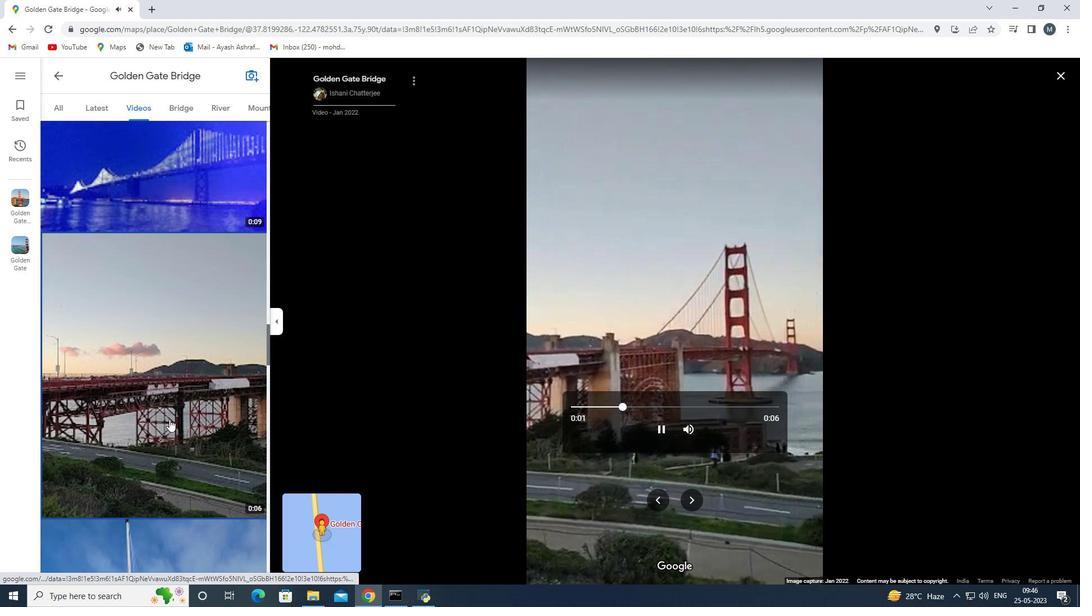 
Action: Mouse scrolled (169, 419) with delta (0, 0)
Screenshot: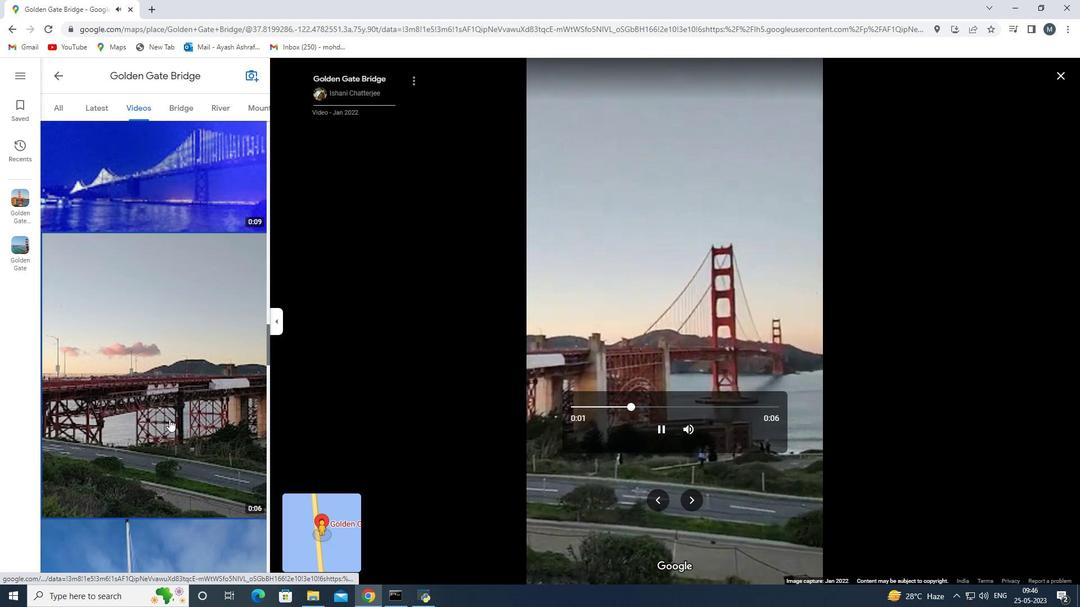 
Action: Mouse scrolled (169, 419) with delta (0, 0)
Screenshot: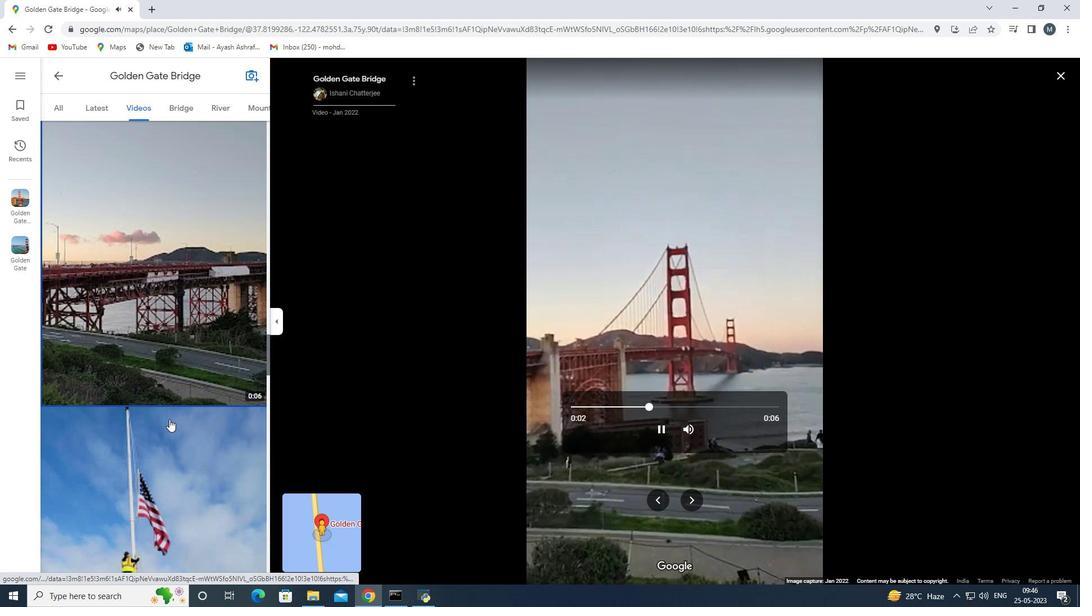 
Action: Mouse moved to (191, 404)
Screenshot: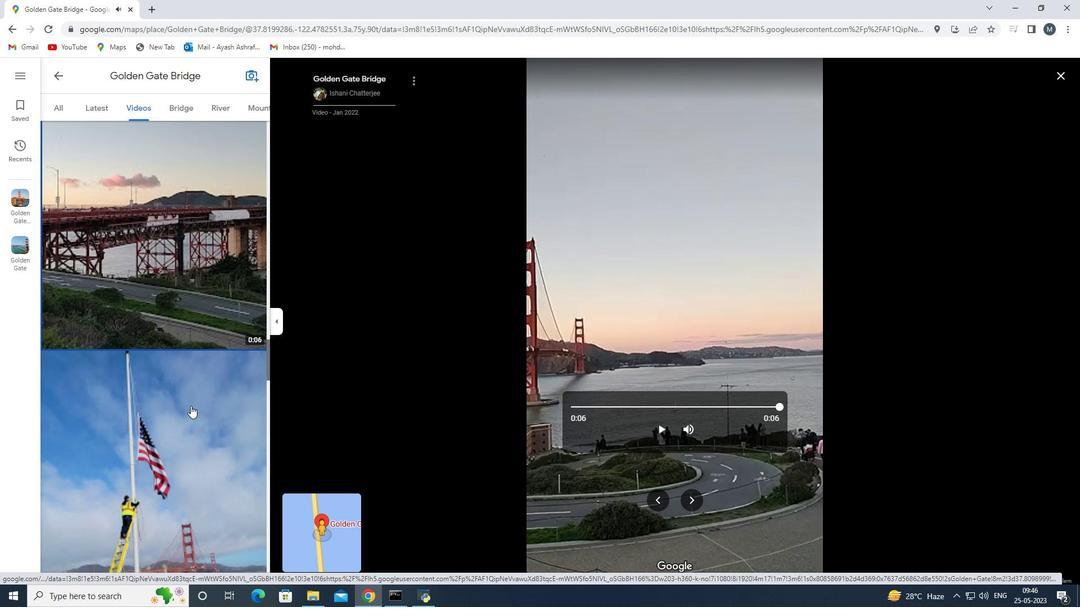 
Action: Mouse scrolled (191, 403) with delta (0, 0)
Screenshot: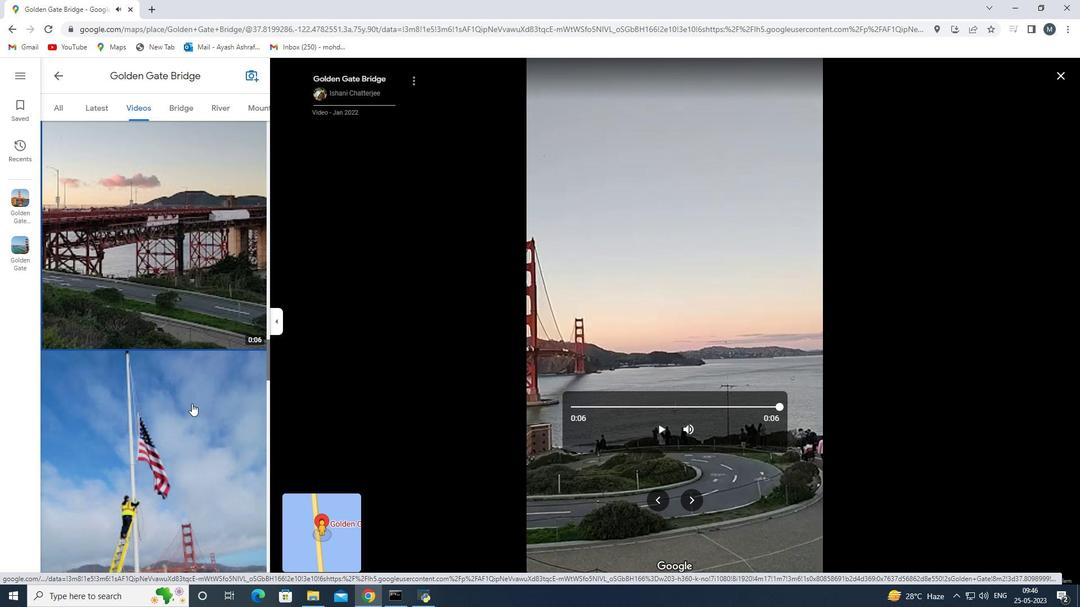 
Action: Mouse scrolled (191, 403) with delta (0, 0)
Screenshot: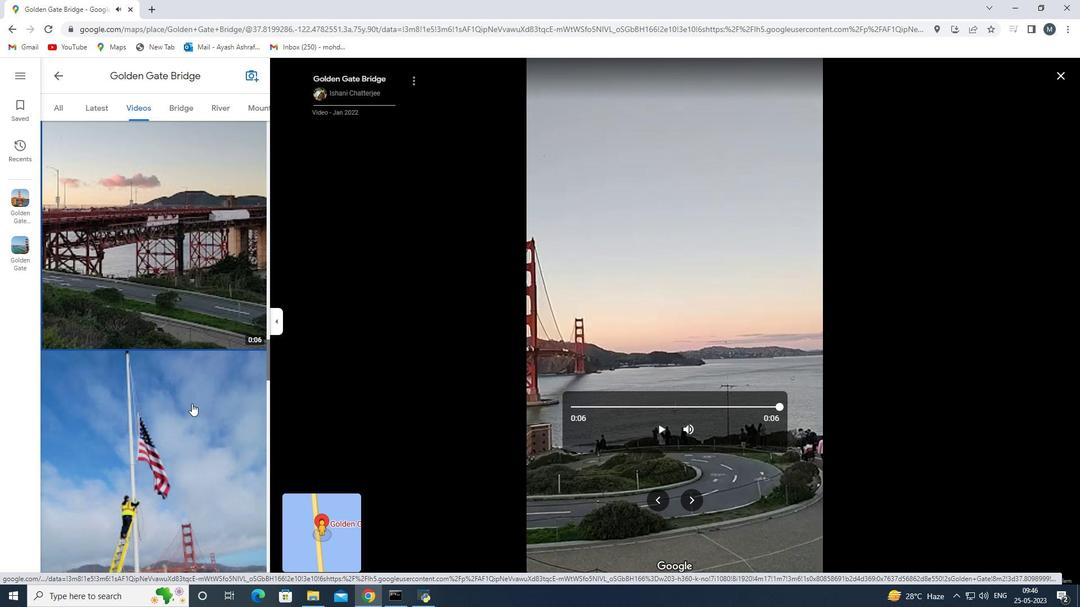
Action: Mouse scrolled (191, 403) with delta (0, 0)
Screenshot: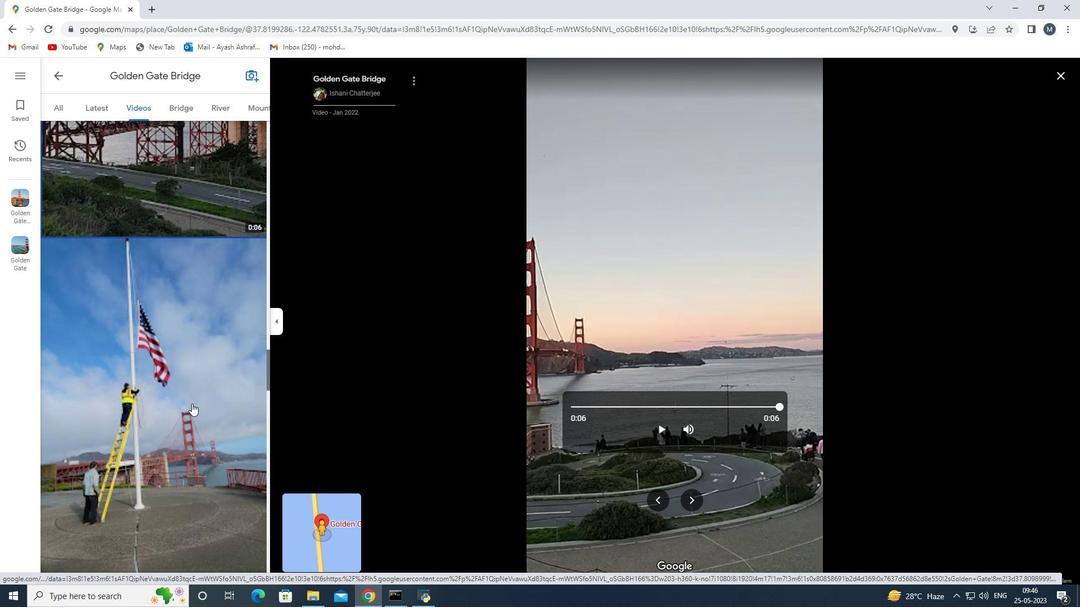 
Action: Mouse scrolled (191, 403) with delta (0, 0)
Screenshot: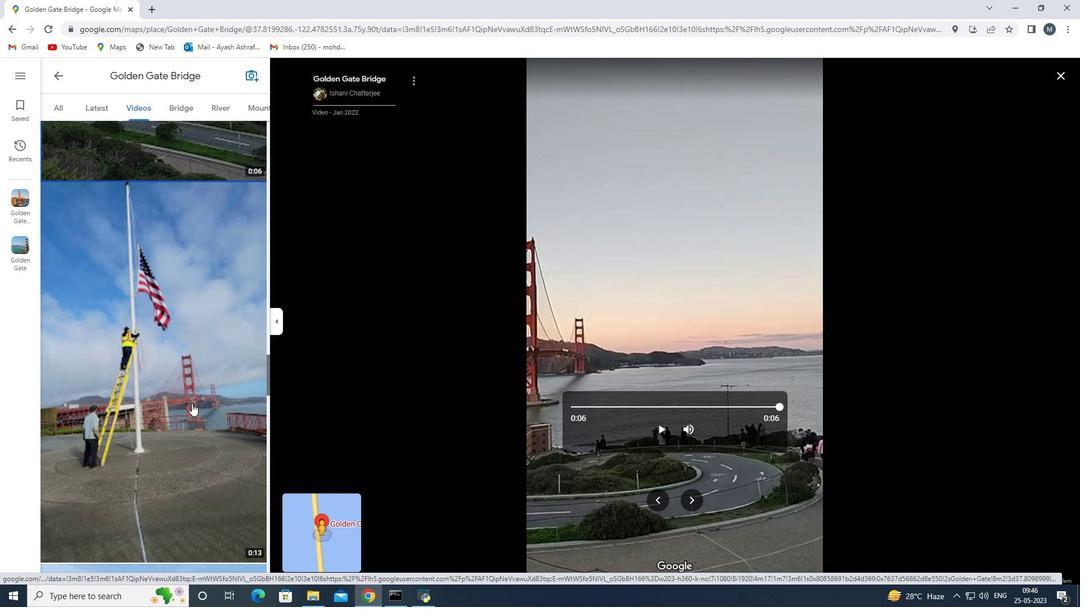 
Action: Mouse moved to (192, 404)
Screenshot: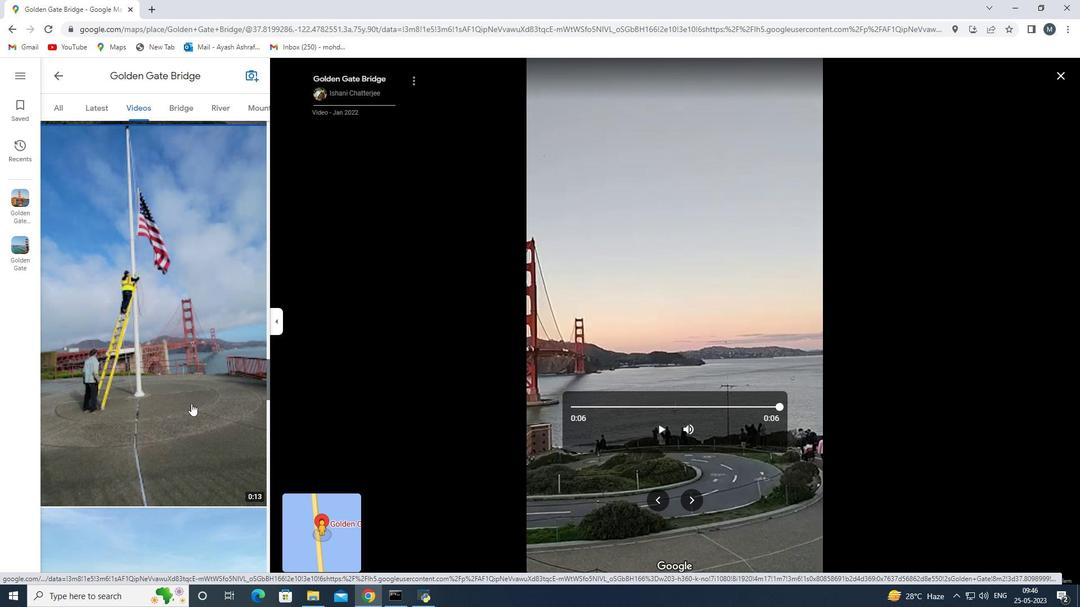 
Action: Mouse scrolled (192, 403) with delta (0, 0)
Screenshot: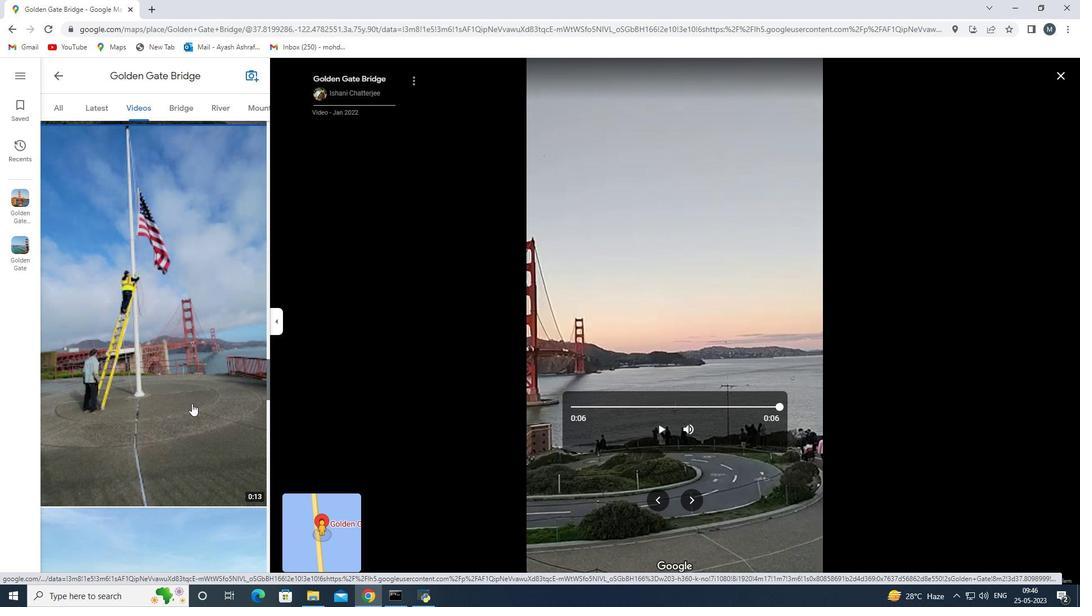 
Action: Mouse moved to (187, 333)
Screenshot: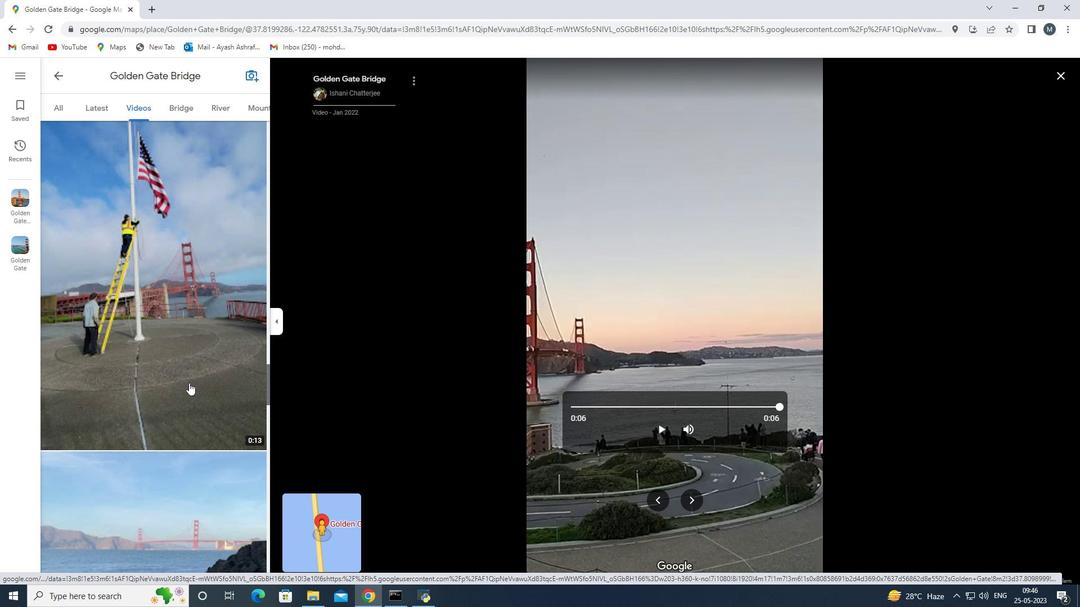
Action: Mouse pressed left at (187, 333)
Screenshot: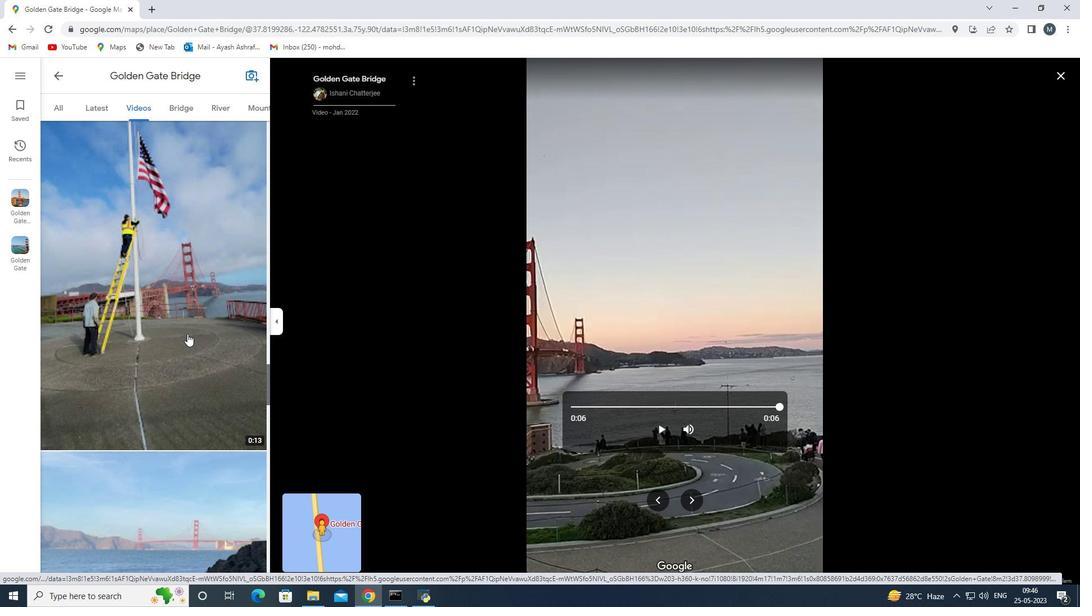 
Action: Mouse moved to (664, 429)
Screenshot: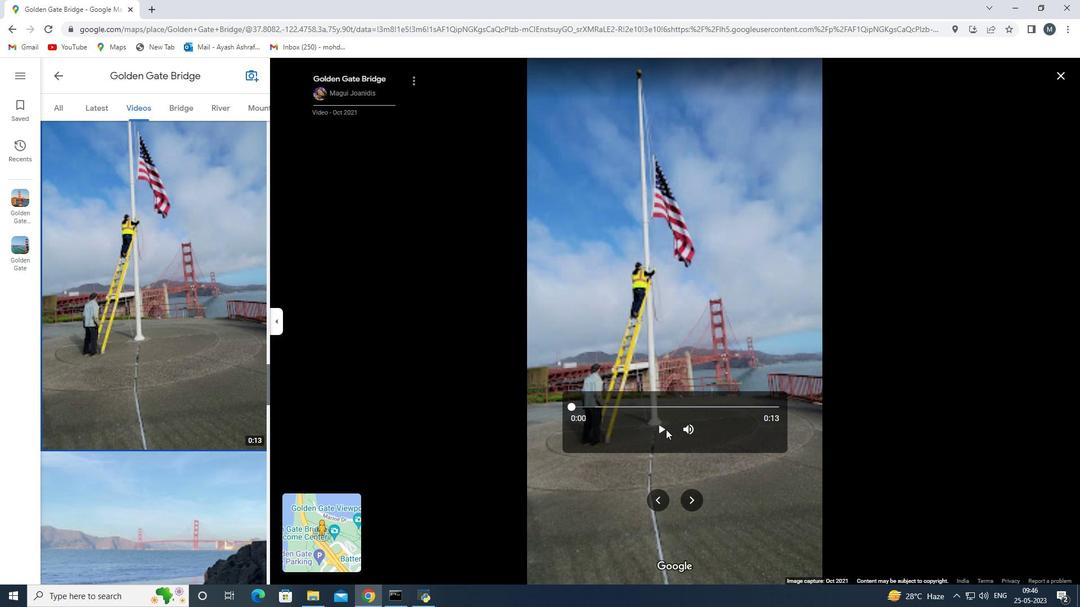 
Action: Mouse pressed left at (664, 429)
Screenshot: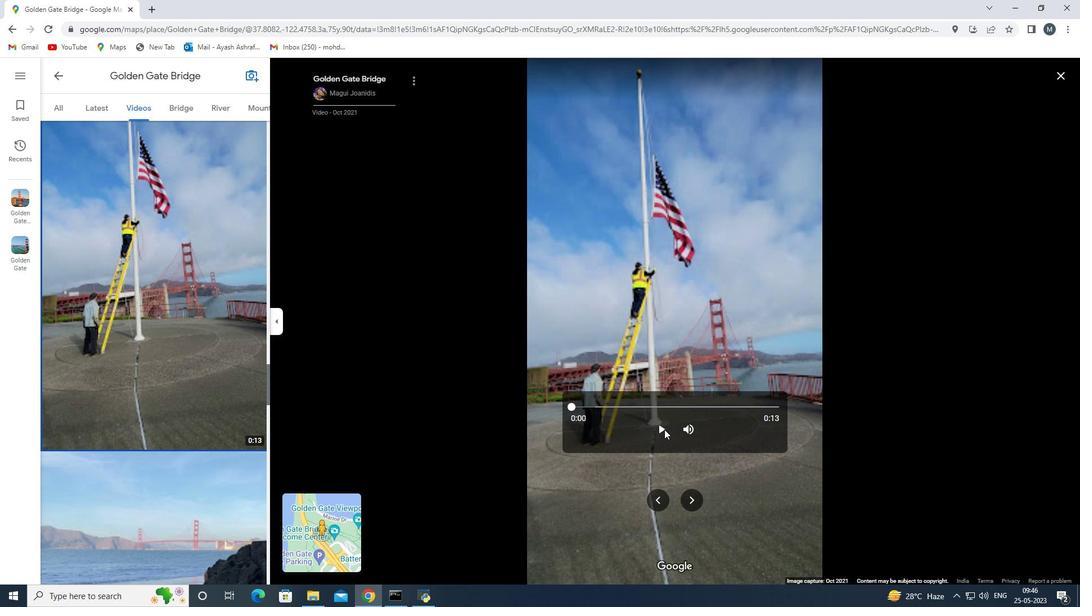 
Action: Mouse moved to (217, 408)
Screenshot: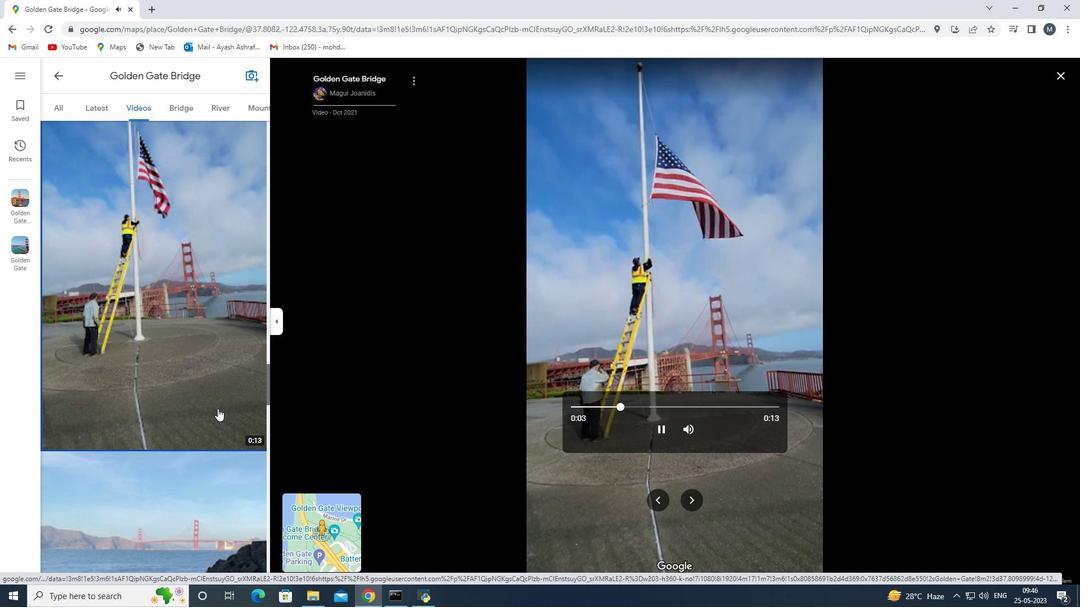 
Action: Mouse scrolled (217, 408) with delta (0, 0)
Screenshot: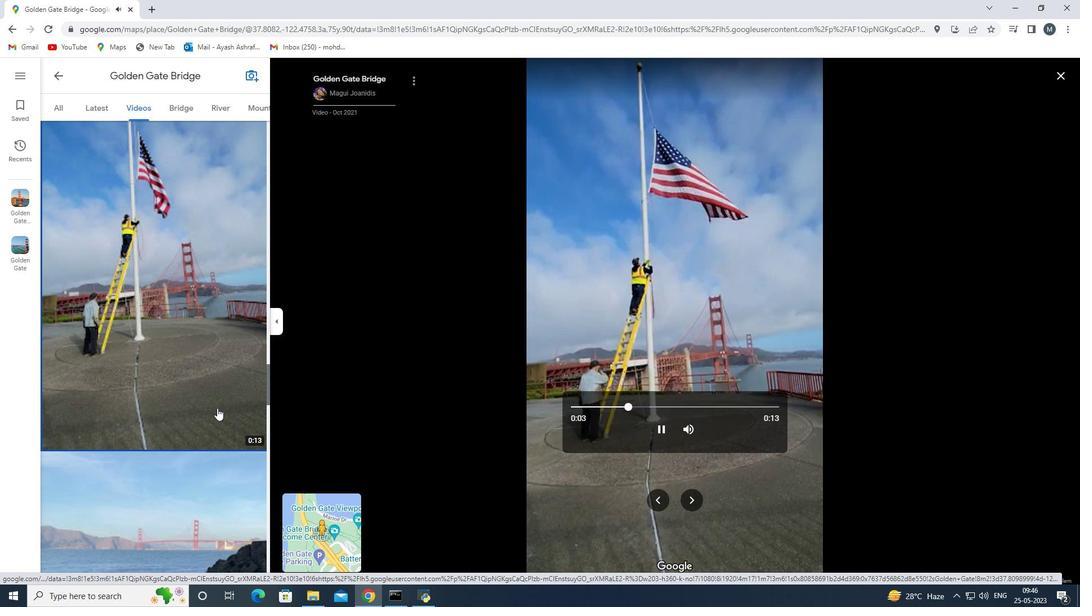 
Action: Mouse scrolled (217, 408) with delta (0, 0)
Screenshot: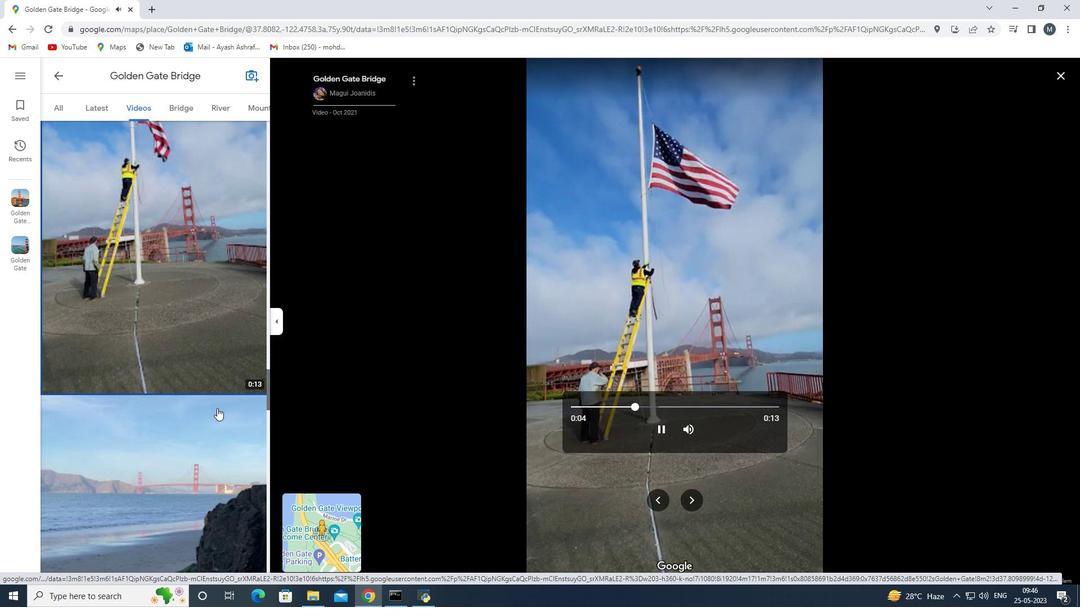 
Action: Mouse scrolled (217, 408) with delta (0, 0)
Screenshot: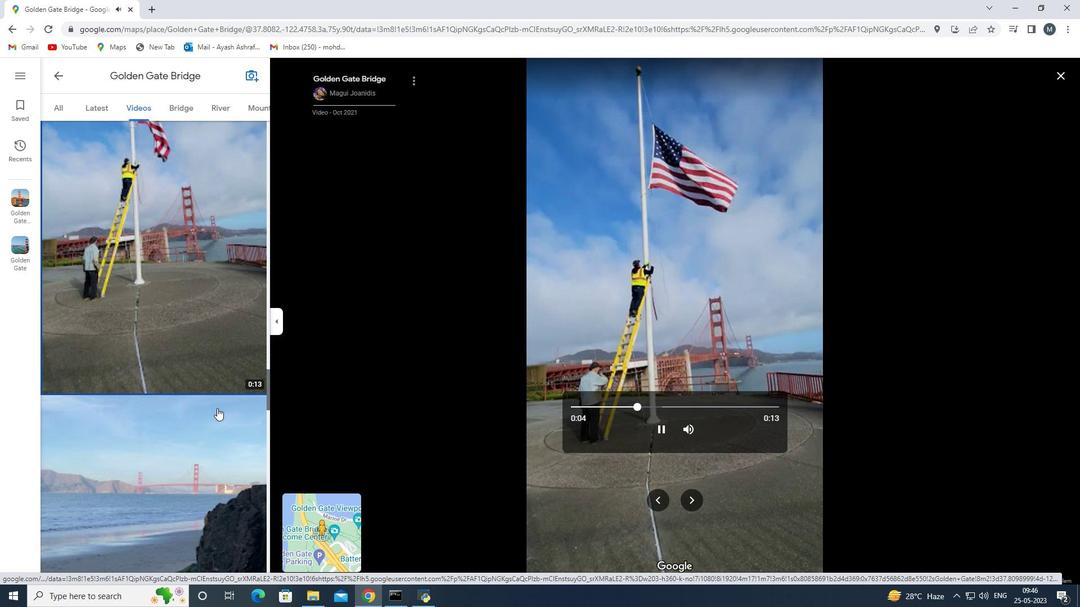 
Action: Mouse moved to (216, 405)
Screenshot: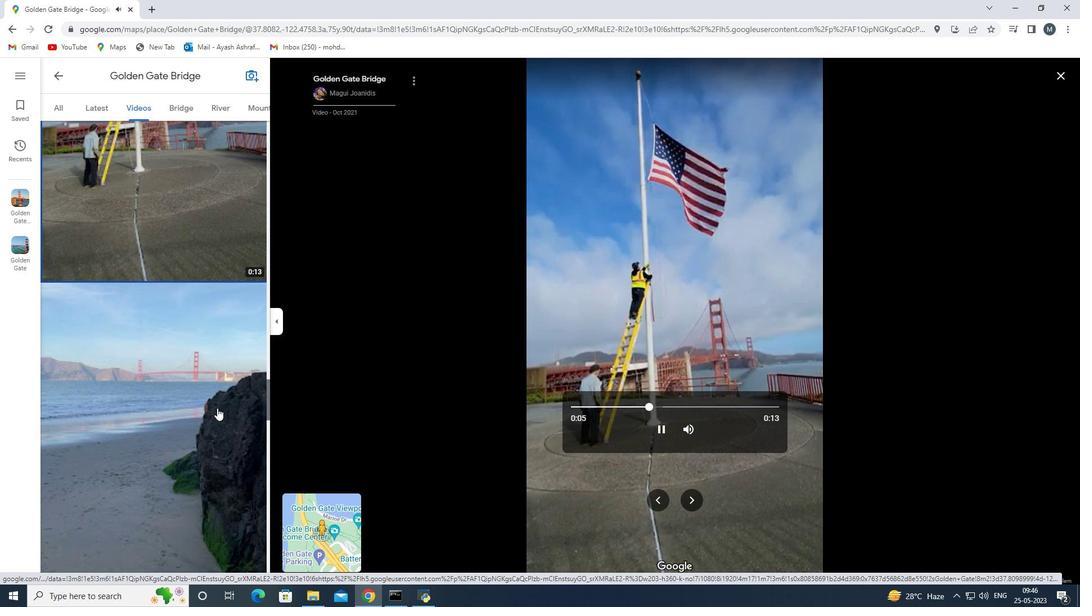 
Action: Mouse pressed left at (216, 405)
Screenshot: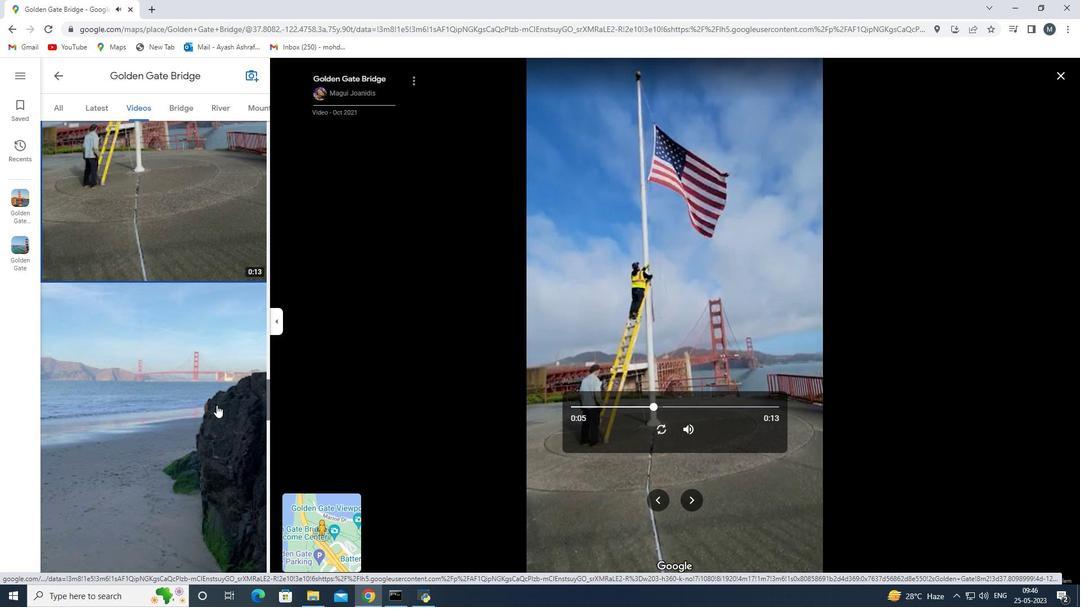 
Action: Mouse moved to (660, 431)
Screenshot: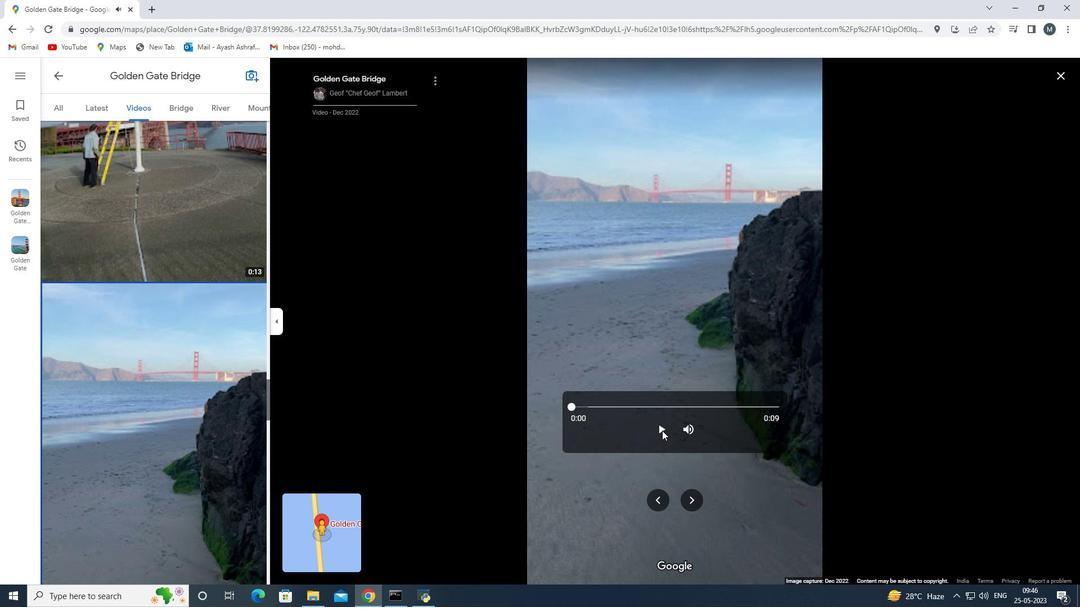 
Action: Mouse pressed left at (660, 431)
Screenshot: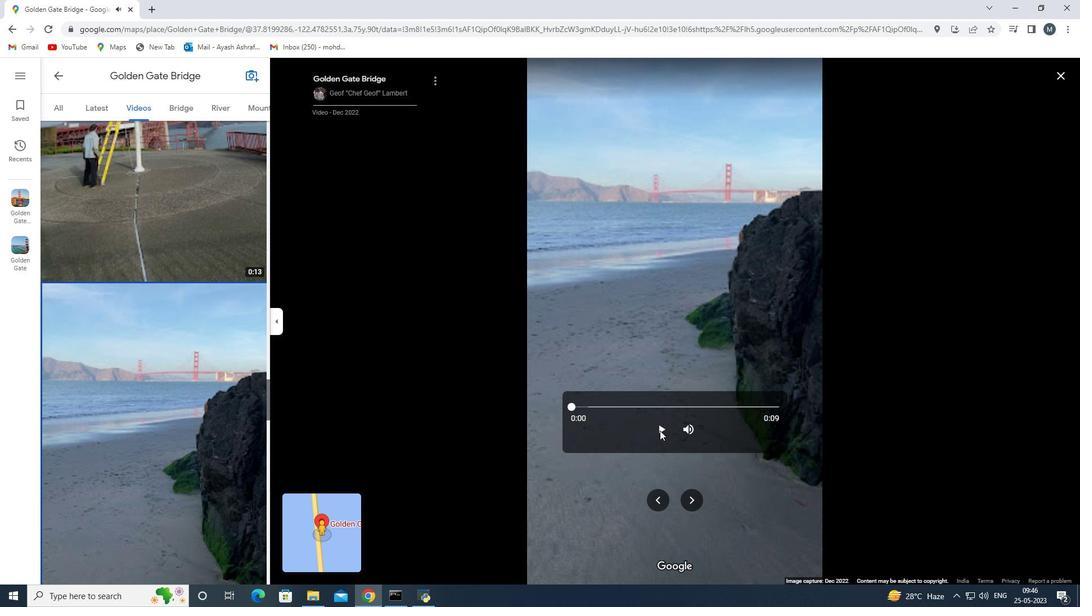 
Action: Mouse moved to (217, 383)
Screenshot: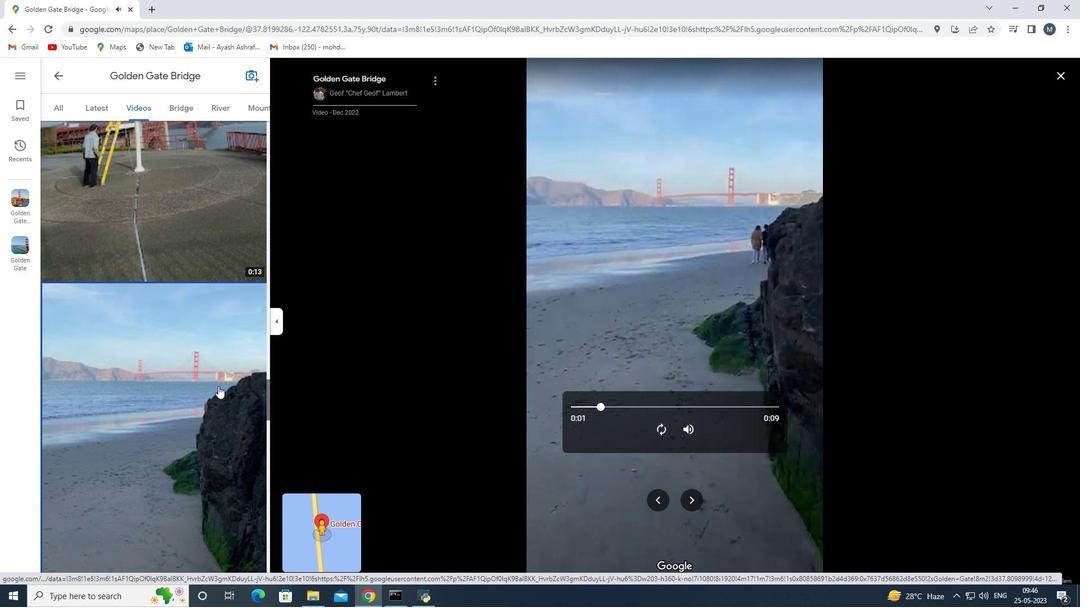 
Action: Mouse scrolled (217, 382) with delta (0, 0)
Screenshot: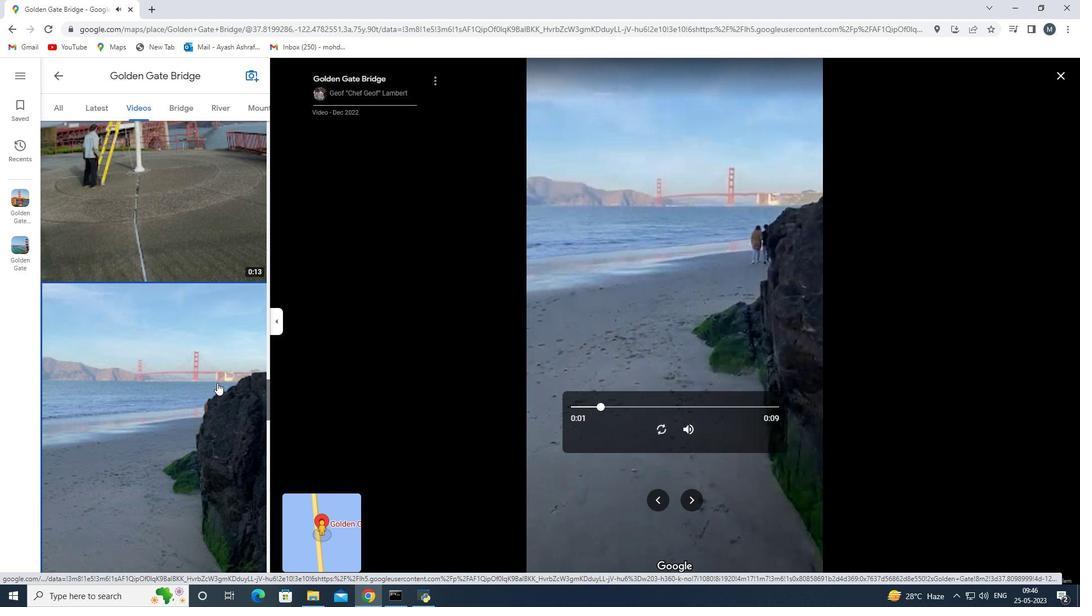 
Action: Mouse scrolled (217, 382) with delta (0, 0)
Screenshot: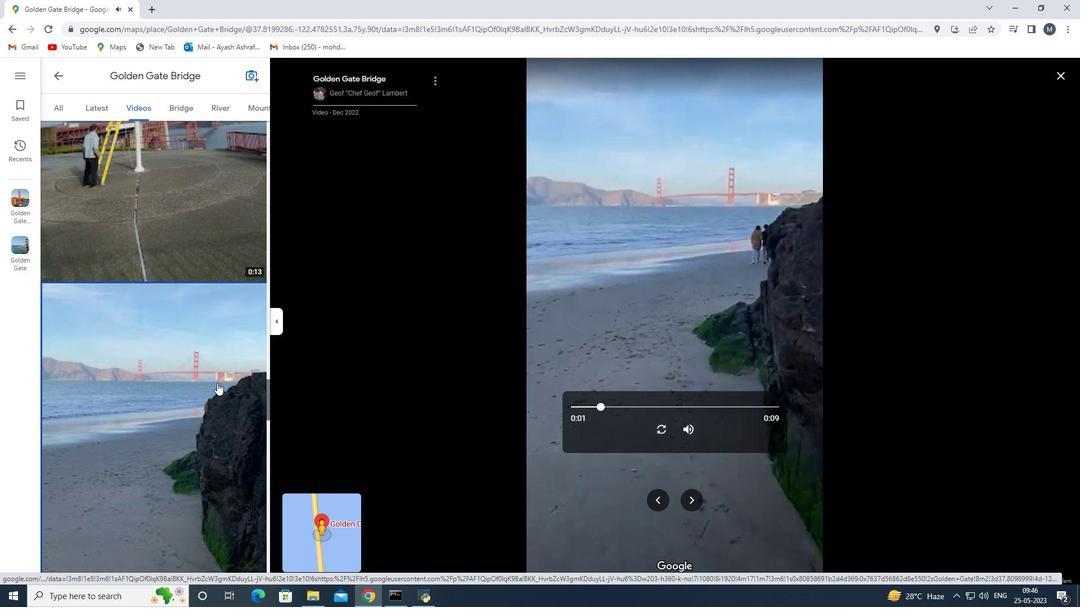 
Action: Mouse moved to (217, 382)
Screenshot: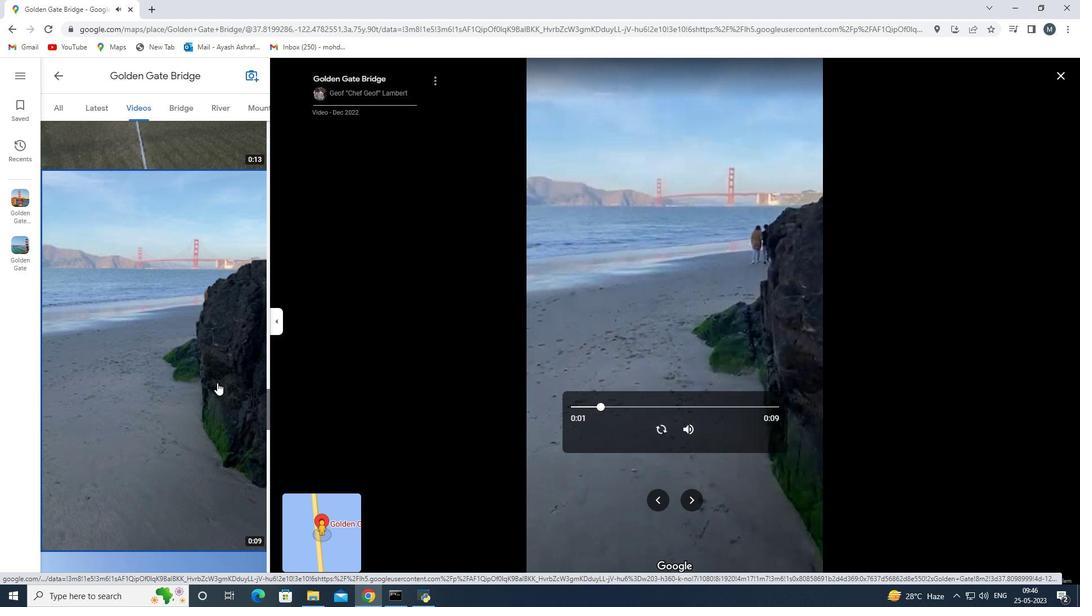 
Action: Mouse scrolled (217, 382) with delta (0, 0)
Screenshot: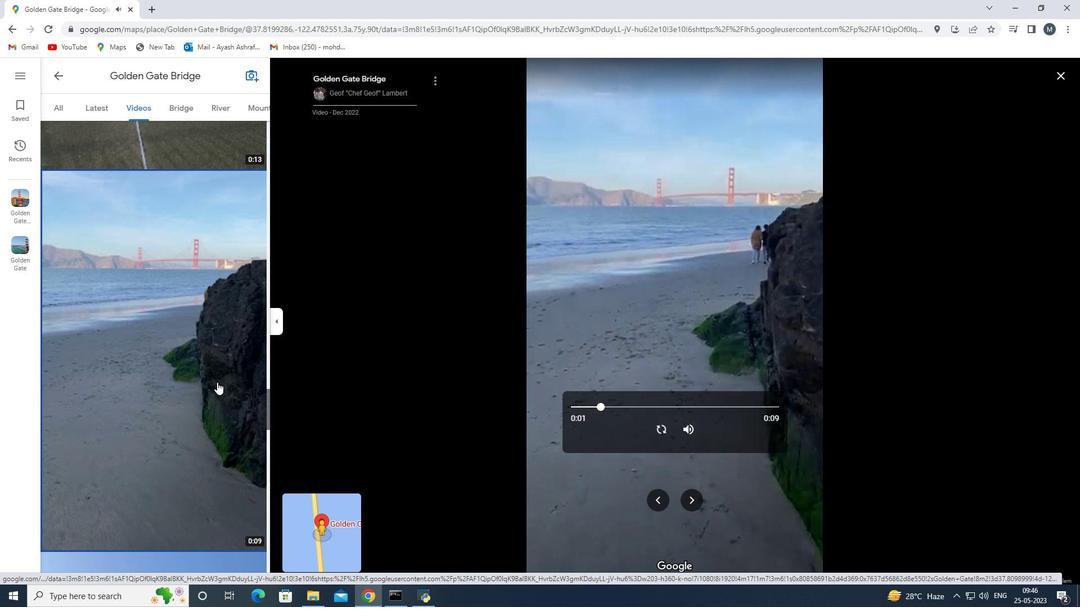 
Action: Mouse scrolled (217, 382) with delta (0, 0)
Screenshot: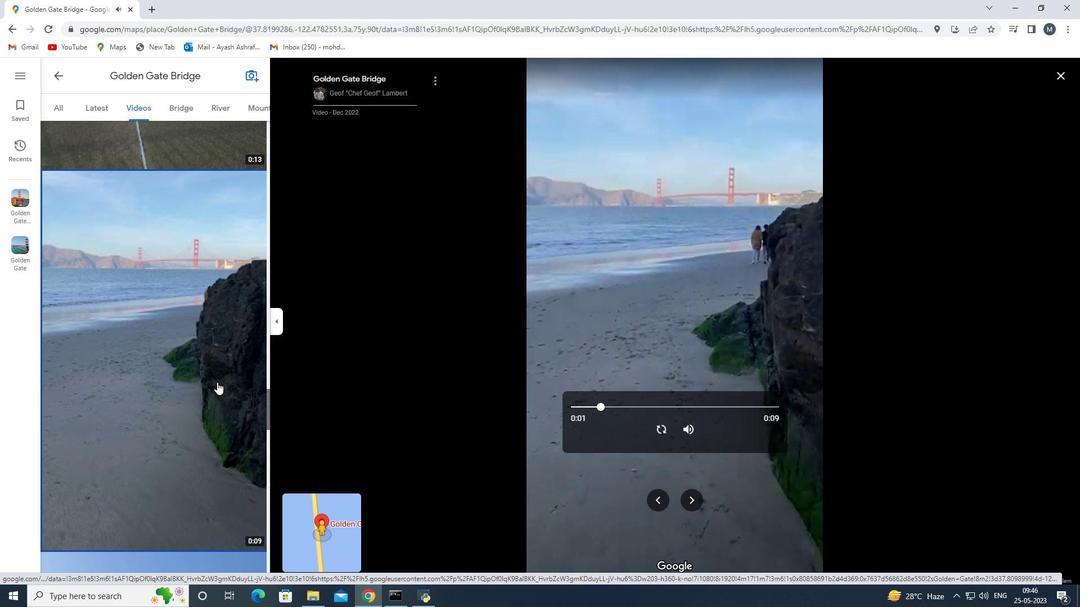 
Action: Mouse scrolled (217, 382) with delta (0, 0)
Screenshot: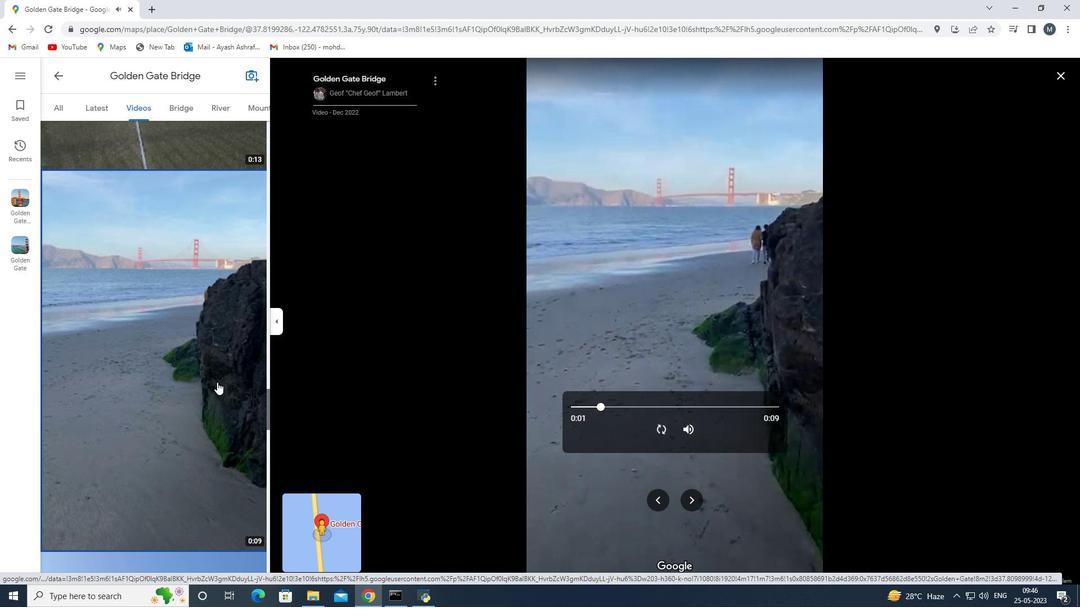 
Action: Mouse scrolled (217, 382) with delta (0, 0)
Screenshot: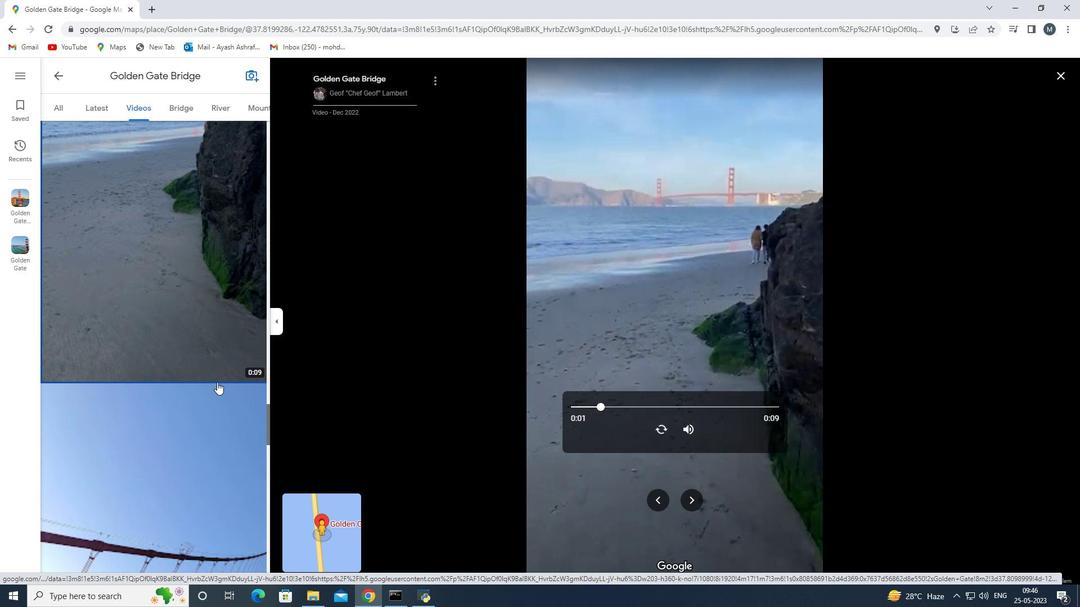 
Action: Mouse scrolled (217, 382) with delta (0, 0)
Screenshot: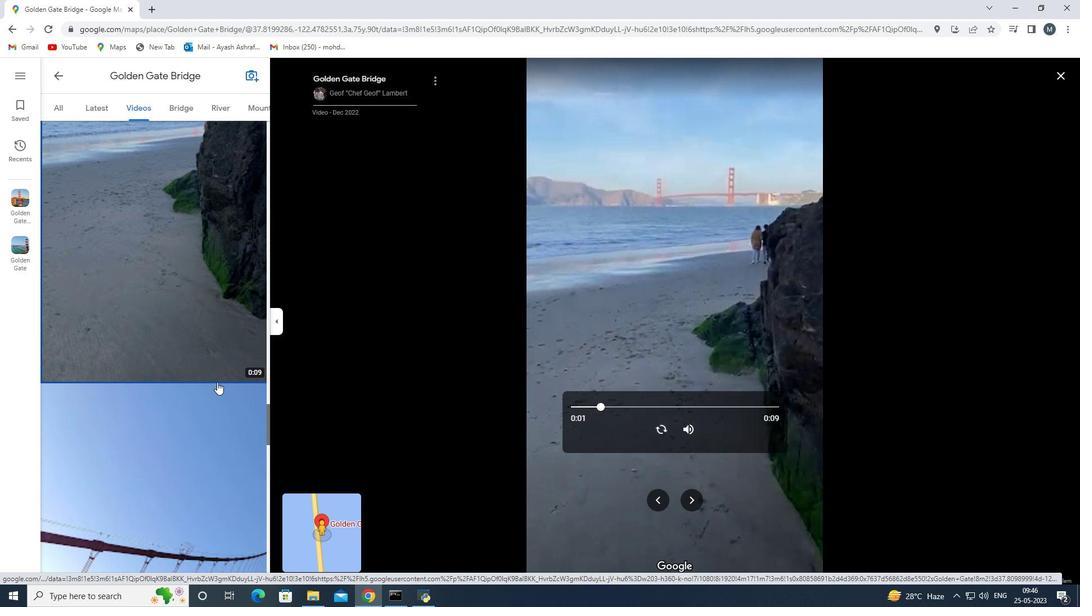 
Action: Mouse moved to (217, 382)
Screenshot: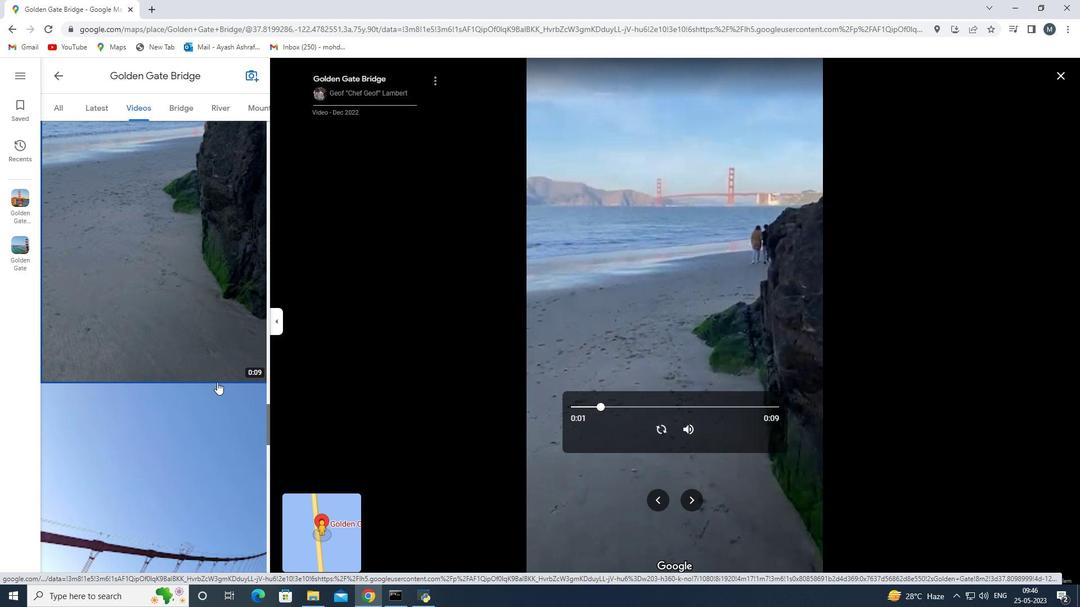 
Action: Mouse scrolled (217, 381) with delta (0, 0)
Screenshot: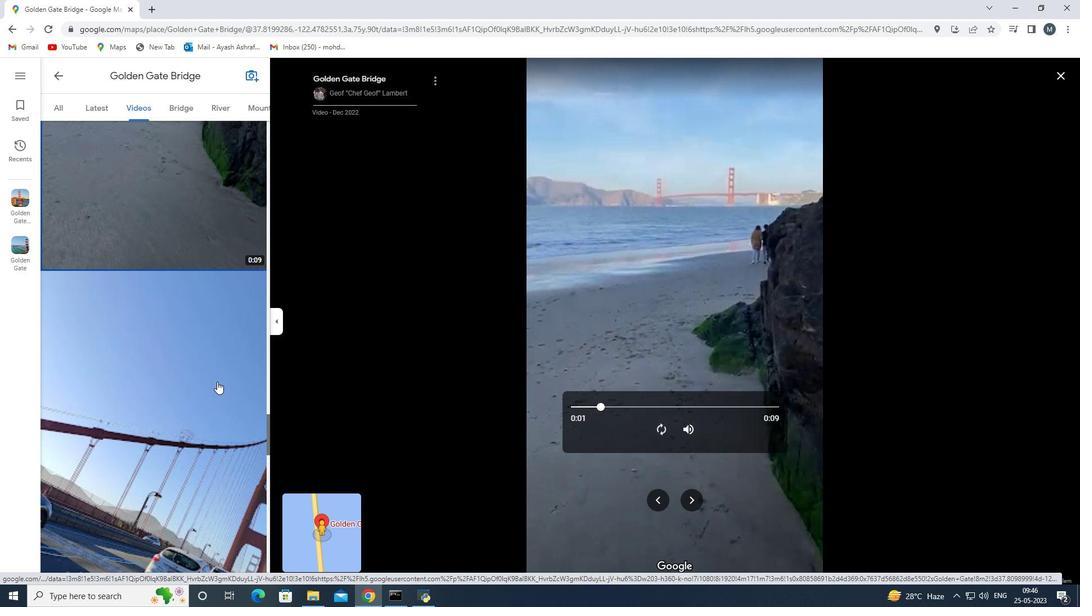 
Action: Mouse scrolled (217, 381) with delta (0, 0)
Screenshot: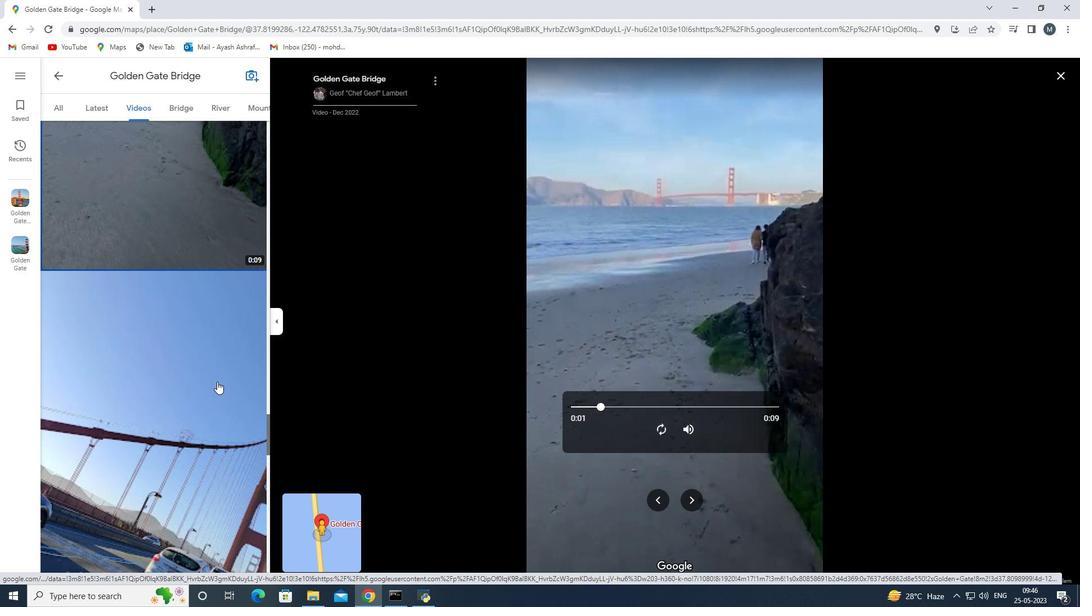 
Action: Mouse moved to (202, 379)
Screenshot: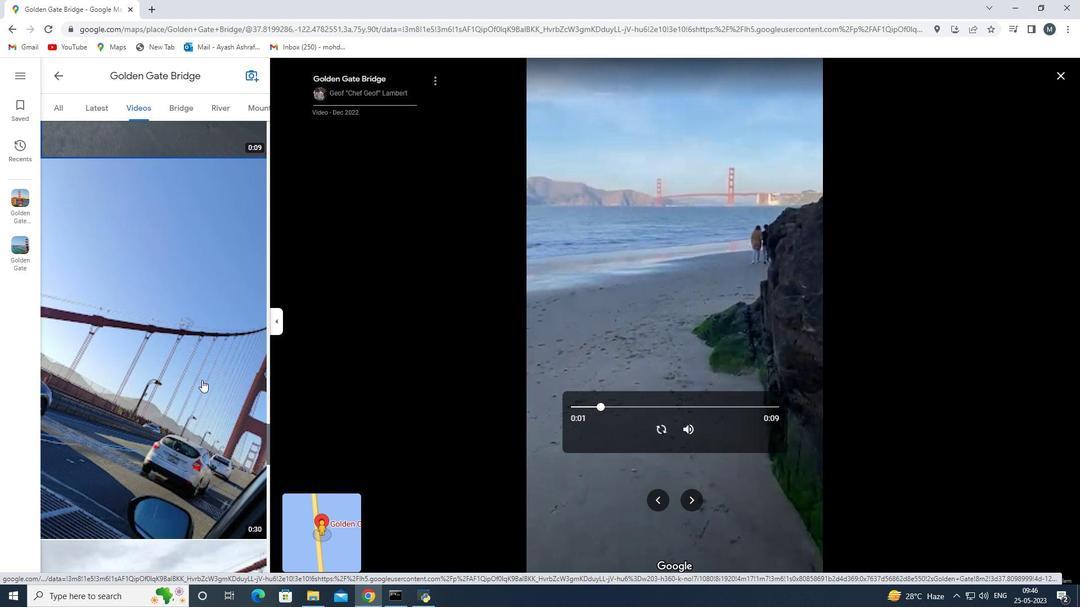 
Action: Mouse pressed left at (202, 379)
Screenshot: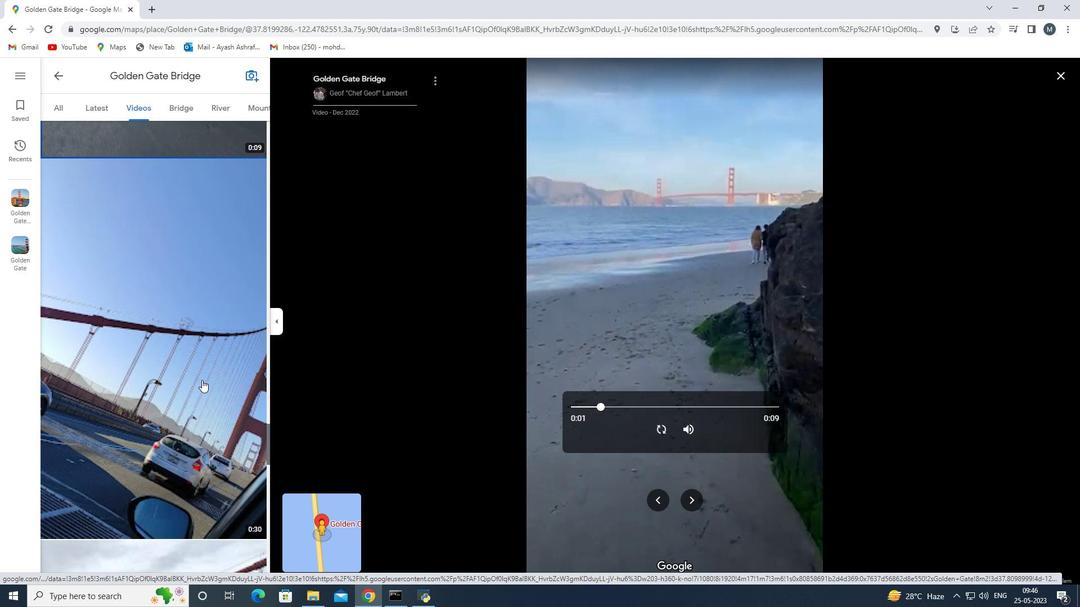 
Action: Mouse moved to (661, 427)
Screenshot: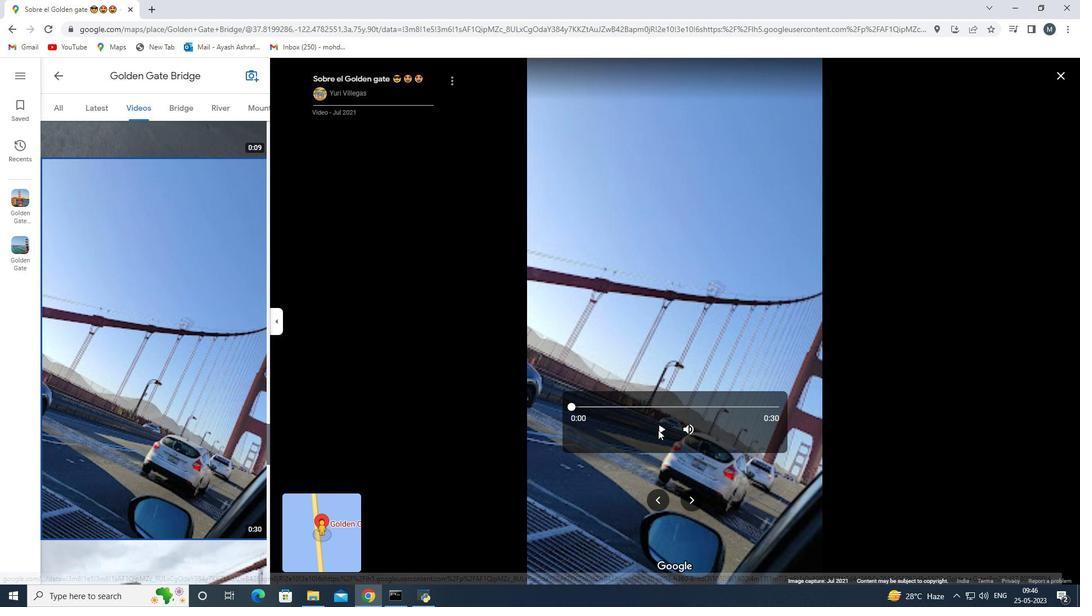 
Action: Mouse pressed left at (661, 427)
Screenshot: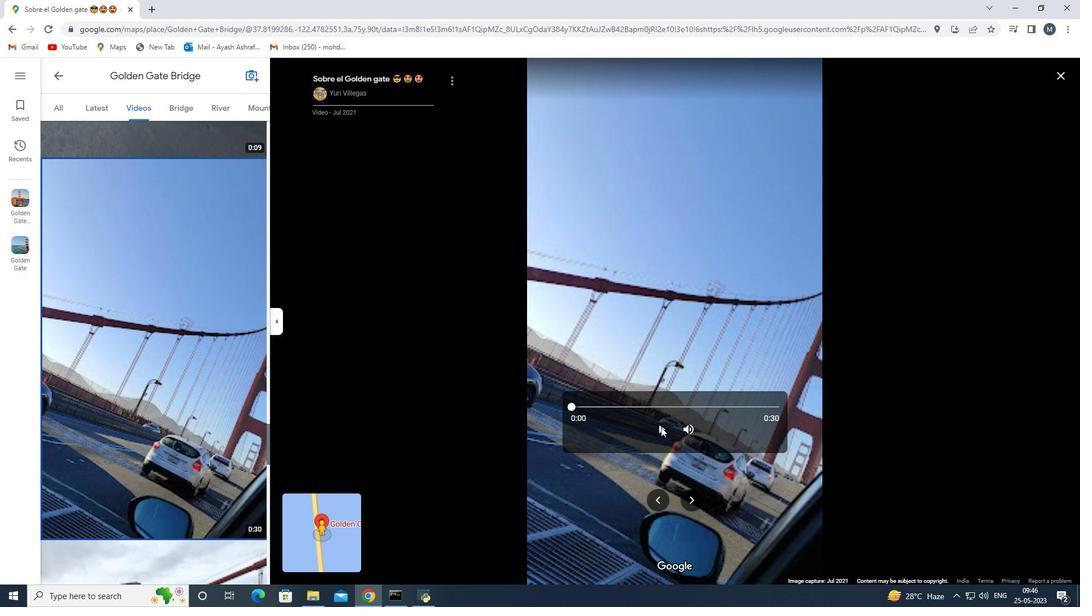 
Action: Mouse moved to (195, 388)
Screenshot: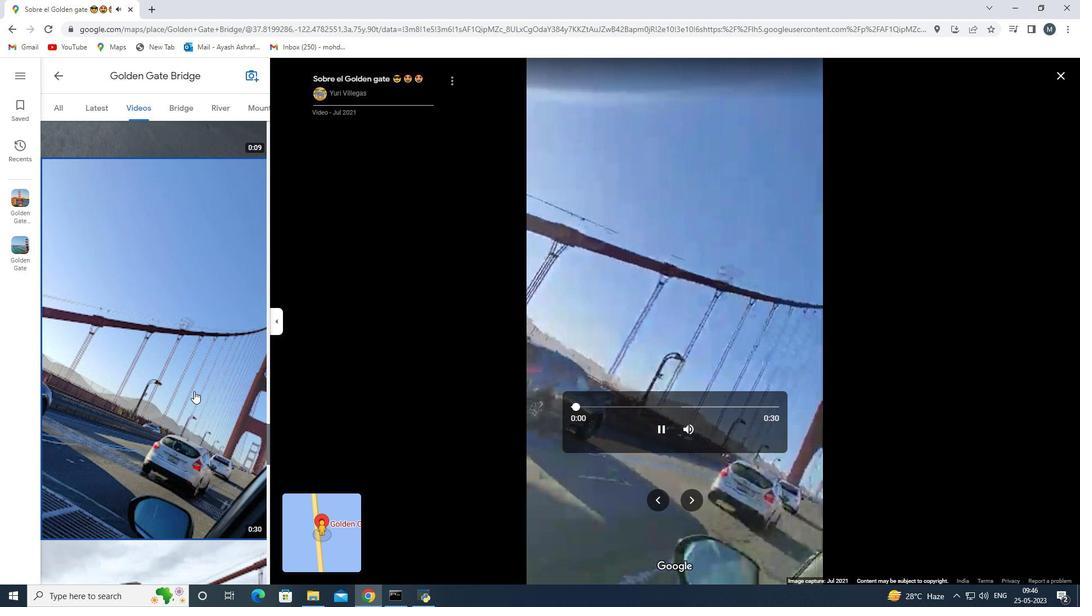 
Action: Mouse scrolled (195, 387) with delta (0, 0)
Screenshot: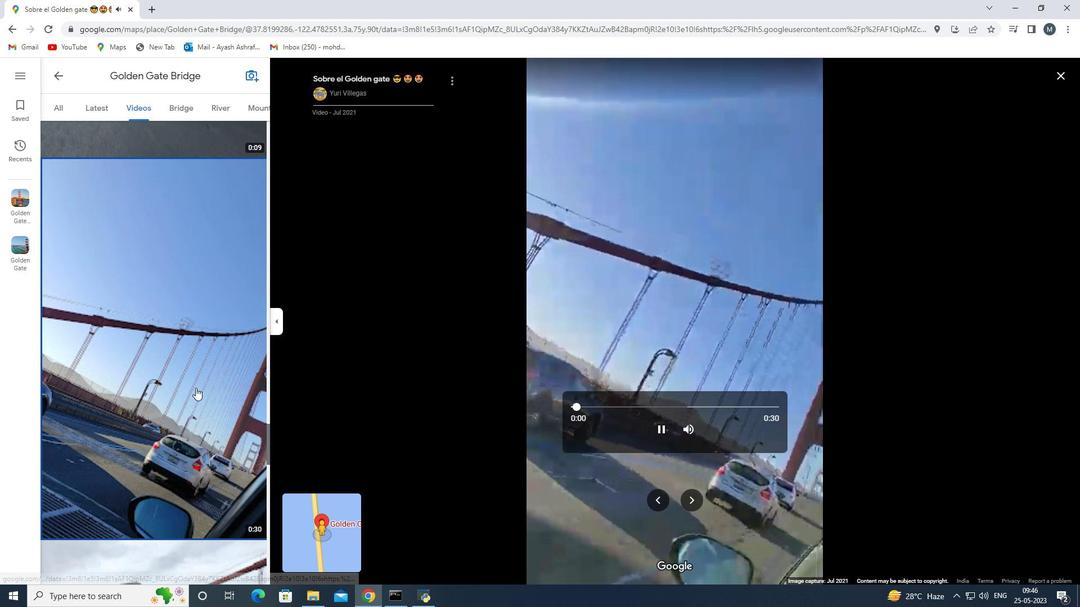 
Action: Mouse scrolled (195, 387) with delta (0, 0)
Screenshot: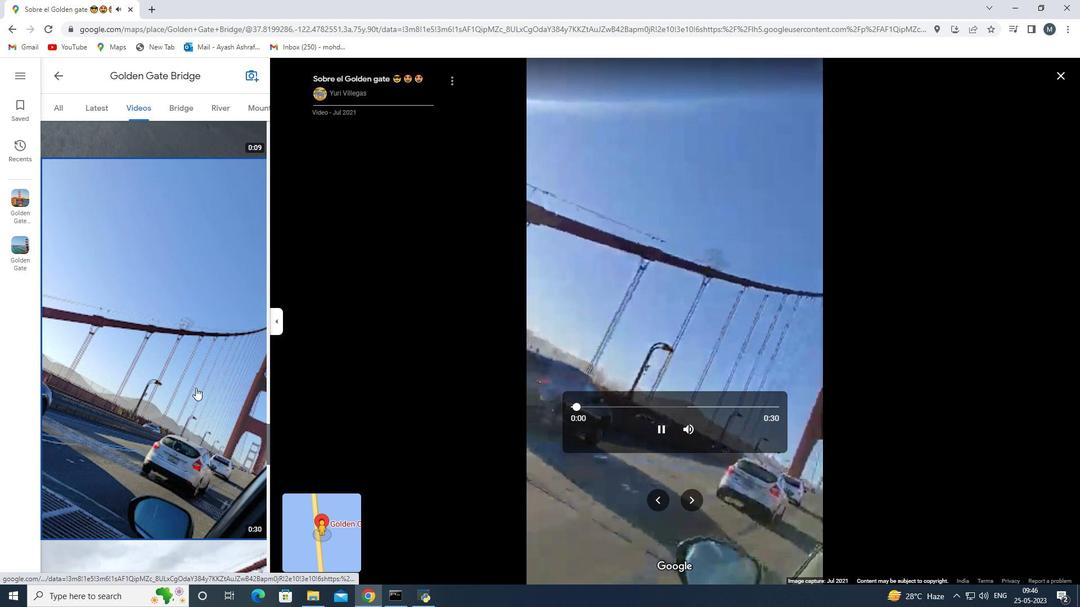 
Action: Mouse scrolled (195, 387) with delta (0, 0)
Screenshot: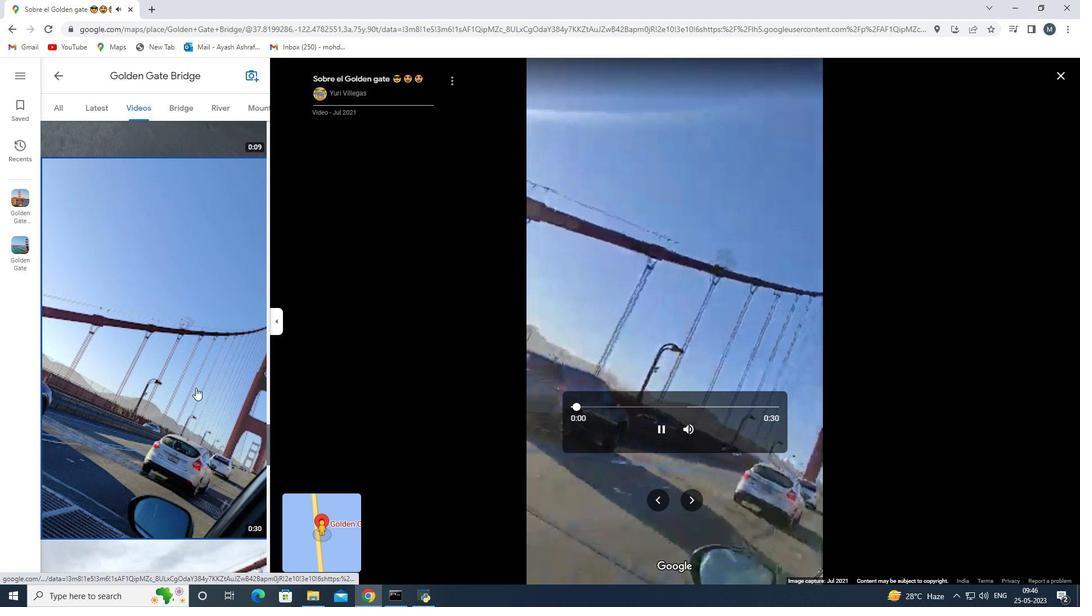 
Action: Mouse scrolled (195, 387) with delta (0, 0)
Screenshot: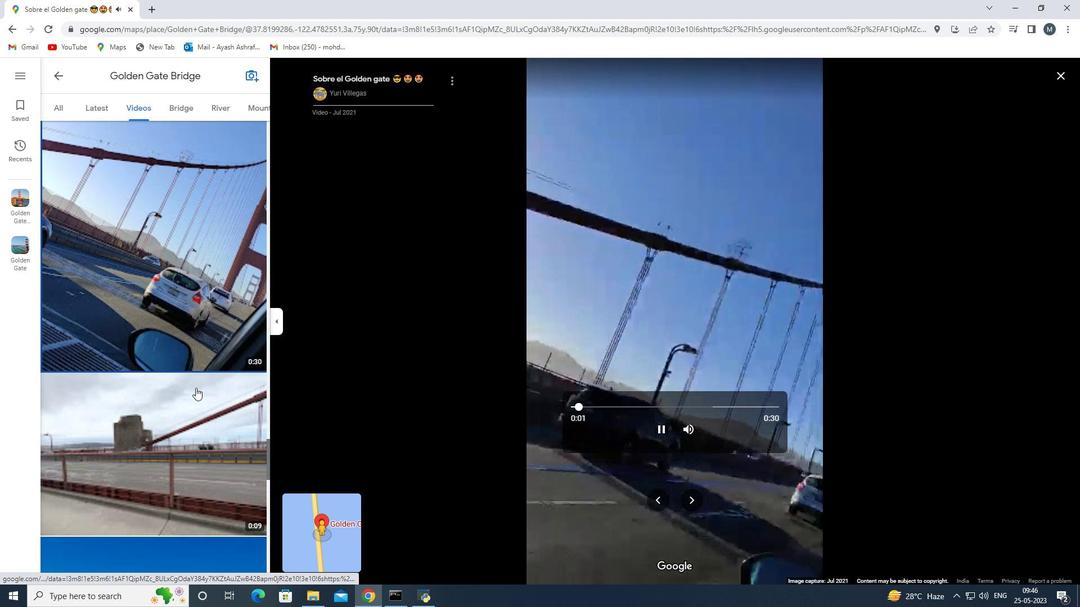 
Action: Mouse scrolled (195, 387) with delta (0, 0)
Screenshot: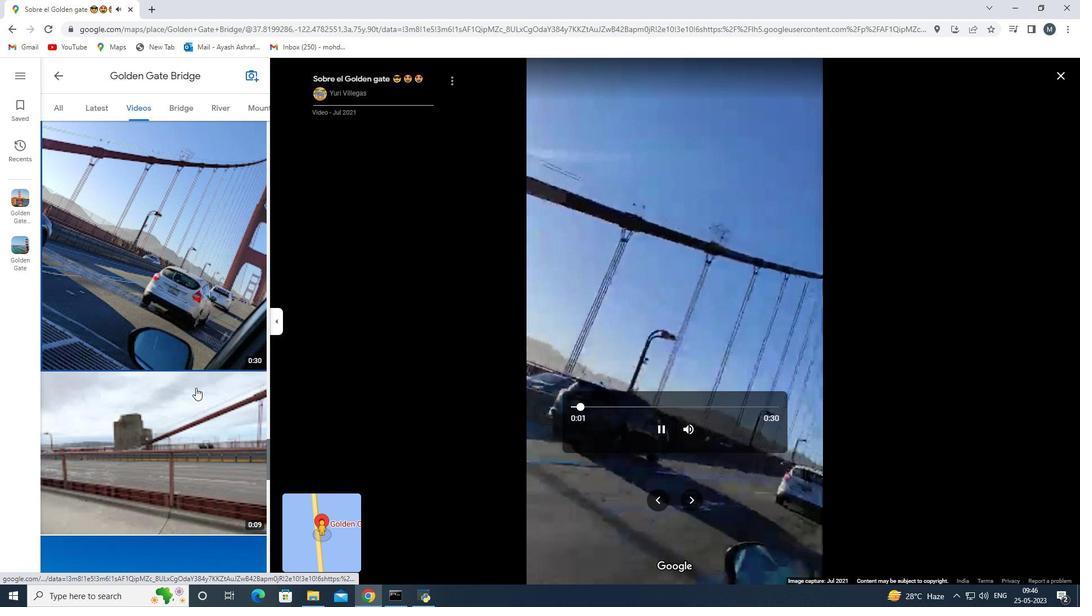 
Action: Mouse moved to (202, 380)
Screenshot: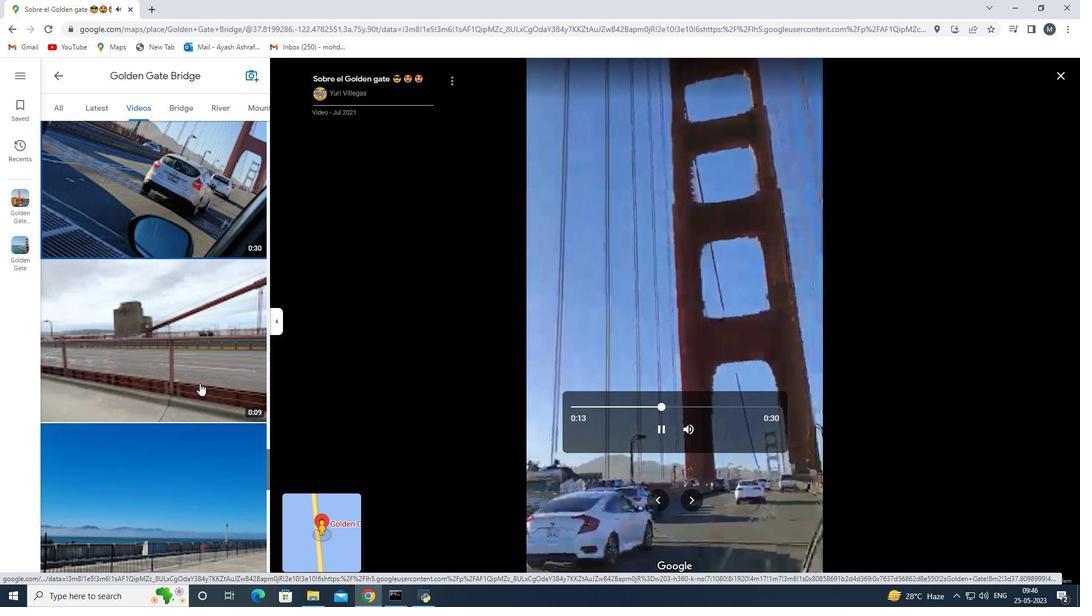 
Action: Mouse scrolled (202, 380) with delta (0, 0)
Screenshot: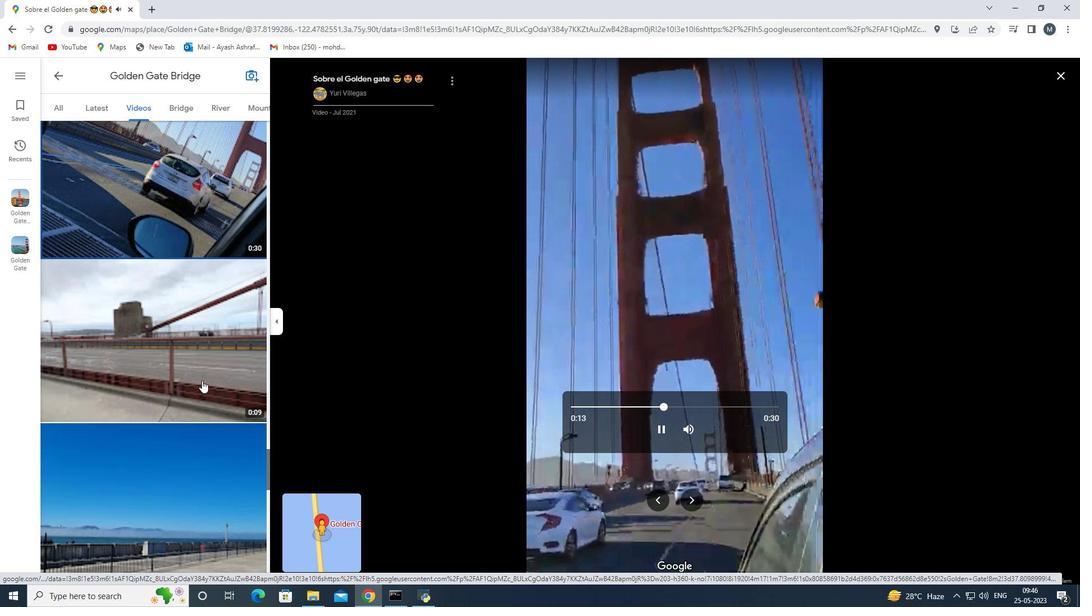 
Action: Mouse moved to (225, 307)
Screenshot: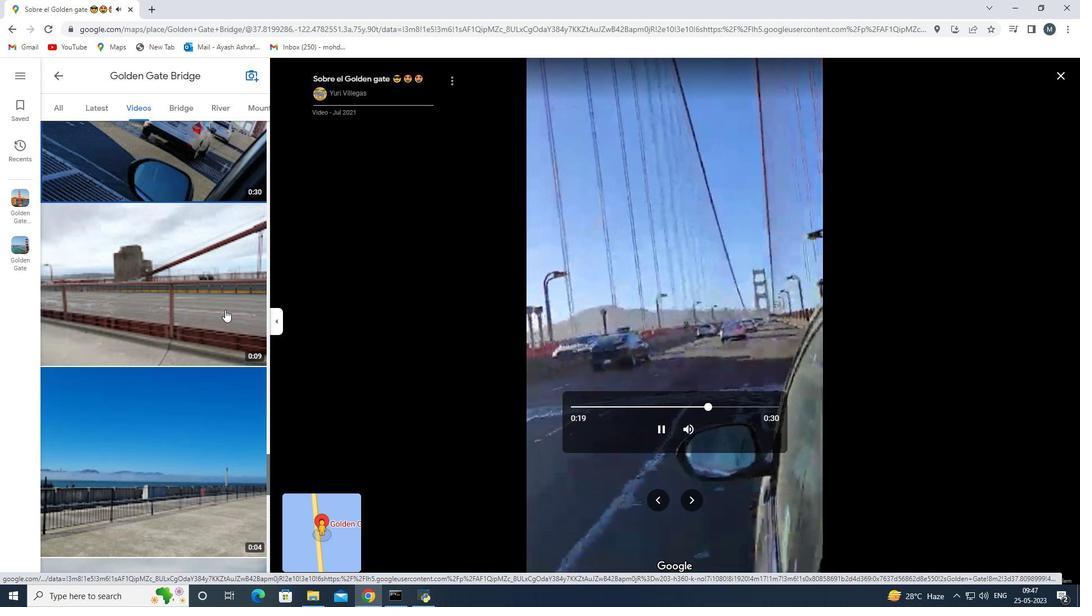 
Action: Mouse scrolled (225, 307) with delta (0, 0)
Screenshot: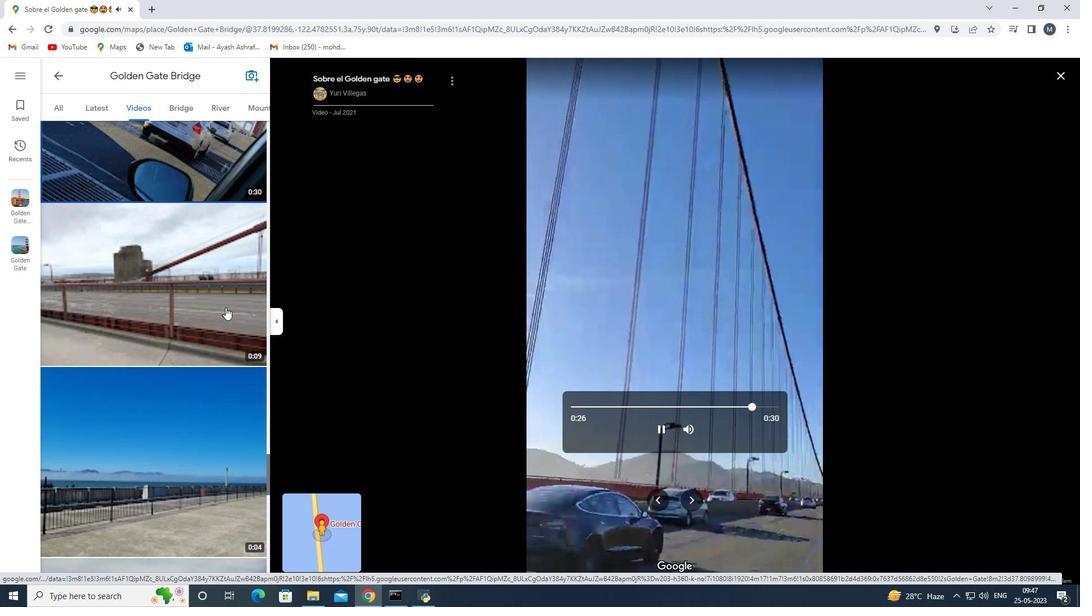 
Action: Mouse scrolled (225, 307) with delta (0, 0)
